 Task: Create fields in candidate object.
Action: Mouse moved to (1060, 78)
Screenshot: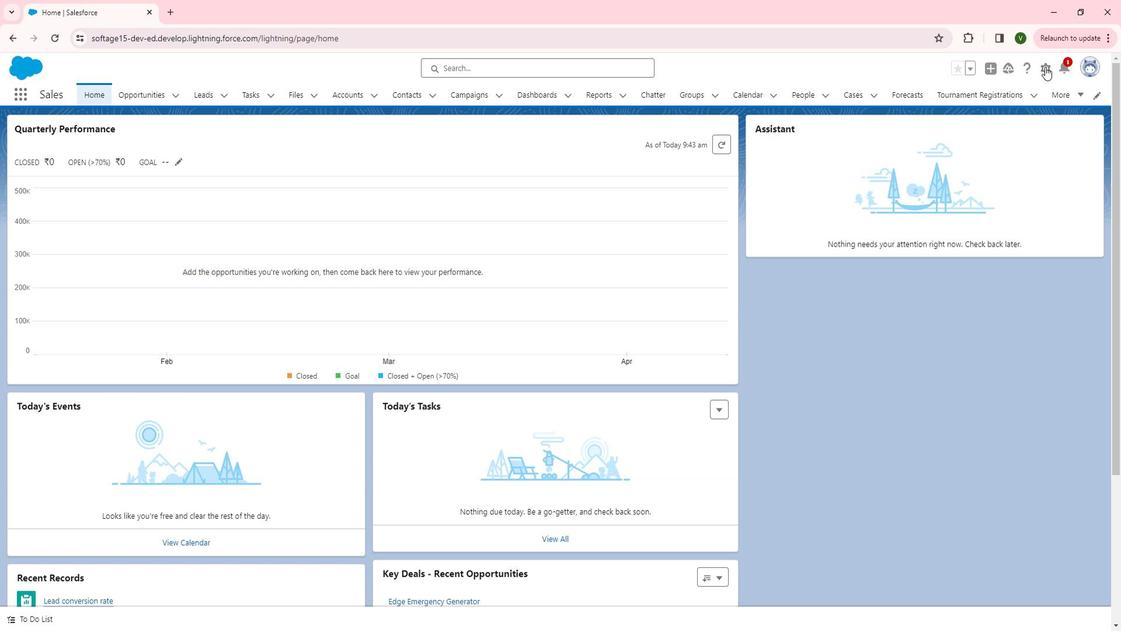 
Action: Mouse pressed left at (1060, 78)
Screenshot: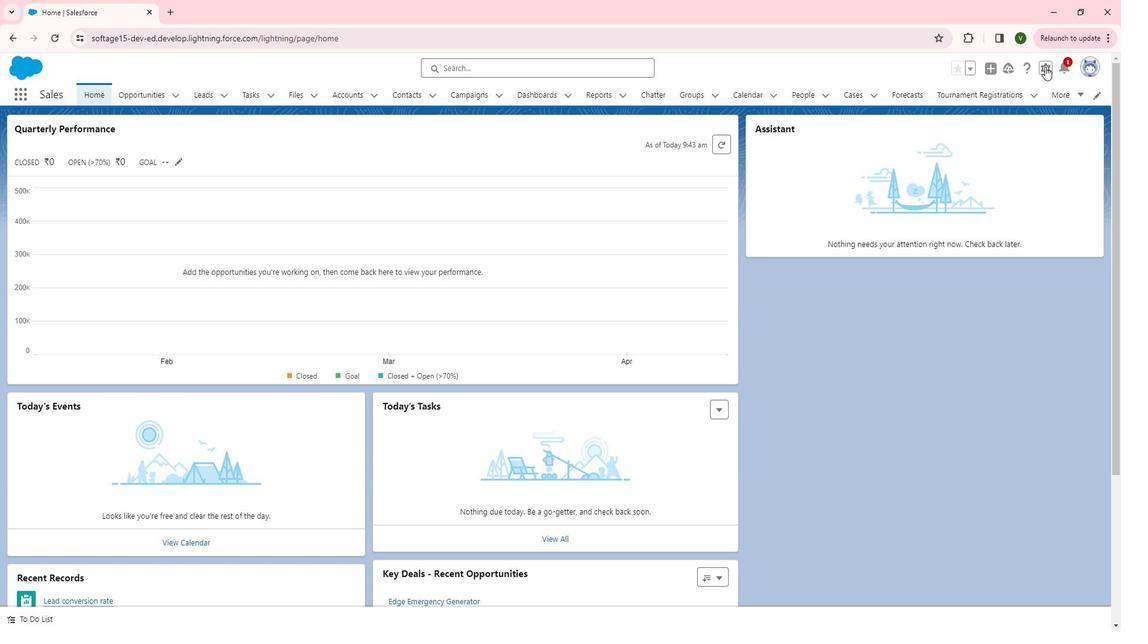 
Action: Mouse moved to (1017, 109)
Screenshot: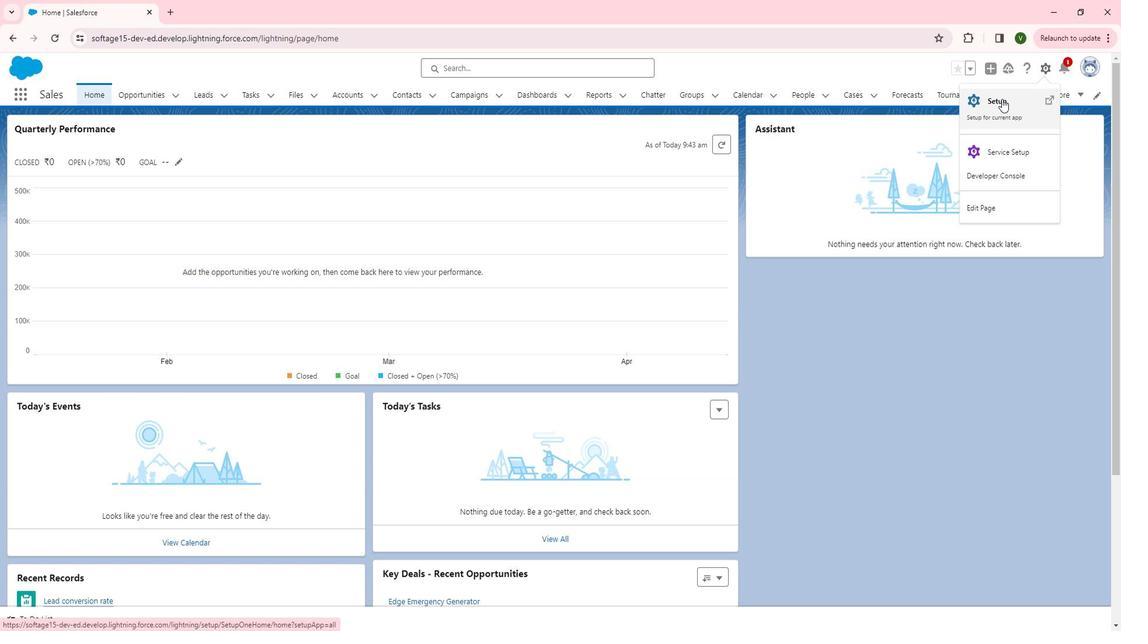 
Action: Mouse pressed left at (1017, 109)
Screenshot: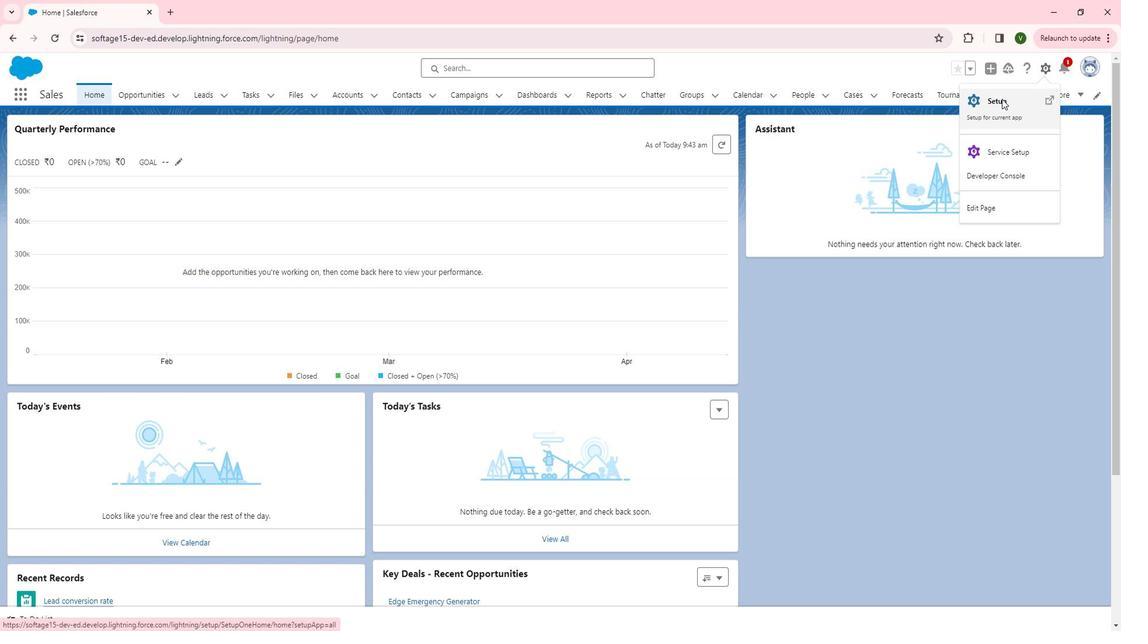
Action: Mouse moved to (101, 408)
Screenshot: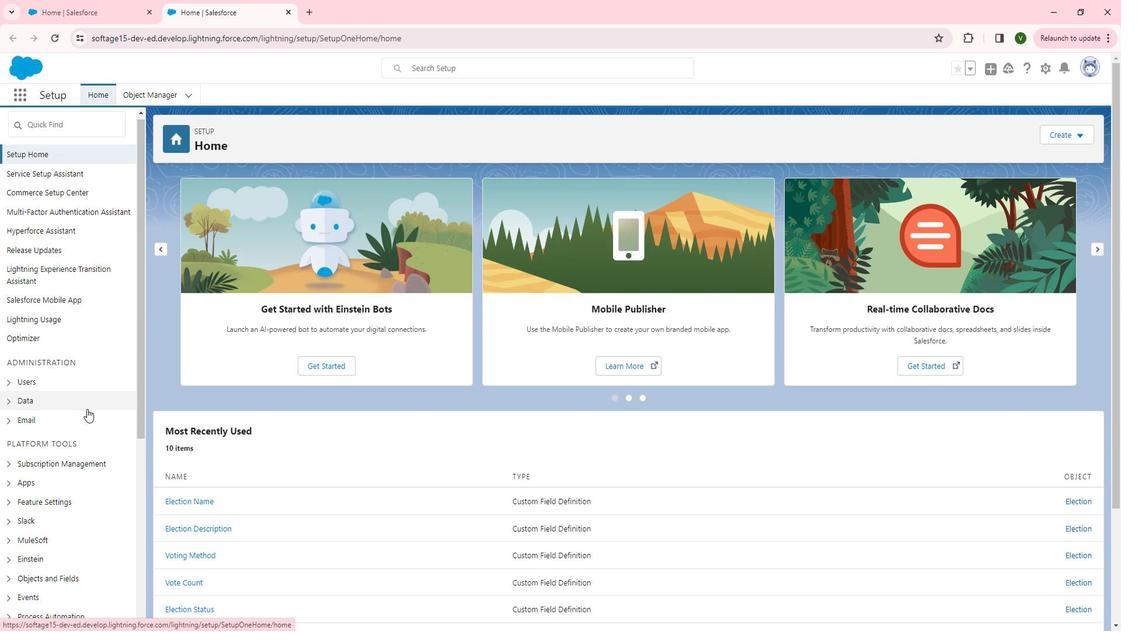 
Action: Mouse scrolled (101, 407) with delta (0, 0)
Screenshot: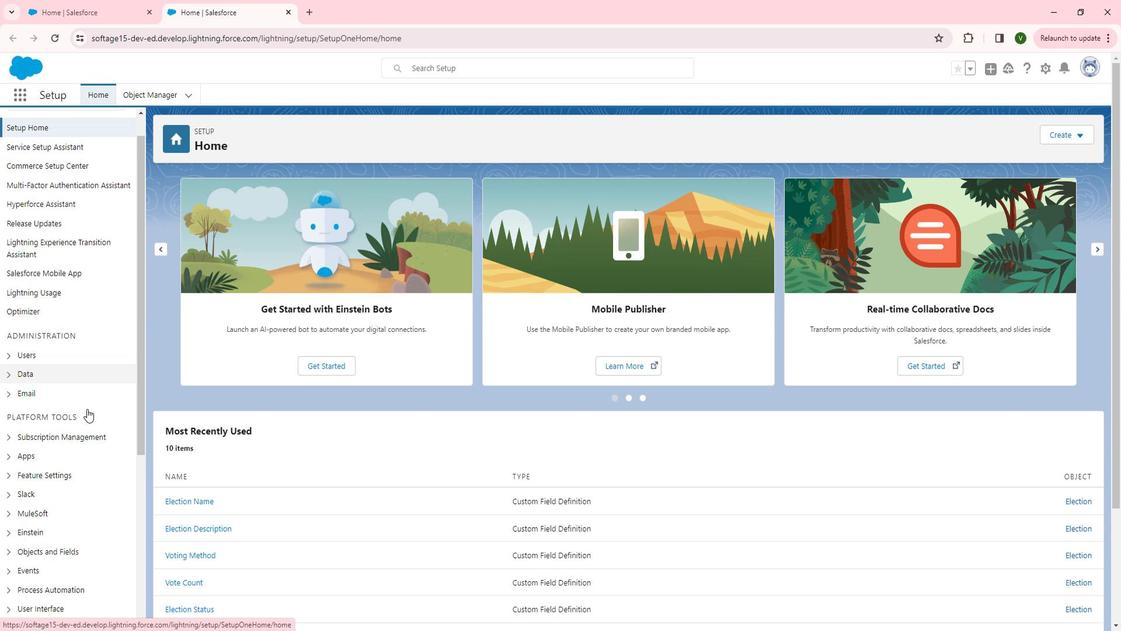
Action: Mouse scrolled (101, 407) with delta (0, 0)
Screenshot: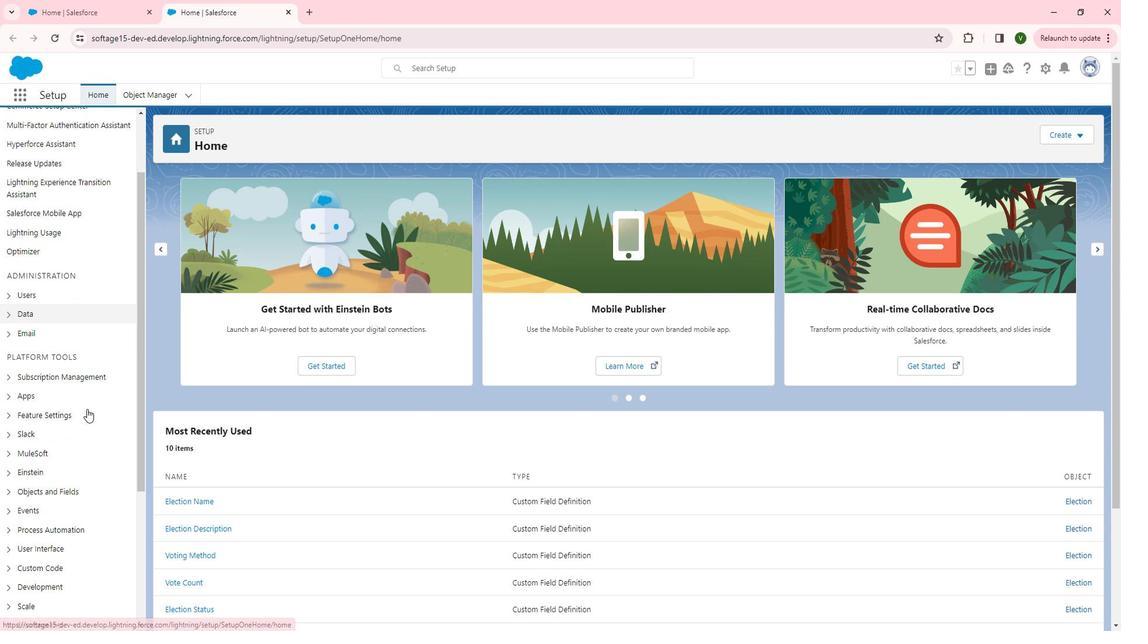 
Action: Mouse scrolled (101, 407) with delta (0, 0)
Screenshot: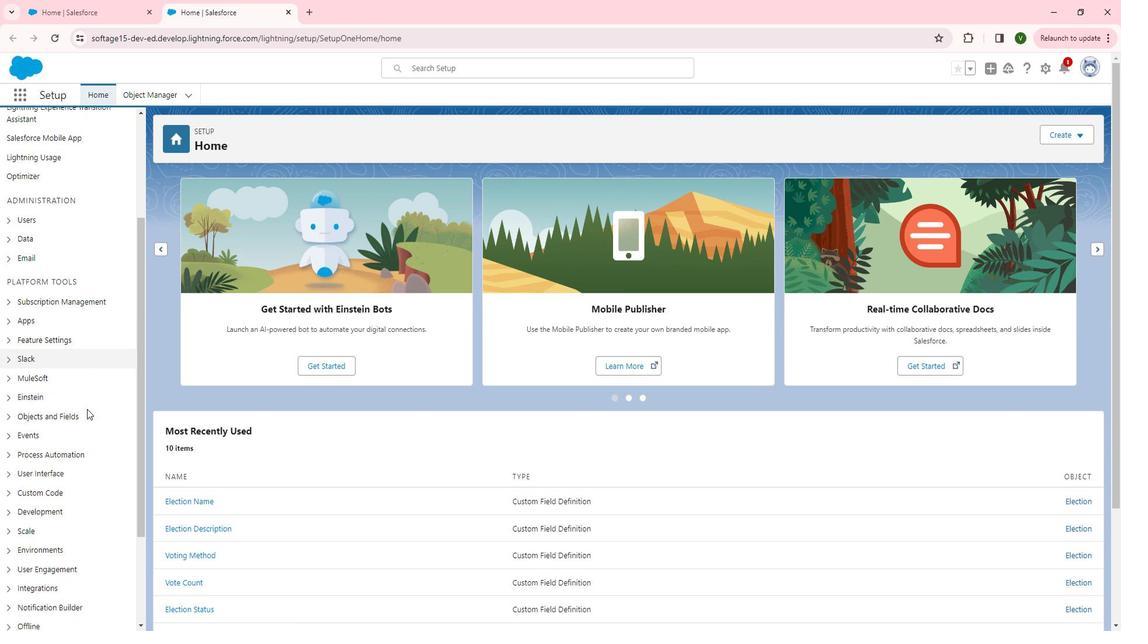 
Action: Mouse moved to (22, 397)
Screenshot: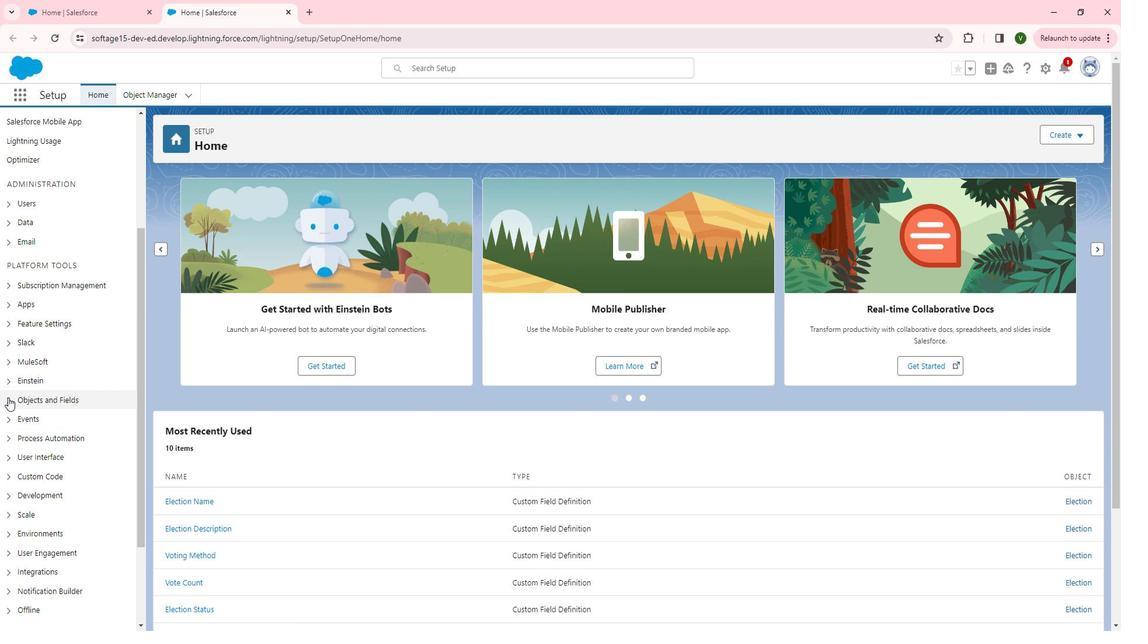 
Action: Mouse pressed left at (22, 397)
Screenshot: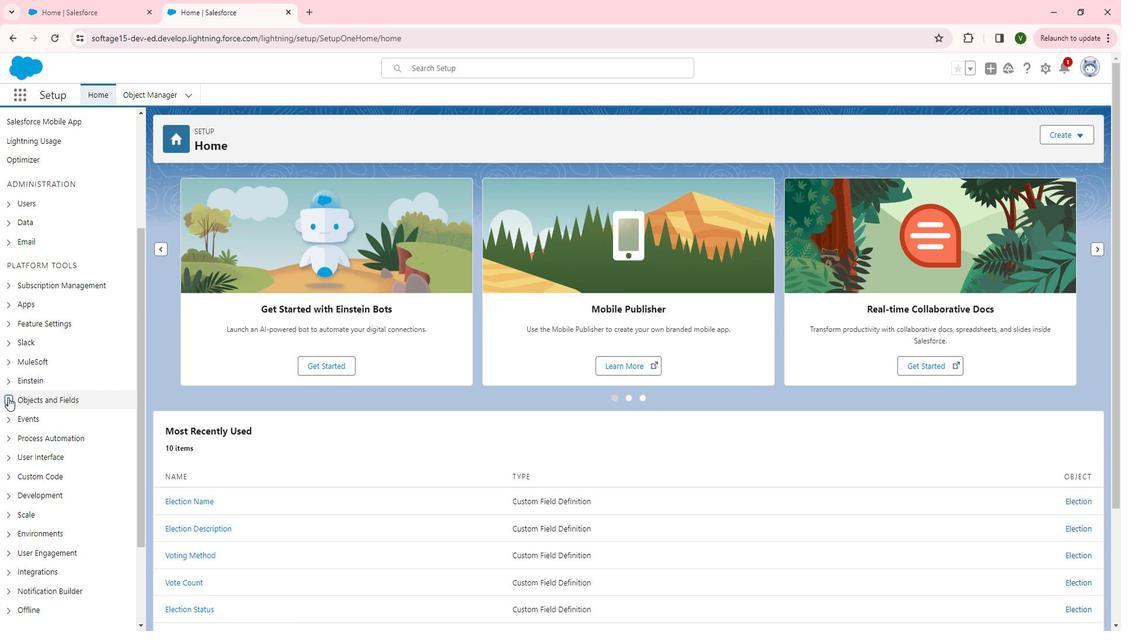 
Action: Mouse moved to (63, 413)
Screenshot: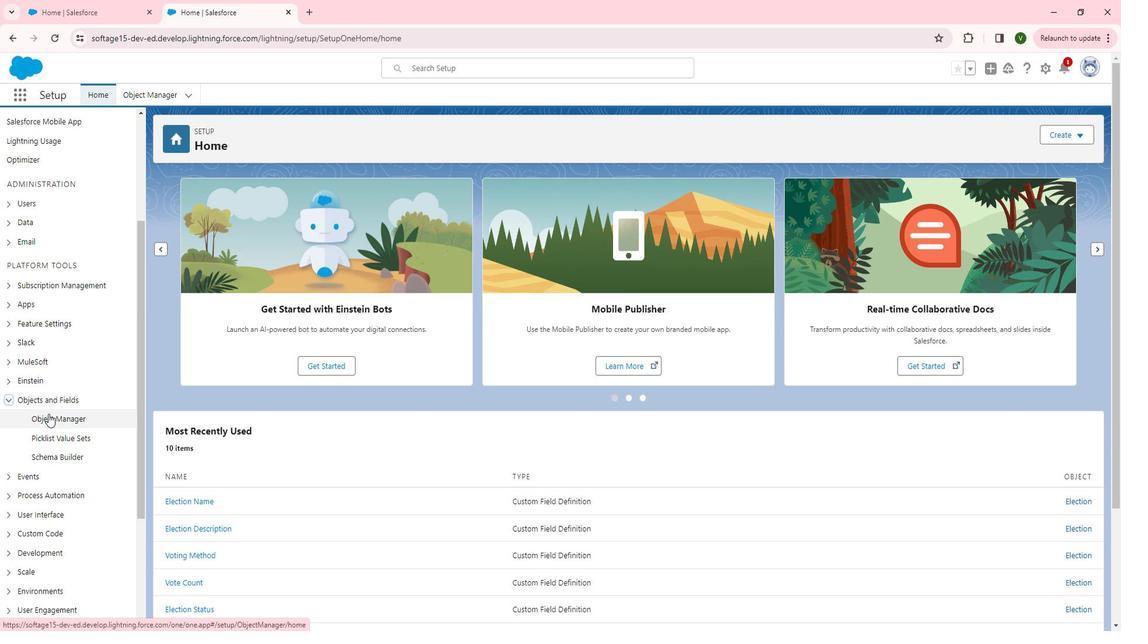 
Action: Mouse pressed left at (63, 413)
Screenshot: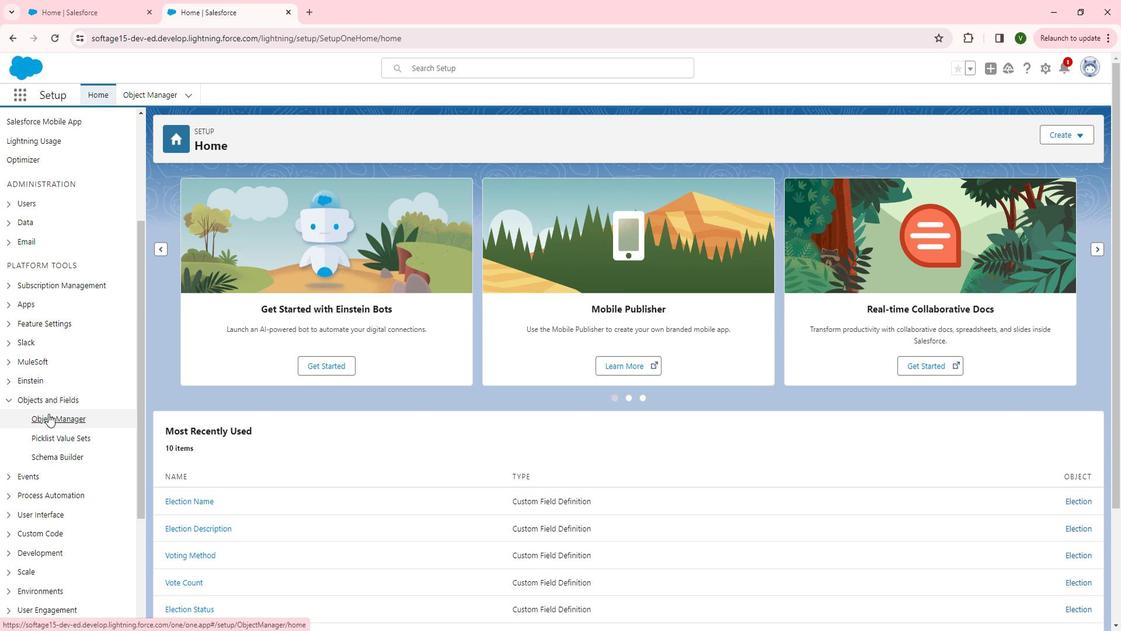 
Action: Mouse moved to (355, 388)
Screenshot: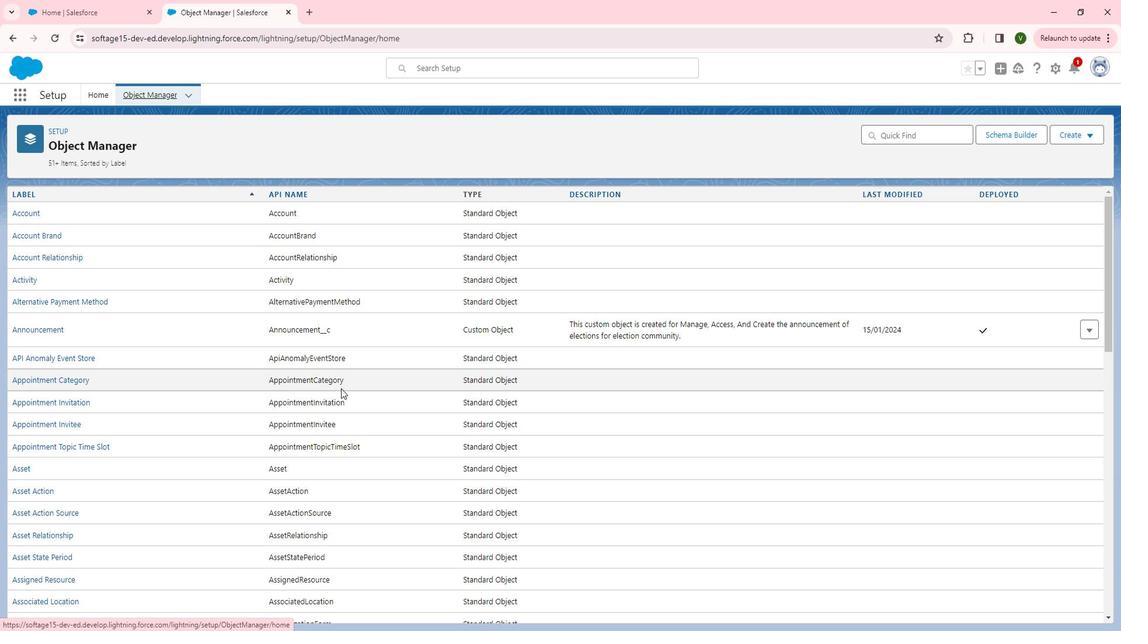 
Action: Mouse scrolled (355, 387) with delta (0, 0)
Screenshot: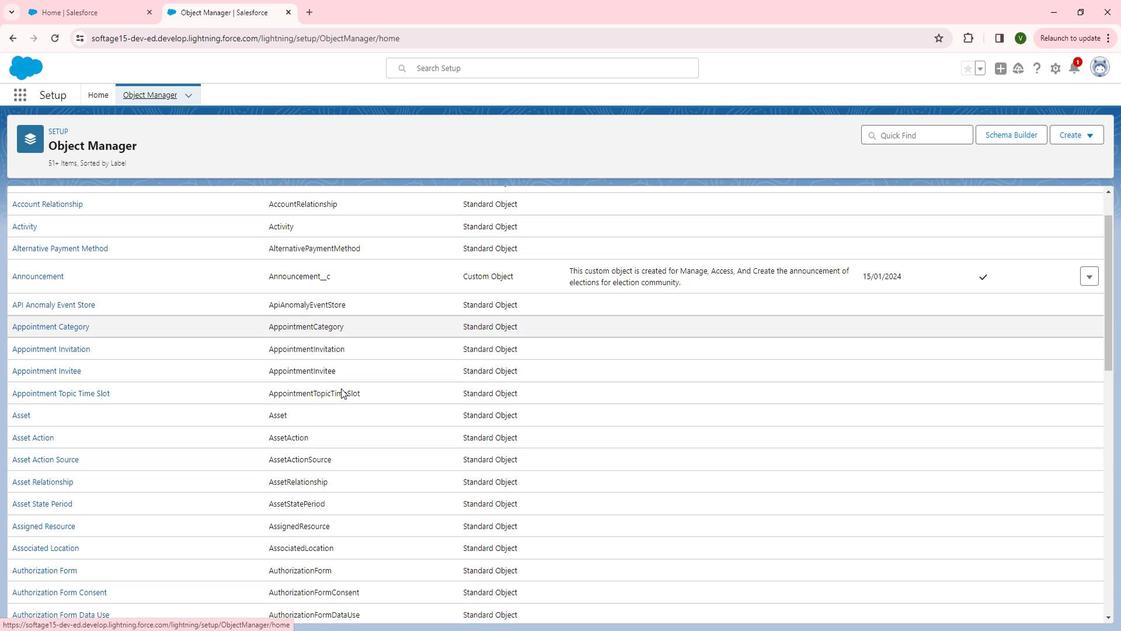 
Action: Mouse scrolled (355, 387) with delta (0, 0)
Screenshot: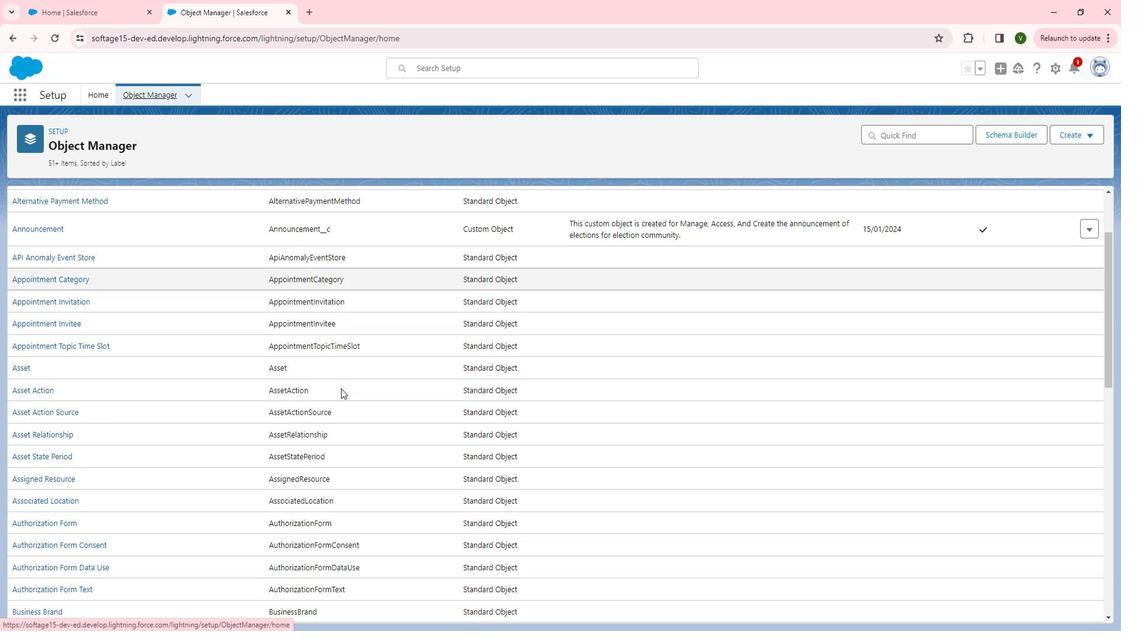 
Action: Mouse scrolled (355, 387) with delta (0, 0)
Screenshot: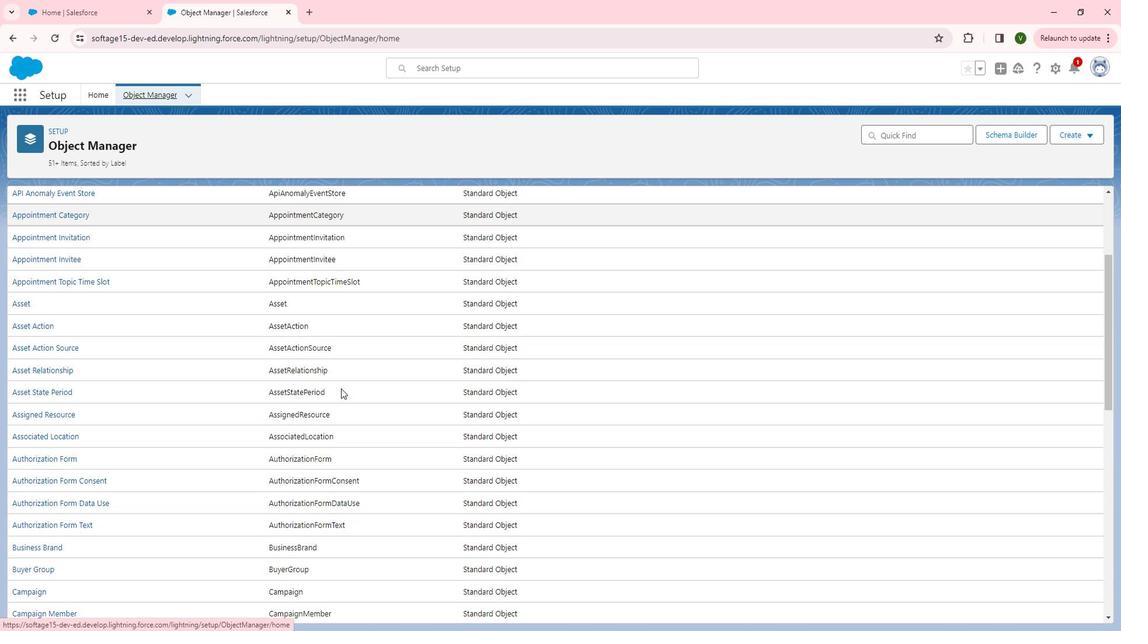 
Action: Mouse scrolled (355, 387) with delta (0, 0)
Screenshot: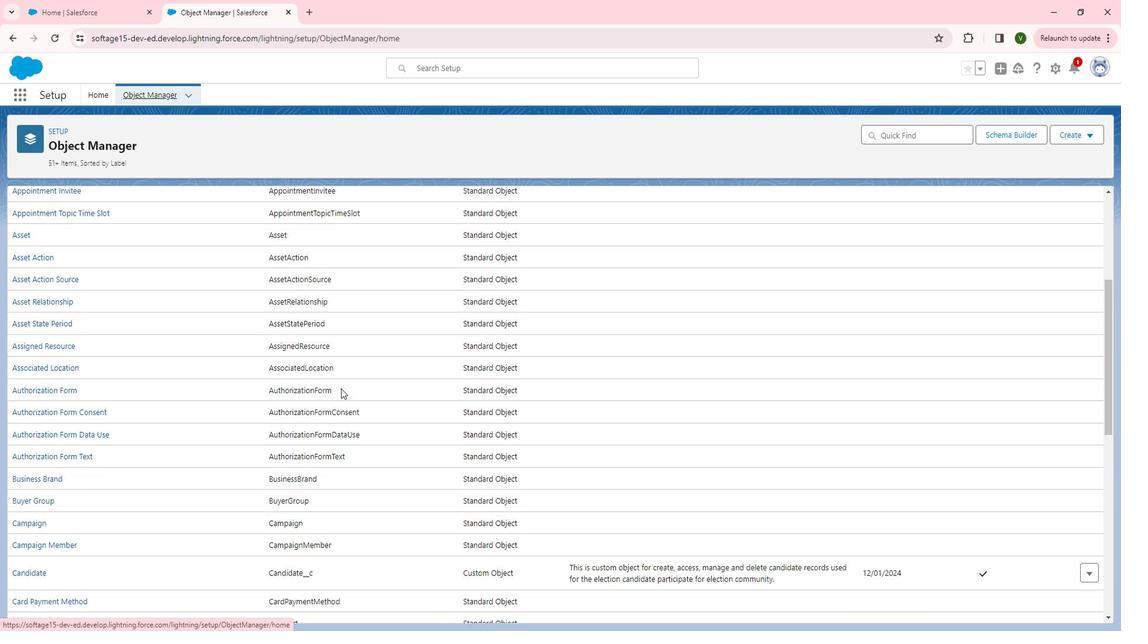 
Action: Mouse scrolled (355, 387) with delta (0, 0)
Screenshot: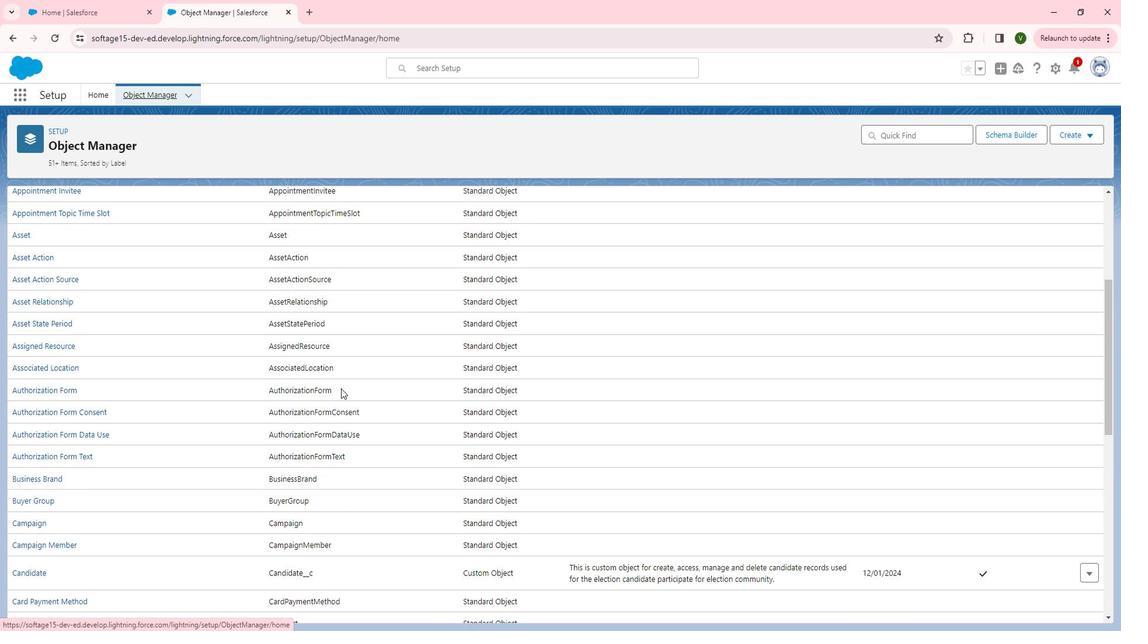 
Action: Mouse scrolled (355, 387) with delta (0, 0)
Screenshot: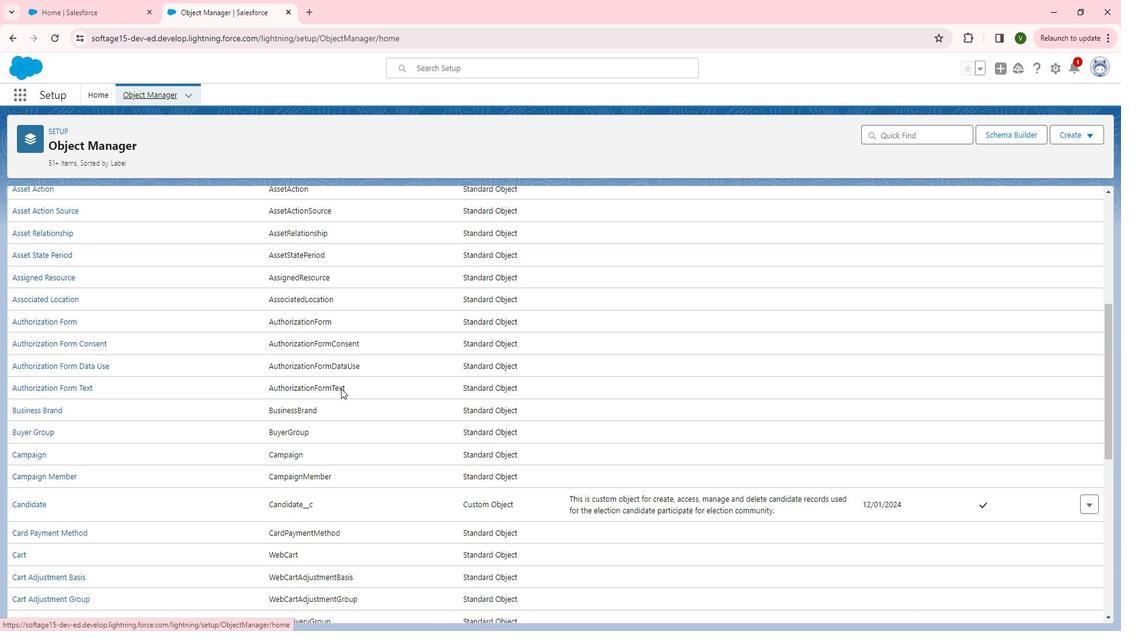 
Action: Mouse moved to (40, 435)
Screenshot: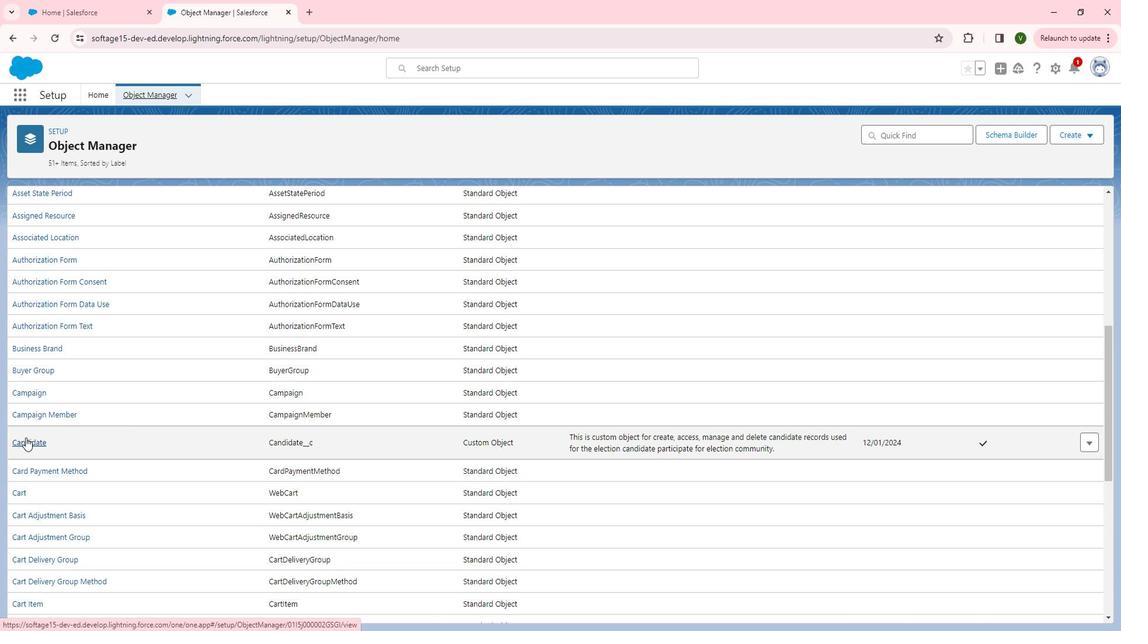 
Action: Mouse pressed left at (40, 435)
Screenshot: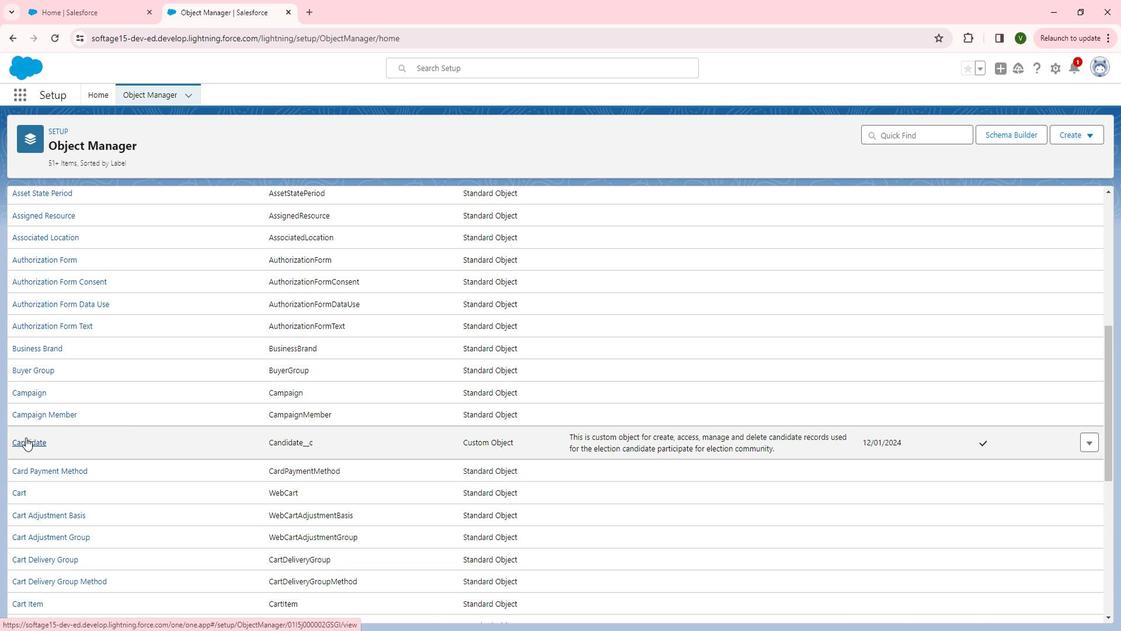 
Action: Mouse moved to (90, 220)
Screenshot: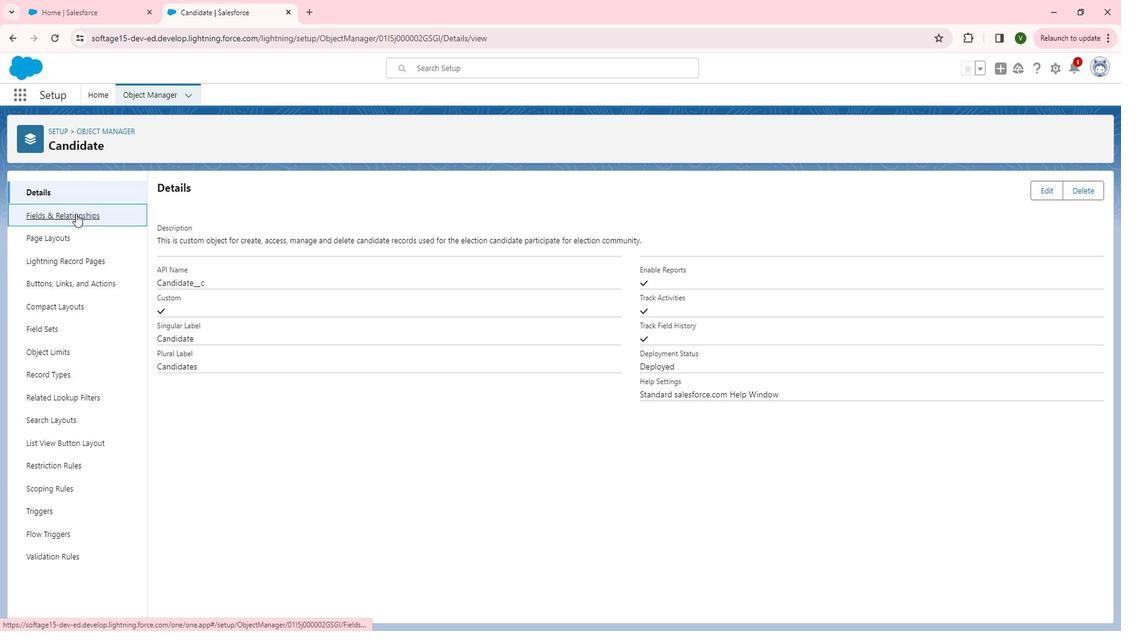 
Action: Mouse pressed left at (90, 220)
Screenshot: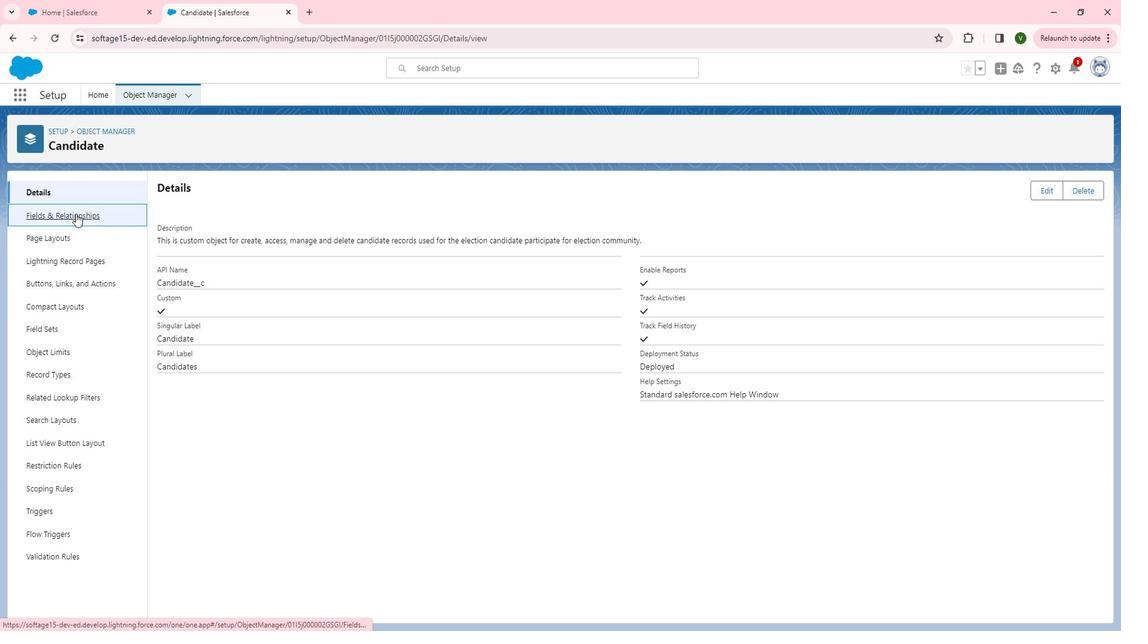
Action: Mouse moved to (862, 196)
Screenshot: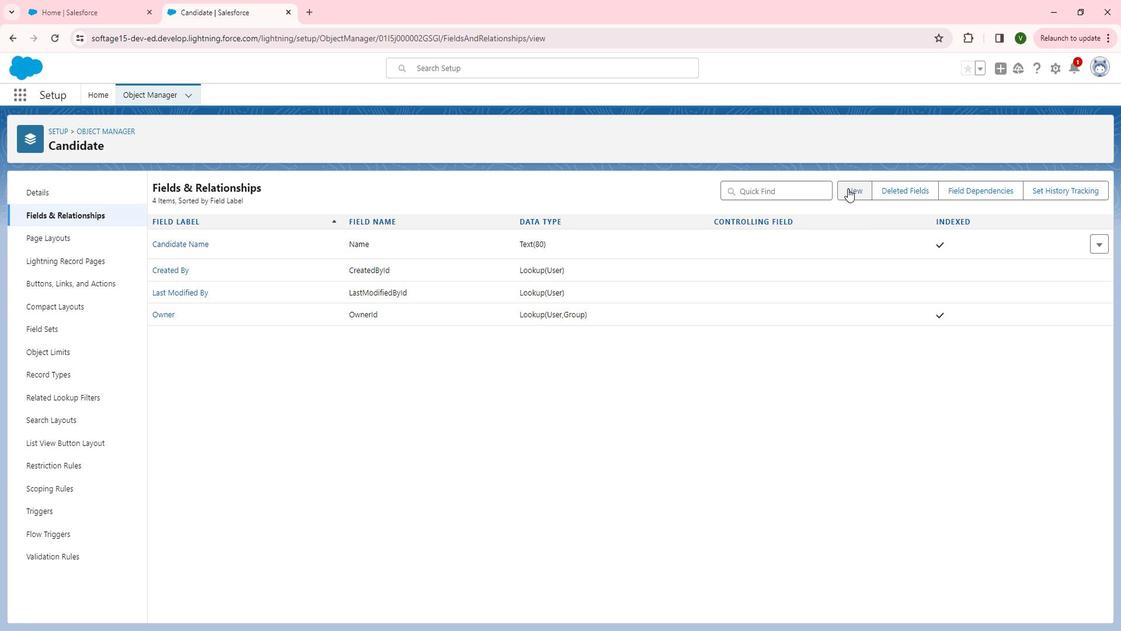 
Action: Mouse pressed left at (862, 196)
Screenshot: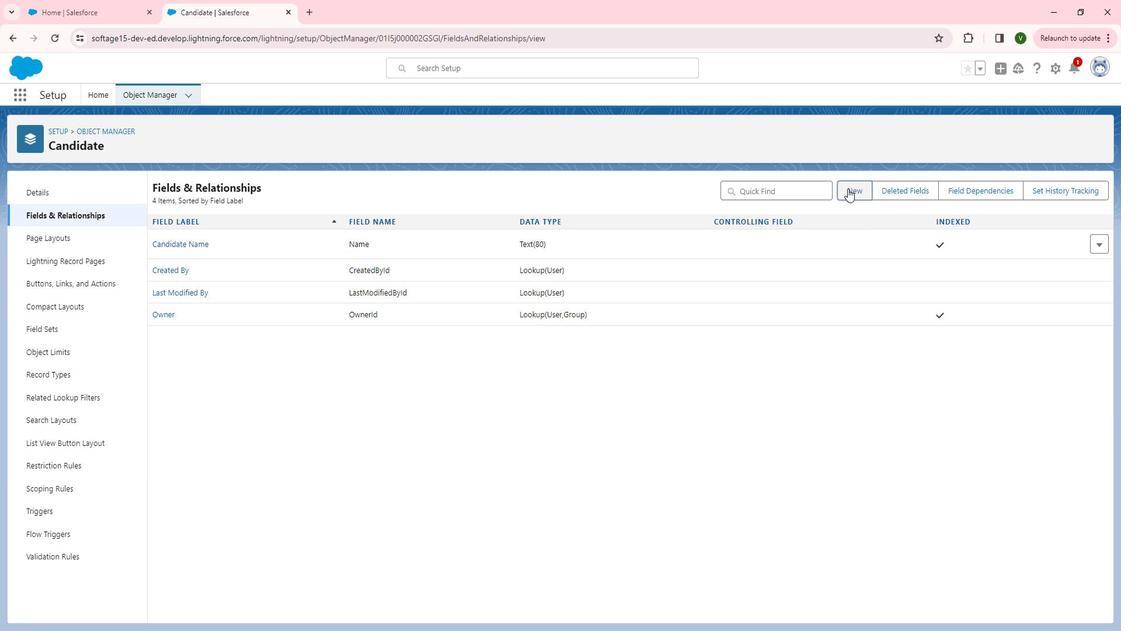 
Action: Mouse moved to (211, 350)
Screenshot: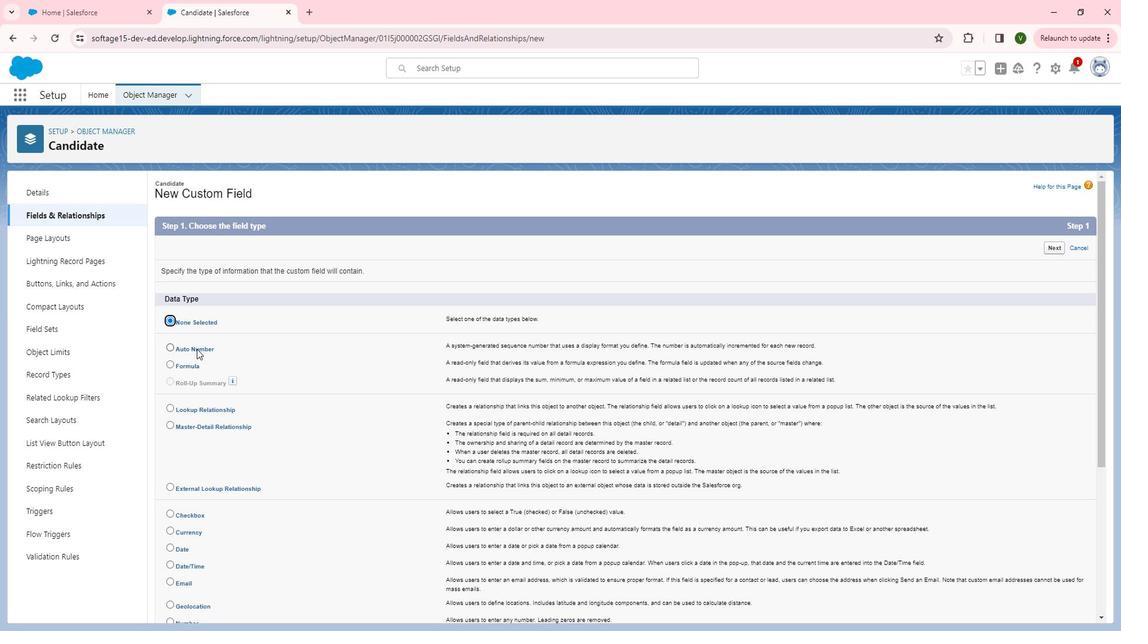 
Action: Mouse pressed left at (211, 350)
Screenshot: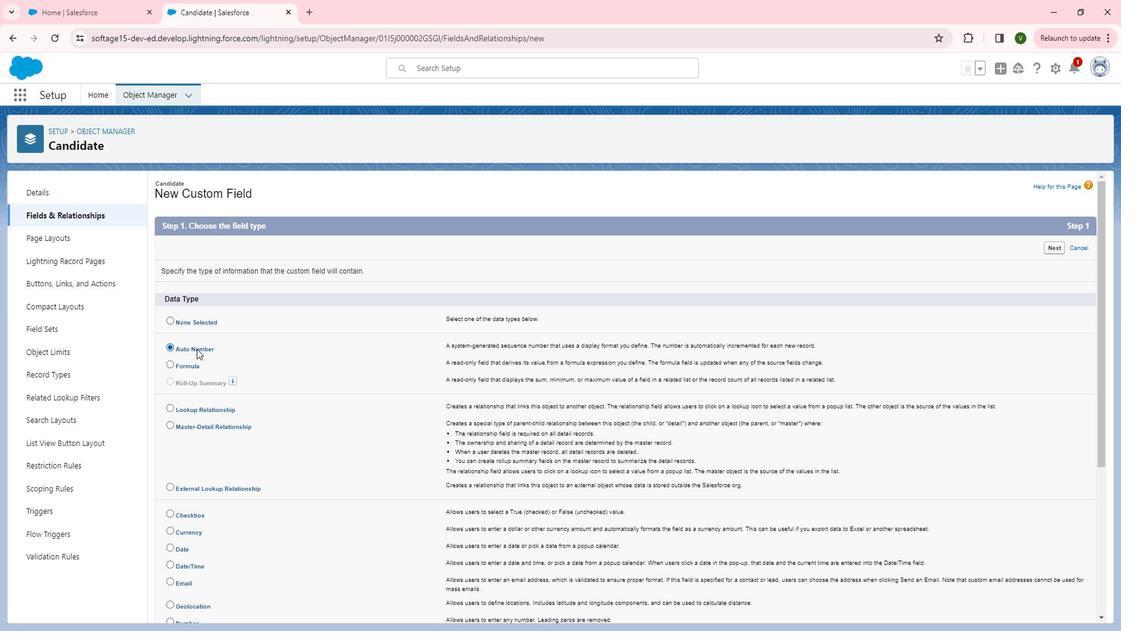 
Action: Mouse moved to (1070, 255)
Screenshot: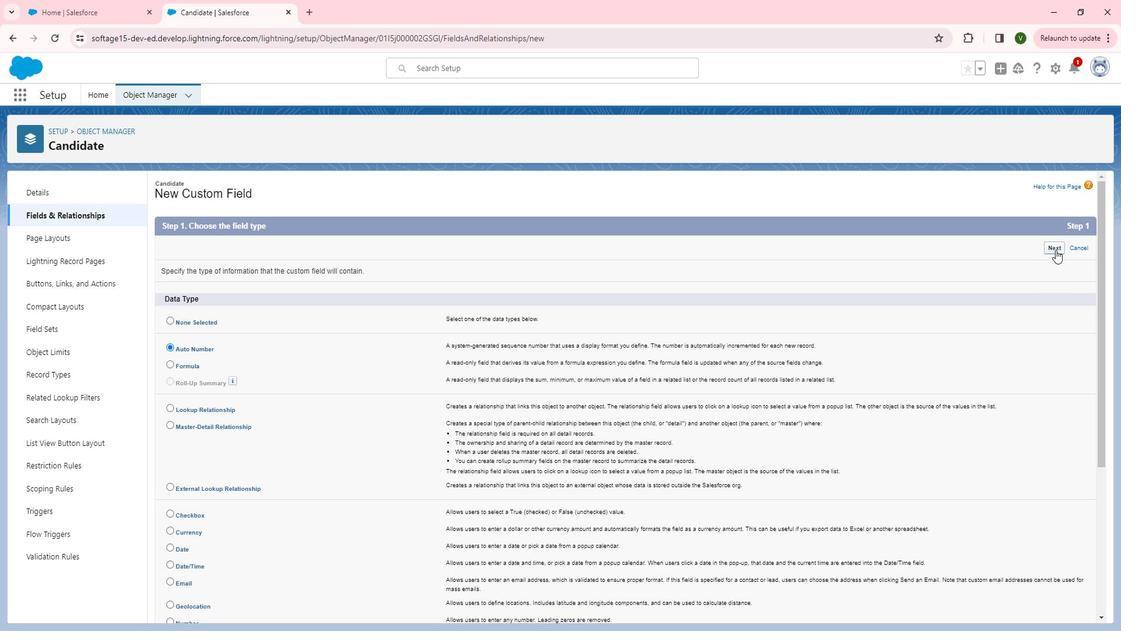 
Action: Mouse pressed left at (1070, 255)
Screenshot: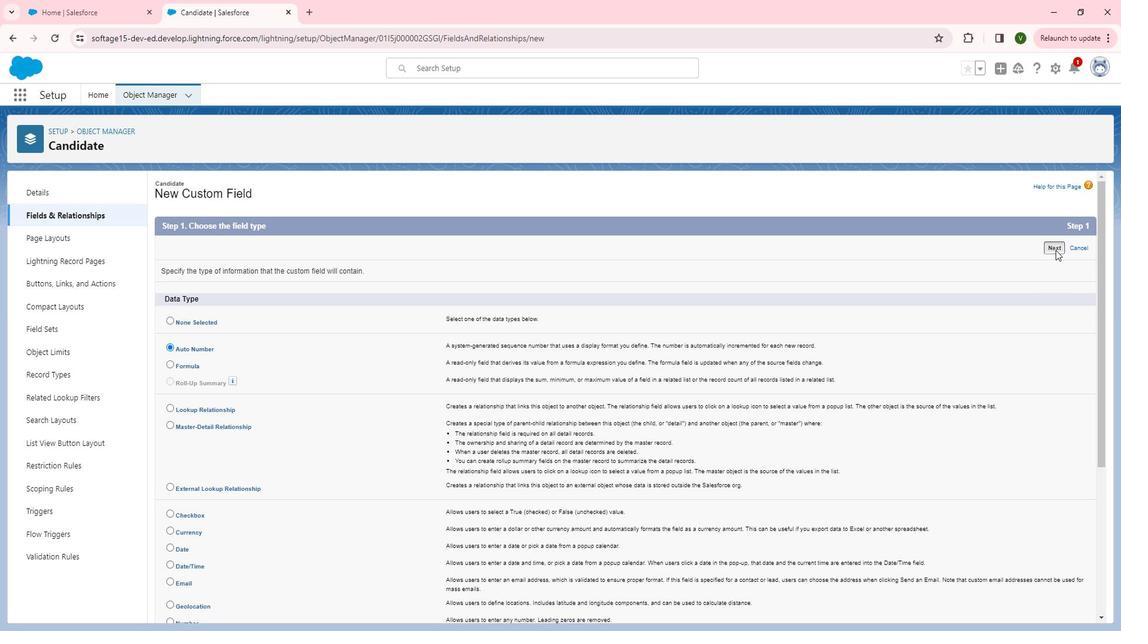 
Action: Mouse moved to (361, 264)
Screenshot: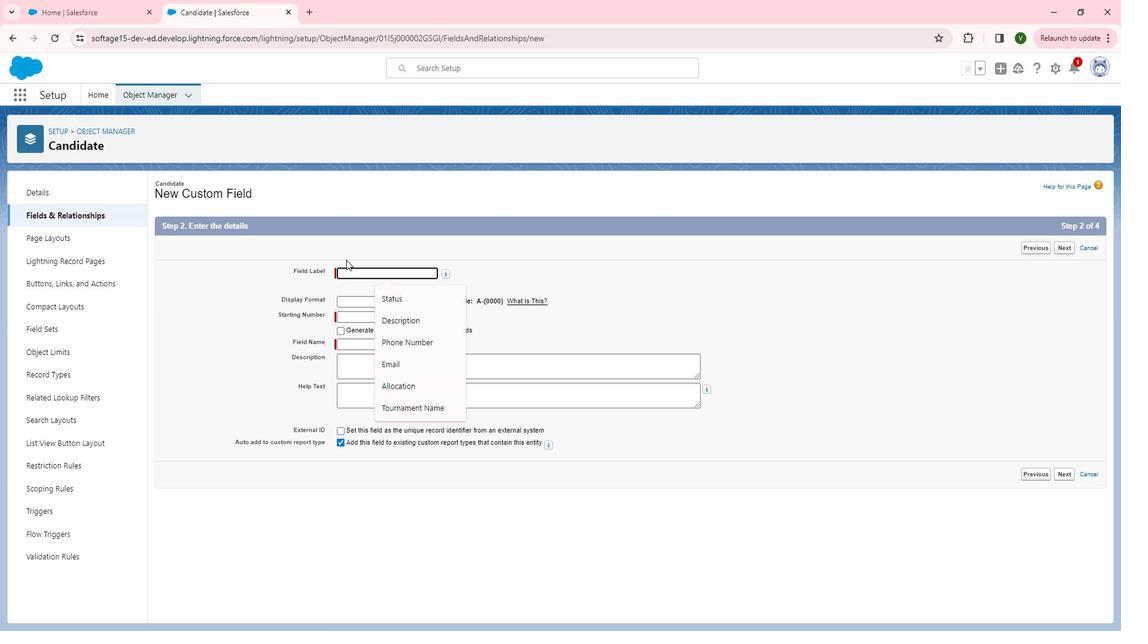 
Action: Key pressed <Key.shift>Candit<Key.backspace>date<Key.space>resift<Key.backspace><Key.backspace>stration<Key.space><Key.backspace><Key.backspace><Key.backspace><Key.backspace><Key.backspace><Key.backspace><Key.backspace><Key.backspace><Key.backspace><Key.backspace><Key.backspace><Key.backspace><Key.backspace>registration<Key.space><Key.shift>ID
Screenshot: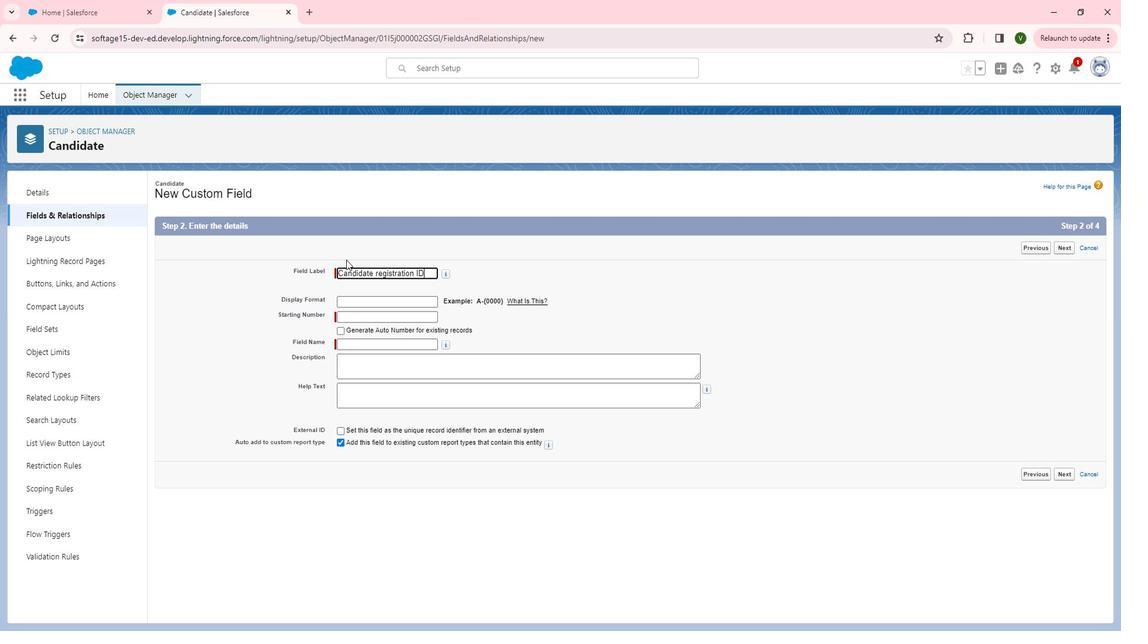 
Action: Mouse moved to (401, 306)
Screenshot: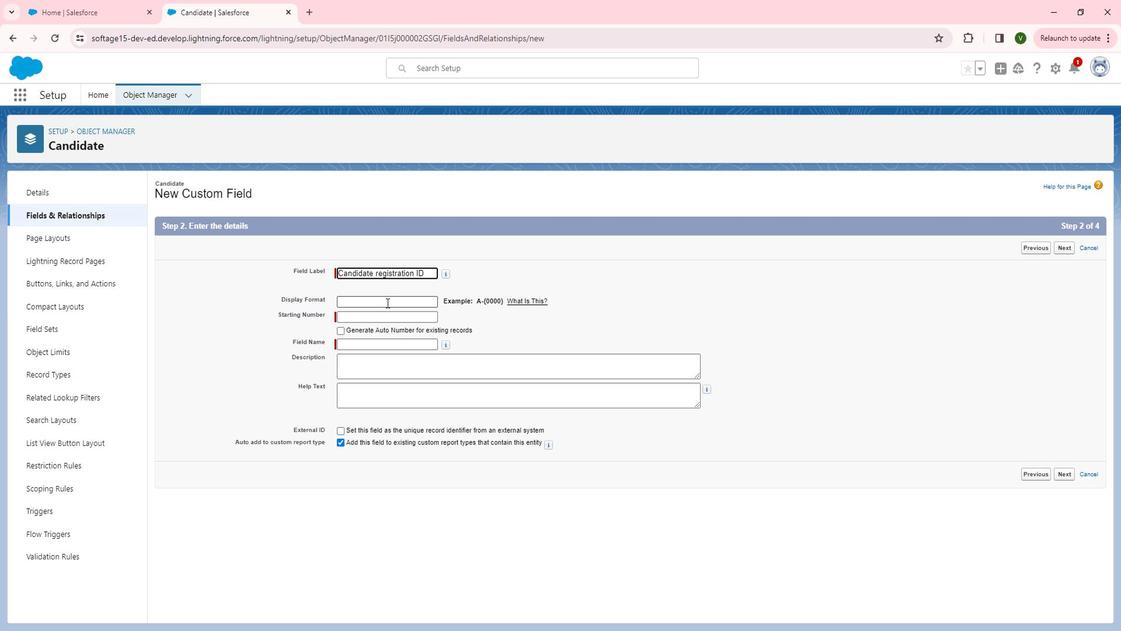 
Action: Mouse pressed left at (401, 306)
Screenshot: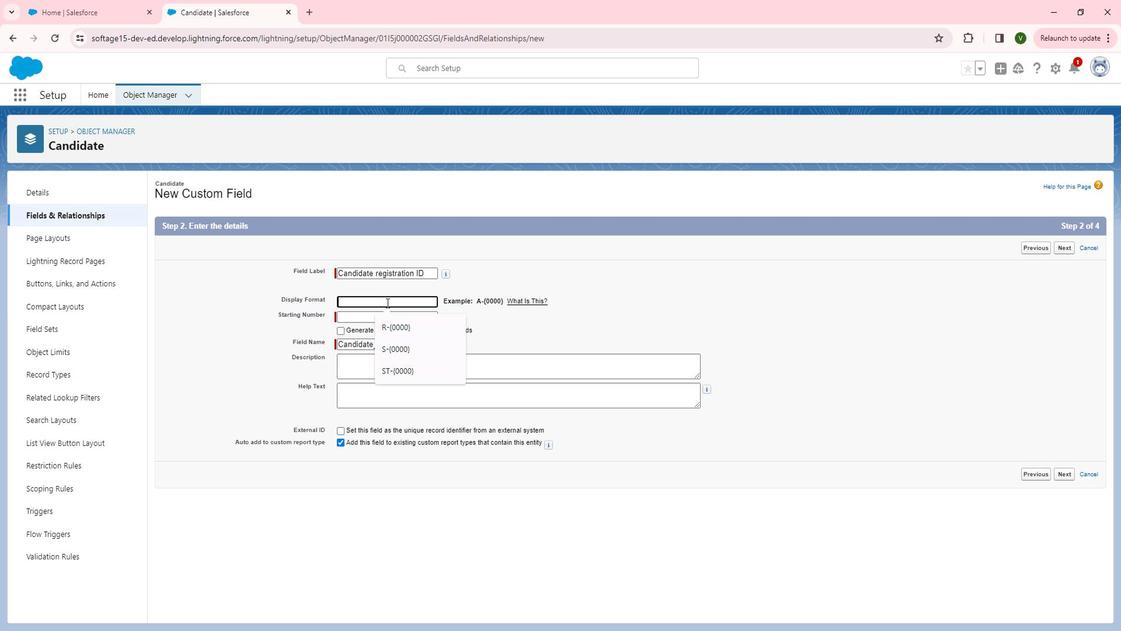 
Action: Key pressed <Key.shift>CA<Key.shift><Key.shift><Key.shift><Key.shift><Key.shift>D<Key.backspace><Key.backspace><Key.shift>ND<Key.space>-<Key.shift>{0<Key.backspace><Key.shift>Anb<Key.backspace><Key.backspace>bs<Key.backspace>c002<Key.backspace>0<Key.shift><Key.shift>}
Screenshot: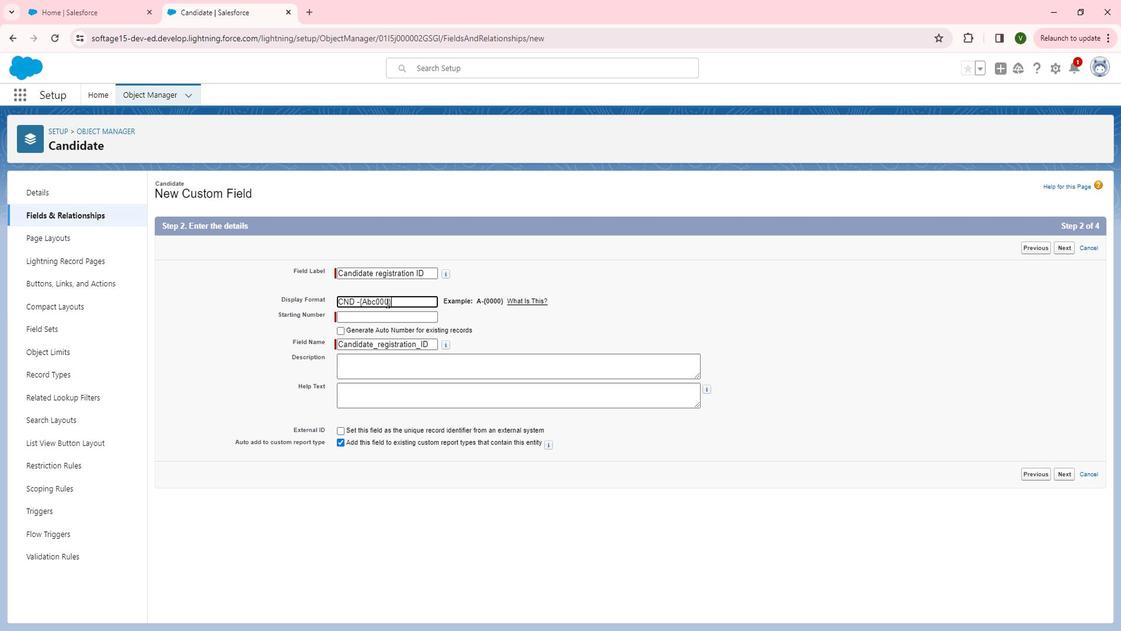 
Action: Mouse moved to (498, 327)
Screenshot: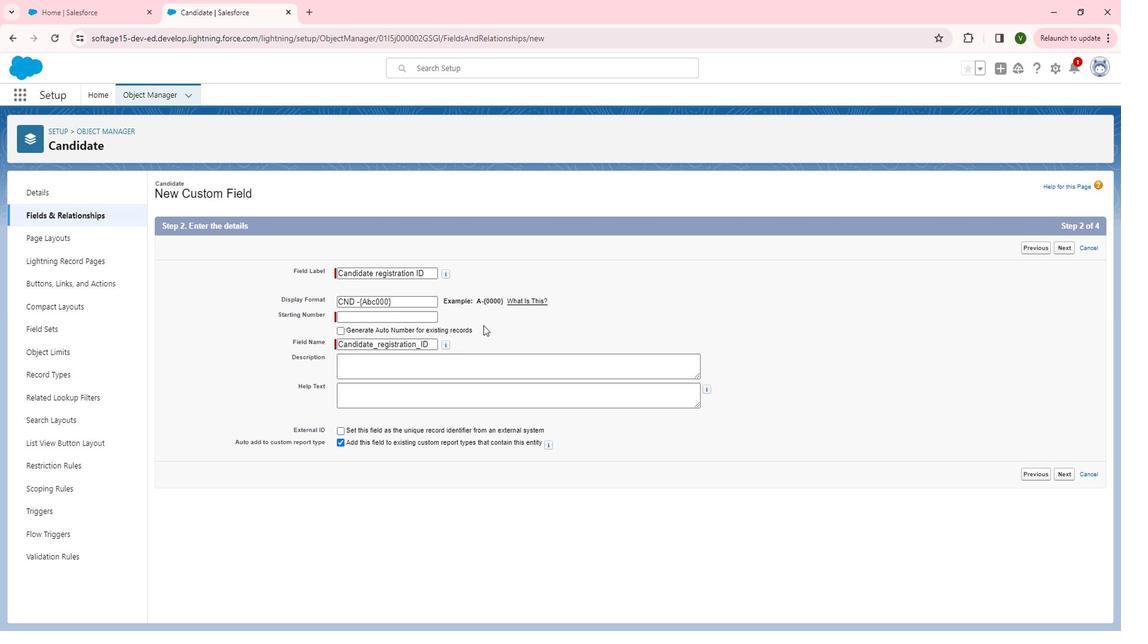 
Action: Mouse pressed left at (498, 327)
Screenshot: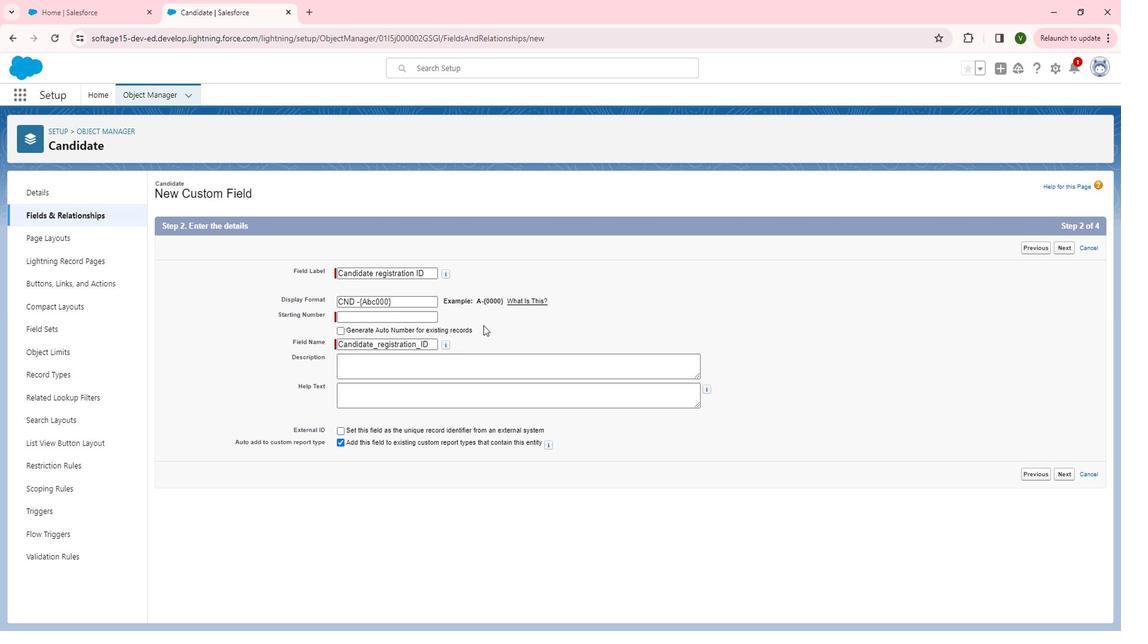 
Action: Mouse moved to (422, 320)
Screenshot: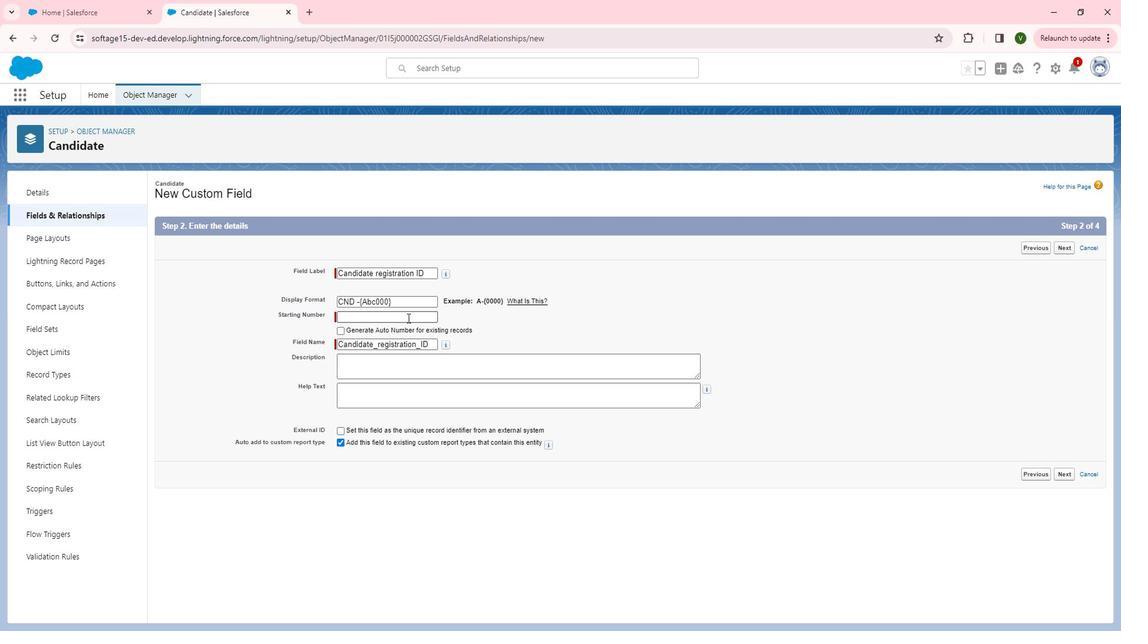 
Action: Mouse pressed left at (422, 320)
Screenshot: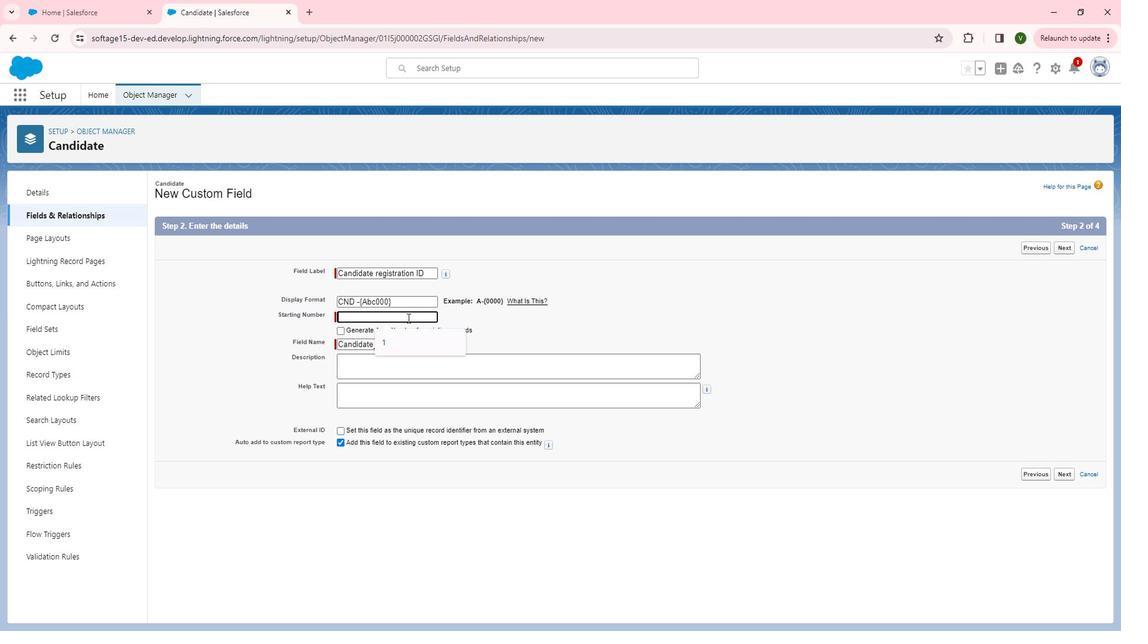 
Action: Key pressed 1
Screenshot: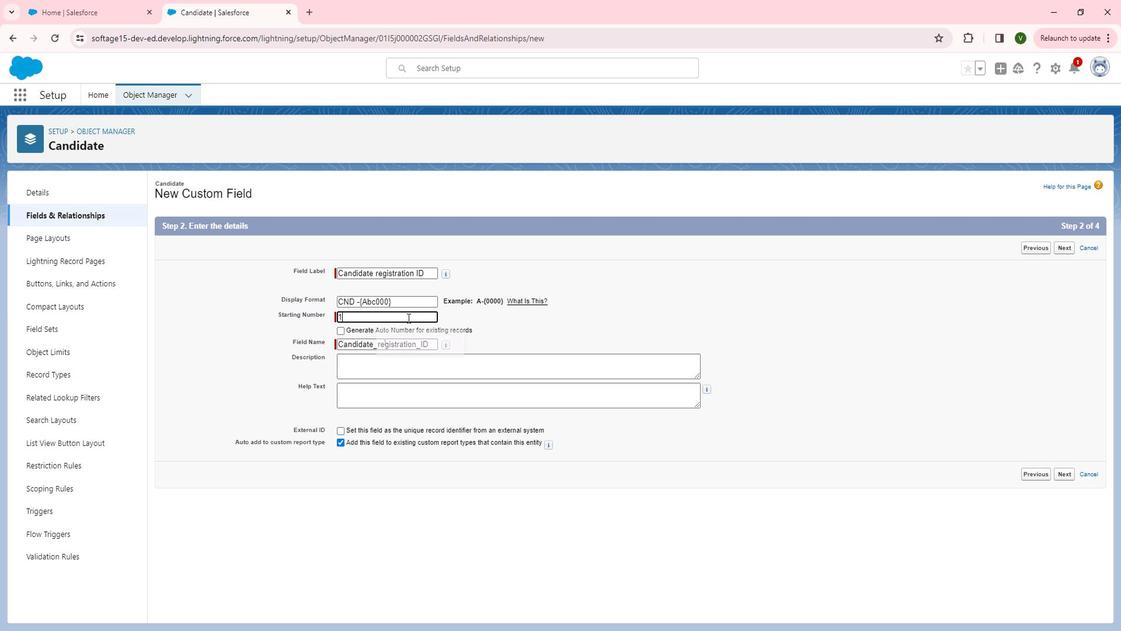 
Action: Mouse moved to (533, 328)
Screenshot: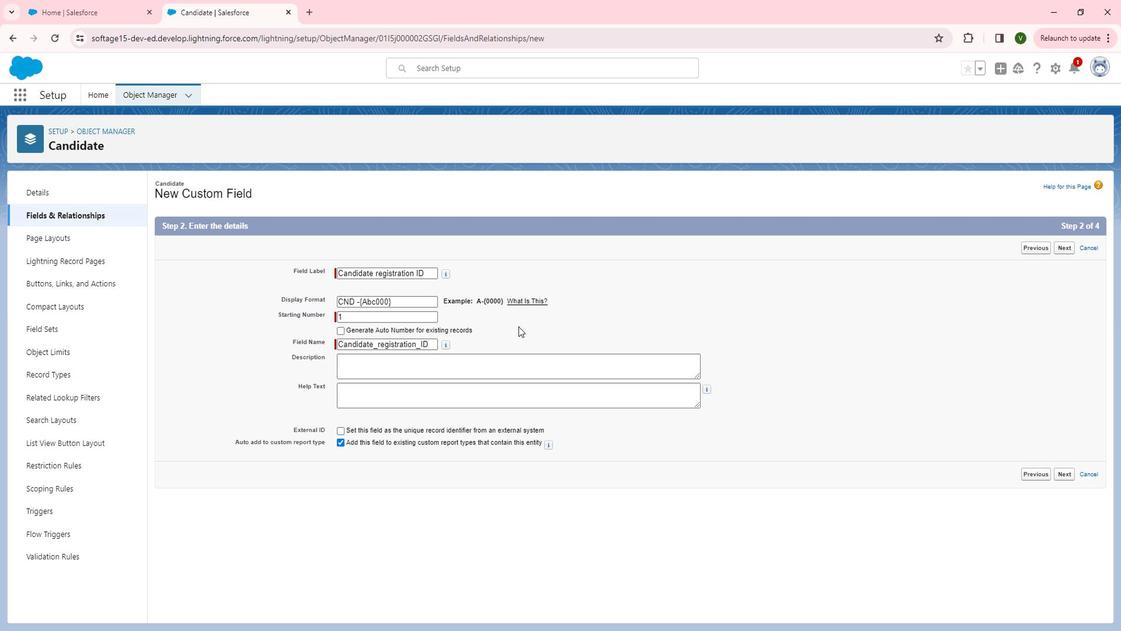 
Action: Mouse pressed left at (533, 328)
Screenshot: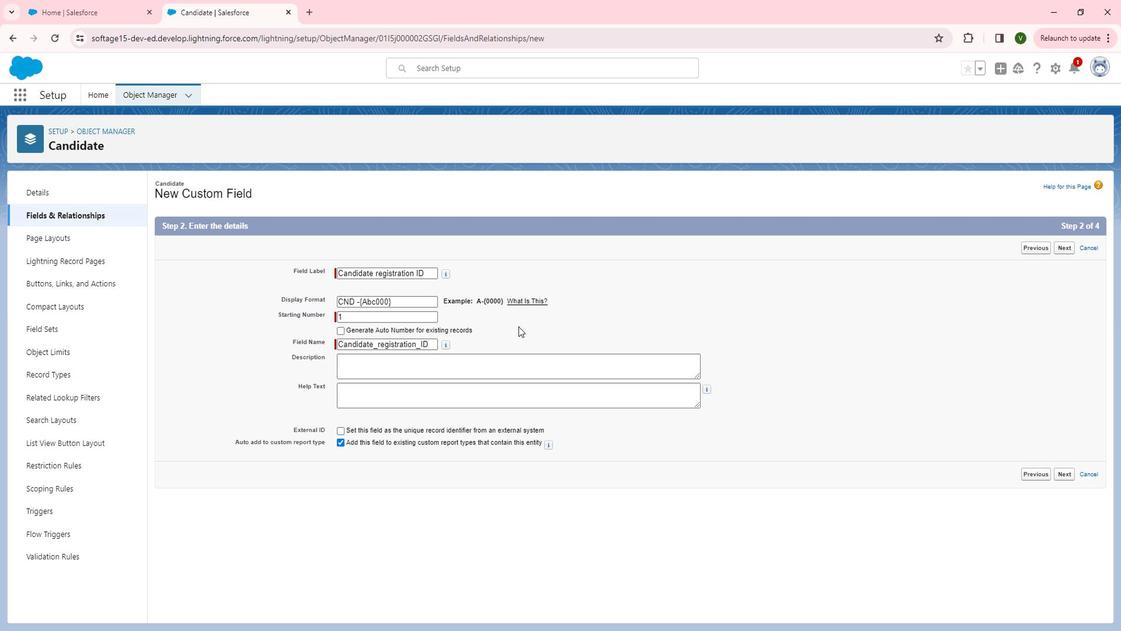 
Action: Mouse moved to (444, 377)
Screenshot: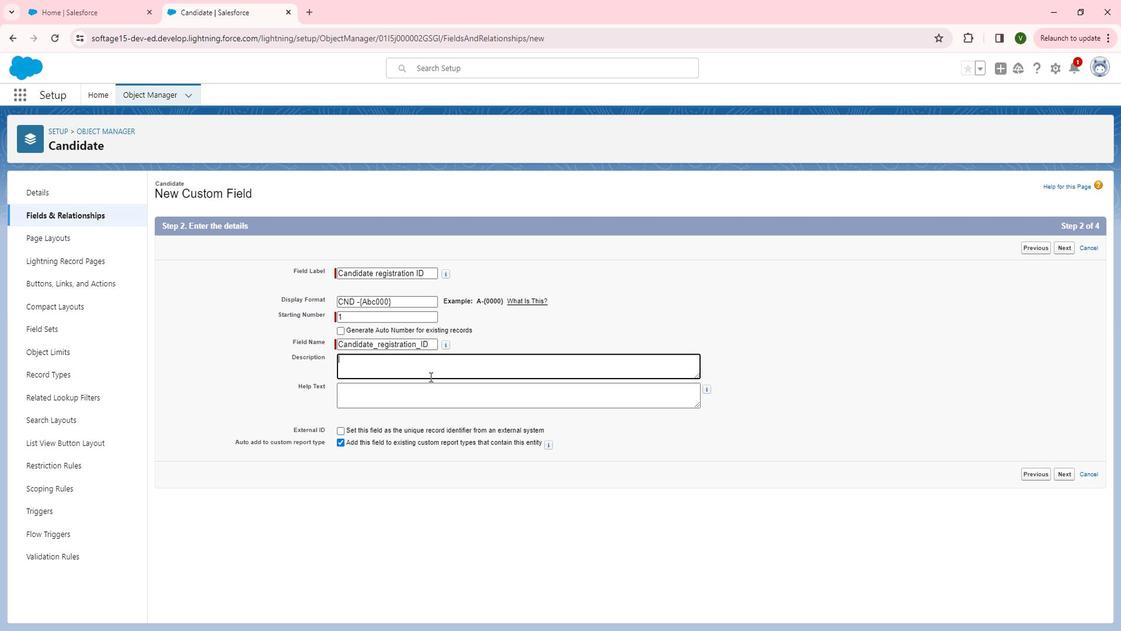 
Action: Mouse pressed left at (444, 377)
Screenshot: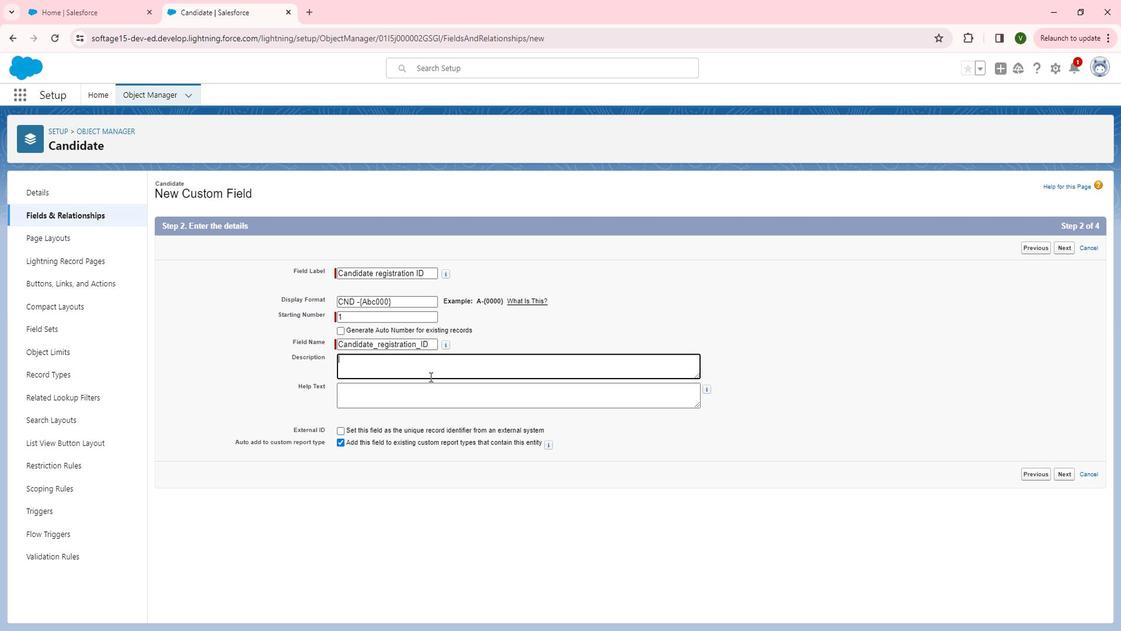 
Action: Key pressed <Key.shift>This<Key.space>cust<Key.backspace><Key.backspace><Key.backspace><Key.backspace>auto<Key.space>number<Key.space>custom<Key.space>field<Key.space>for<Key.space>the<Key.space>providing<Key.space>the<Key.space>candidate<Key.space>unique<Key.space>registration<Key.space>for<Key.space>the<Key.space>election<Key.space>participation<Key.space>in<Key.space>election<Key.space>community.<Key.tab><Key.shift><Key.shift>This<Key.space>auto<Key.space>generate<Key.space>auto<Key.space>number<Key.space>for<Key.space>candidate
Screenshot: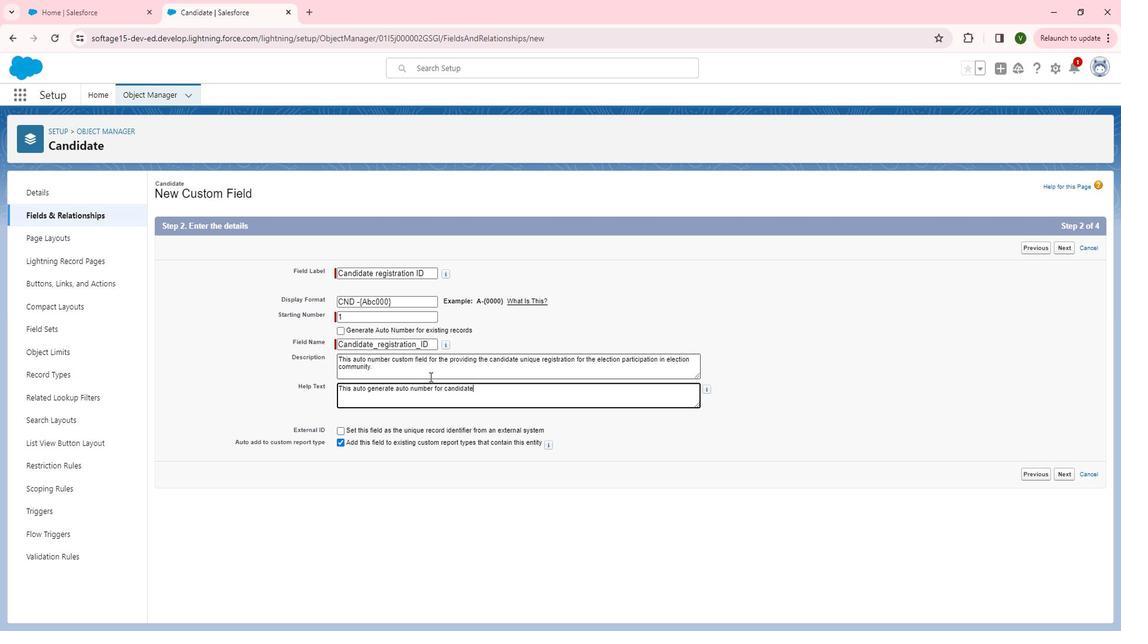 
Action: Mouse moved to (416, 391)
Screenshot: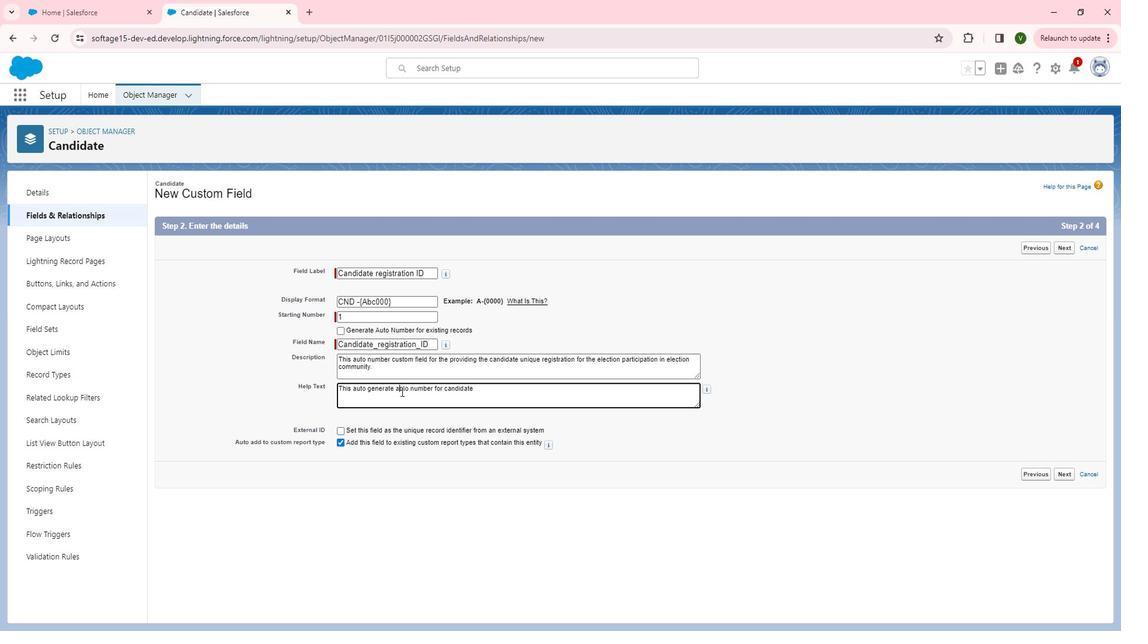 
Action: Mouse pressed left at (416, 391)
Screenshot: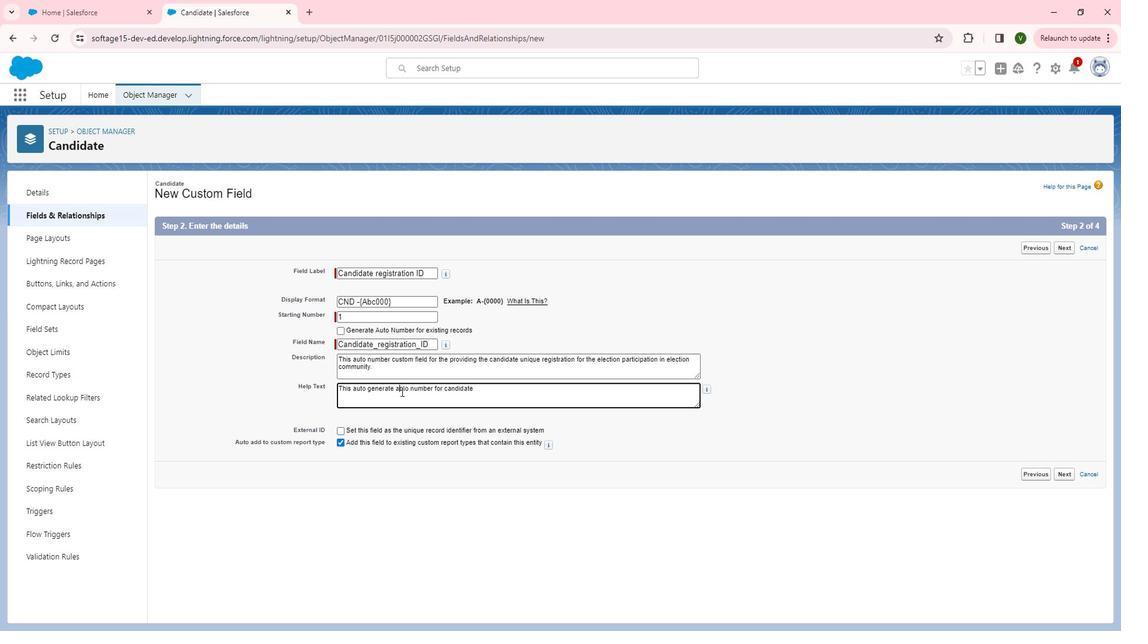 
Action: Mouse pressed left at (416, 391)
Screenshot: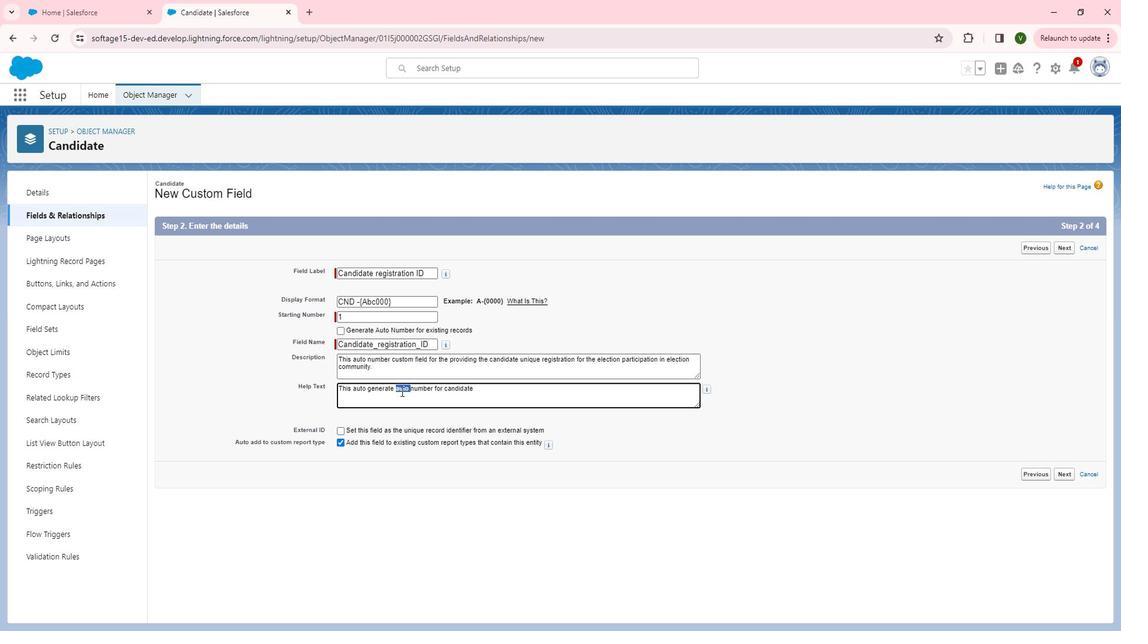 
Action: Key pressed unique<Key.space>
Screenshot: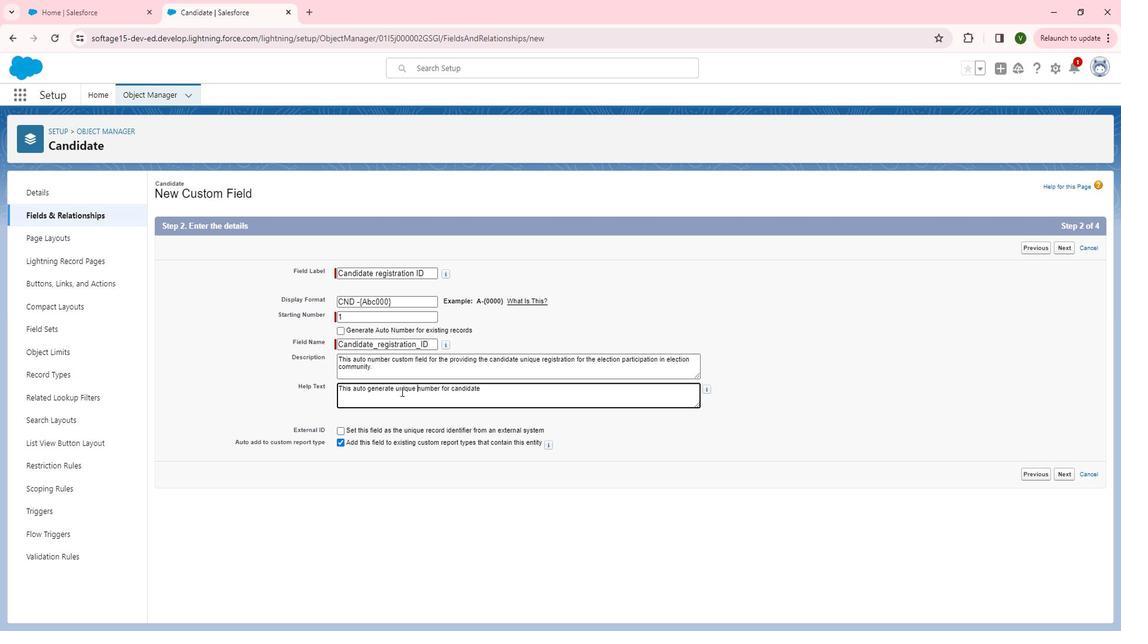 
Action: Mouse moved to (501, 390)
Screenshot: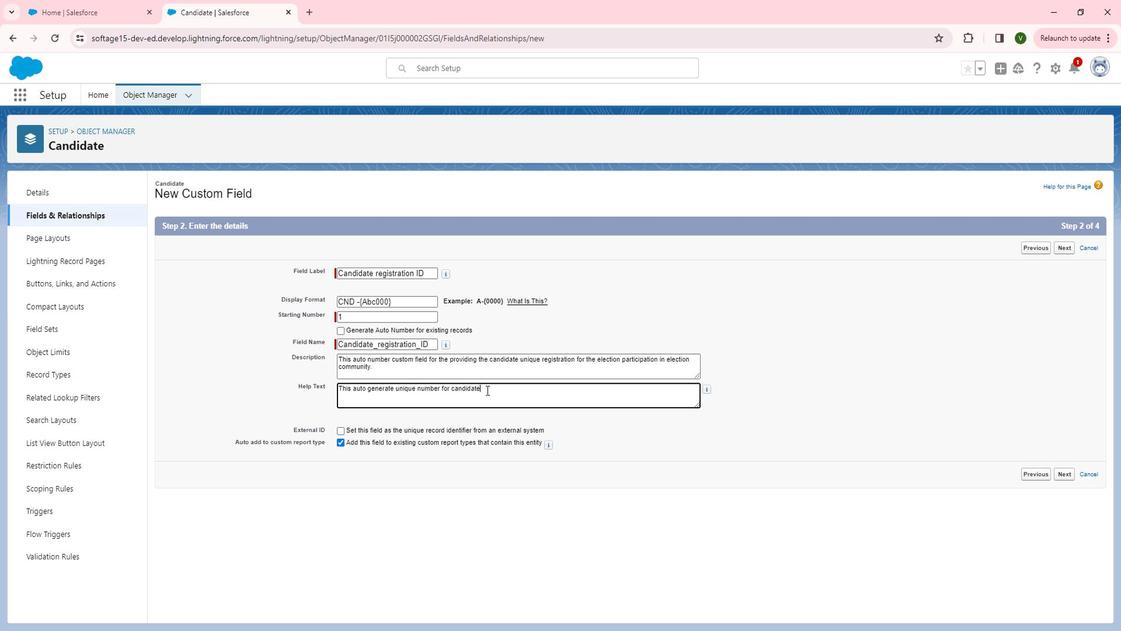 
Action: Mouse pressed left at (501, 390)
Screenshot: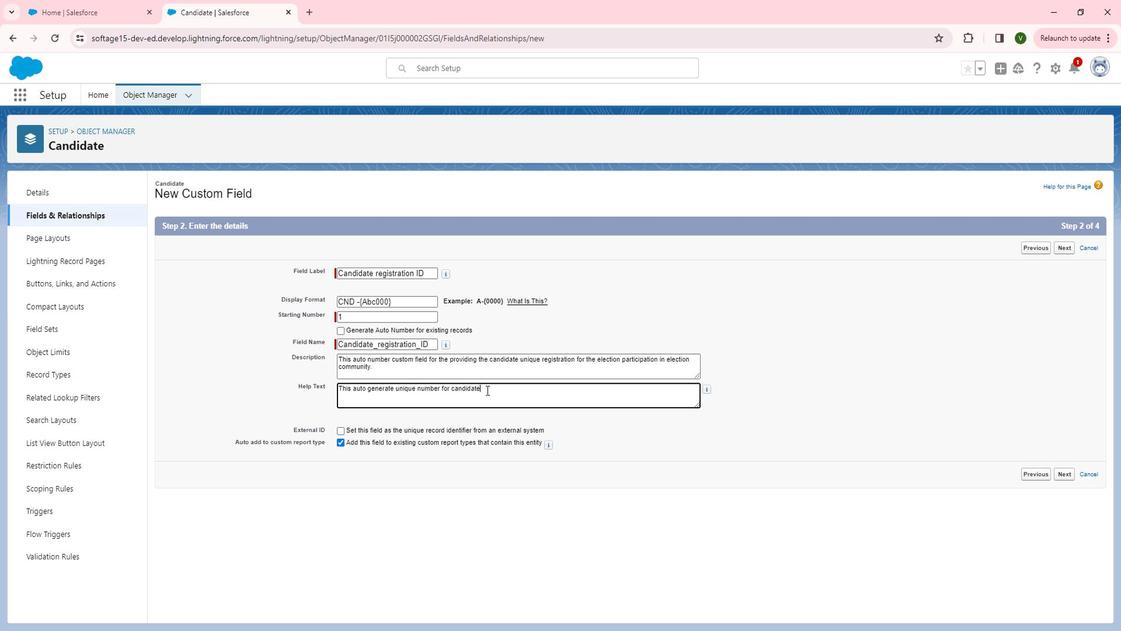 
Action: Key pressed s.
Screenshot: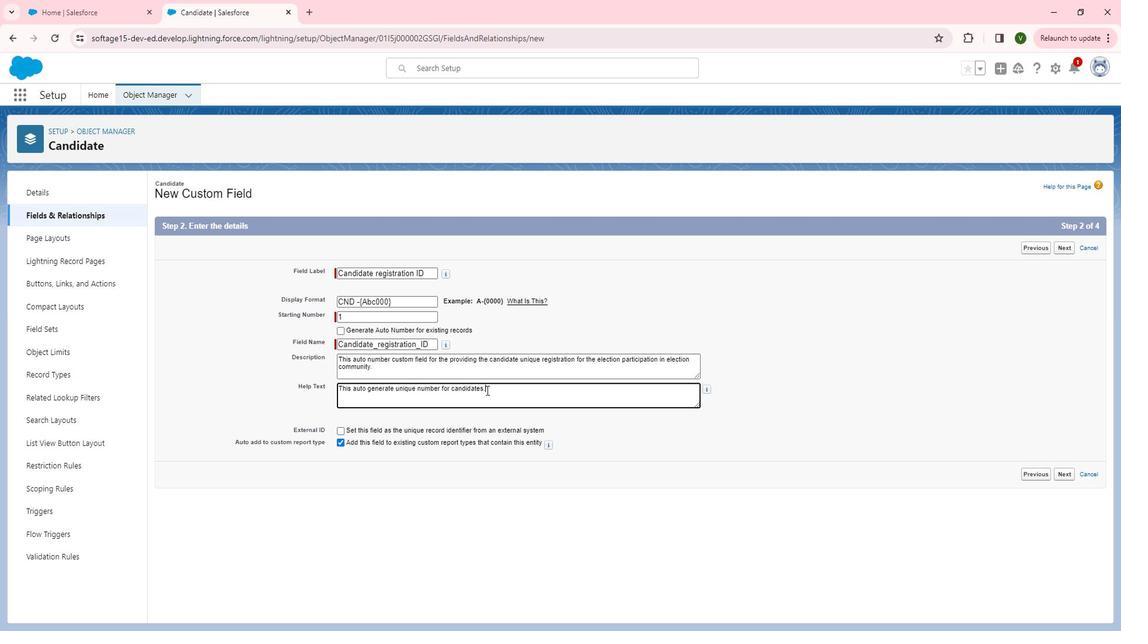 
Action: Mouse moved to (865, 422)
Screenshot: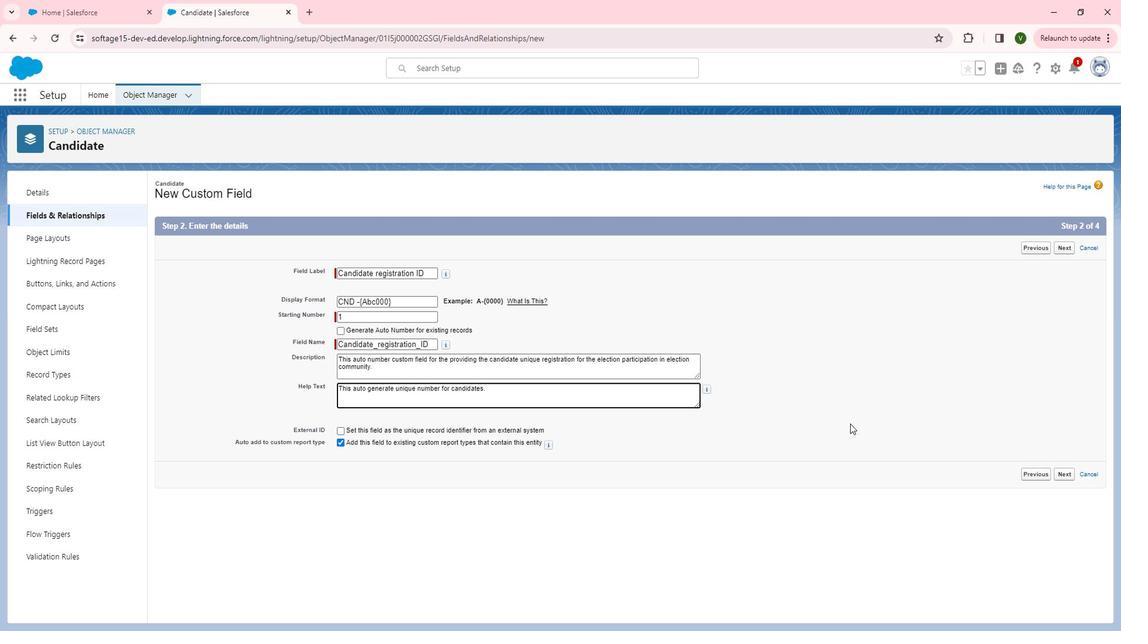 
Action: Mouse pressed left at (865, 422)
Screenshot: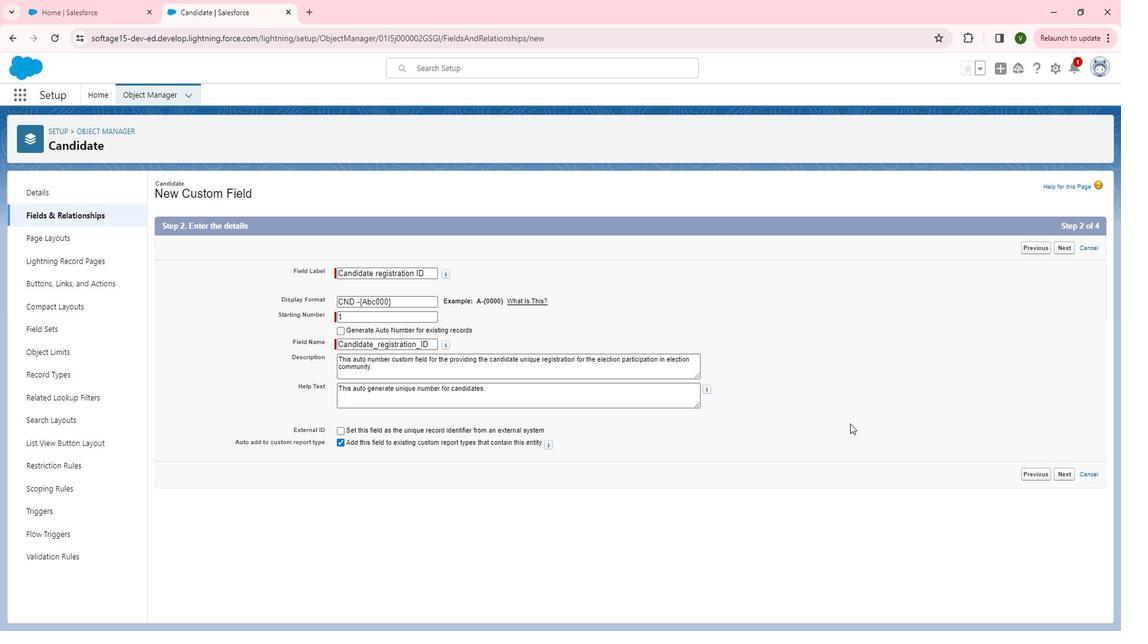 
Action: Mouse moved to (1081, 472)
Screenshot: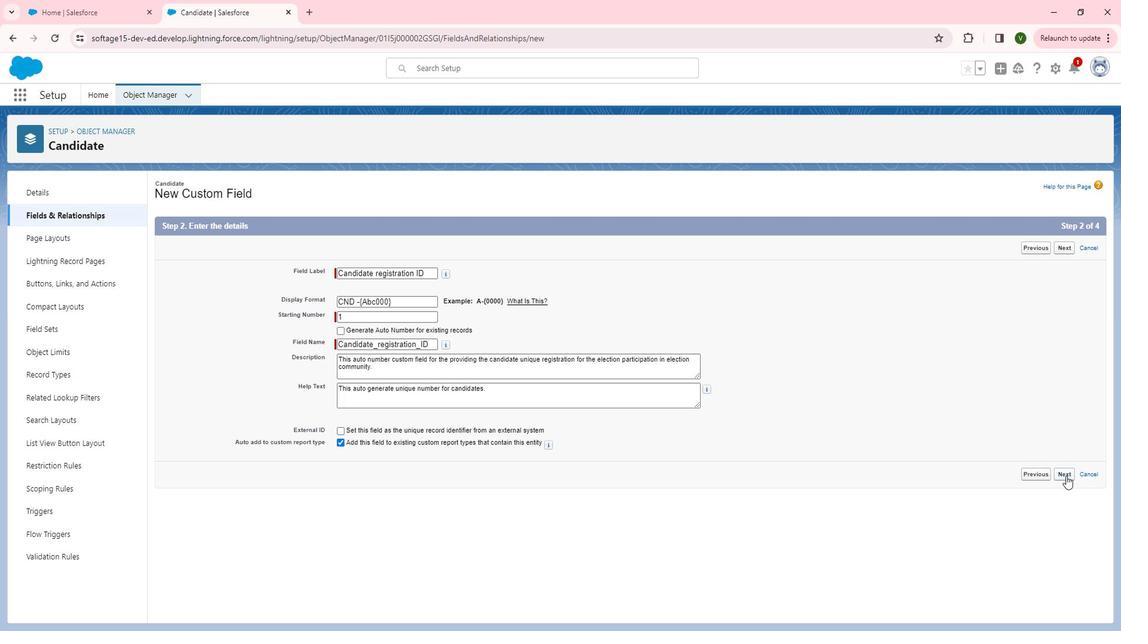 
Action: Mouse pressed left at (1081, 472)
Screenshot: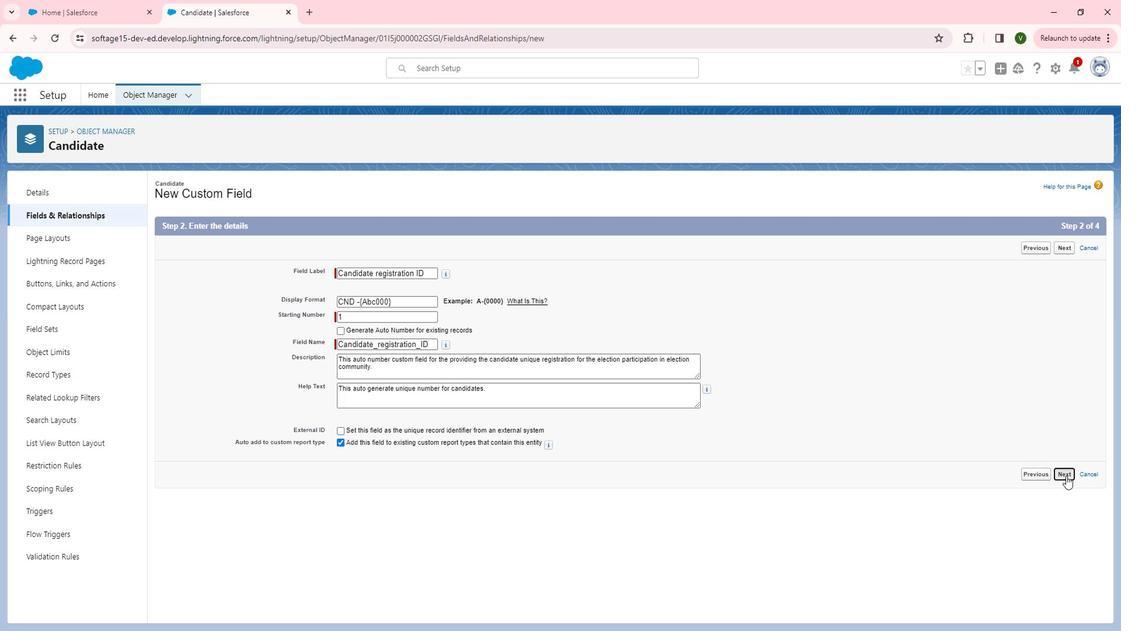 
Action: Mouse moved to (382, 300)
Screenshot: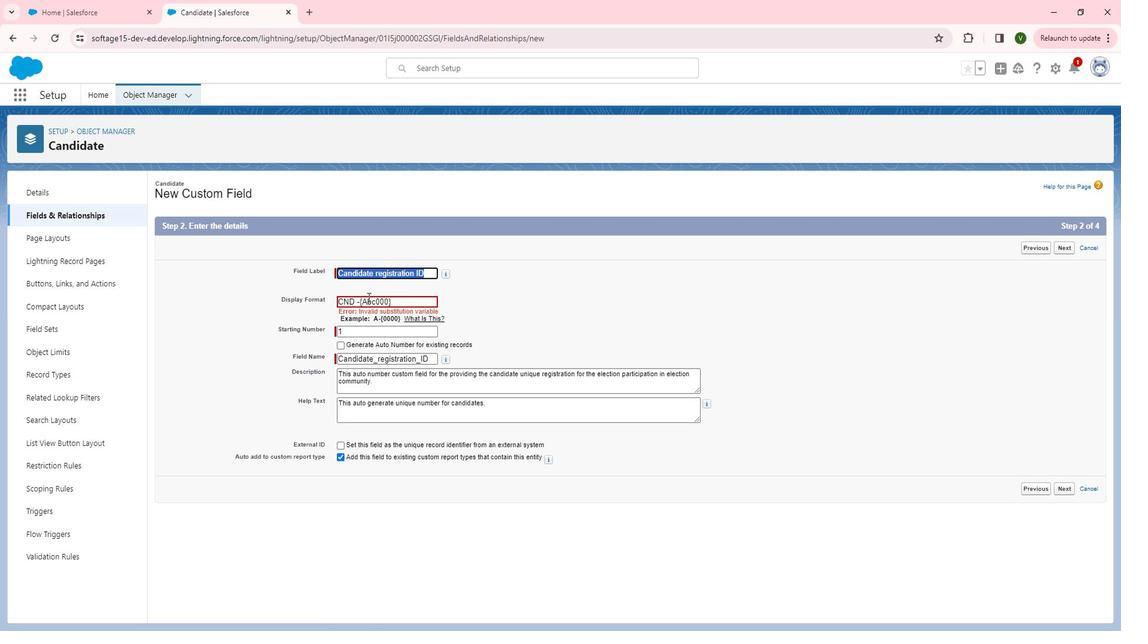 
Action: Mouse pressed left at (382, 300)
Screenshot: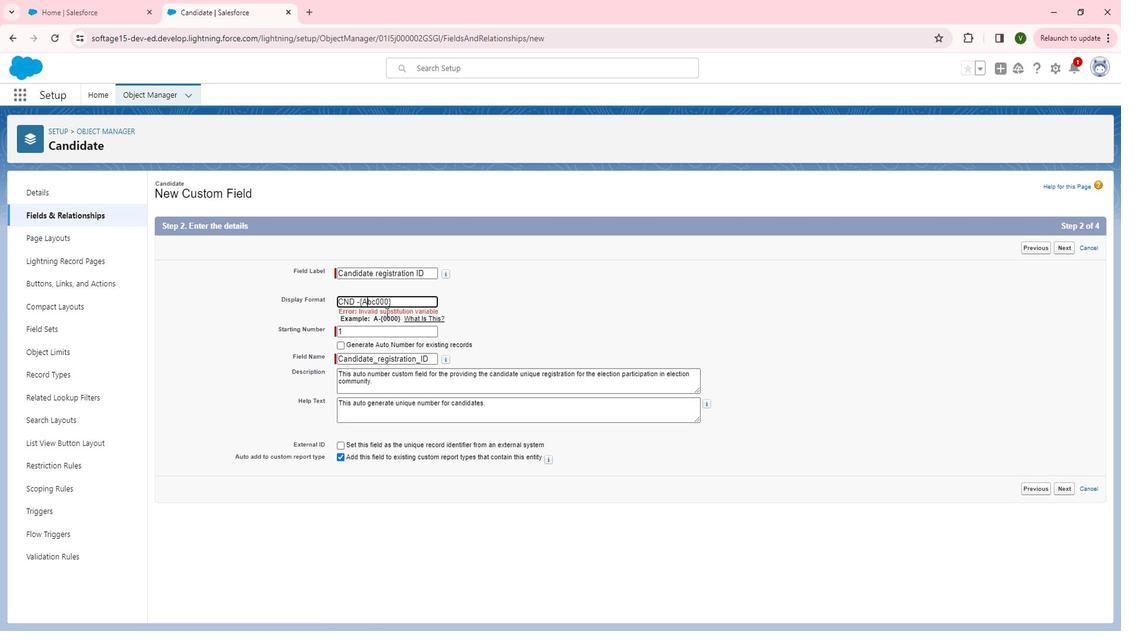 
Action: Mouse moved to (417, 331)
Screenshot: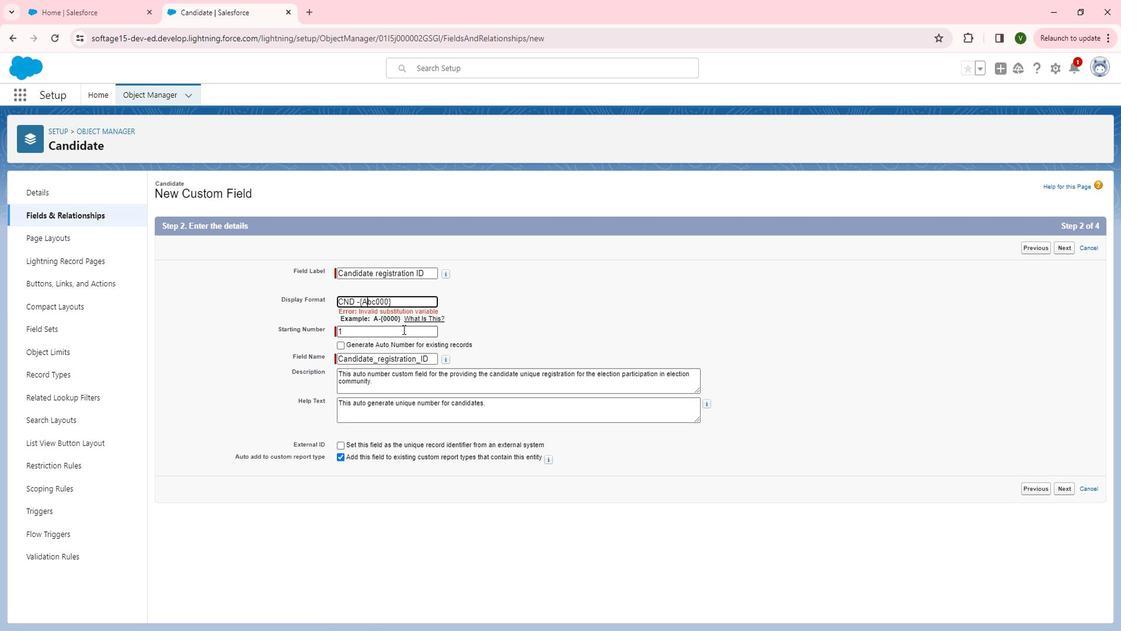 
Action: Key pressed <Key.backspace>a
Screenshot: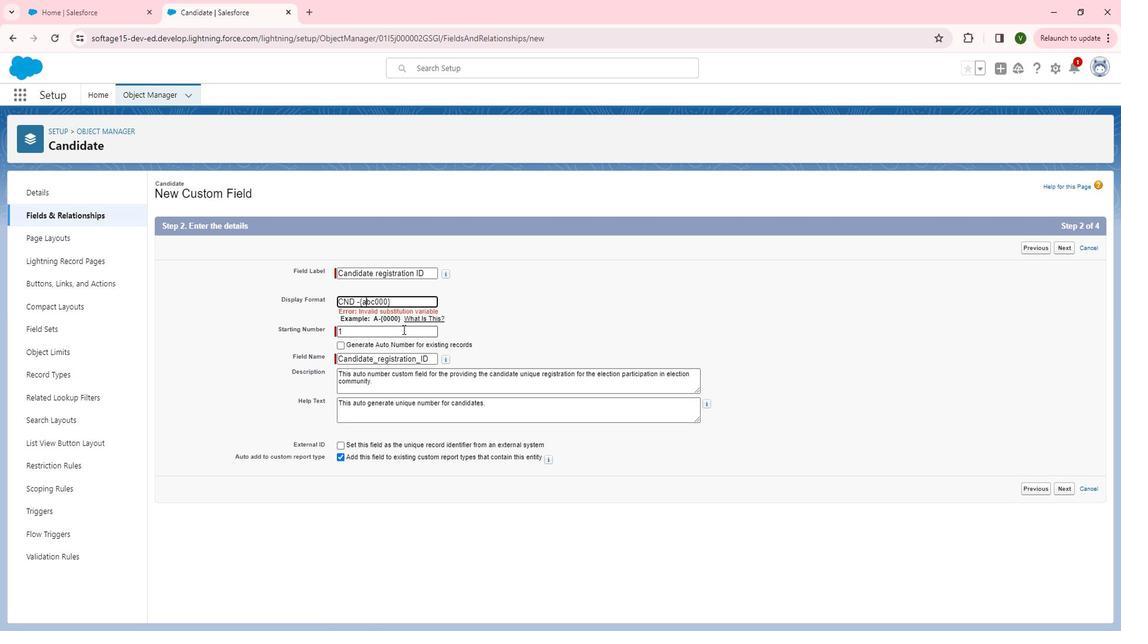 
Action: Mouse moved to (1084, 482)
Screenshot: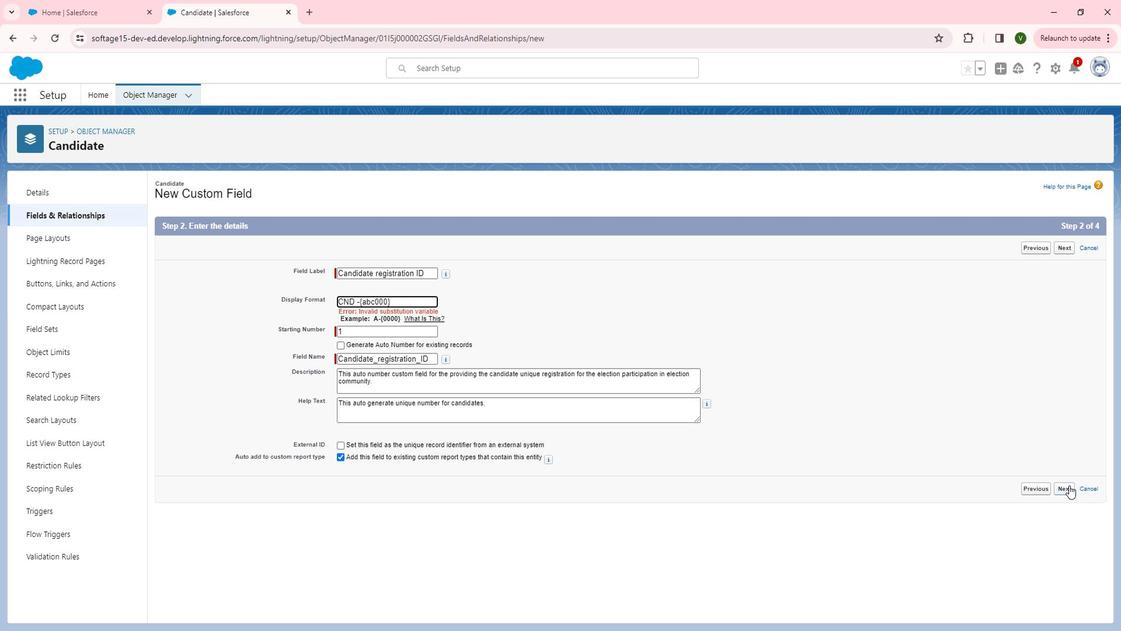 
Action: Mouse pressed left at (1084, 482)
Screenshot: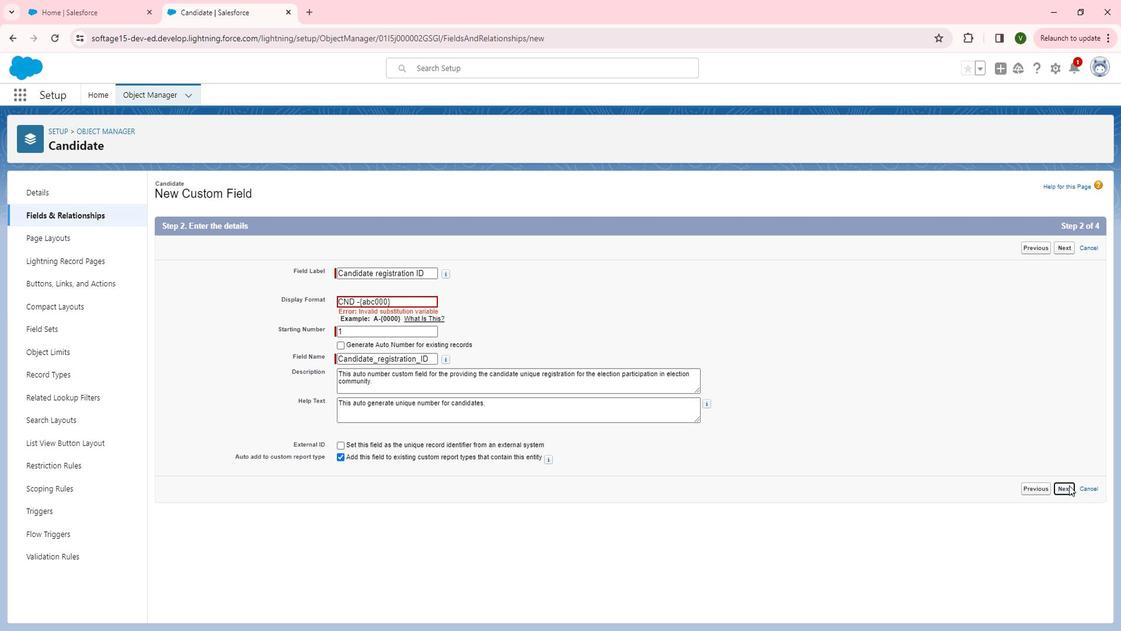 
Action: Mouse moved to (383, 304)
Screenshot: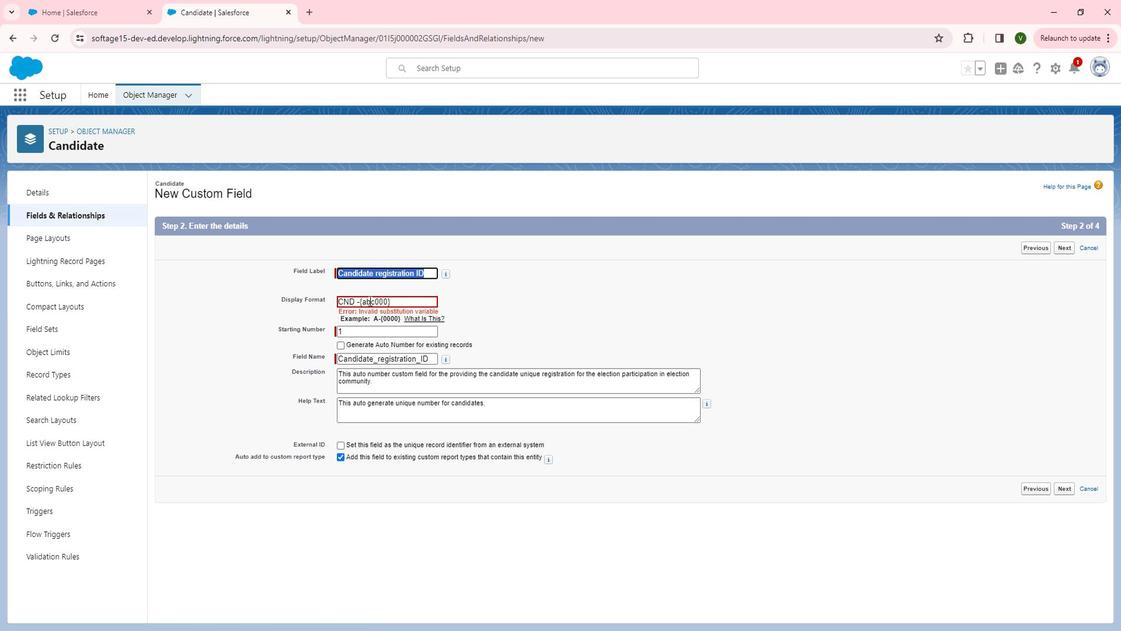 
Action: Mouse pressed left at (383, 304)
Screenshot: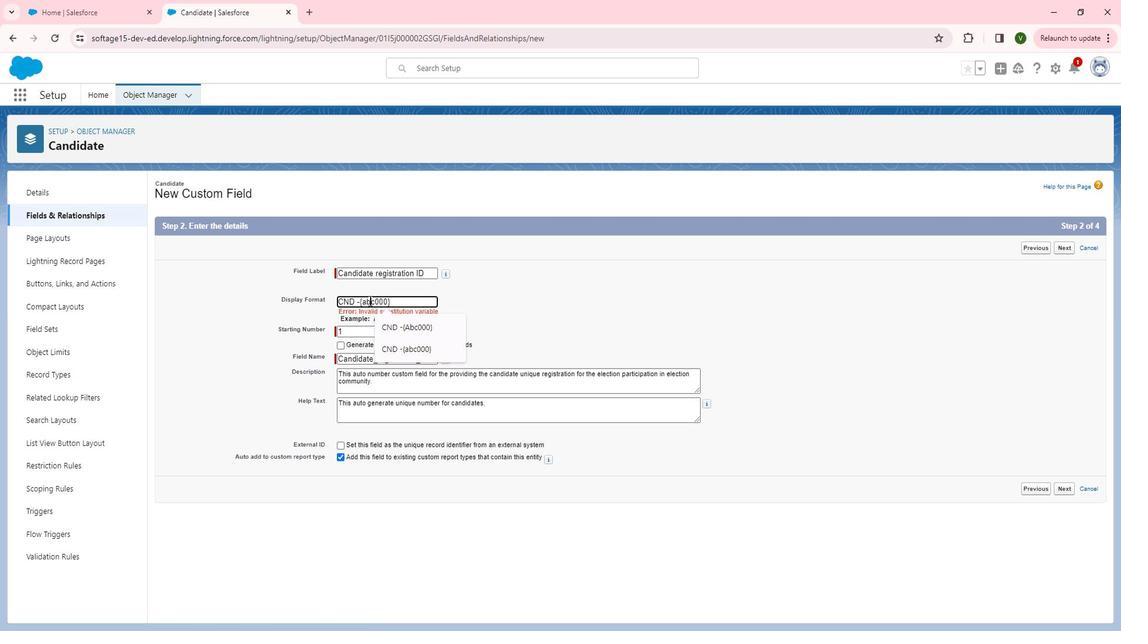 
Action: Mouse pressed left at (383, 304)
Screenshot: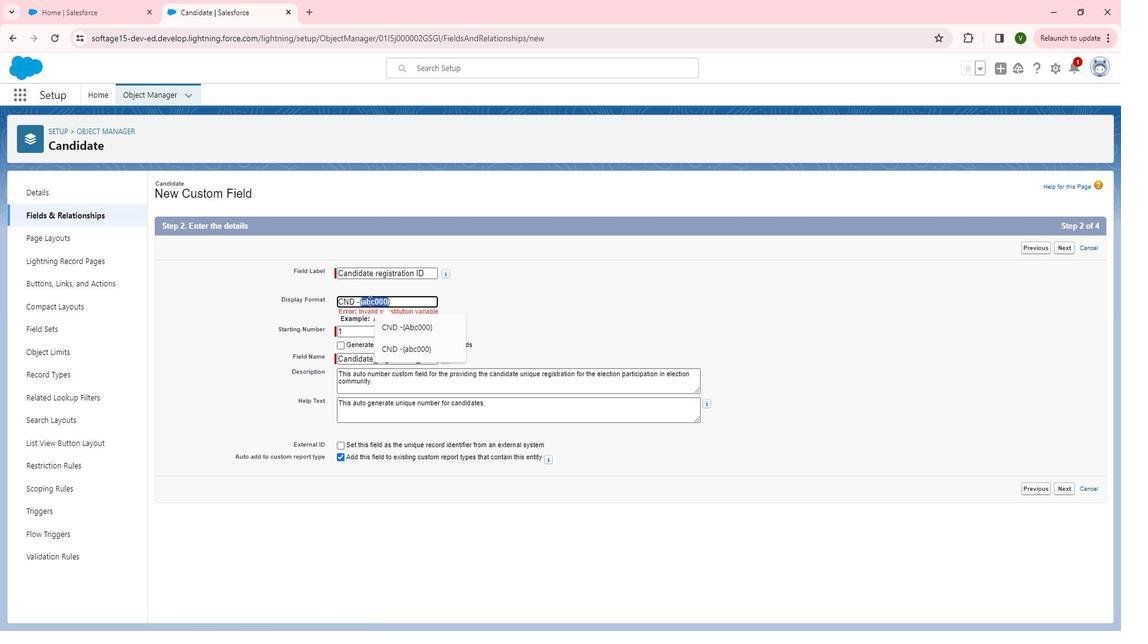 
Action: Mouse pressed left at (383, 304)
Screenshot: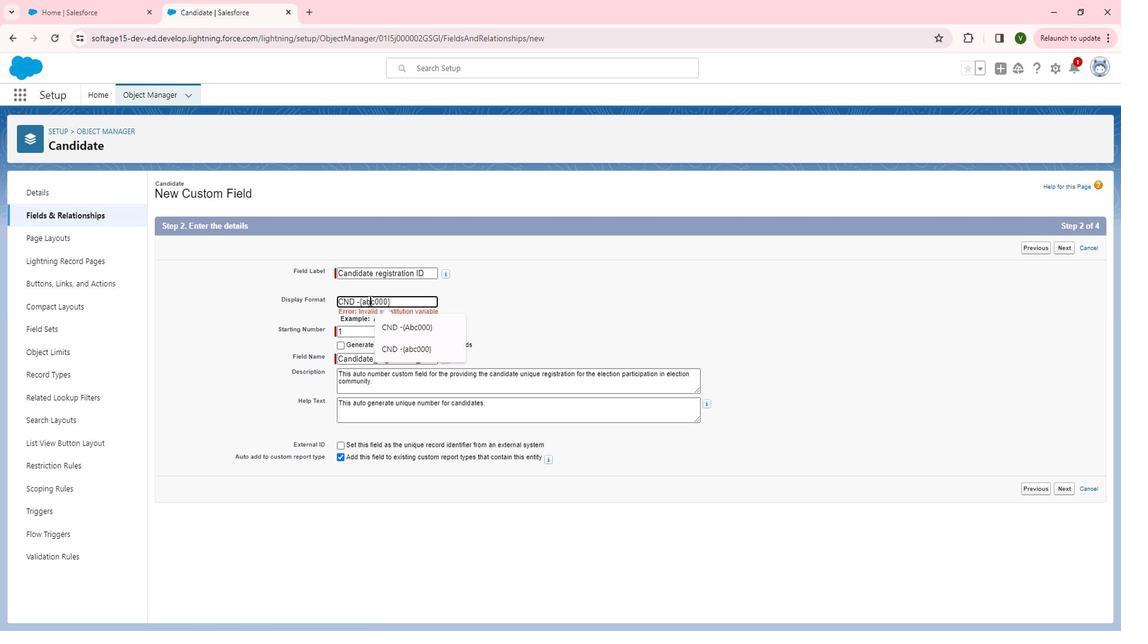 
Action: Mouse moved to (387, 306)
Screenshot: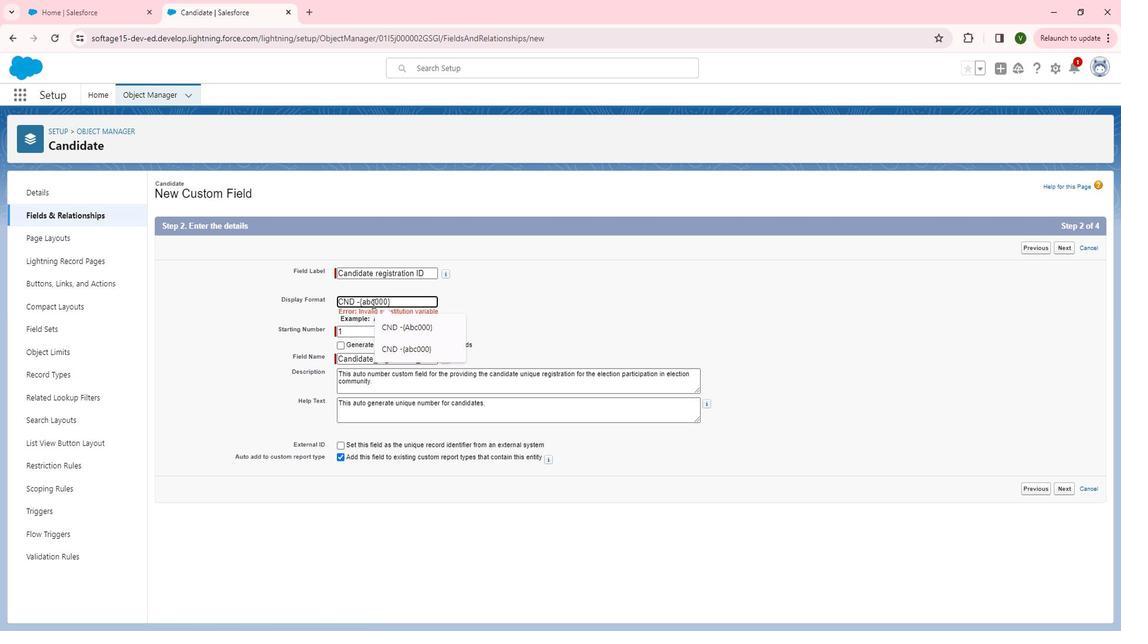 
Action: Mouse pressed left at (387, 306)
Screenshot: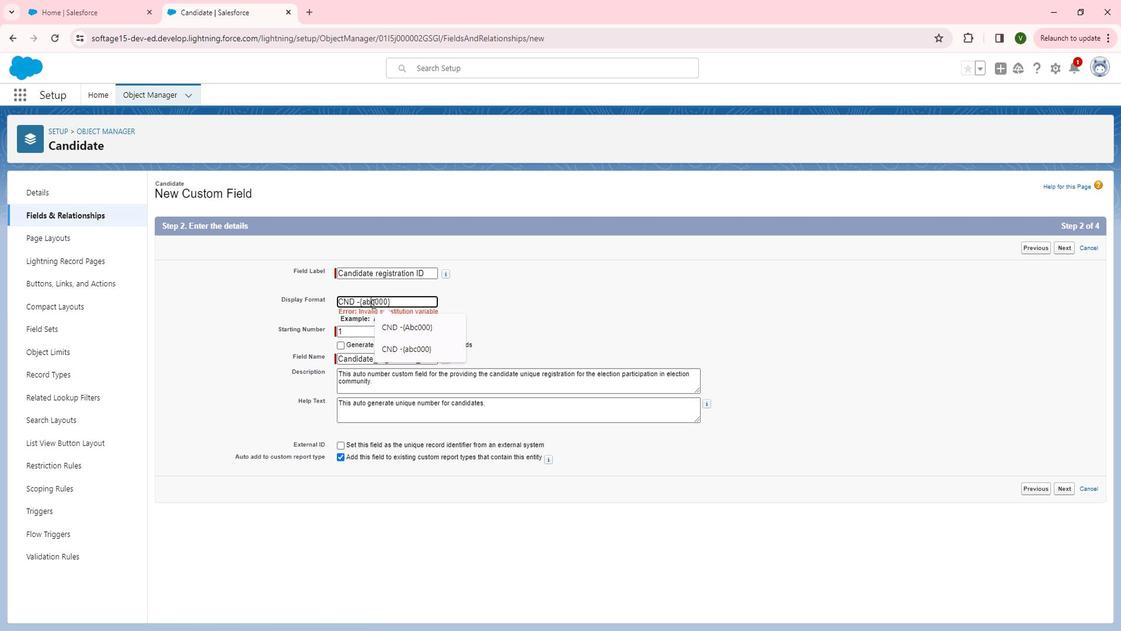 
Action: Mouse moved to (389, 305)
Screenshot: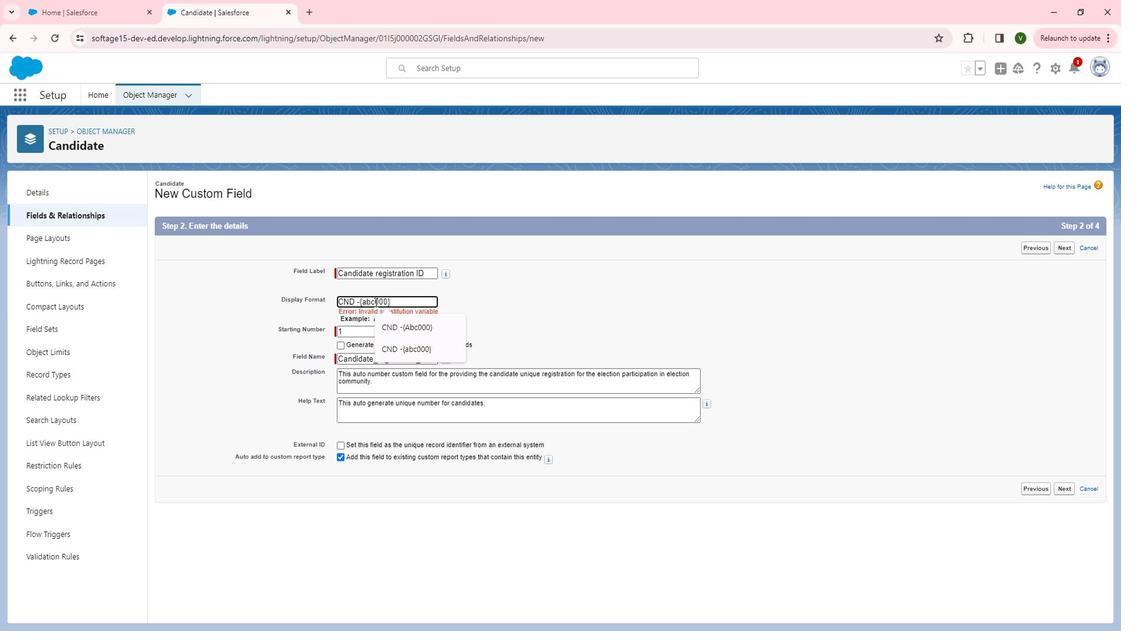 
Action: Mouse pressed left at (389, 305)
Screenshot: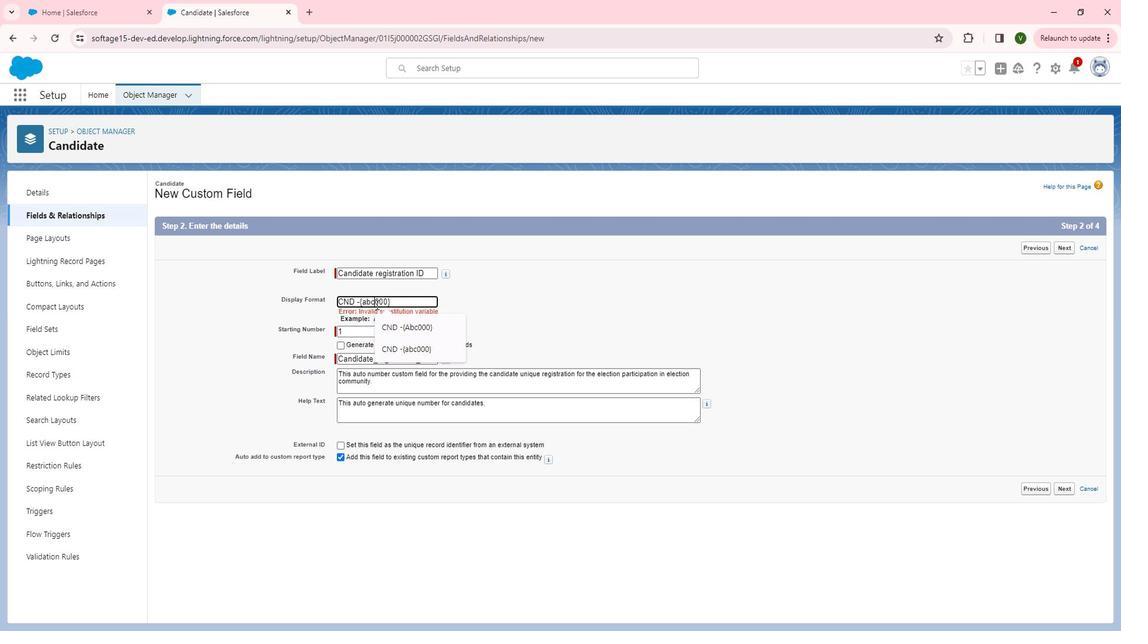 
Action: Mouse moved to (397, 317)
Screenshot: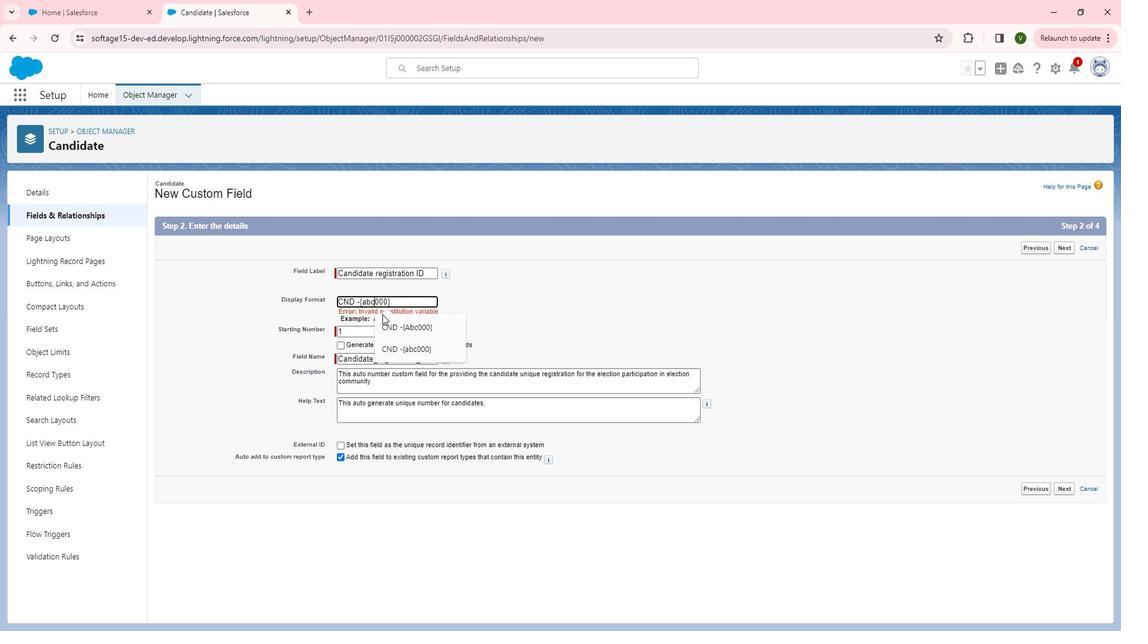 
Action: Key pressed <Key.backspace><Key.backspace><Key.backspace>
Screenshot: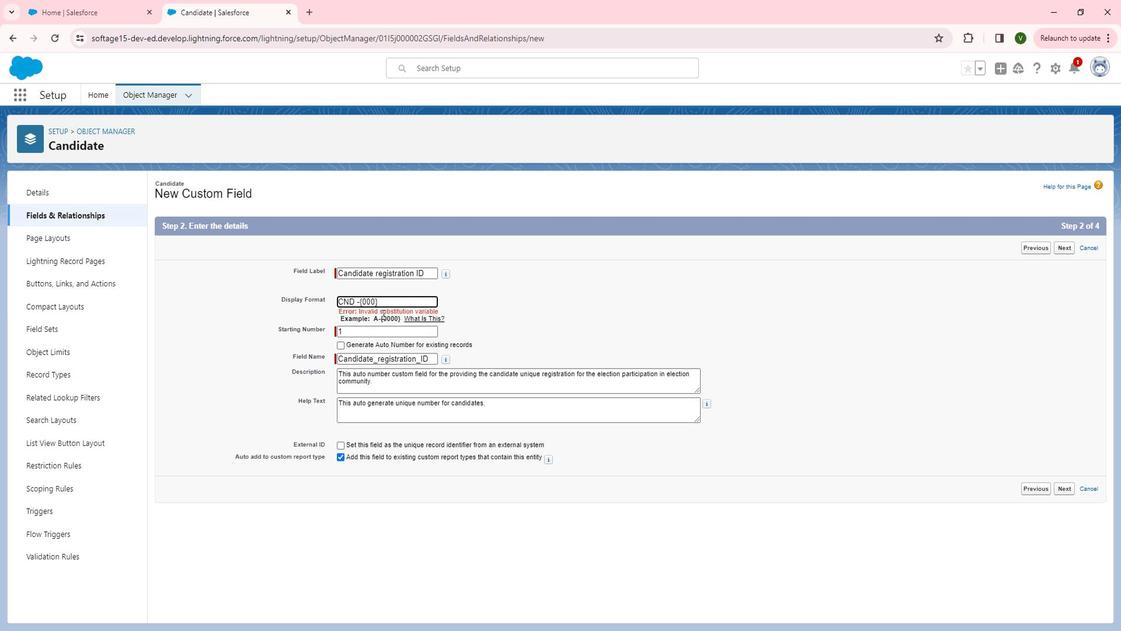 
Action: Mouse moved to (1082, 415)
Screenshot: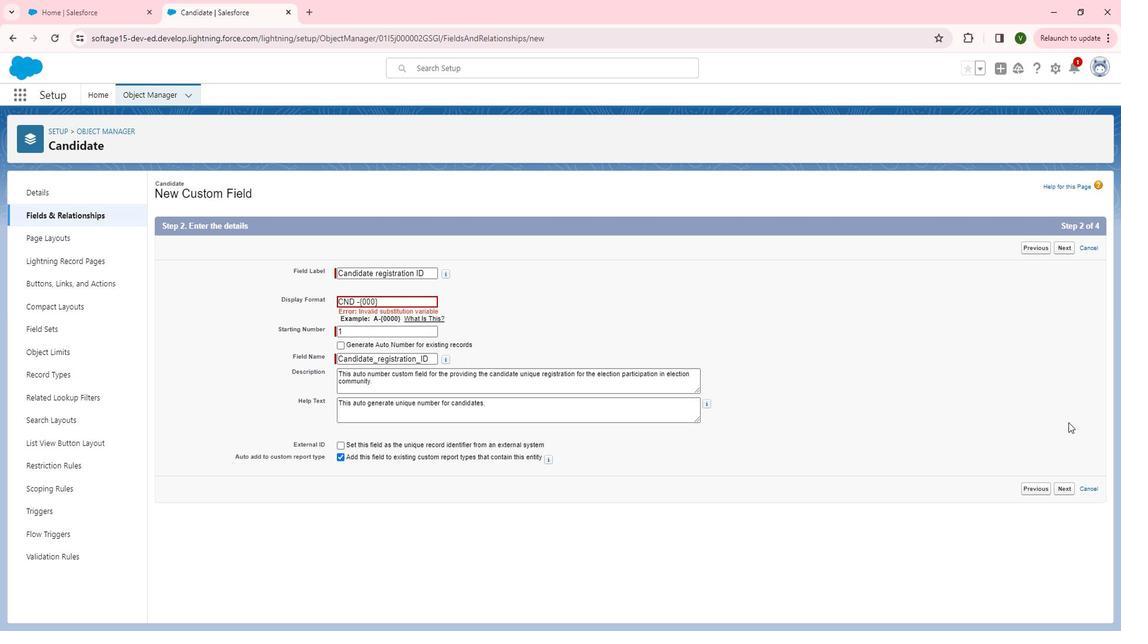 
Action: Mouse pressed left at (1082, 415)
Screenshot: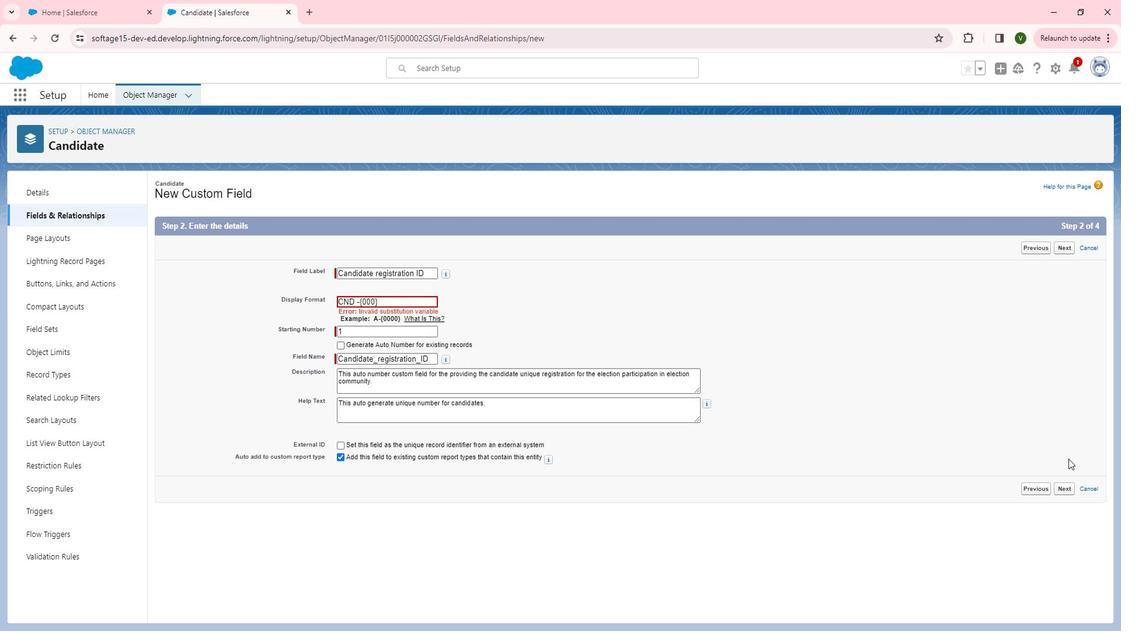 
Action: Mouse moved to (1085, 477)
Screenshot: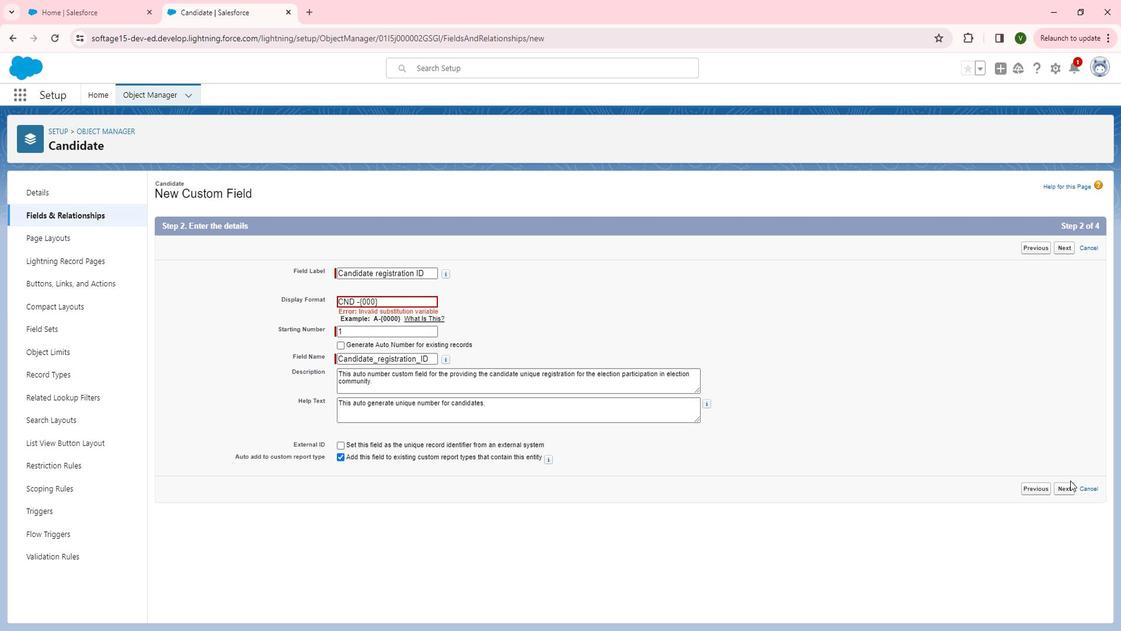 
Action: Mouse pressed left at (1085, 477)
Screenshot: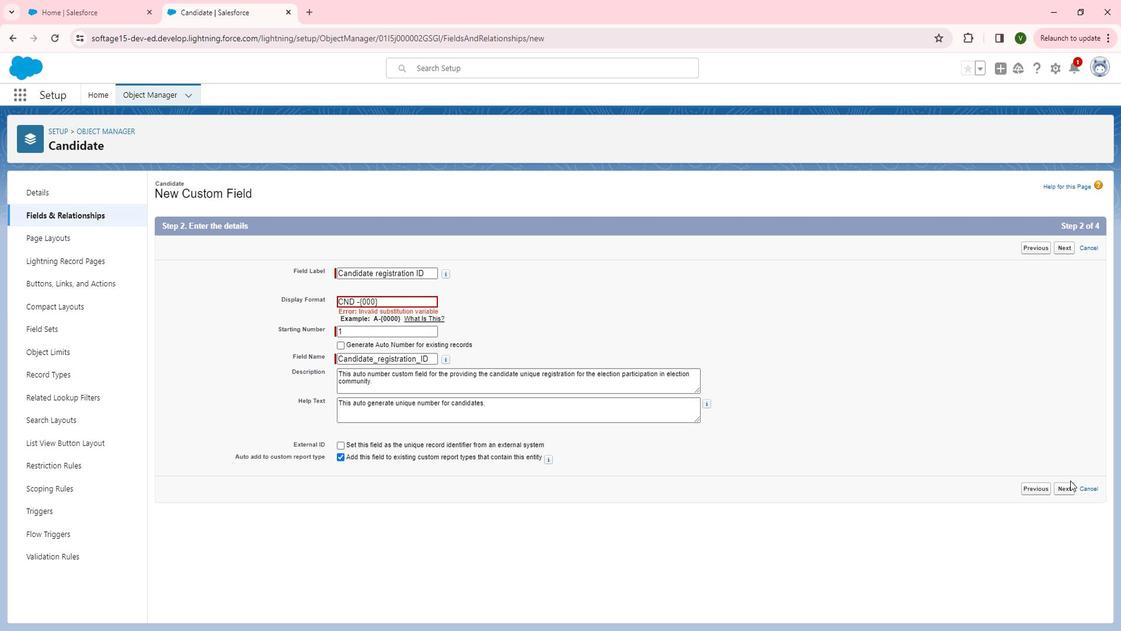 
Action: Mouse moved to (1083, 482)
Screenshot: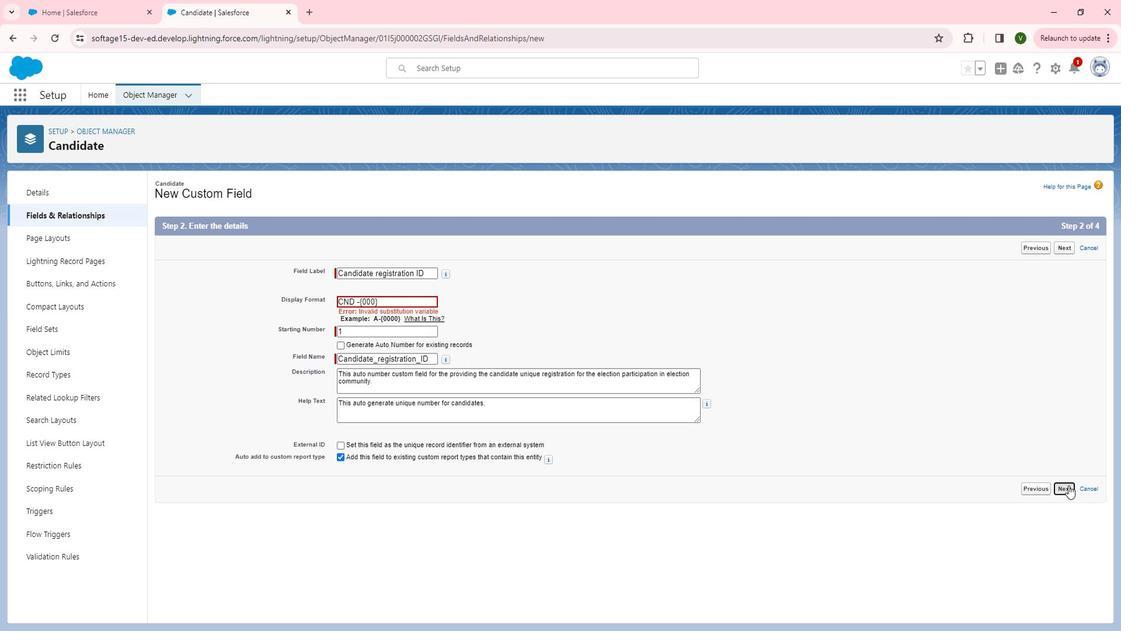 
Action: Mouse pressed left at (1083, 482)
Screenshot: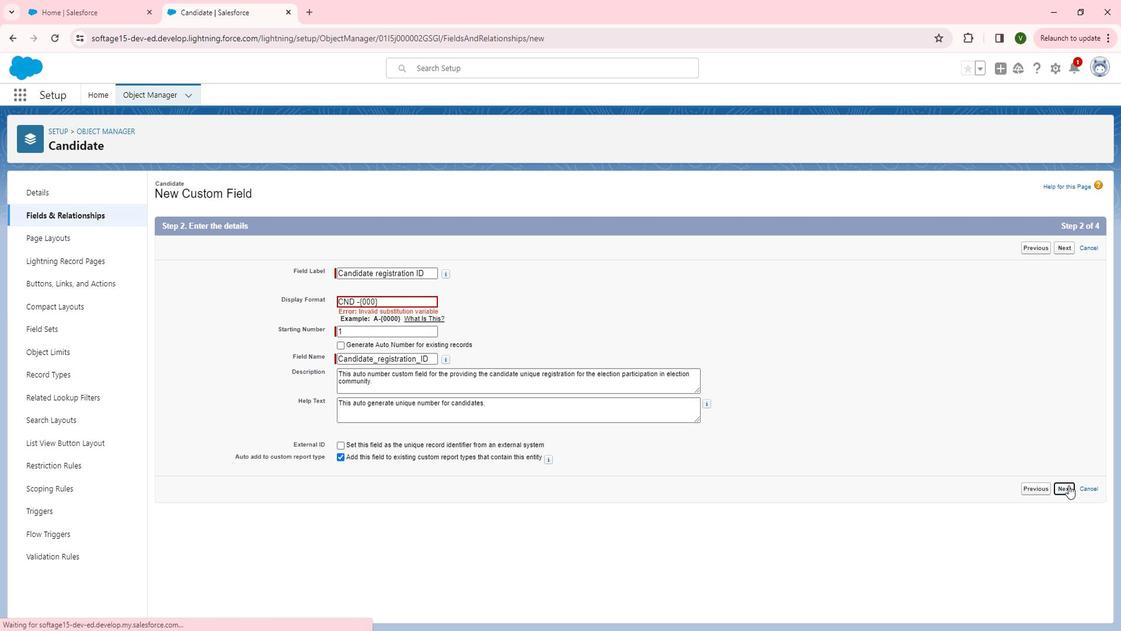 
Action: Mouse moved to (842, 351)
Screenshot: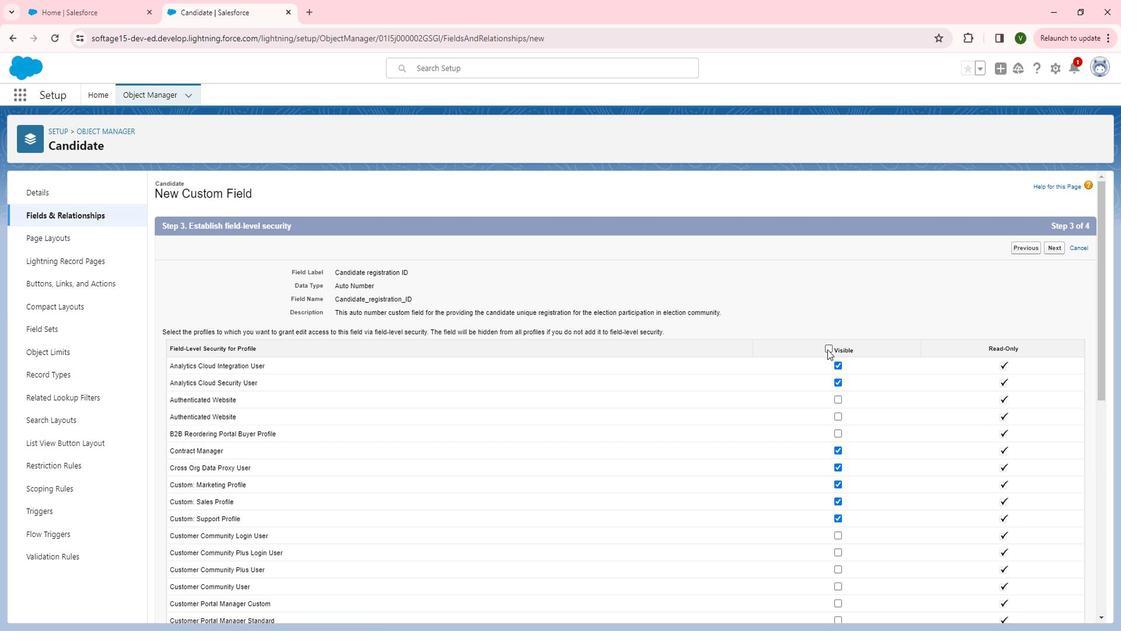 
Action: Mouse pressed left at (842, 351)
Screenshot: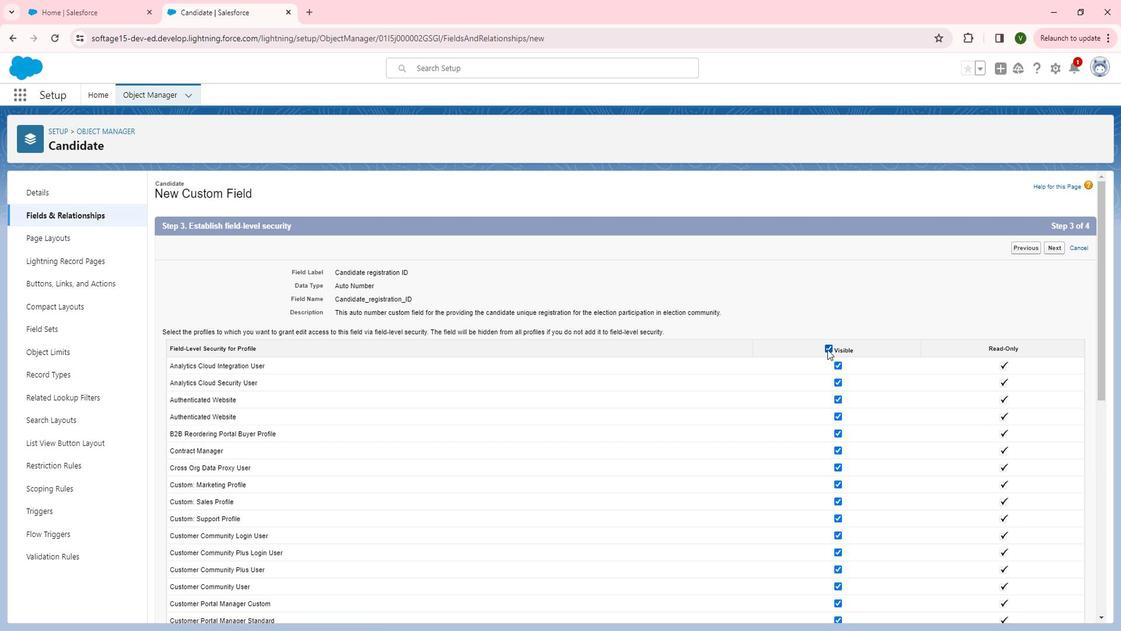 
Action: Mouse moved to (919, 334)
Screenshot: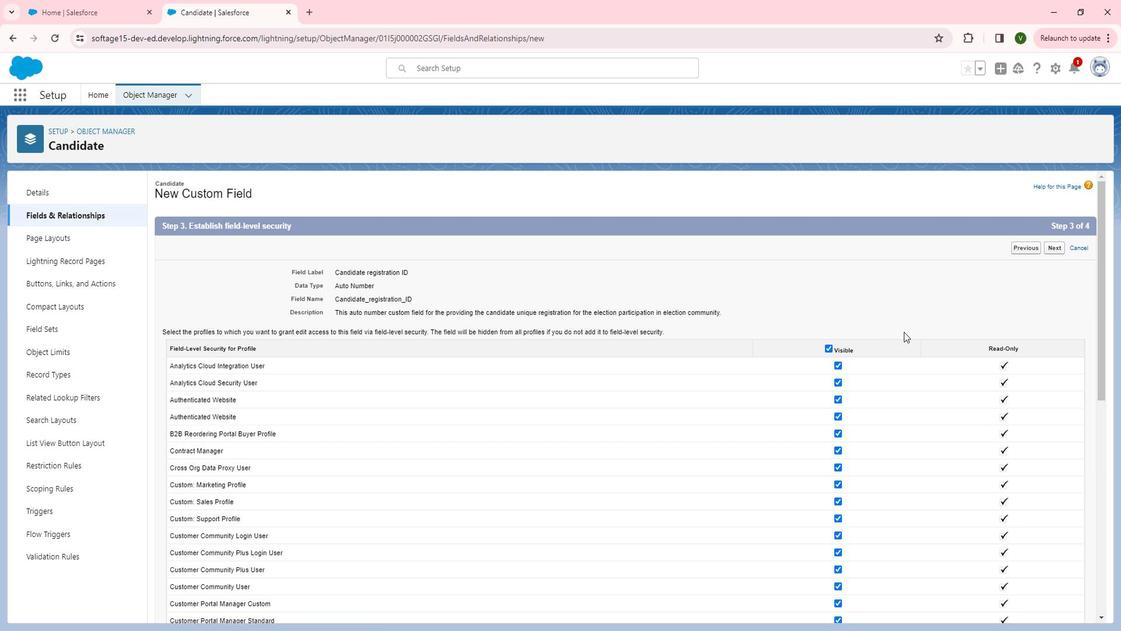 
Action: Mouse scrolled (919, 333) with delta (0, 0)
Screenshot: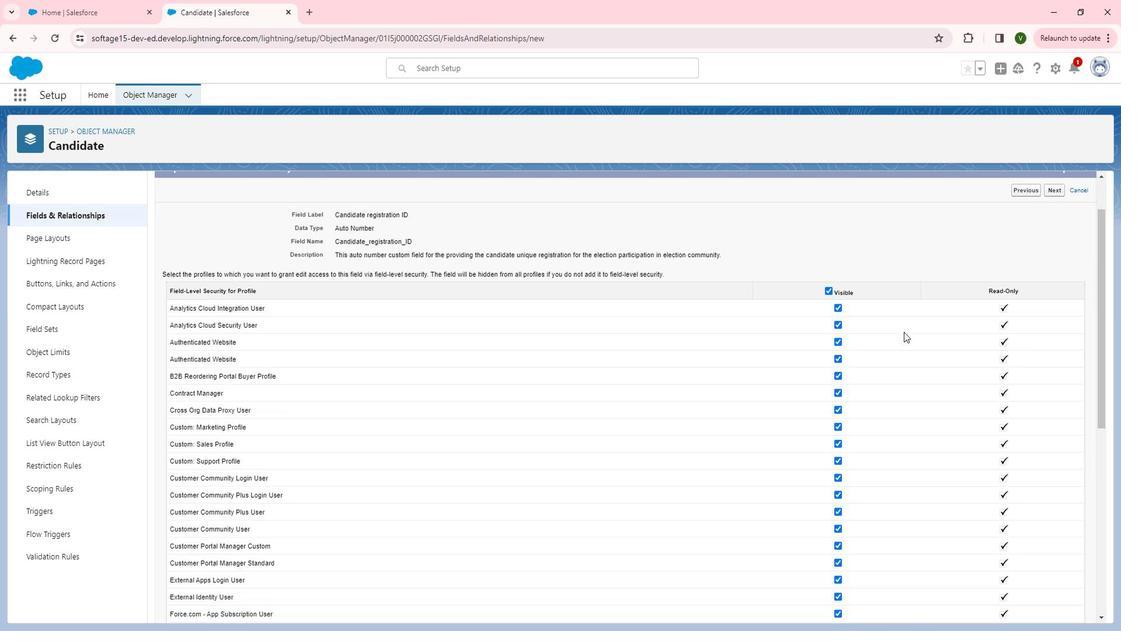 
Action: Mouse moved to (919, 335)
Screenshot: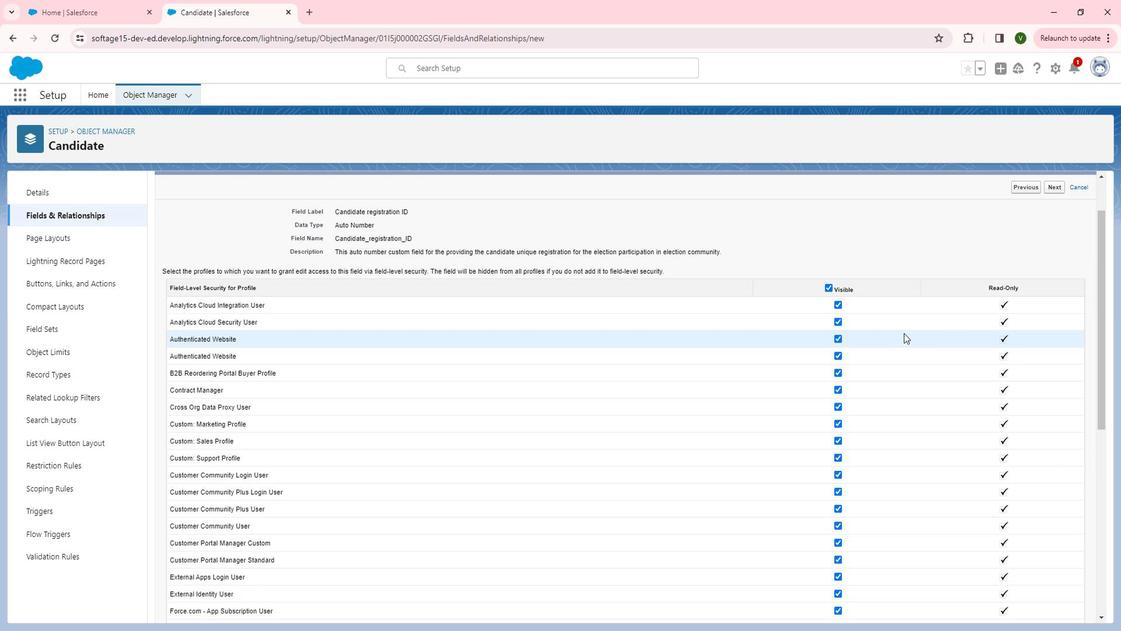 
Action: Mouse scrolled (919, 334) with delta (0, 0)
Screenshot: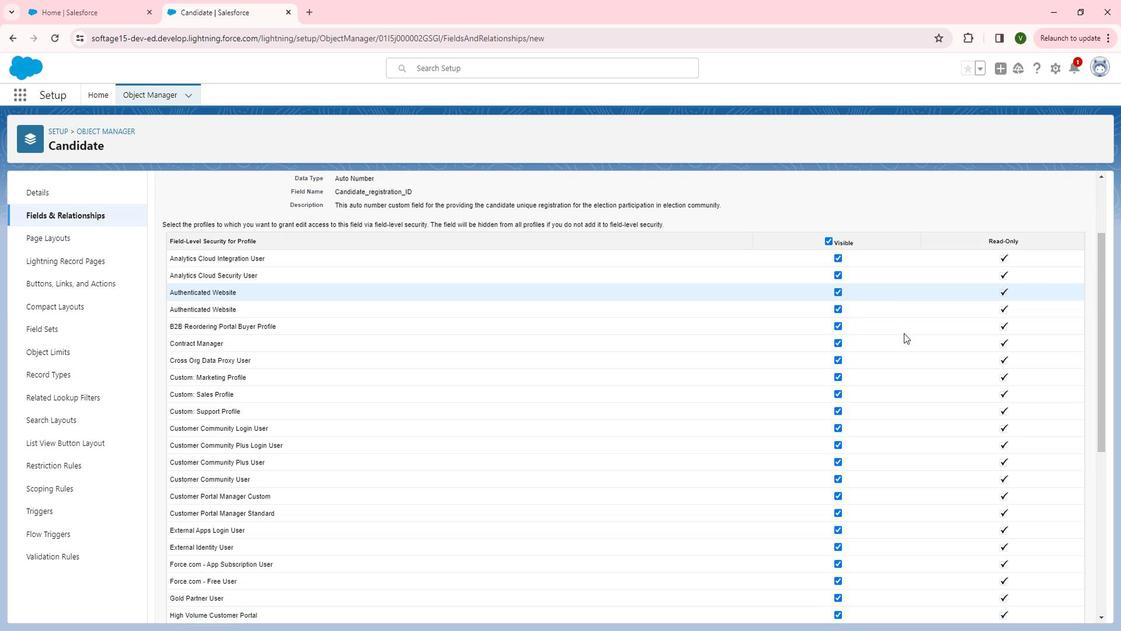 
Action: Mouse moved to (919, 335)
Screenshot: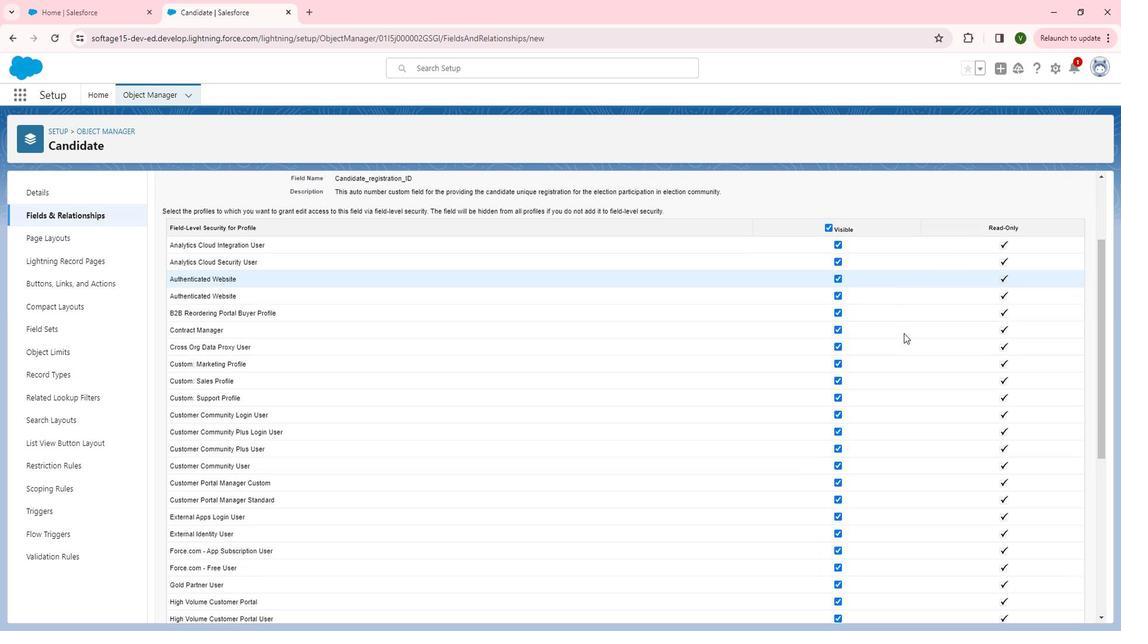 
Action: Mouse scrolled (919, 334) with delta (0, 0)
Screenshot: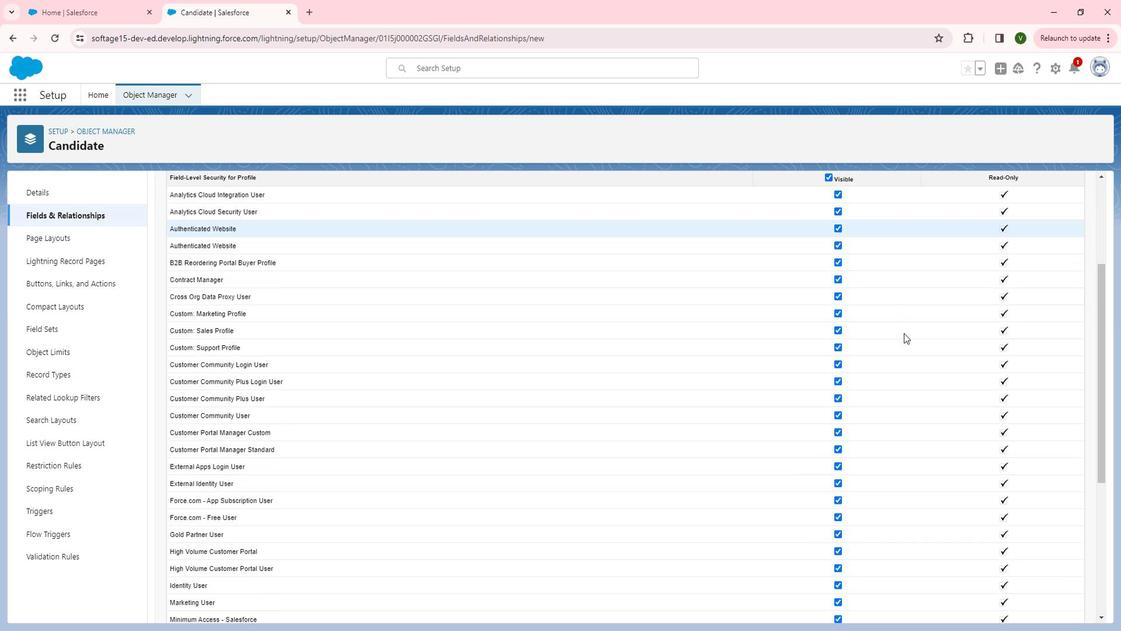 
Action: Mouse moved to (919, 335)
Screenshot: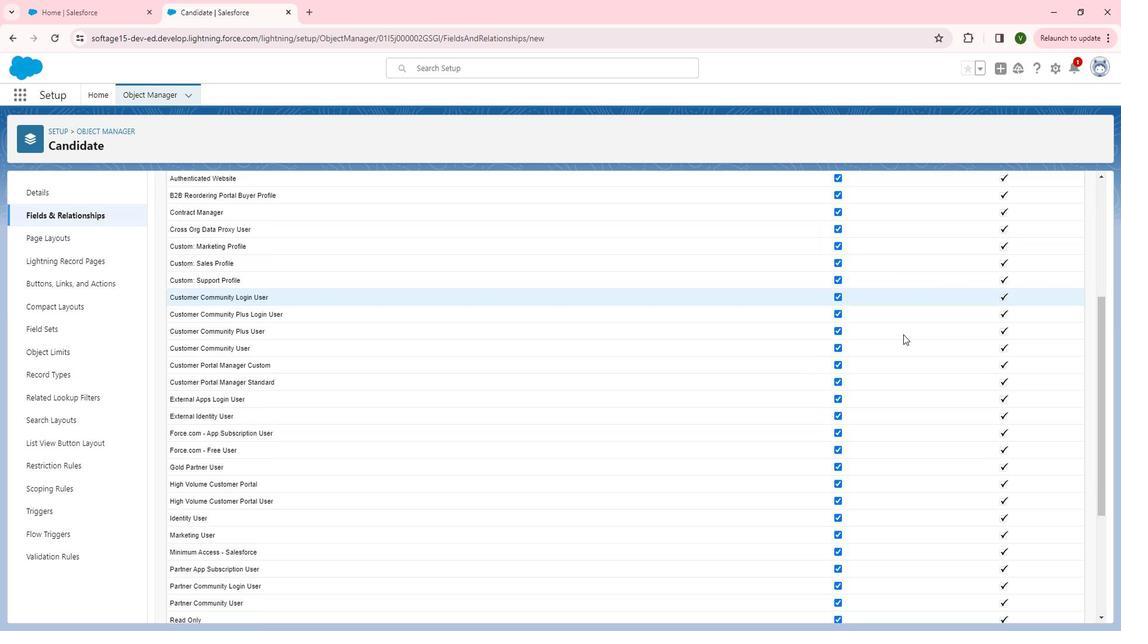 
Action: Mouse scrolled (919, 335) with delta (0, 0)
Screenshot: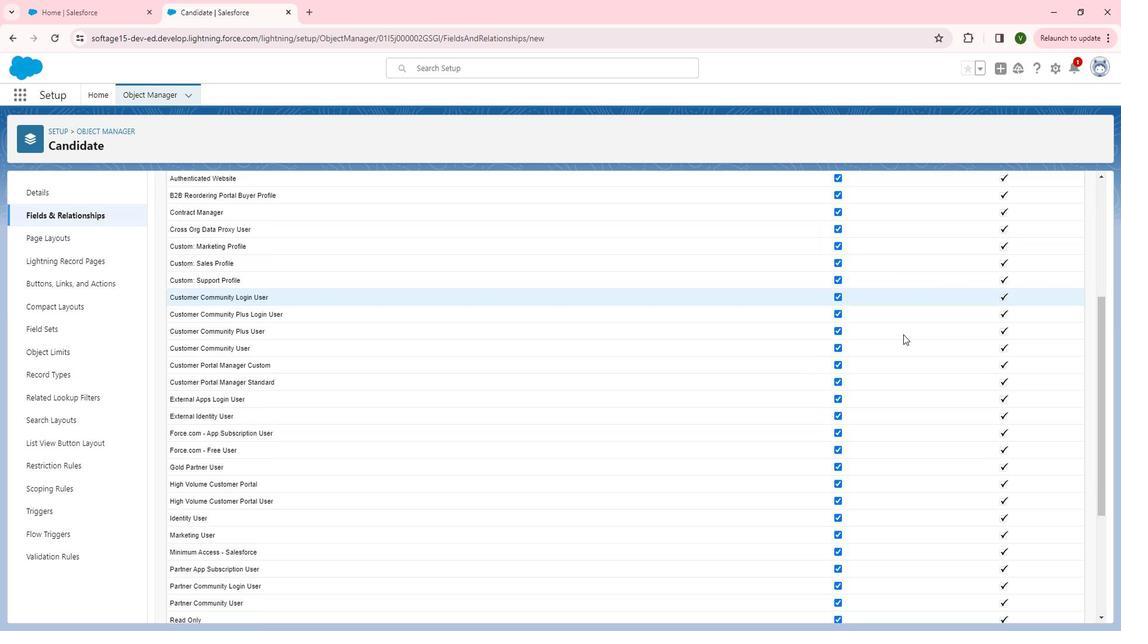 
Action: Mouse moved to (918, 336)
Screenshot: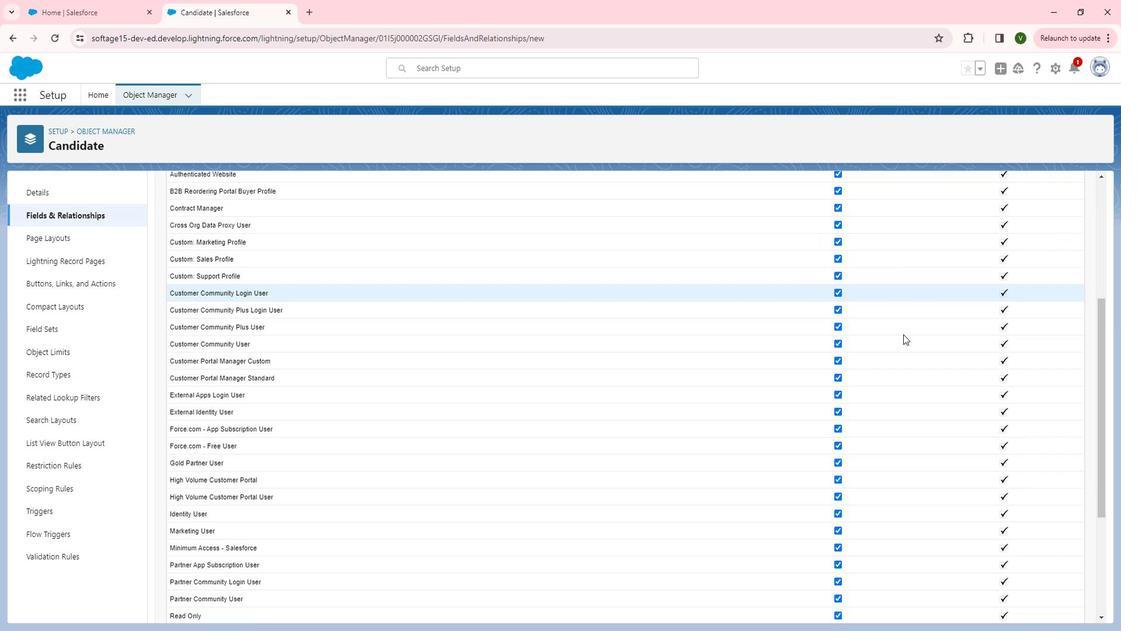 
Action: Mouse scrolled (918, 335) with delta (0, 0)
Screenshot: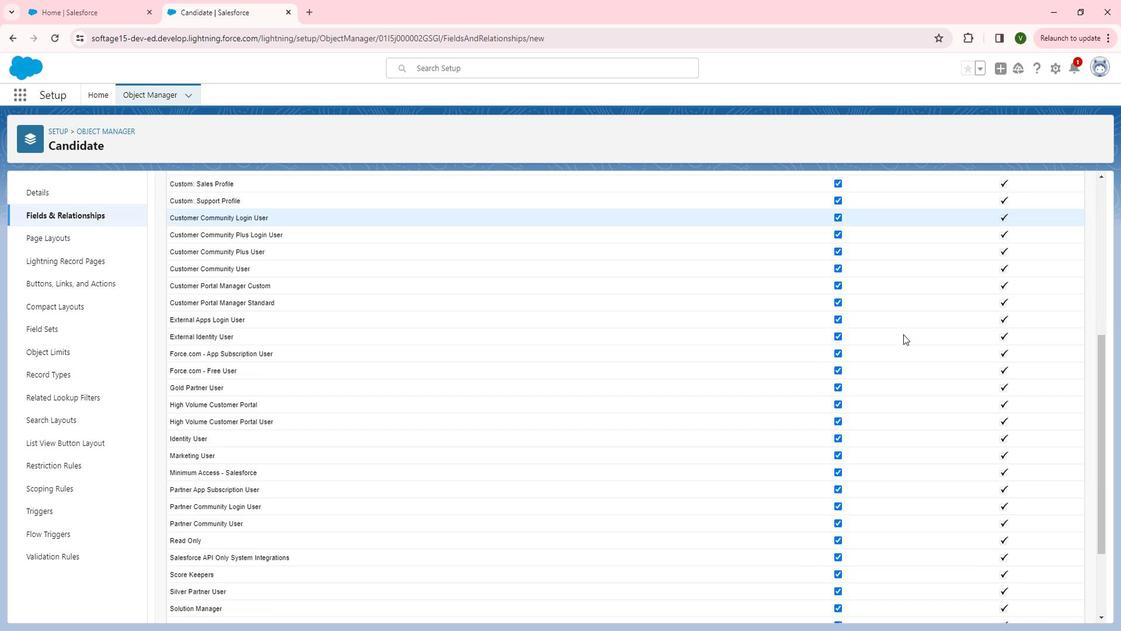 
Action: Mouse scrolled (918, 335) with delta (0, 0)
Screenshot: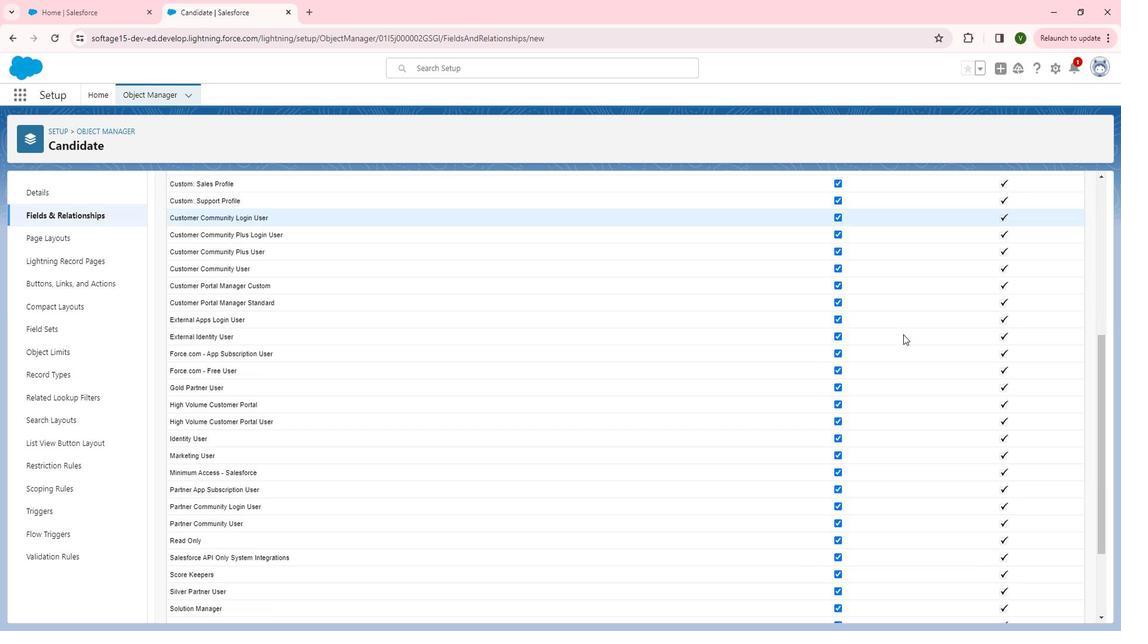 
Action: Mouse scrolled (918, 335) with delta (0, 0)
Screenshot: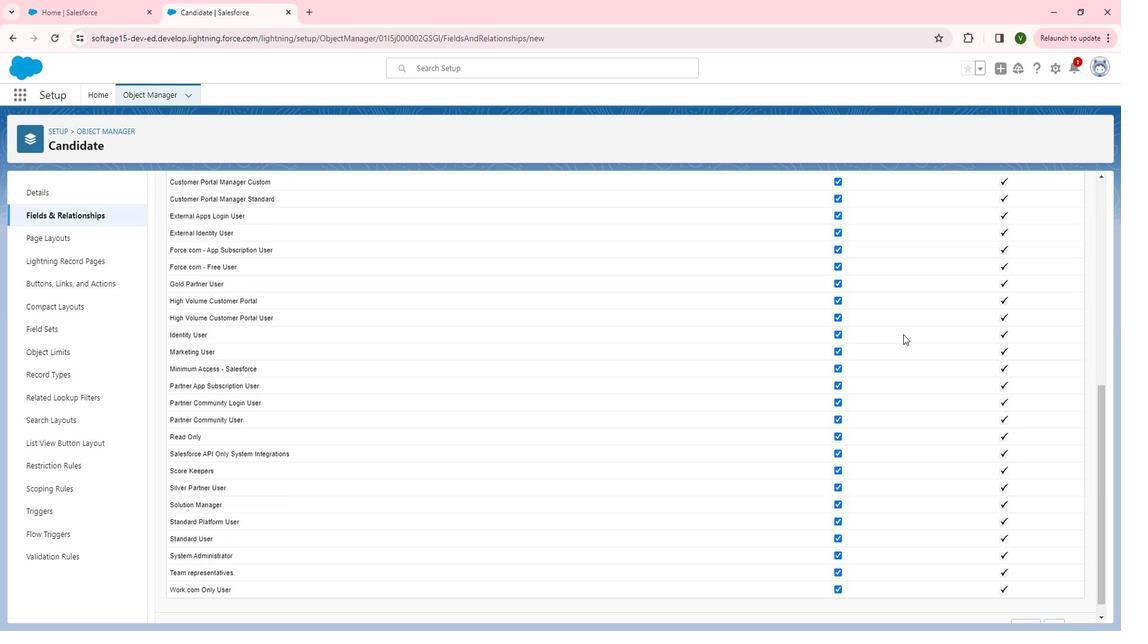 
Action: Mouse scrolled (918, 335) with delta (0, 0)
Screenshot: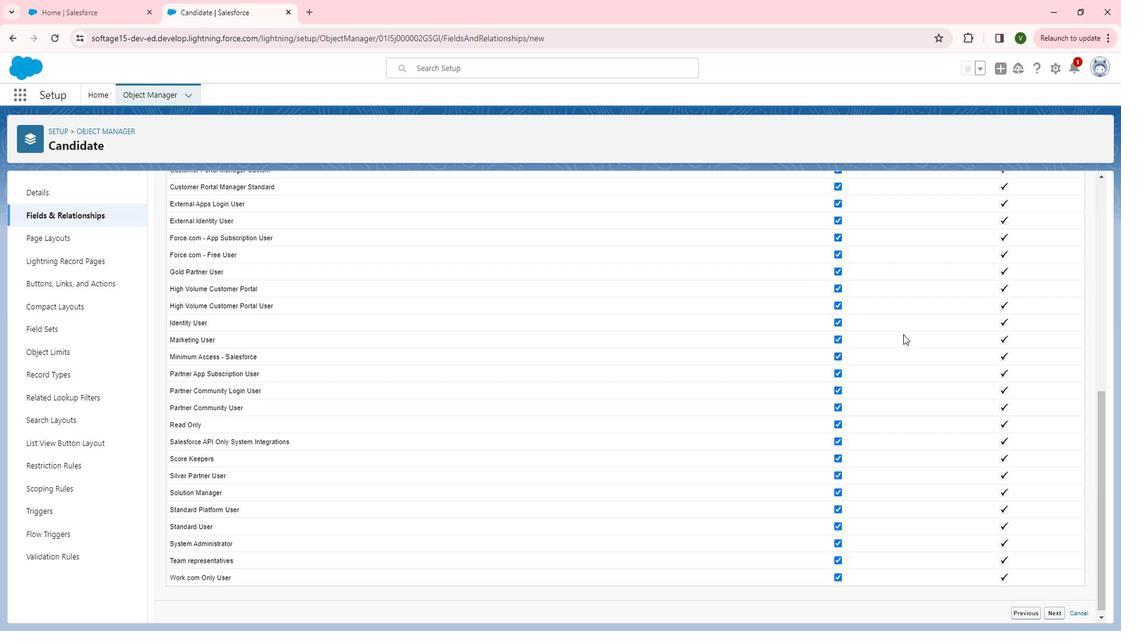 
Action: Mouse moved to (1076, 597)
Screenshot: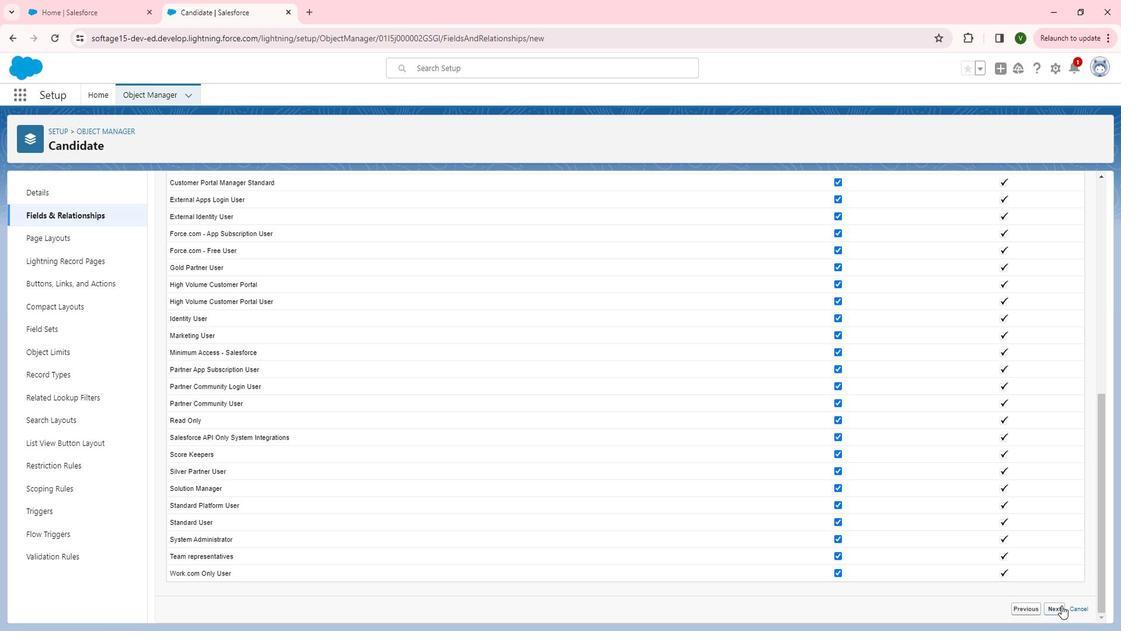 
Action: Mouse pressed left at (1076, 597)
Screenshot: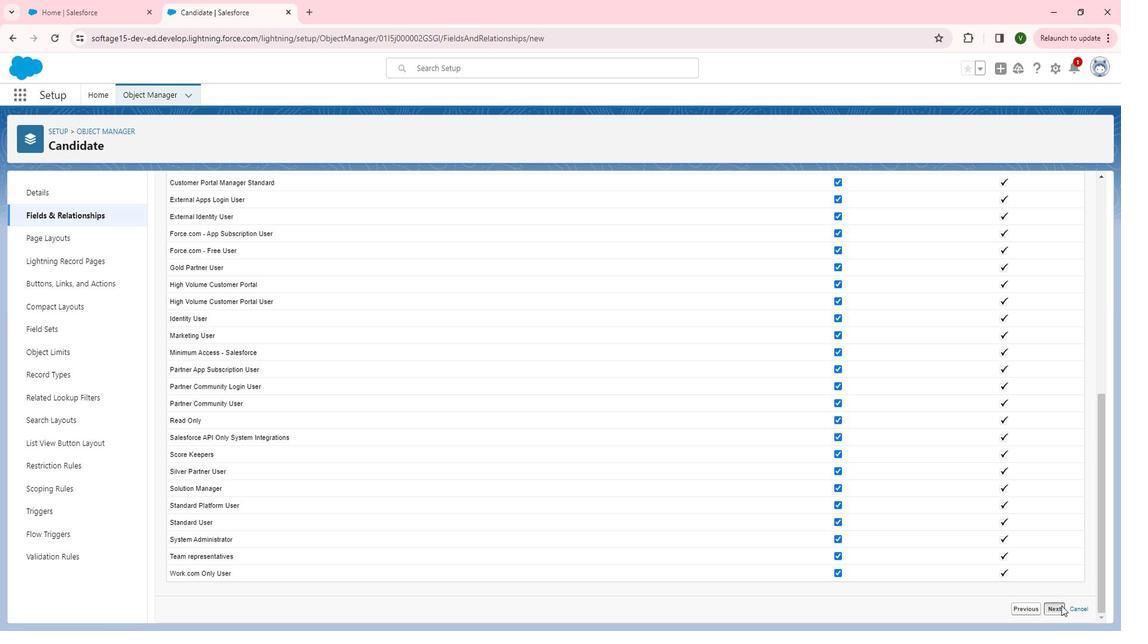 
Action: Mouse moved to (1078, 427)
Screenshot: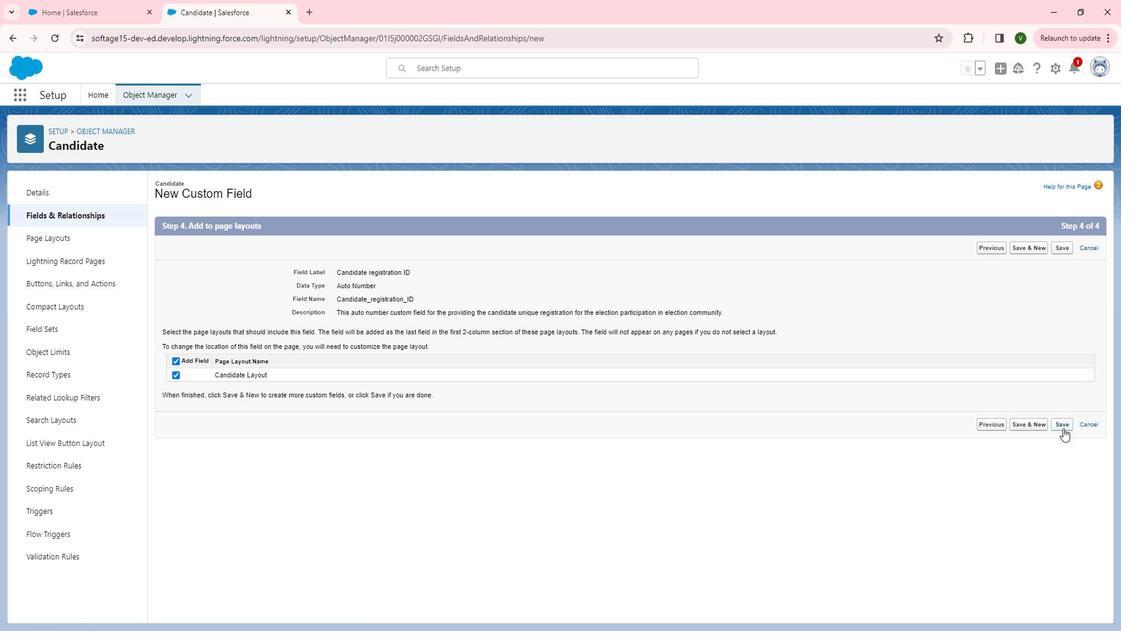 
Action: Mouse pressed left at (1078, 427)
Screenshot: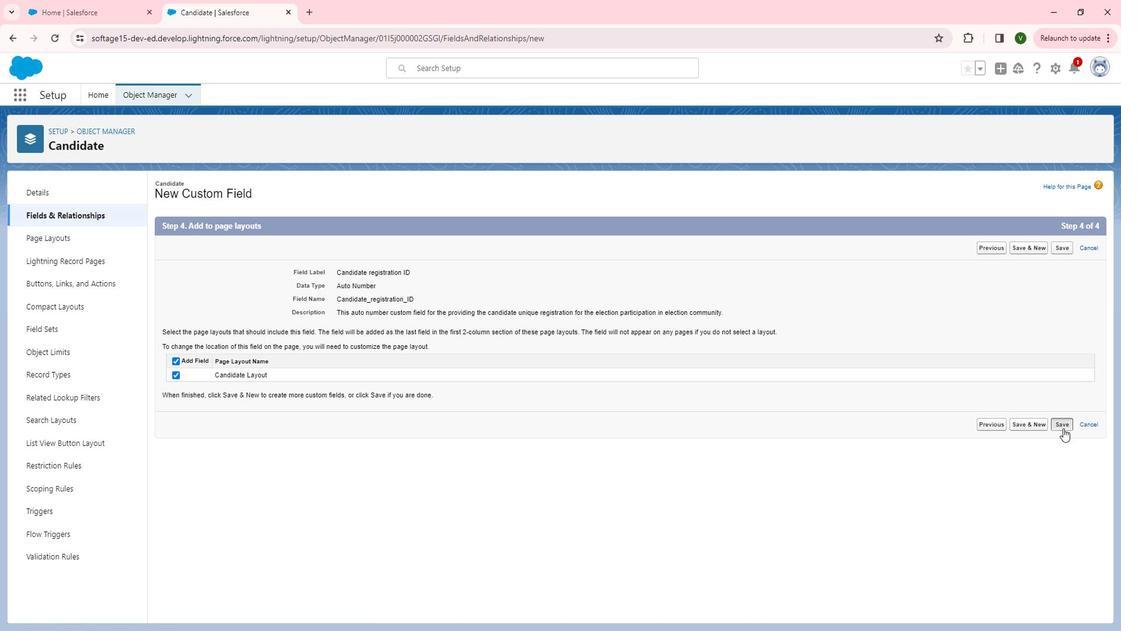 
Action: Mouse moved to (865, 195)
Screenshot: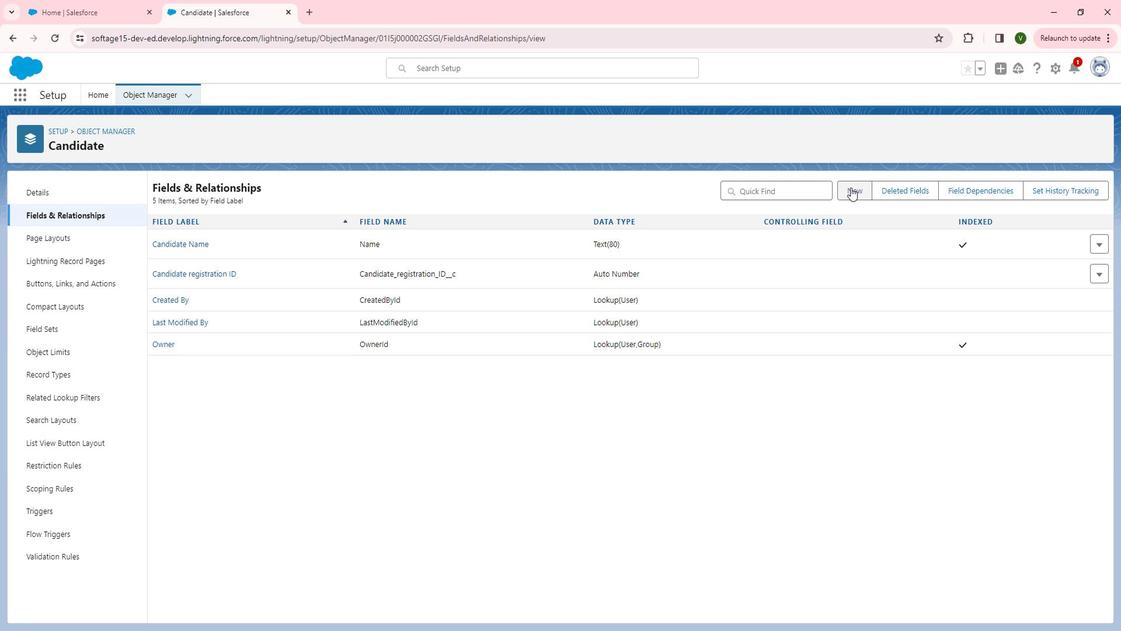
Action: Mouse pressed left at (865, 195)
Screenshot: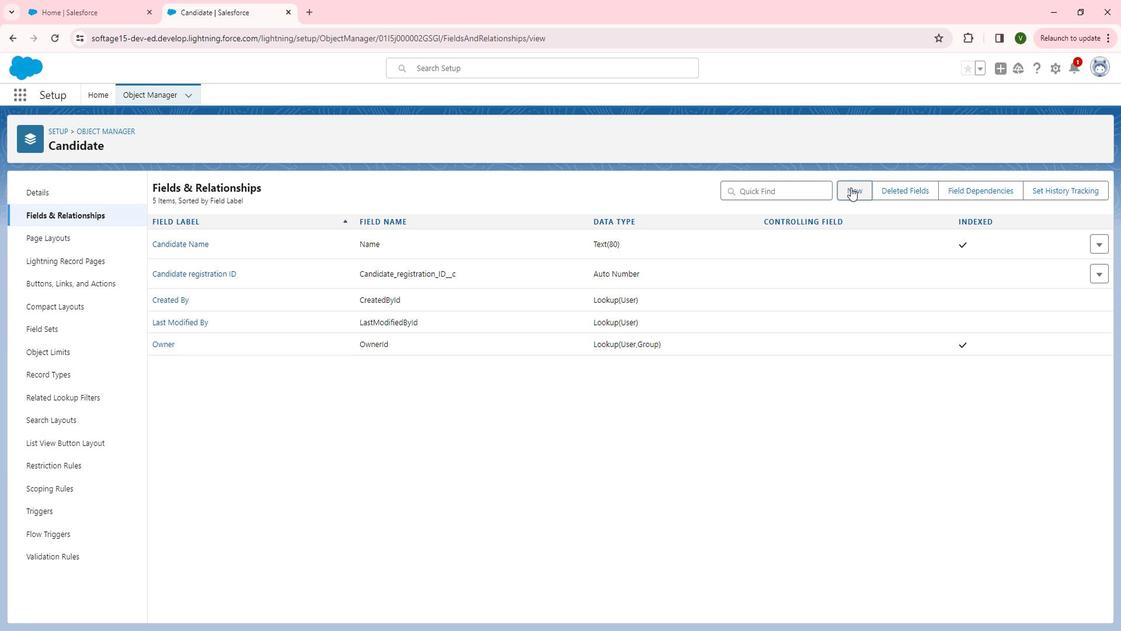 
Action: Mouse moved to (268, 475)
Screenshot: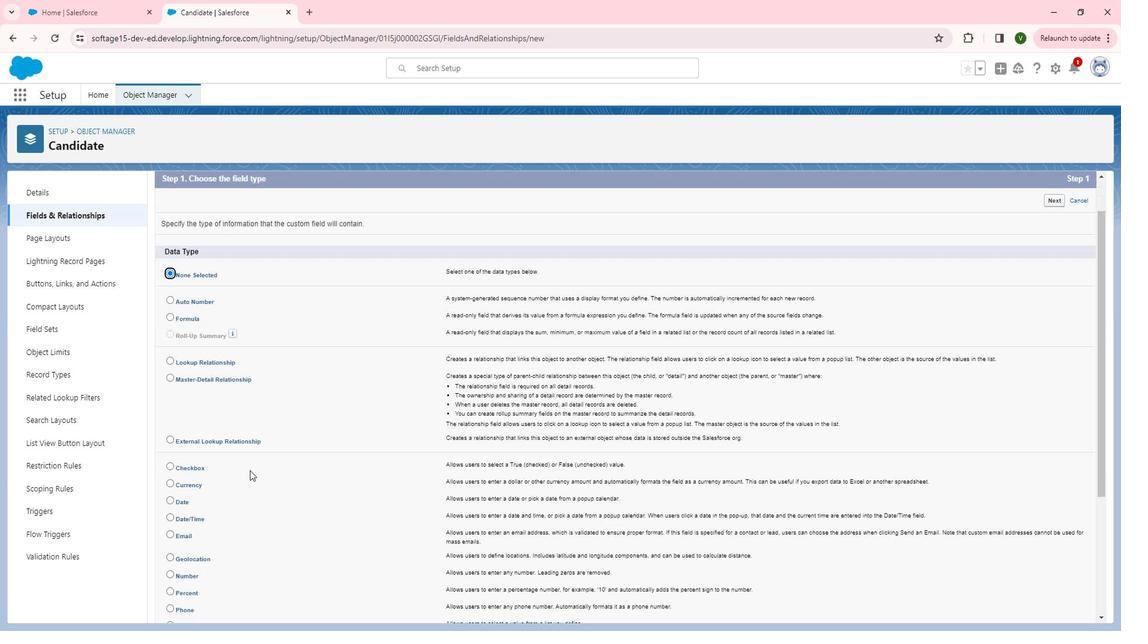 
Action: Mouse scrolled (268, 475) with delta (0, 0)
Screenshot: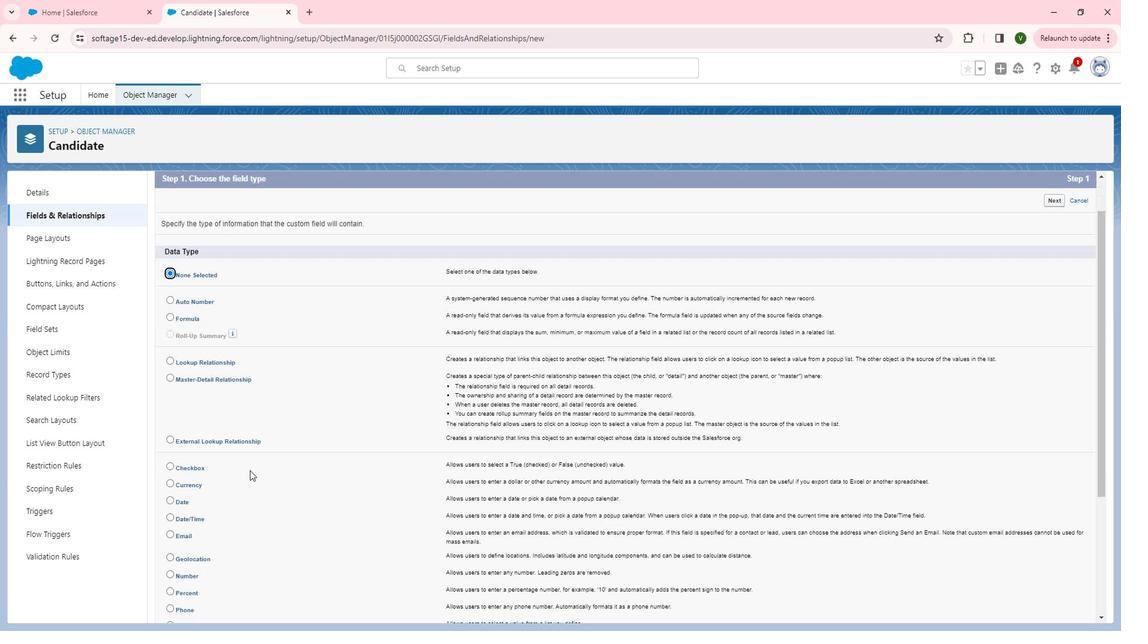
Action: Mouse moved to (262, 462)
Screenshot: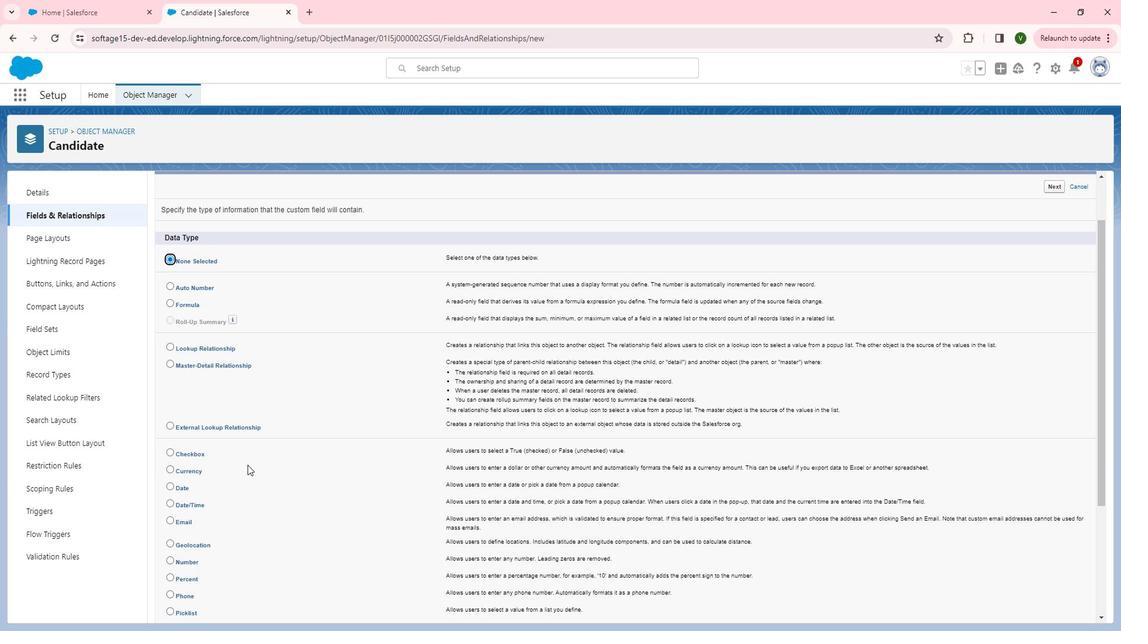 
Action: Mouse scrolled (262, 461) with delta (0, 0)
Screenshot: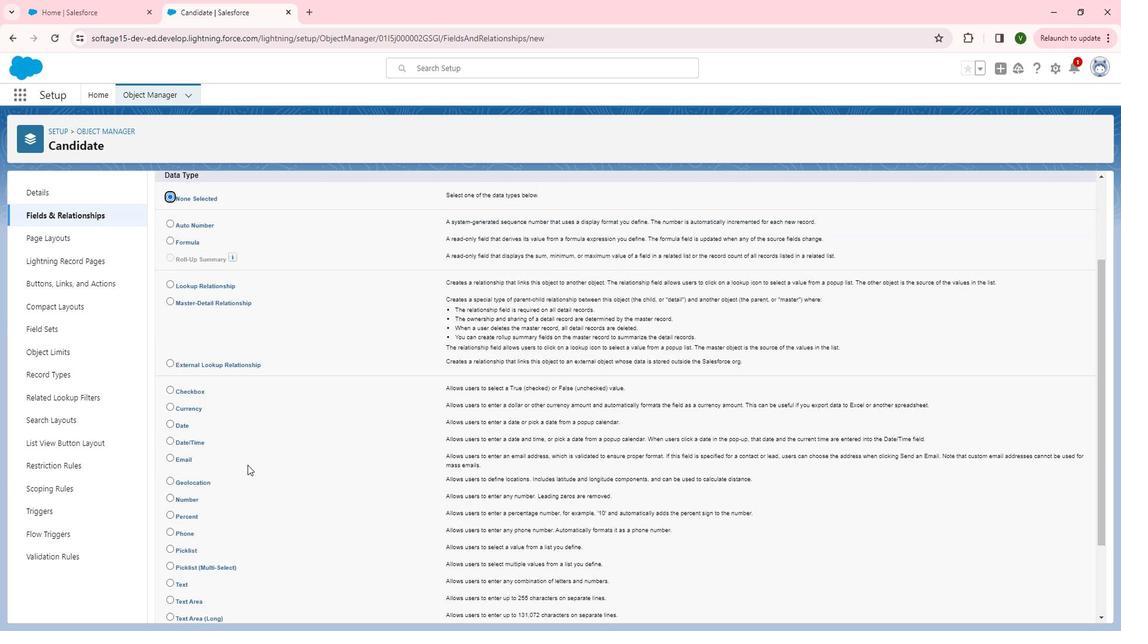 
Action: Mouse scrolled (262, 461) with delta (0, 0)
Screenshot: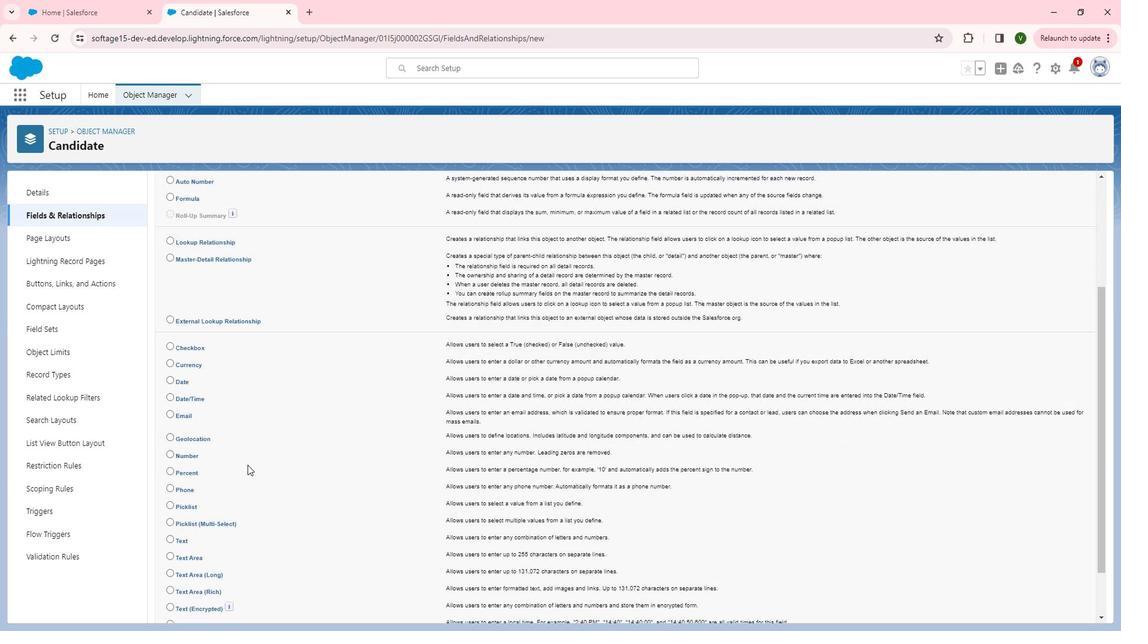
Action: Mouse moved to (262, 461)
Screenshot: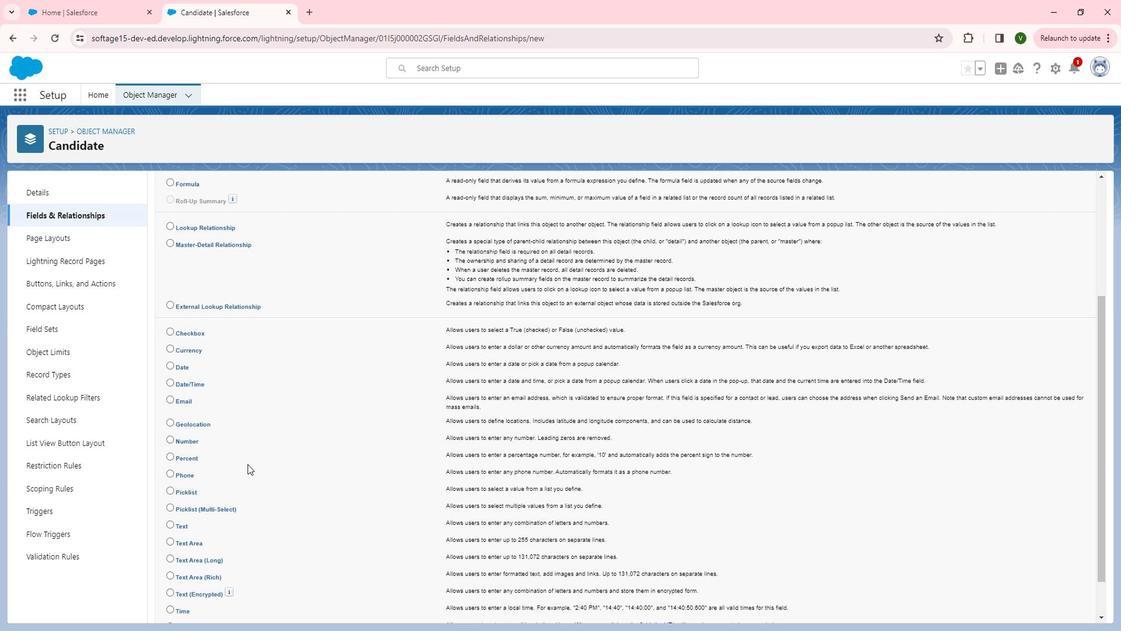 
Action: Mouse scrolled (262, 460) with delta (0, 0)
Screenshot: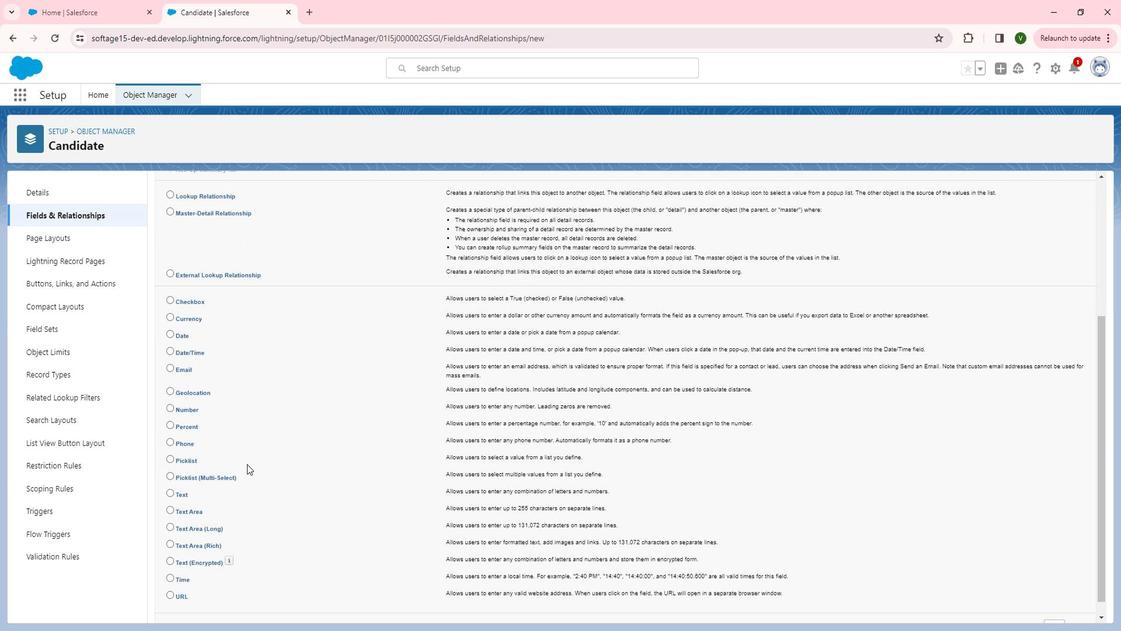 
Action: Mouse scrolled (262, 460) with delta (0, 0)
Screenshot: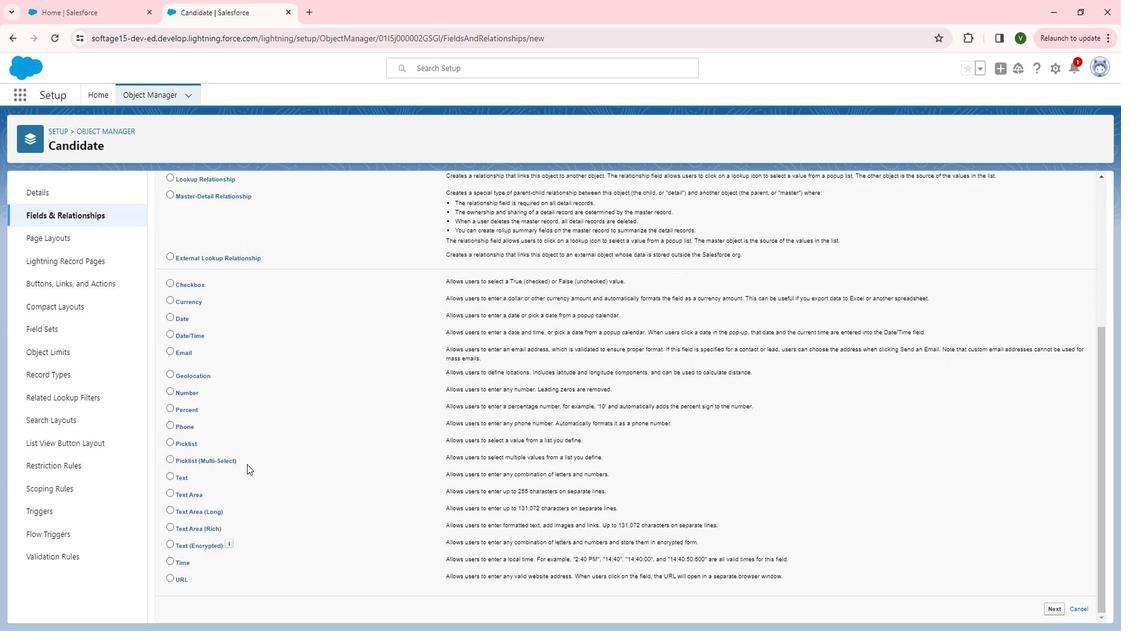 
Action: Mouse moved to (184, 475)
Screenshot: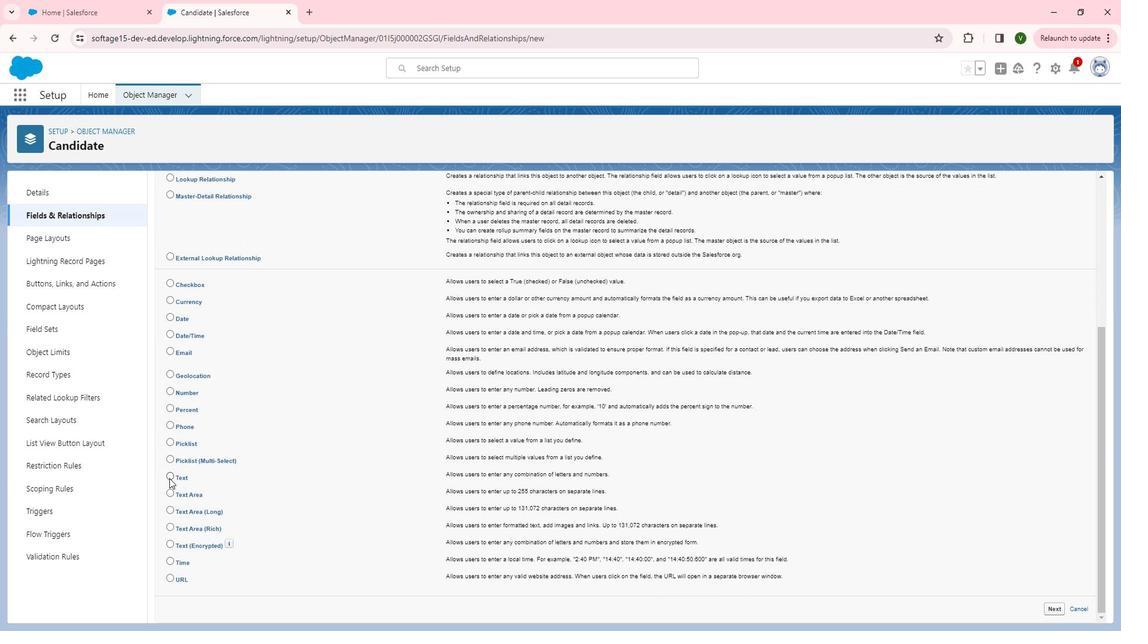 
Action: Mouse pressed left at (184, 475)
Screenshot: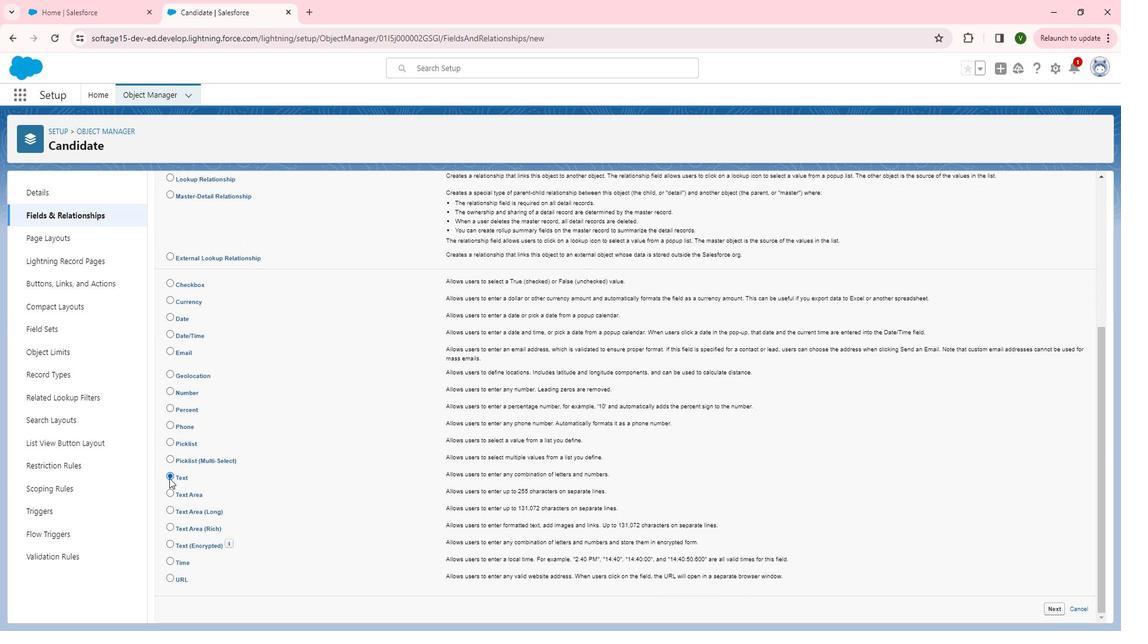 
Action: Mouse moved to (1072, 598)
Screenshot: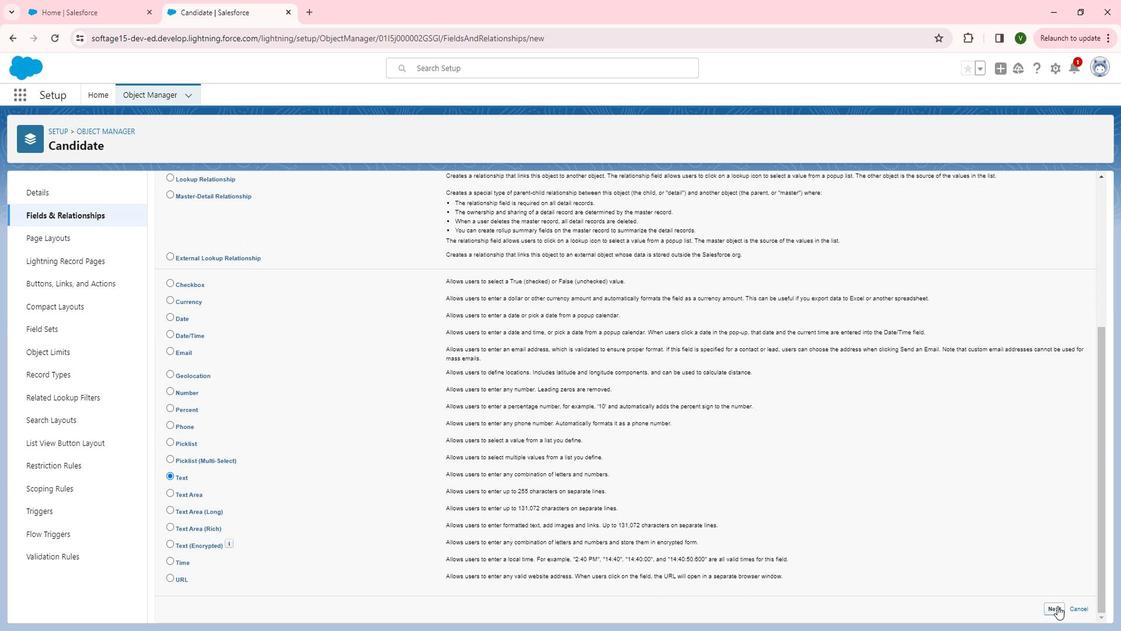 
Action: Mouse pressed left at (1072, 598)
Screenshot: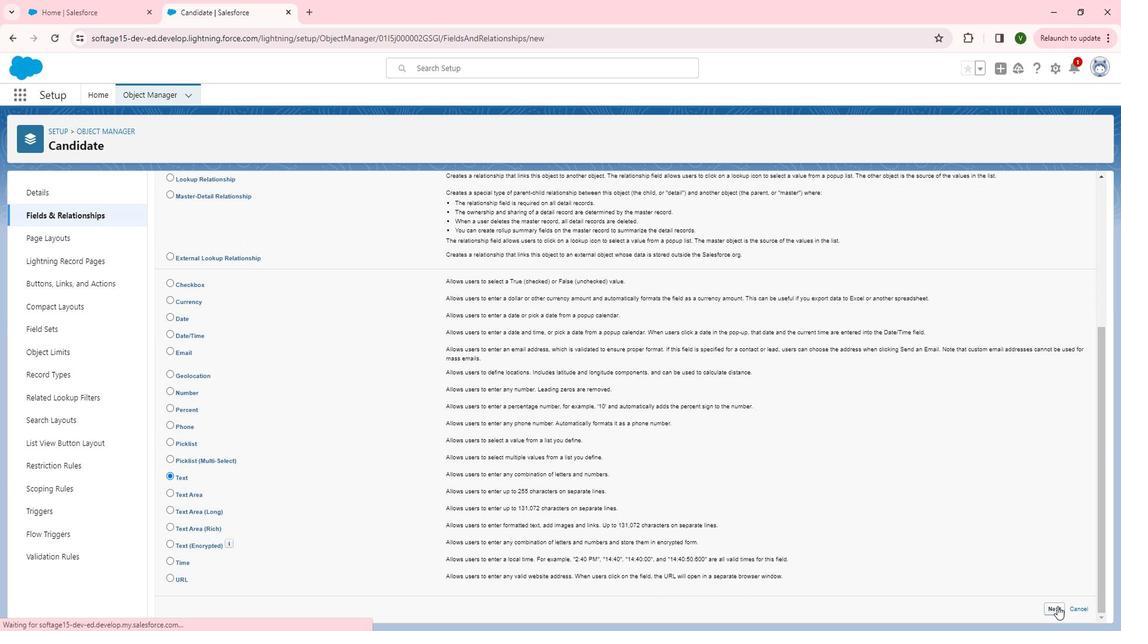 
Action: Mouse moved to (382, 273)
Screenshot: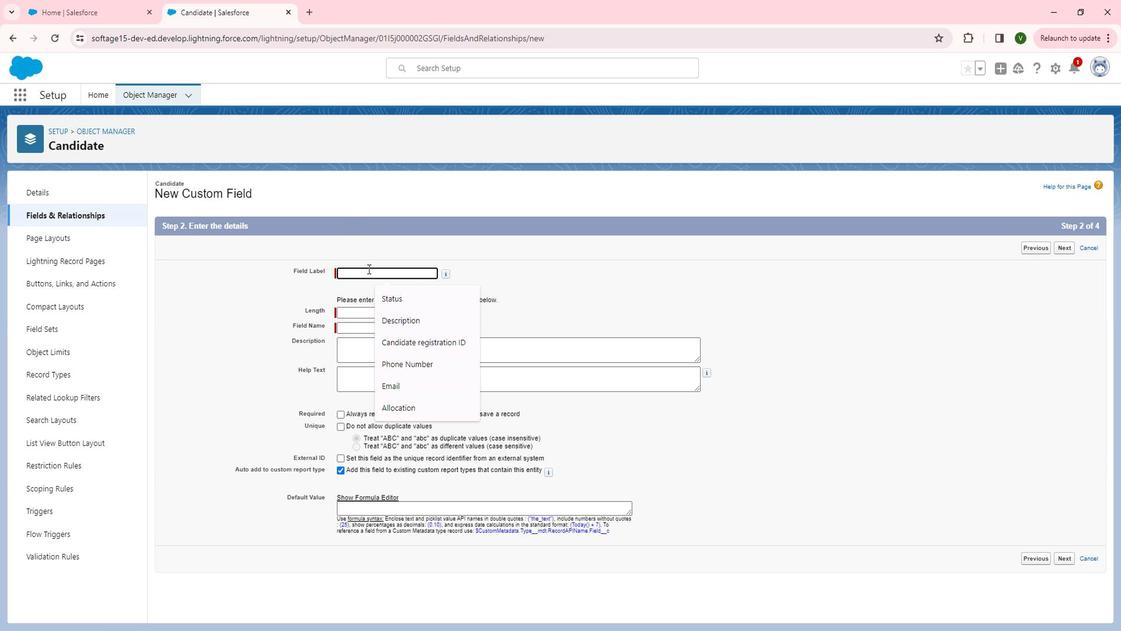 
Action: Mouse pressed left at (382, 273)
Screenshot: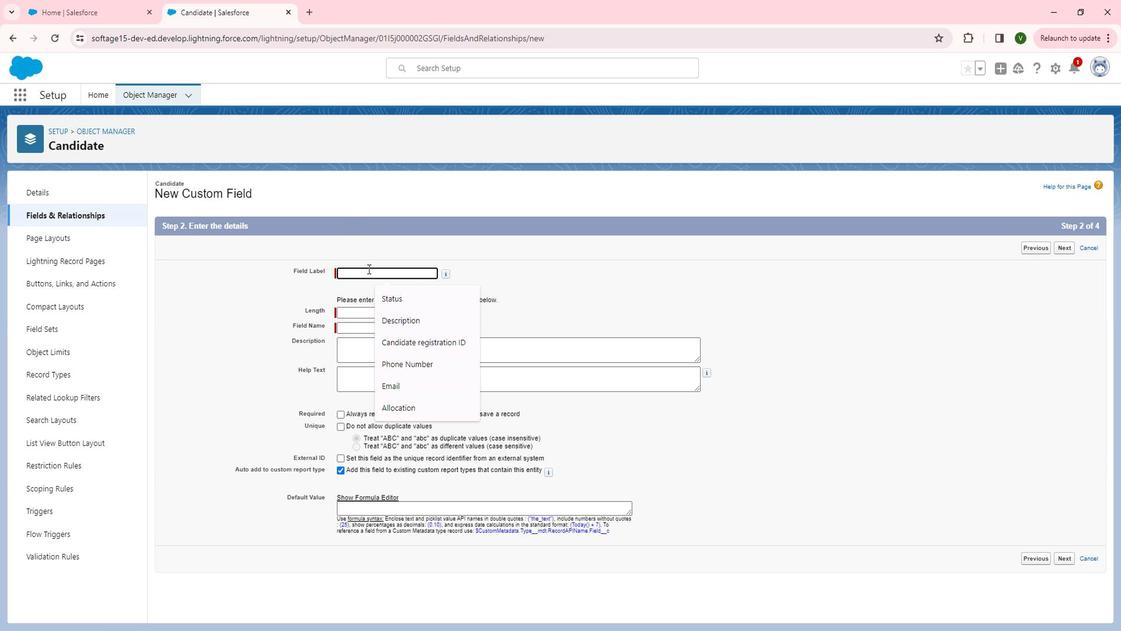 
Action: Key pressed <Key.shift>Candidate<Key.space><Key.shift>Email
Screenshot: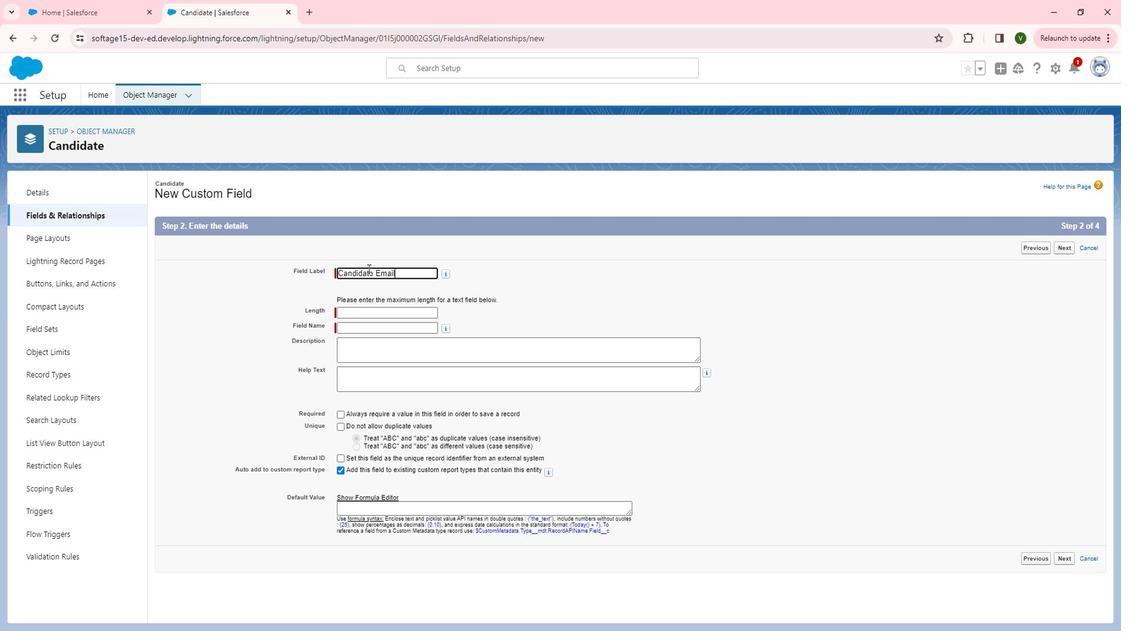 
Action: Mouse moved to (437, 322)
Screenshot: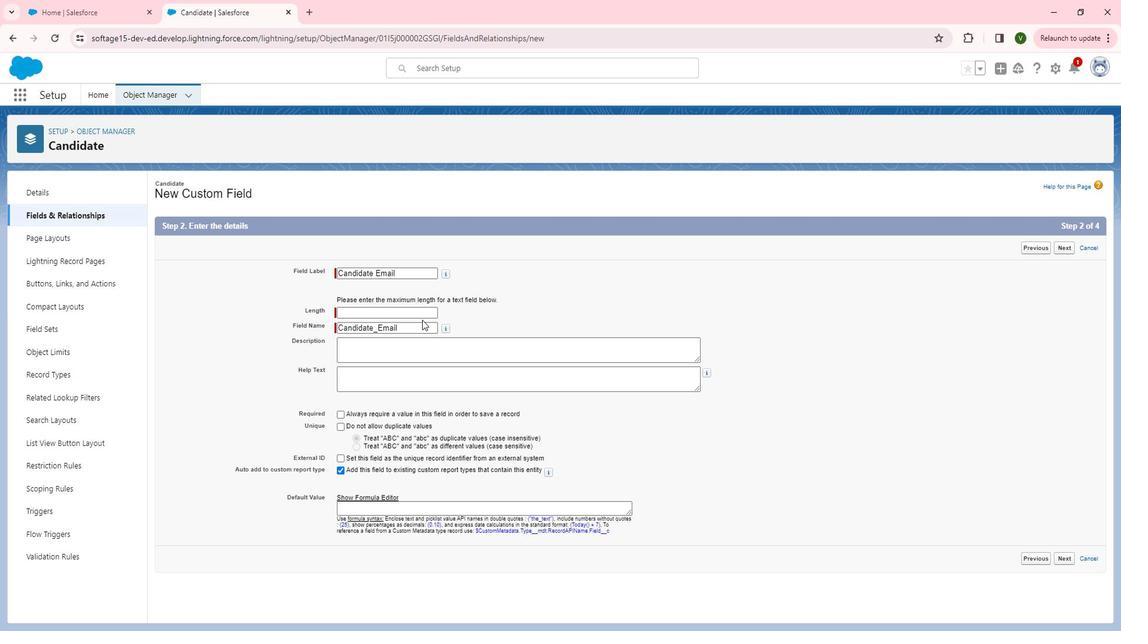 
Action: Mouse pressed left at (437, 322)
Screenshot: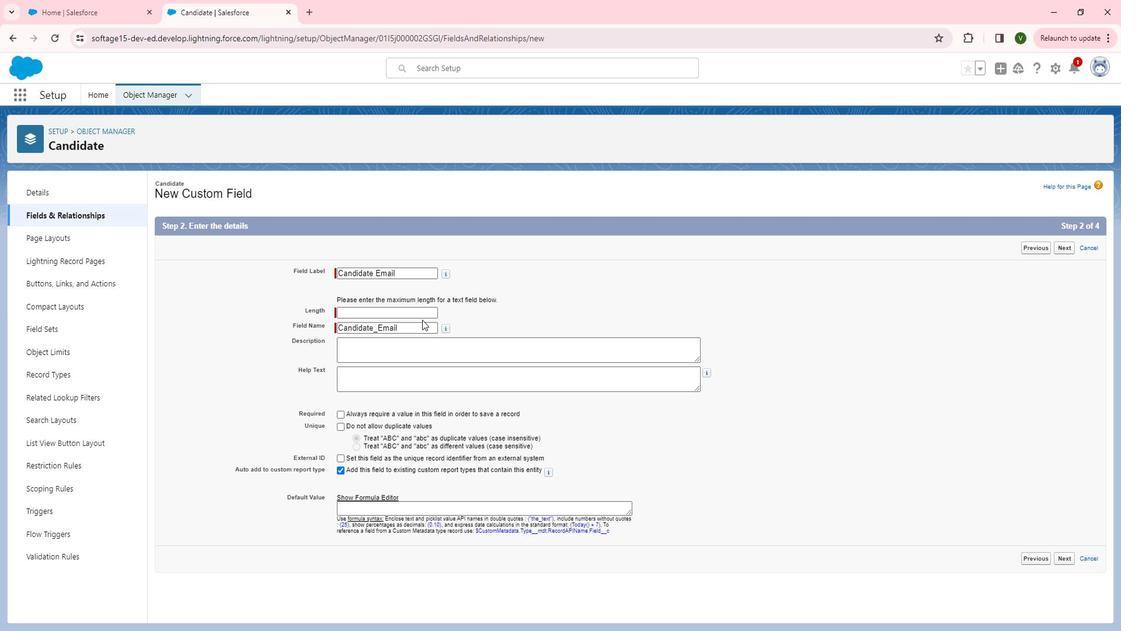 
Action: Mouse moved to (418, 315)
Screenshot: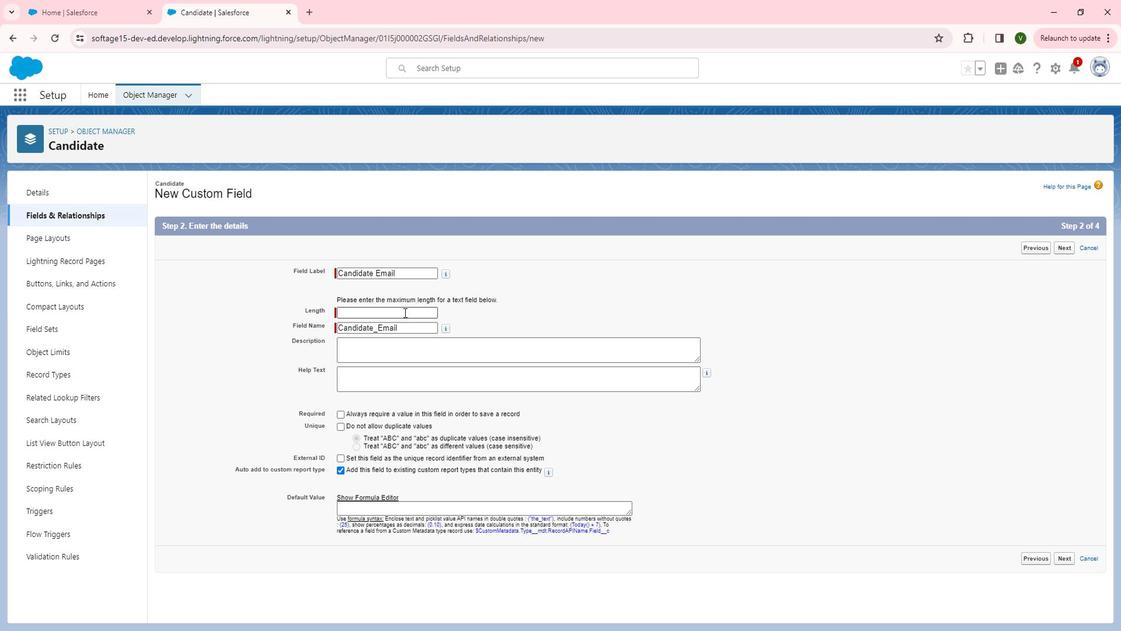 
Action: Mouse pressed left at (418, 315)
Screenshot: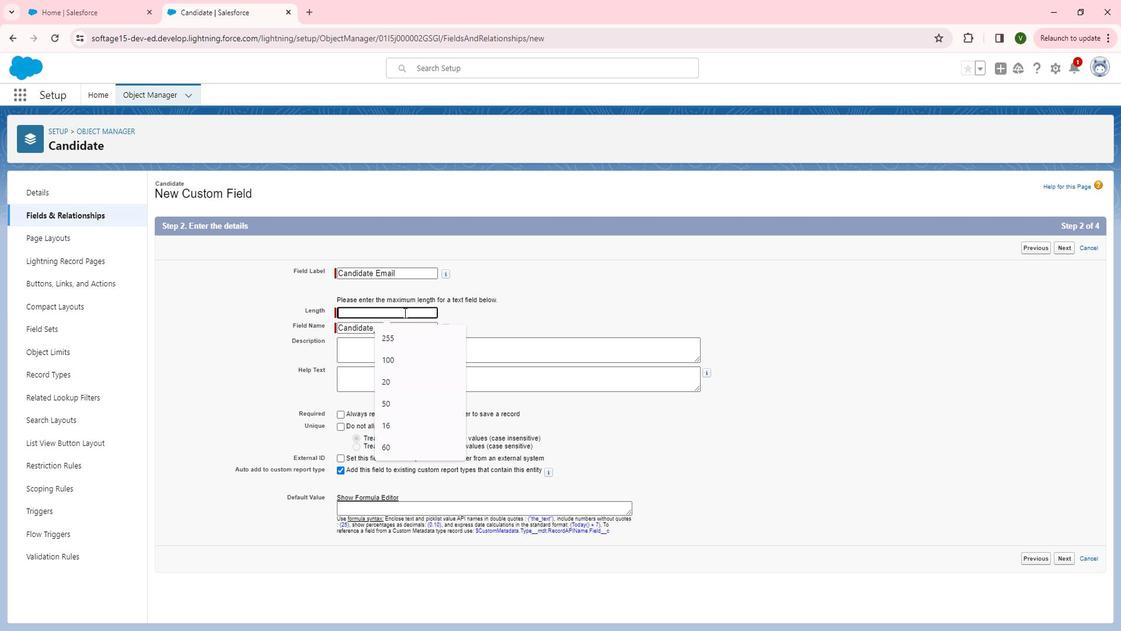 
Action: Key pressed 100
Screenshot: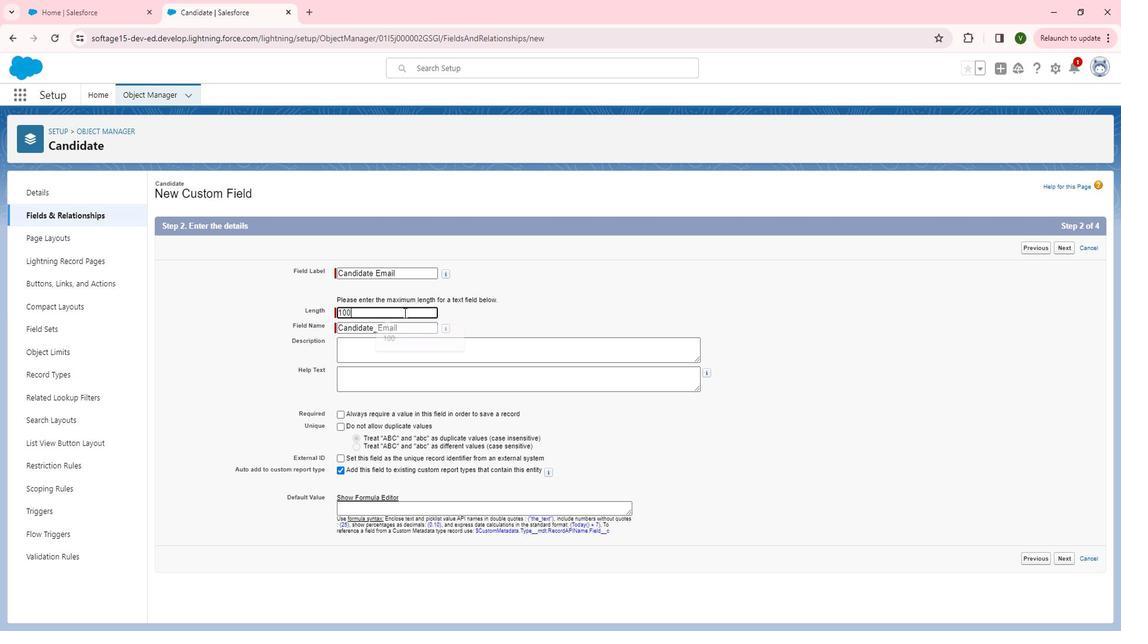 
Action: Mouse moved to (424, 348)
Screenshot: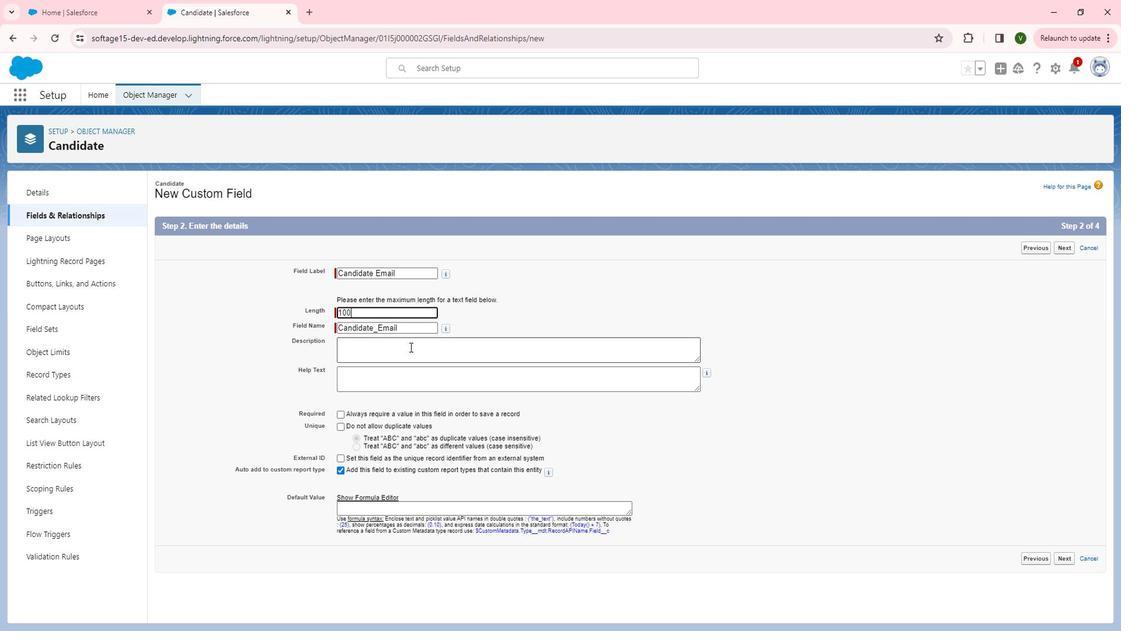 
Action: Mouse pressed left at (424, 348)
Screenshot: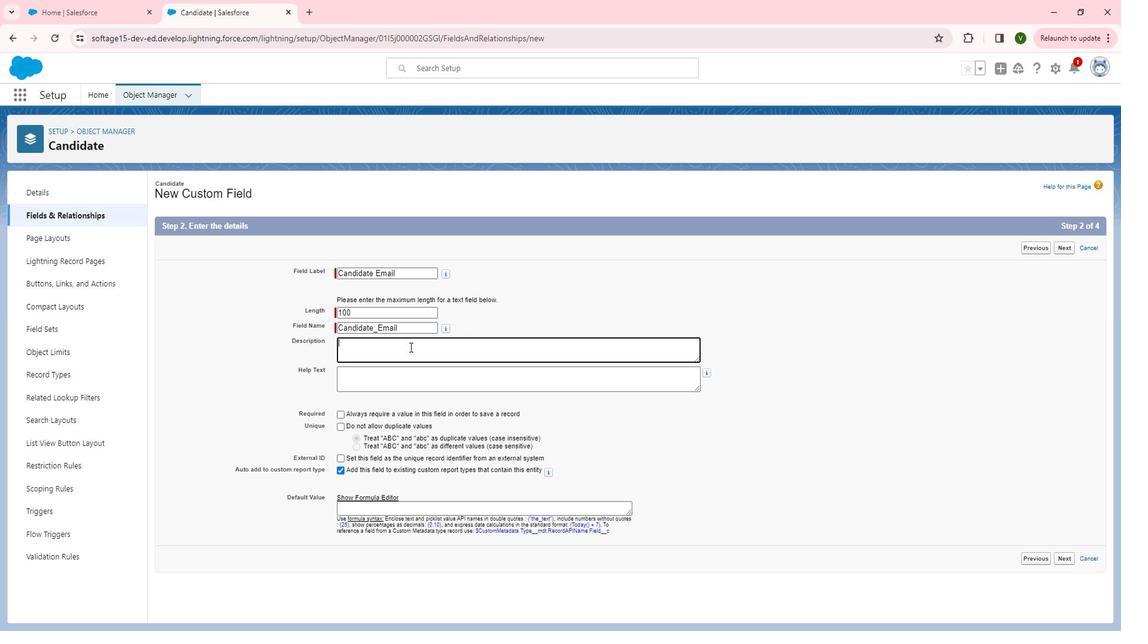 
Action: Mouse moved to (405, 351)
Screenshot: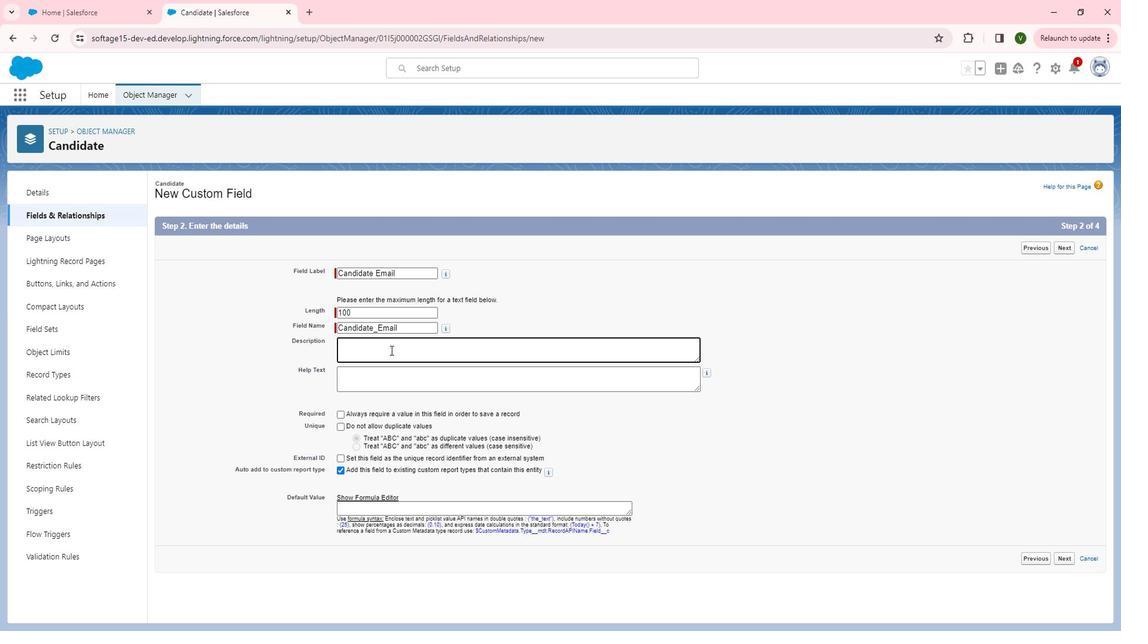 
Action: Key pressed <Key.shift>This<Key.space>custom<Key.space>field<Key.space>for<Key.space>the<Key.space>capture<Key.space>the<Key.space>
Screenshot: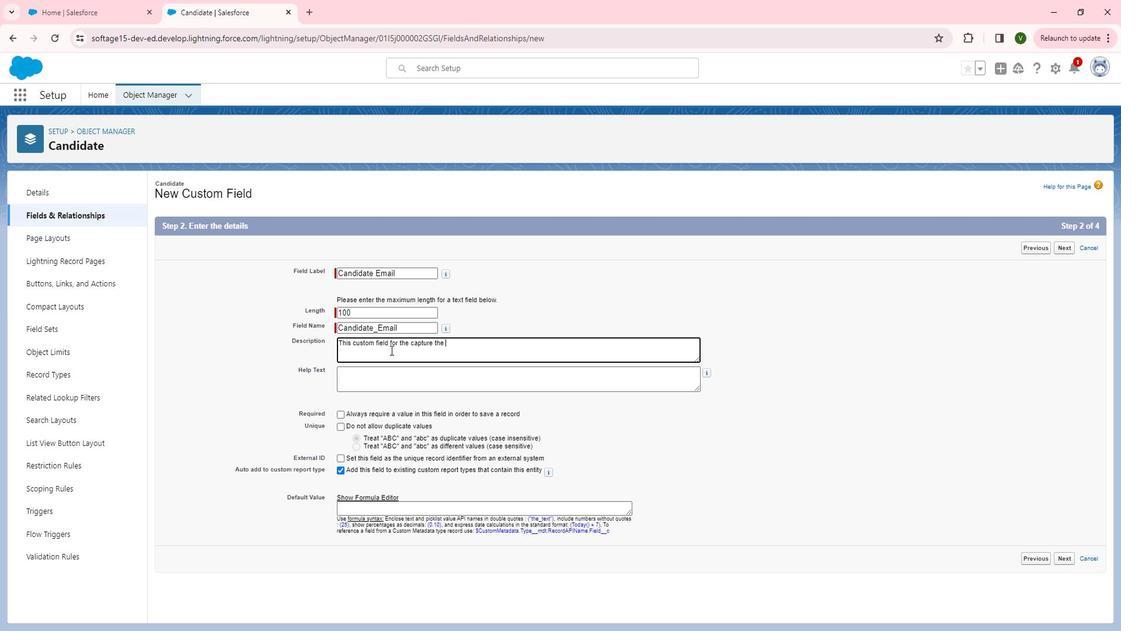 
Action: Mouse moved to (418, 348)
Screenshot: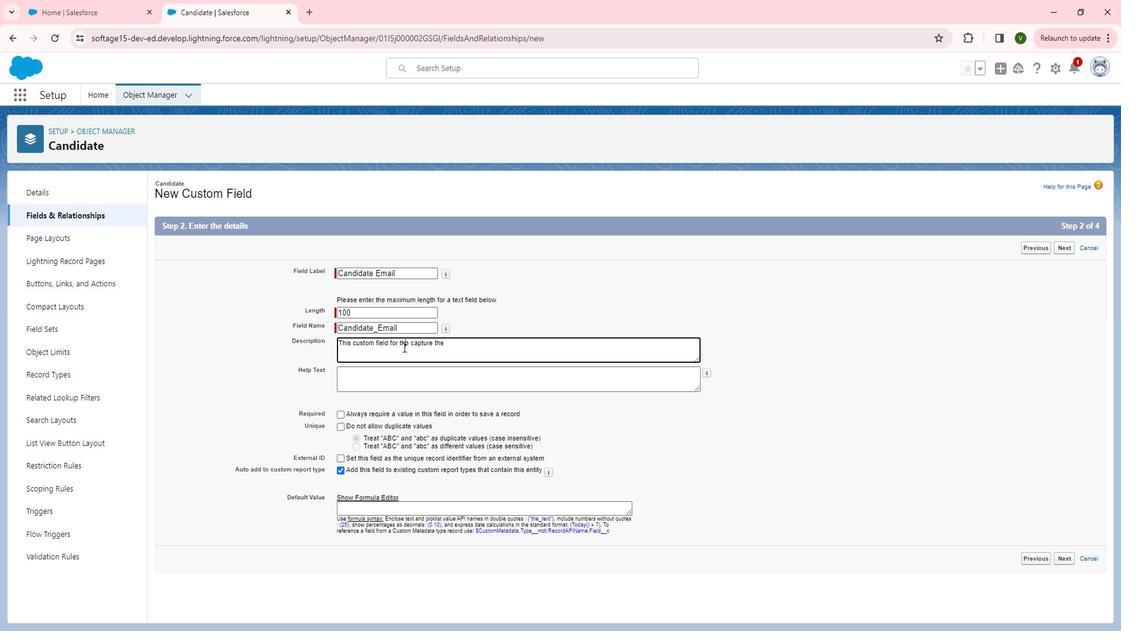 
Action: Mouse pressed left at (418, 348)
Screenshot: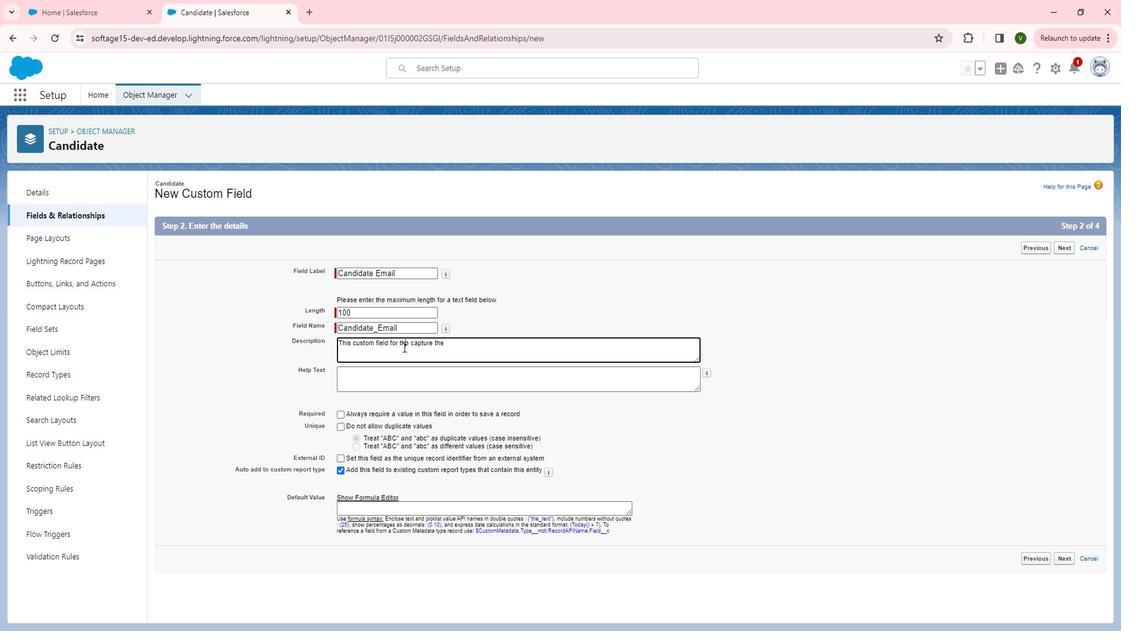 
Action: Mouse pressed left at (418, 348)
Screenshot: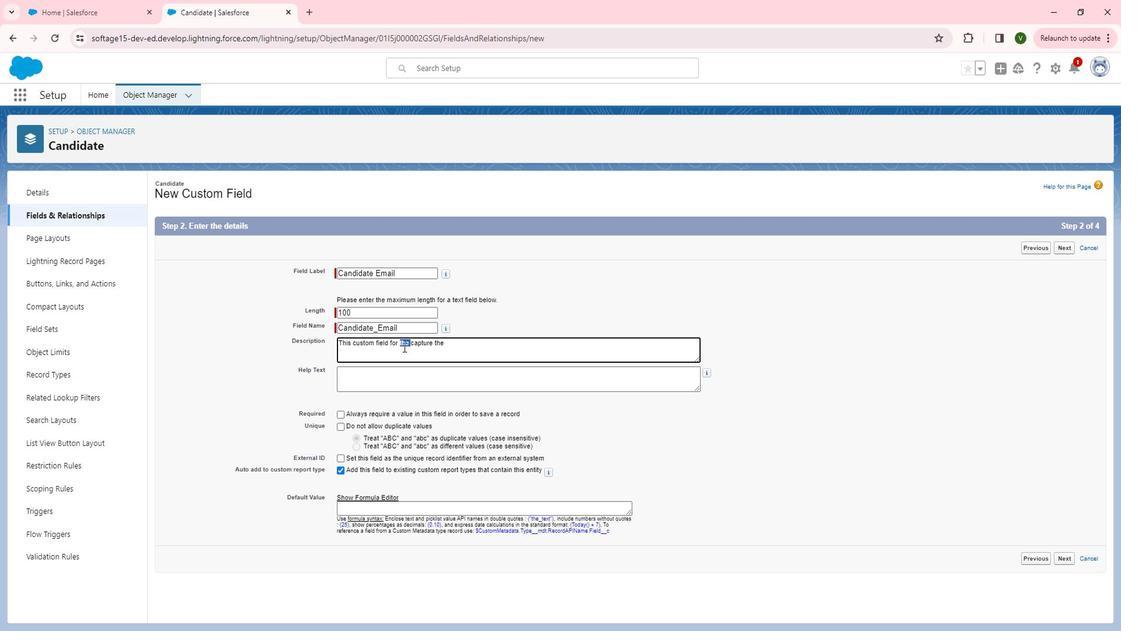 
Action: Key pressed <Key.delete>
Screenshot: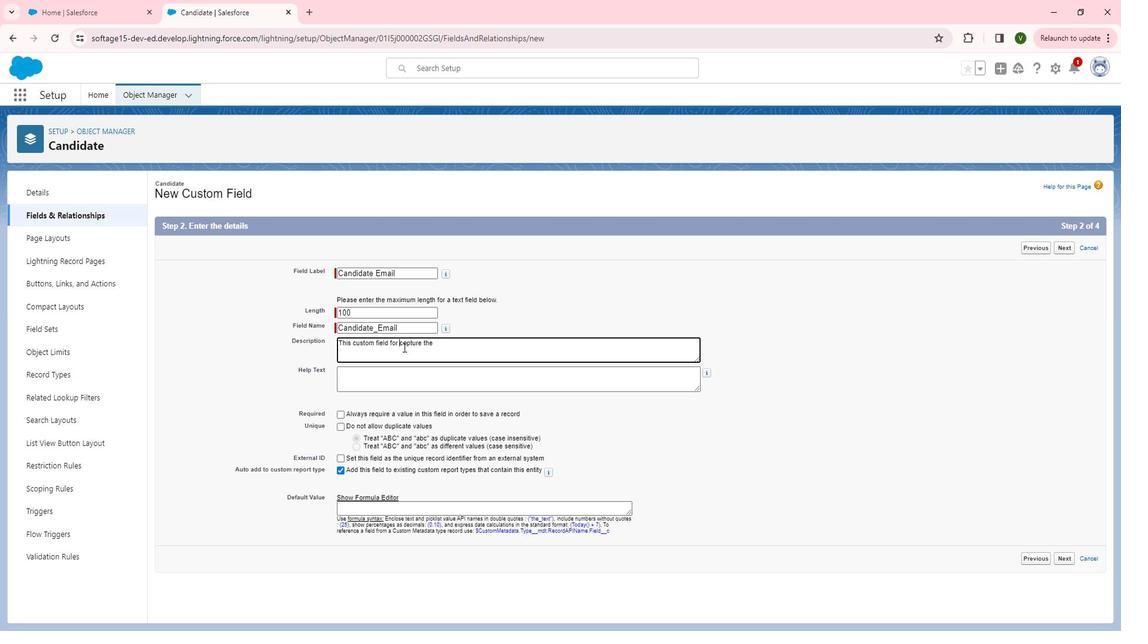 
Action: Mouse moved to (485, 341)
Screenshot: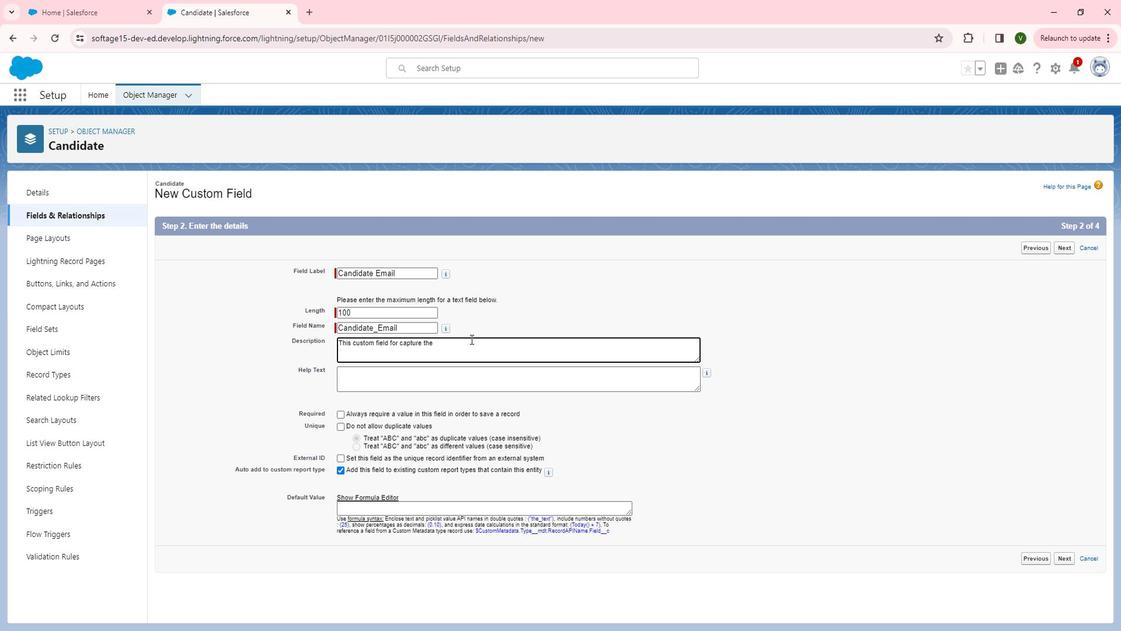 
Action: Mouse pressed left at (485, 341)
Screenshot: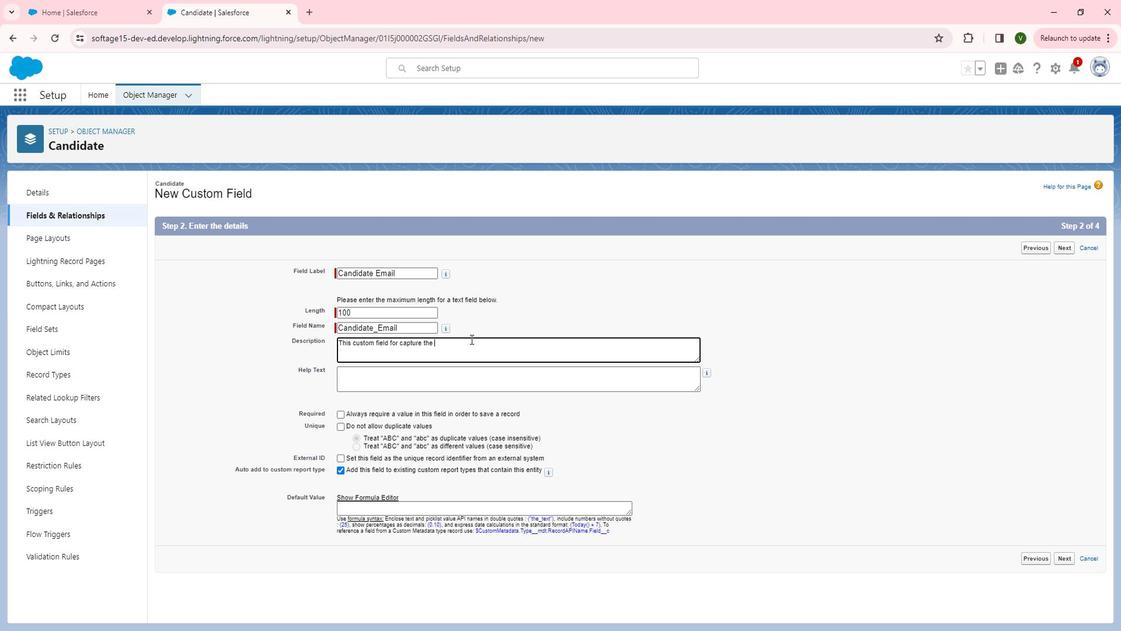 
Action: Key pressed candidate<Key.space>email<Key.space>address<Key.space>for<Key.space>communication<Key.space>purpose<Key.space>real<Key.backspace><Key.backspace>lated<Key.space>fo<Key.backspace><Key.backspace>to<Key.space>election<Key.space>updates.<Key.space><Key.backspace><Key.backspace><Key.space>in<Key.space>electi<Key.backspace><Key.backspace><Key.backspace><Key.backspace><Key.backspace><Key.backspace><Key.backspace><Key.backspace><Key.backspace>for<Key.space>the<Key.space>election<Key.space>community.
Screenshot: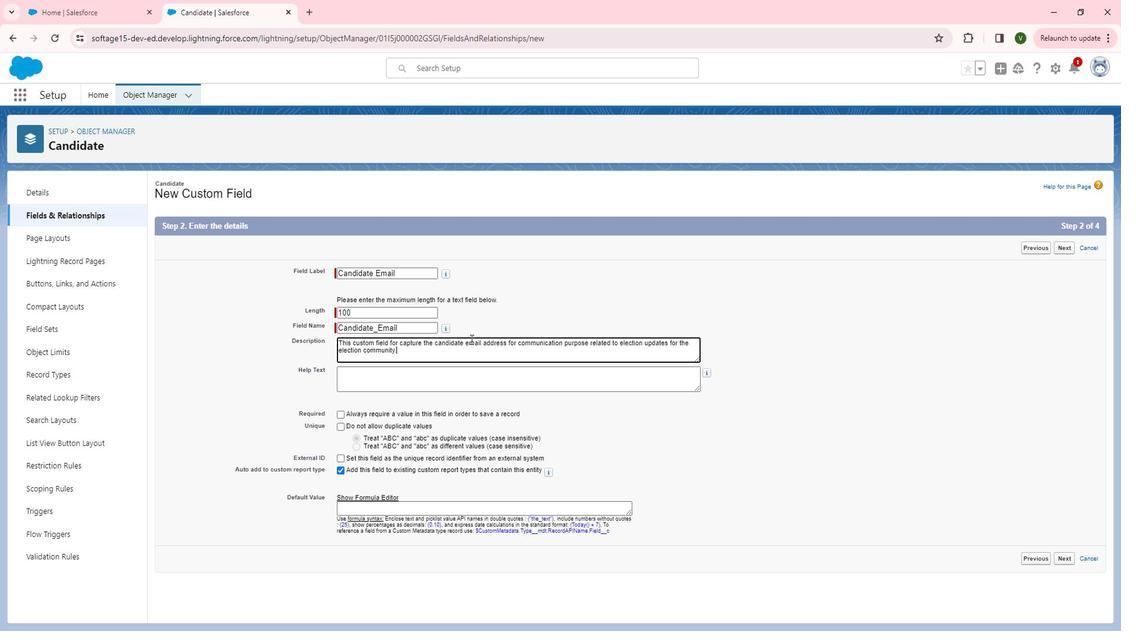 
Action: Mouse moved to (484, 381)
Screenshot: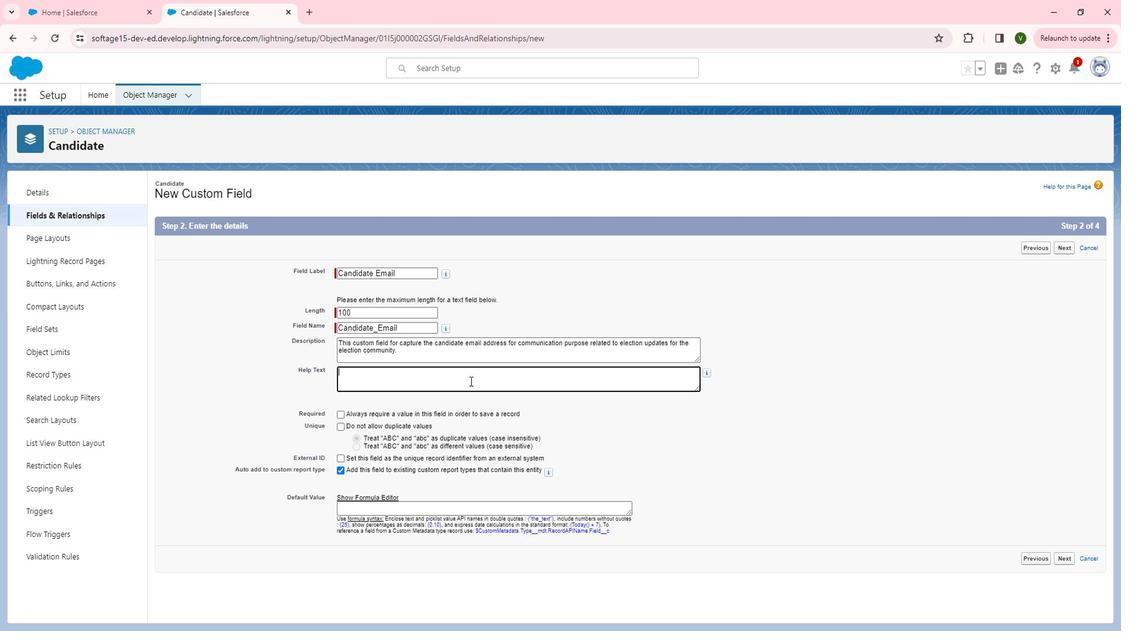 
Action: Mouse pressed left at (484, 381)
Screenshot: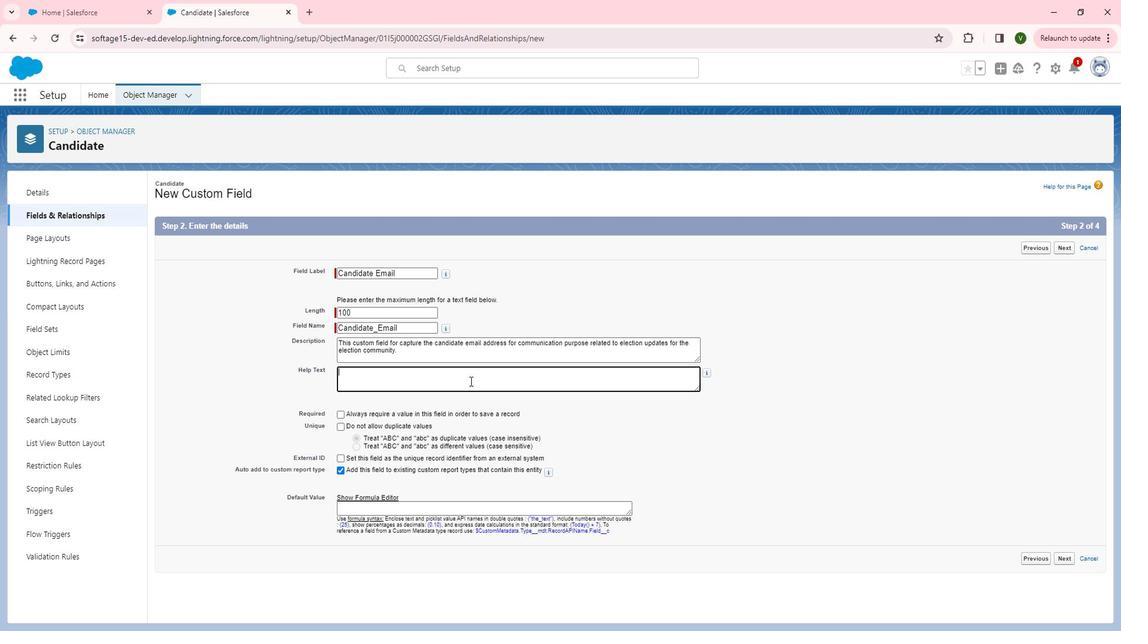
Action: Mouse moved to (484, 382)
Screenshot: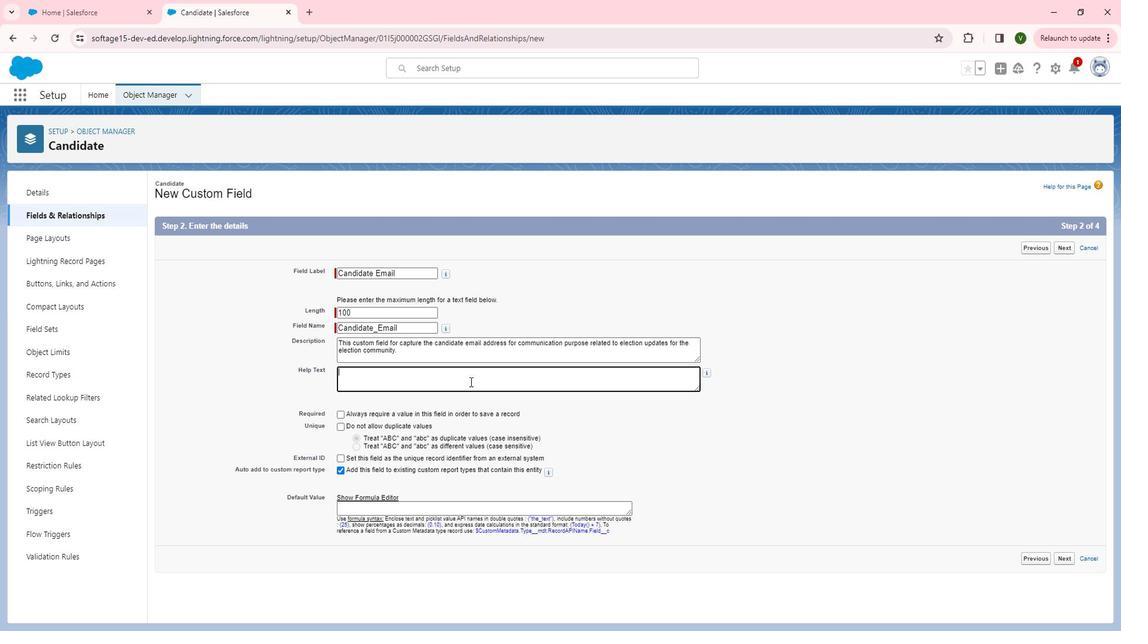 
Action: Key pressed <Key.shift>Enter<Key.space>the<Key.space>candidate's<Key.space>email<Key.space>address<Key.space>for<Key.space>communication<Key.space>purpose.
Screenshot: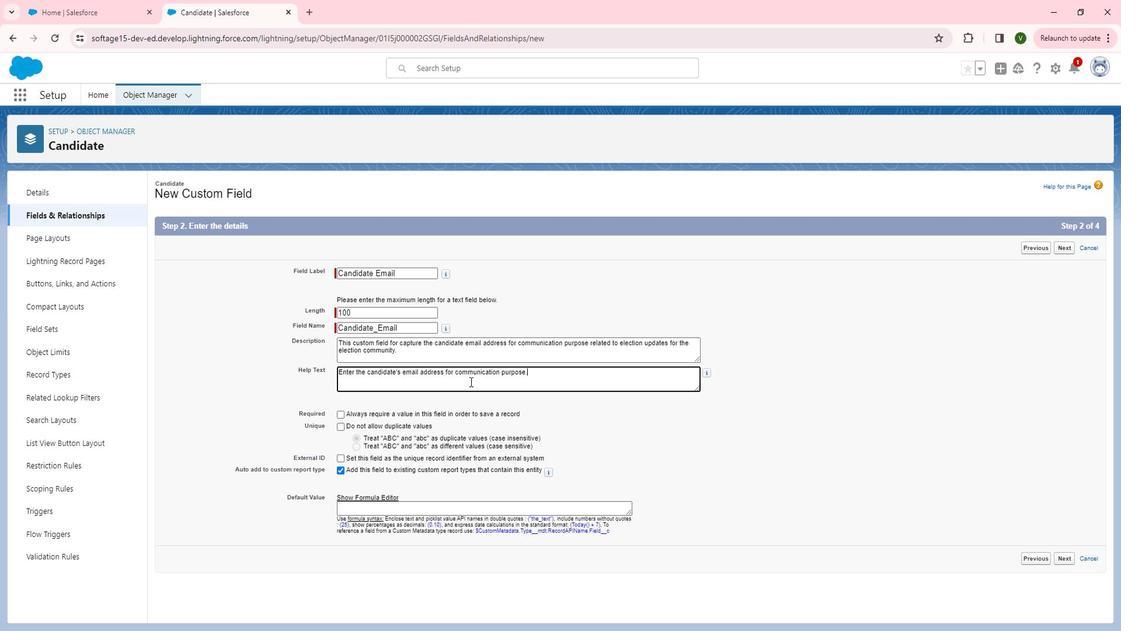 
Action: Mouse moved to (803, 471)
Screenshot: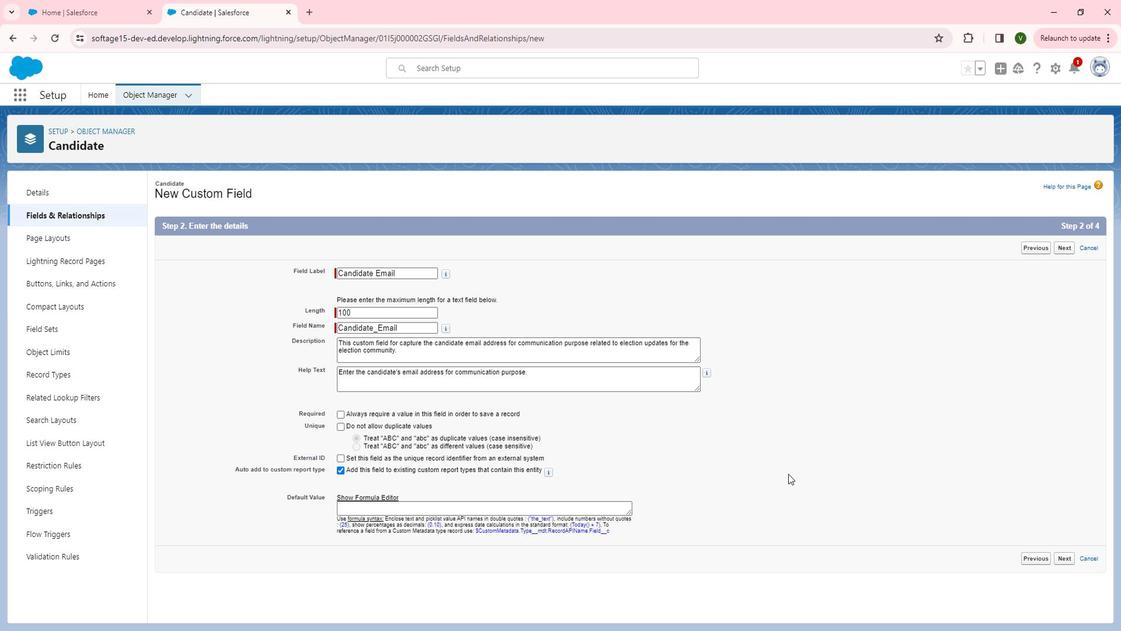 
Action: Mouse pressed left at (803, 471)
Screenshot: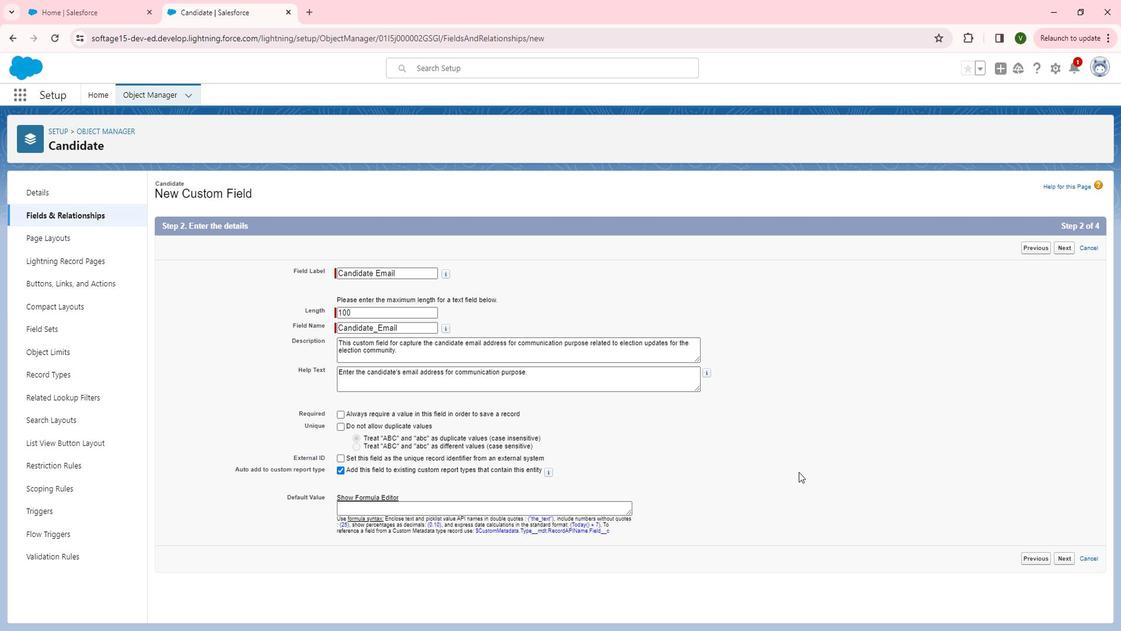 
Action: Mouse moved to (1077, 550)
Screenshot: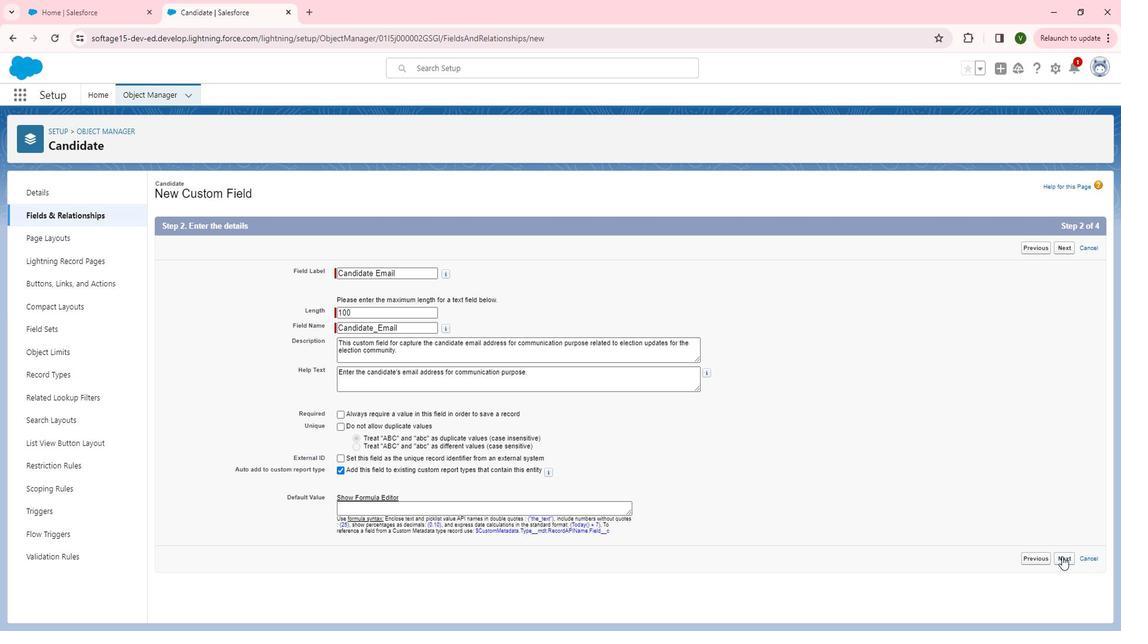 
Action: Mouse pressed left at (1077, 550)
Screenshot: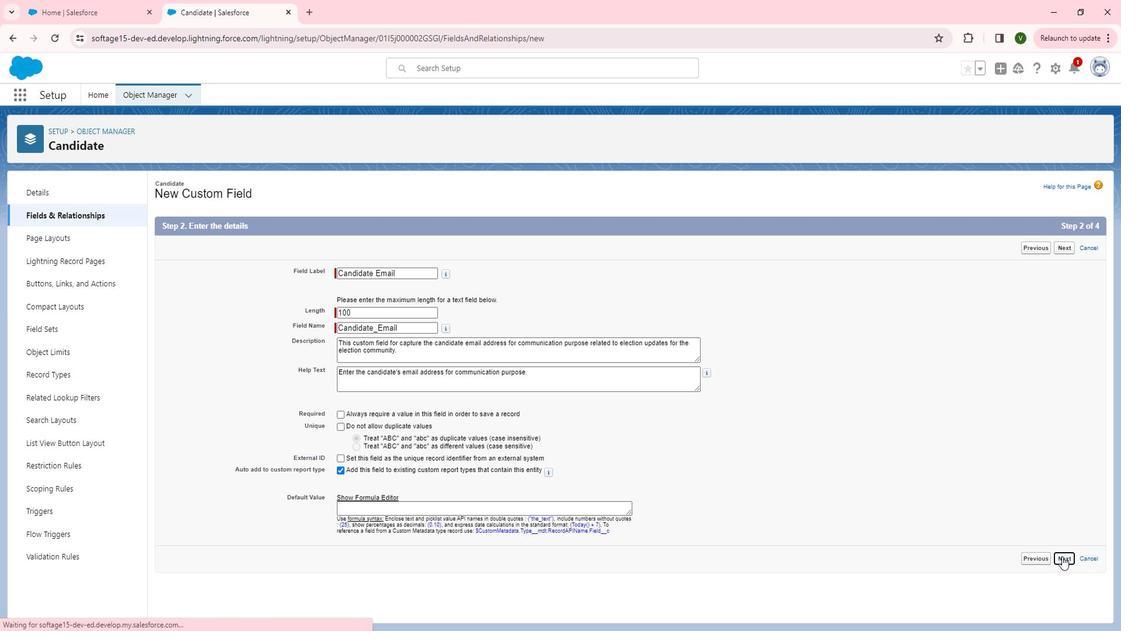 
Action: Mouse moved to (803, 350)
Screenshot: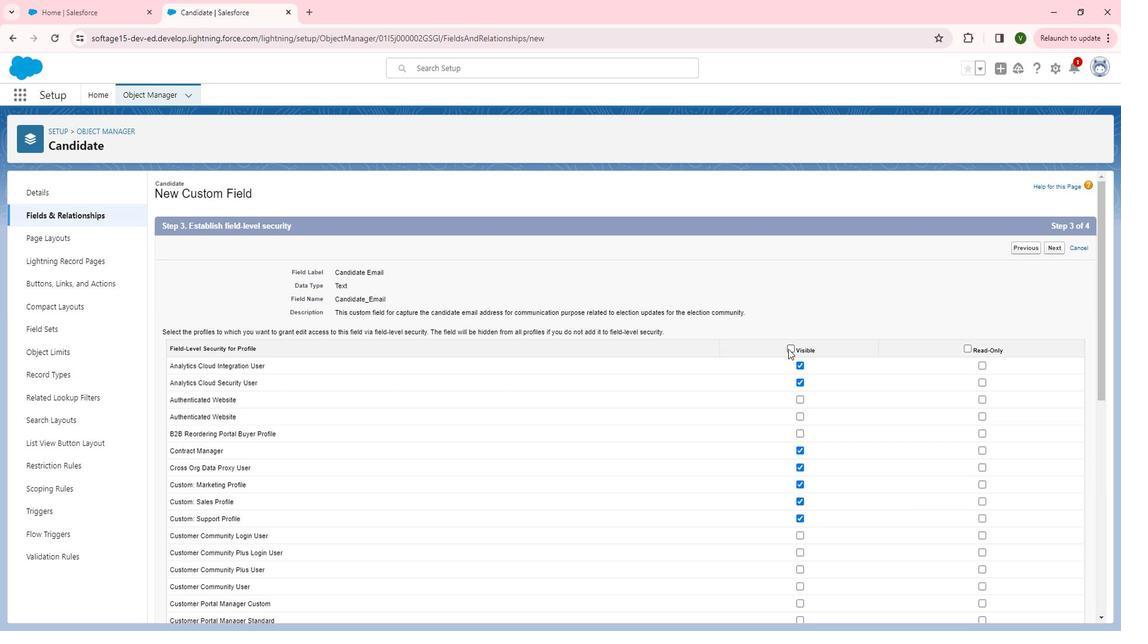 
Action: Mouse pressed left at (803, 350)
Screenshot: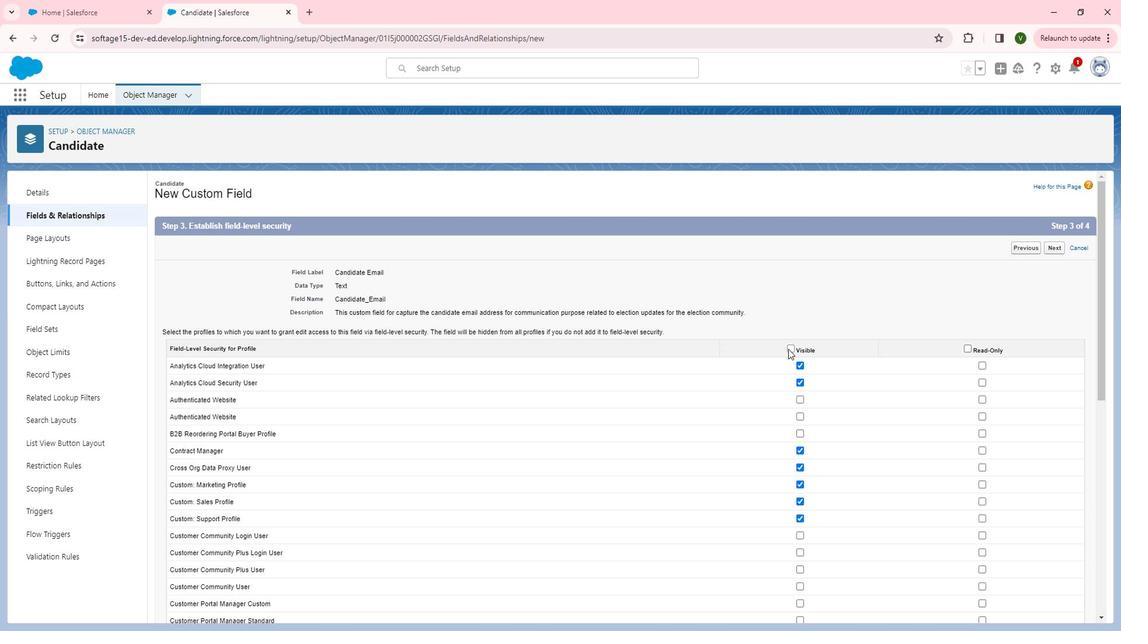 
Action: Mouse moved to (975, 436)
Screenshot: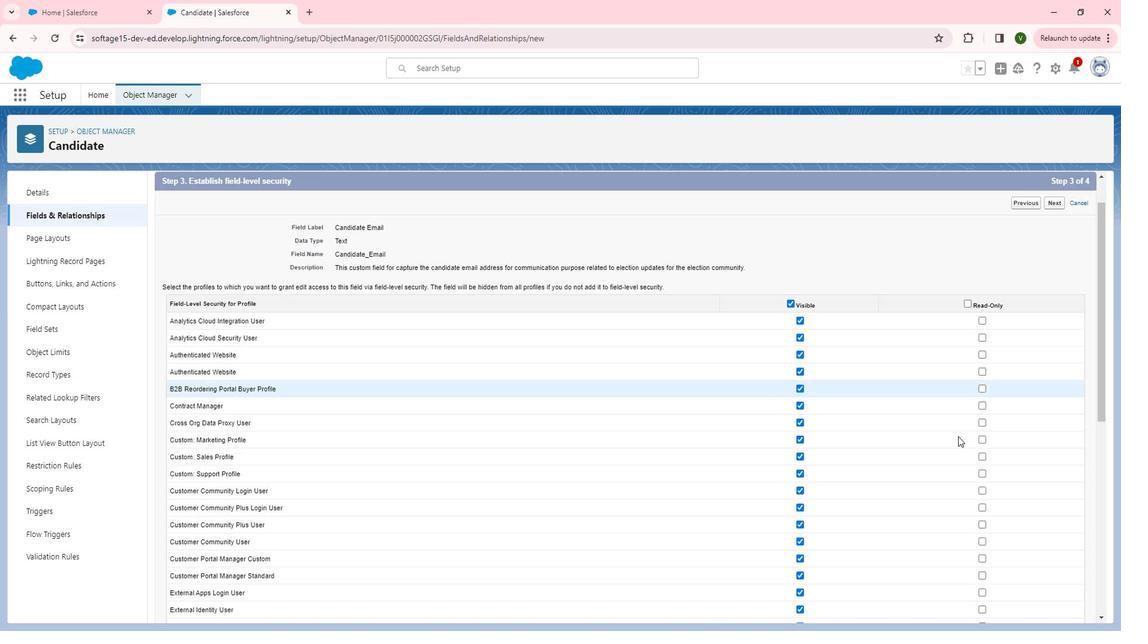
Action: Mouse scrolled (975, 435) with delta (0, 0)
Screenshot: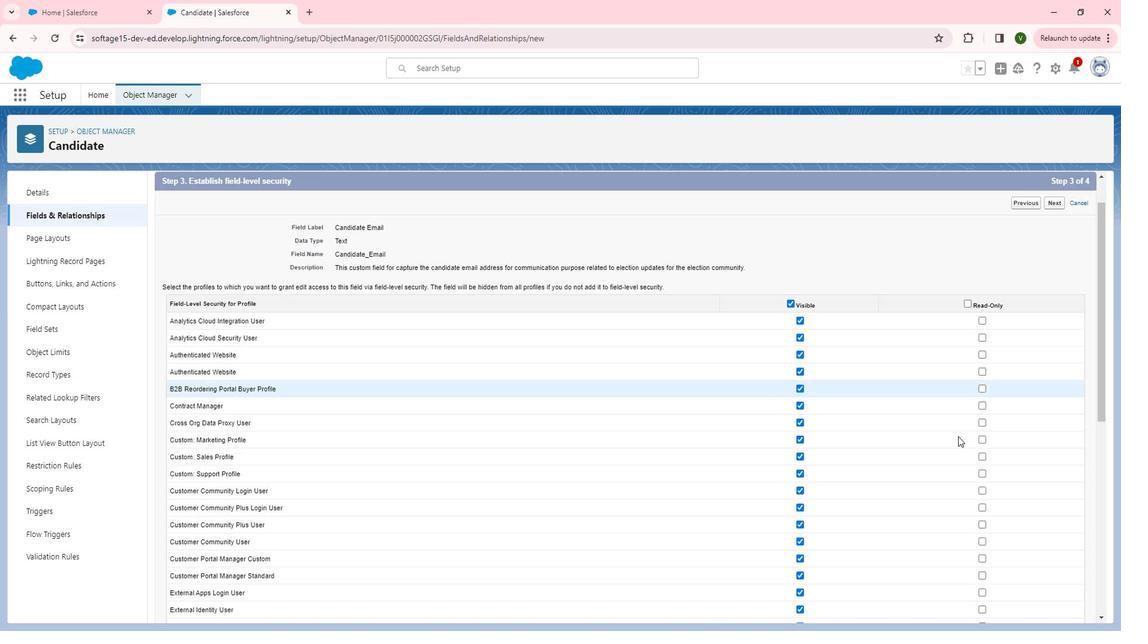 
Action: Mouse moved to (974, 435)
Screenshot: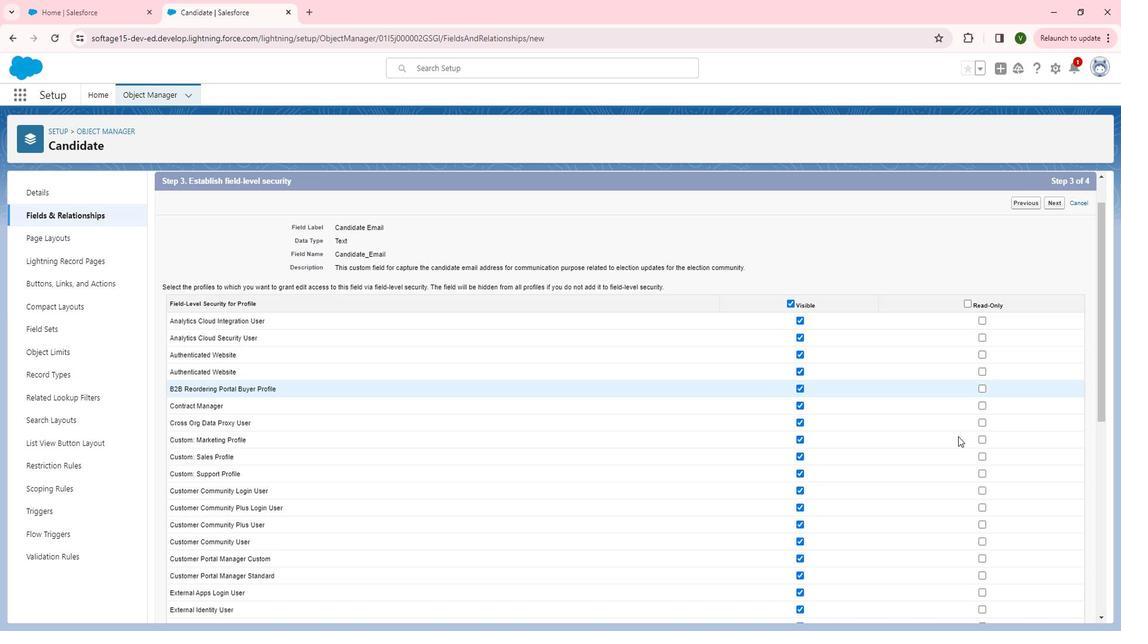 
Action: Mouse scrolled (974, 435) with delta (0, 0)
Screenshot: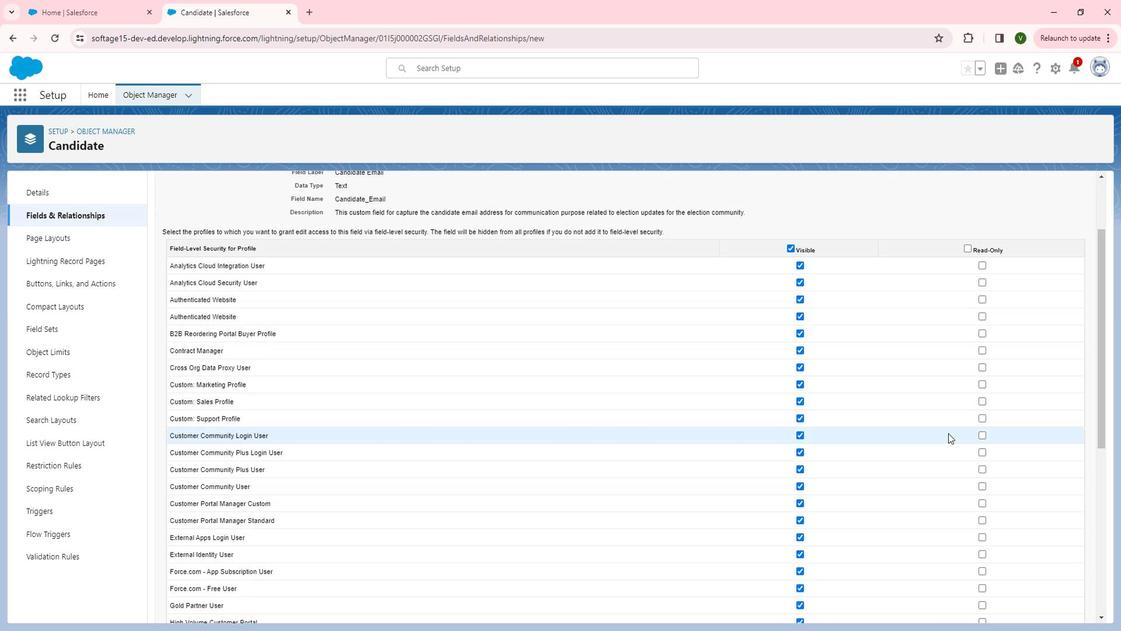 
Action: Mouse moved to (961, 431)
Screenshot: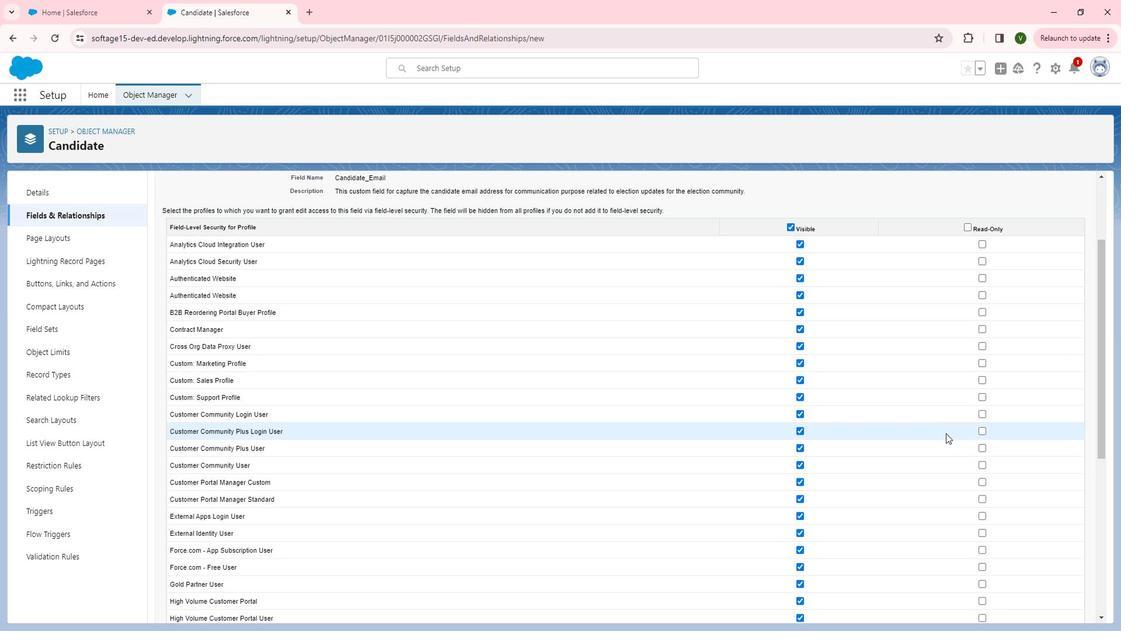 
Action: Mouse scrolled (961, 431) with delta (0, 0)
Screenshot: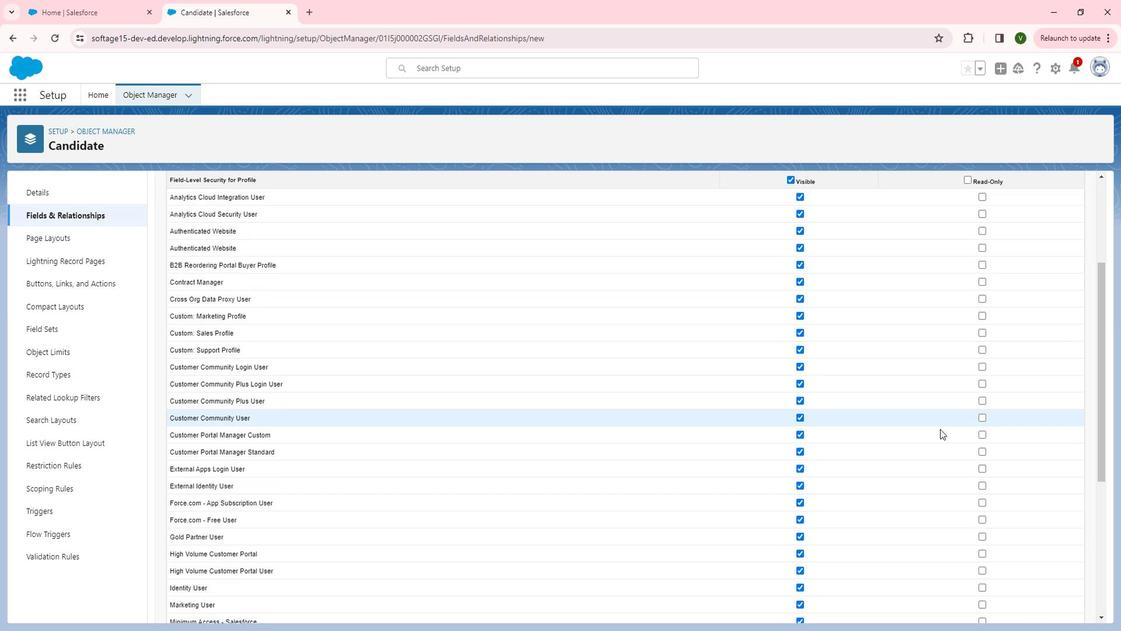 
Action: Mouse moved to (810, 224)
Screenshot: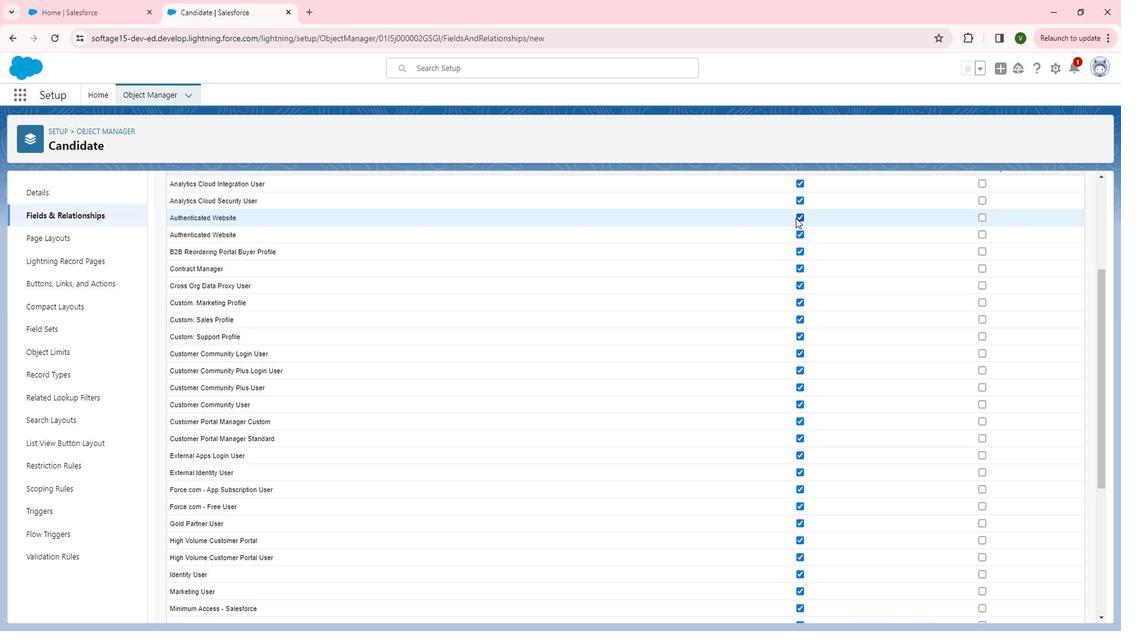 
Action: Mouse pressed left at (810, 224)
Screenshot: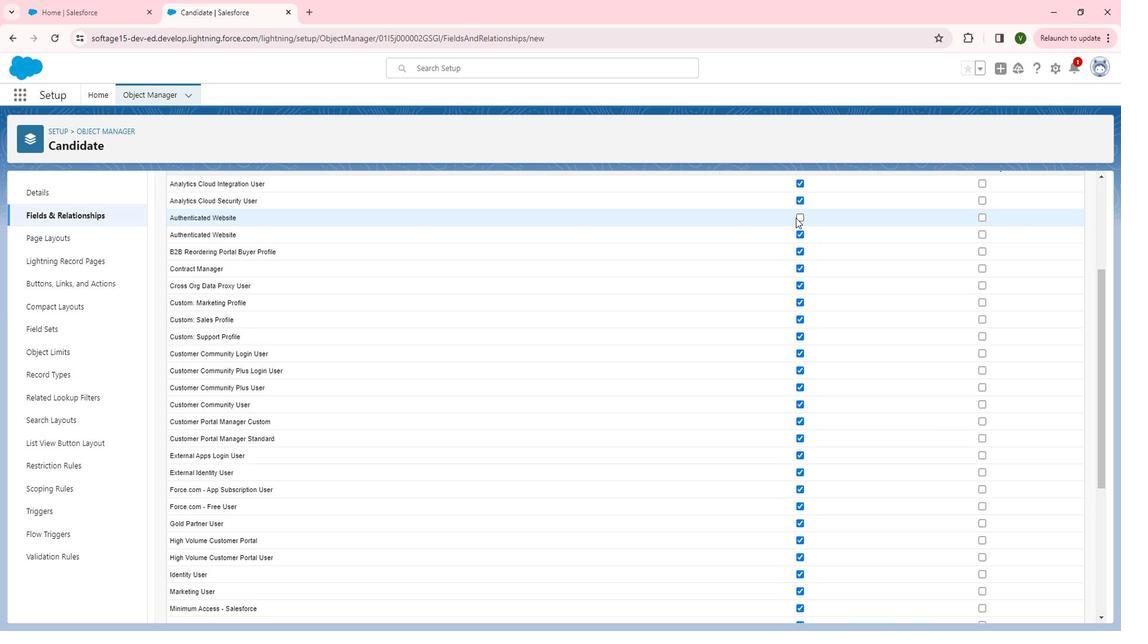 
Action: Mouse moved to (815, 205)
Screenshot: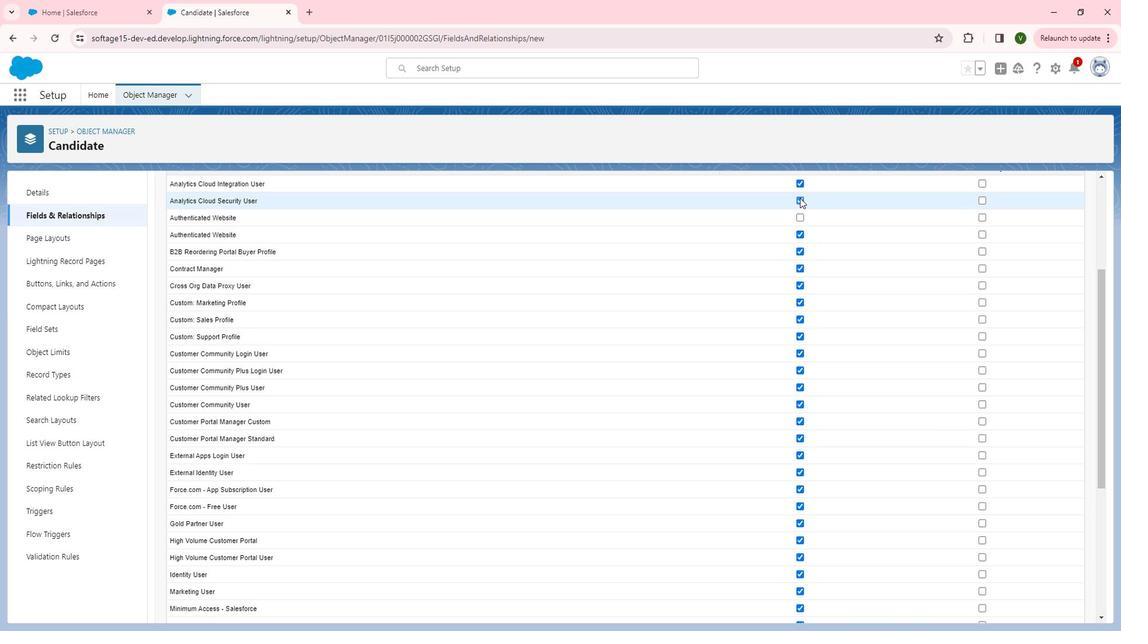 
Action: Mouse pressed left at (815, 205)
Screenshot: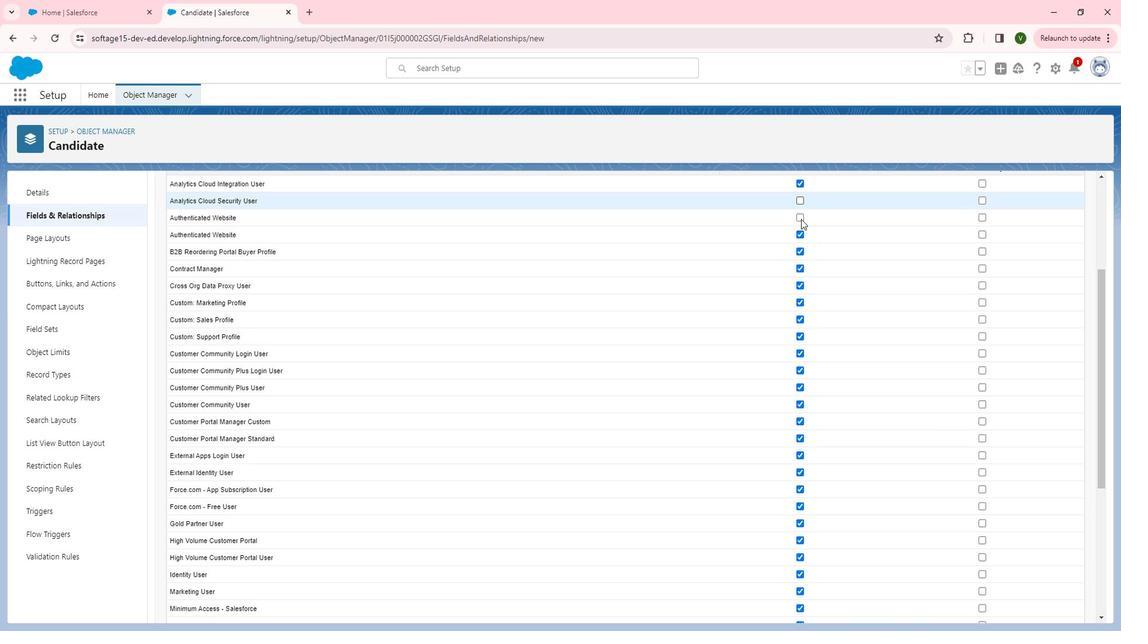
Action: Mouse moved to (814, 241)
Screenshot: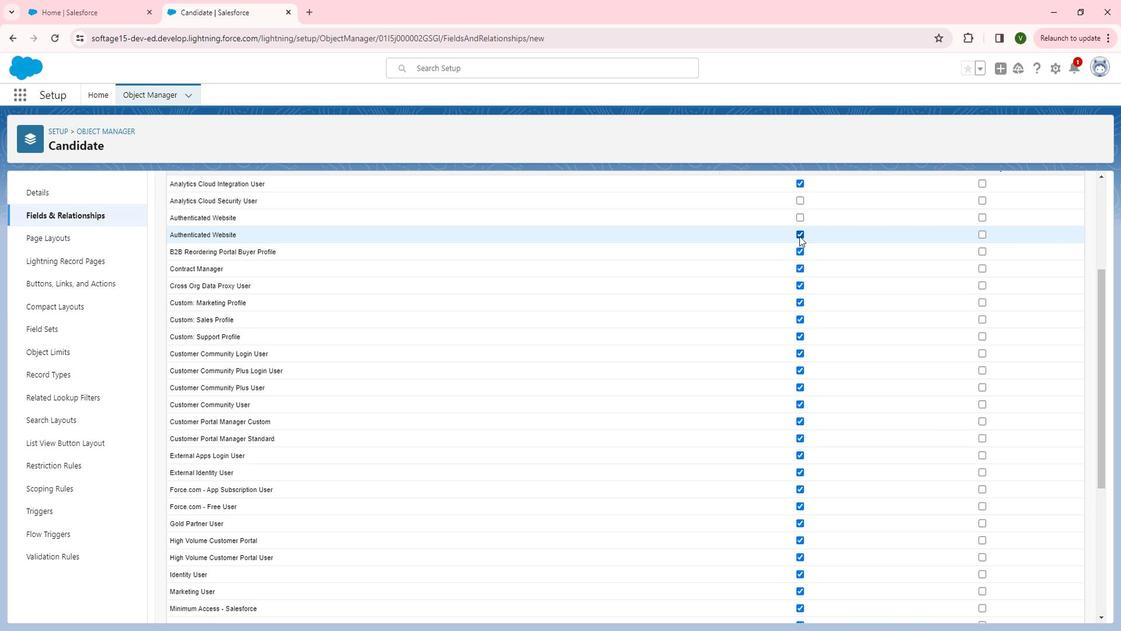 
Action: Mouse pressed left at (814, 241)
Screenshot: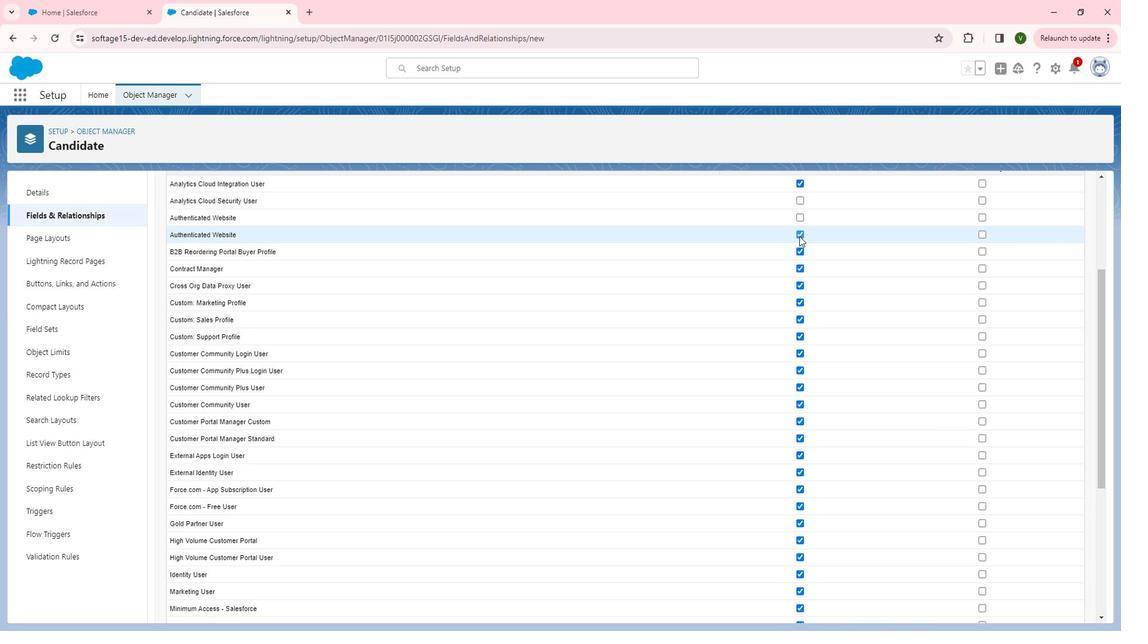 
Action: Mouse moved to (816, 307)
Screenshot: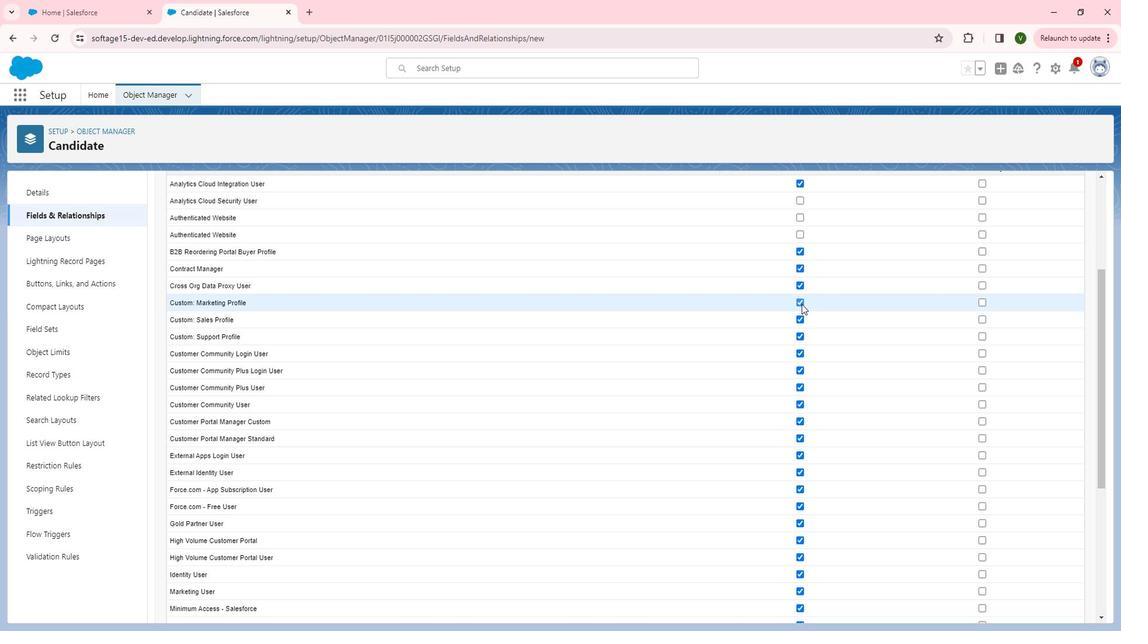 
Action: Mouse pressed left at (816, 307)
Screenshot: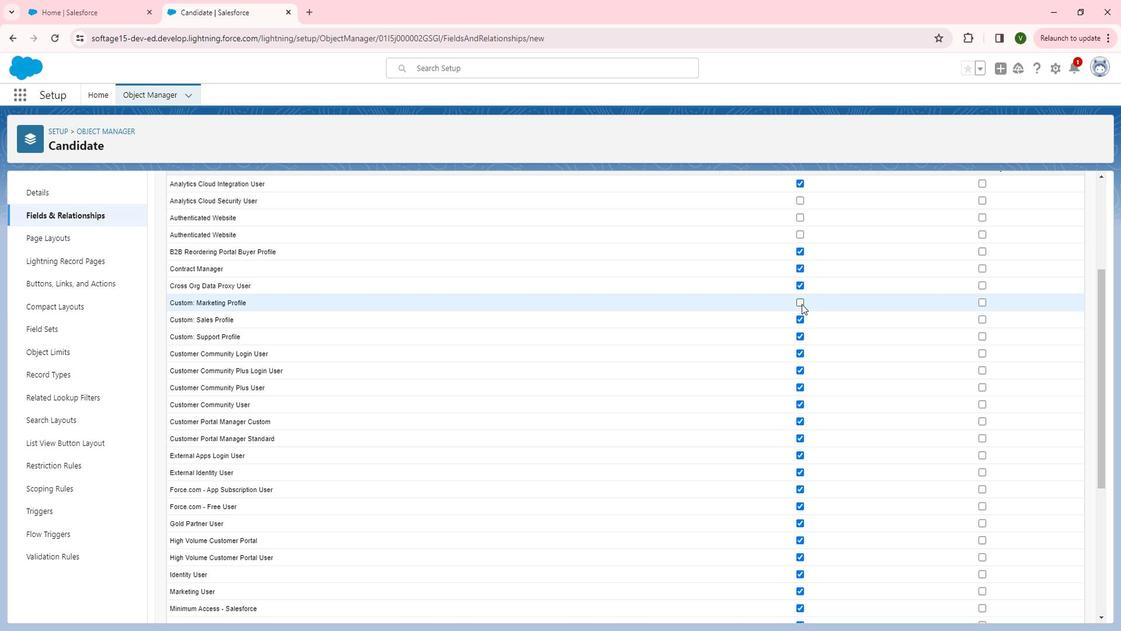 
Action: Mouse moved to (815, 383)
Screenshot: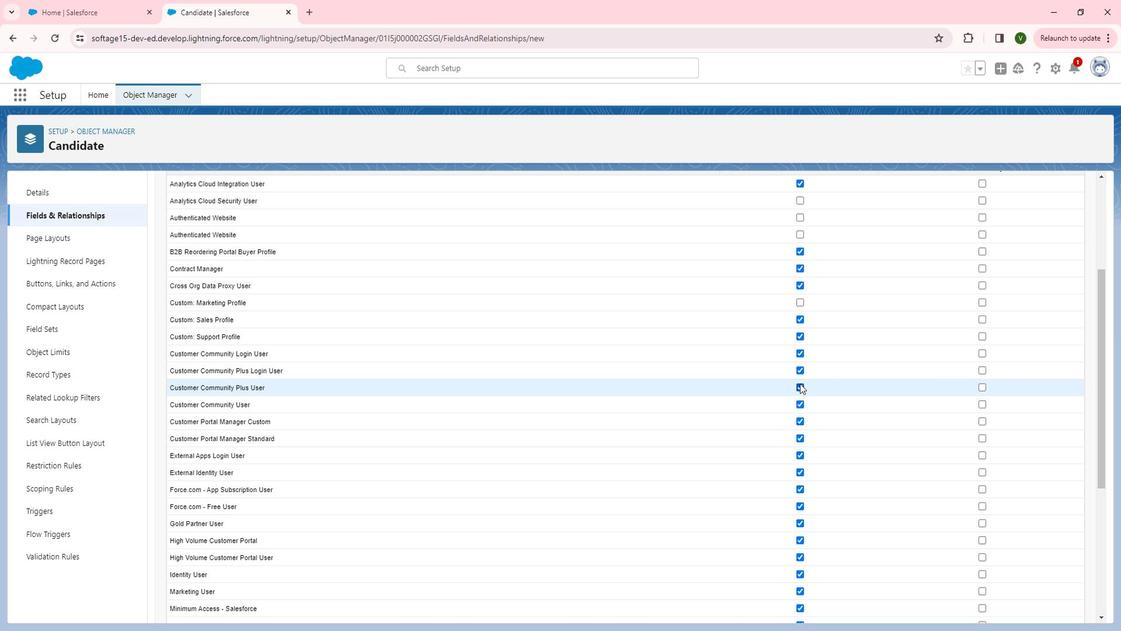 
Action: Mouse pressed left at (815, 383)
Screenshot: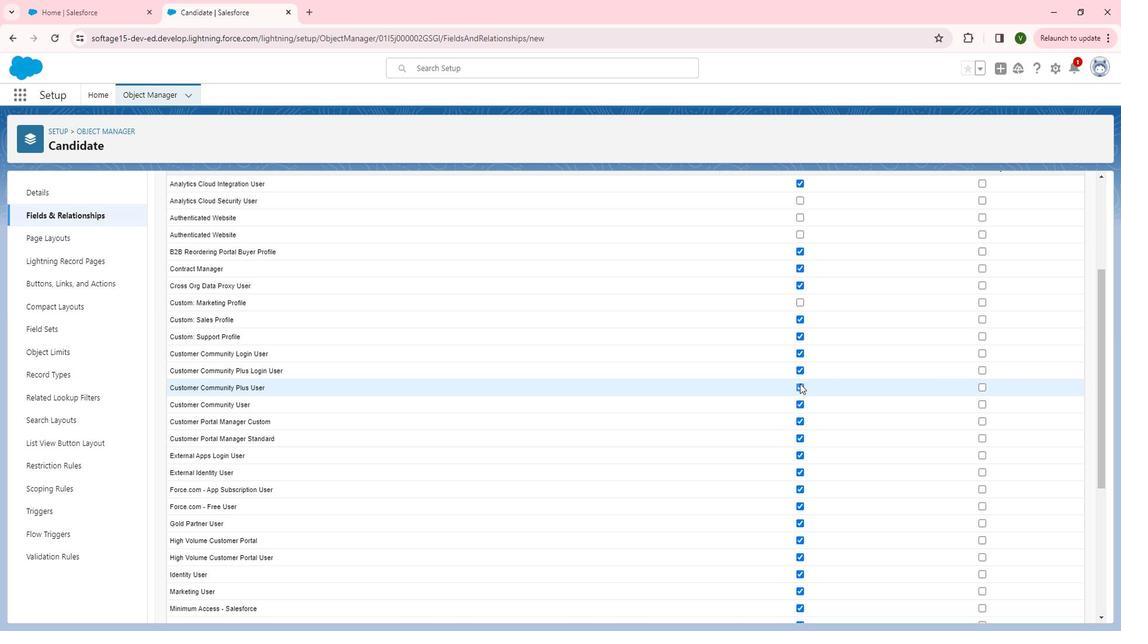 
Action: Mouse moved to (816, 369)
Screenshot: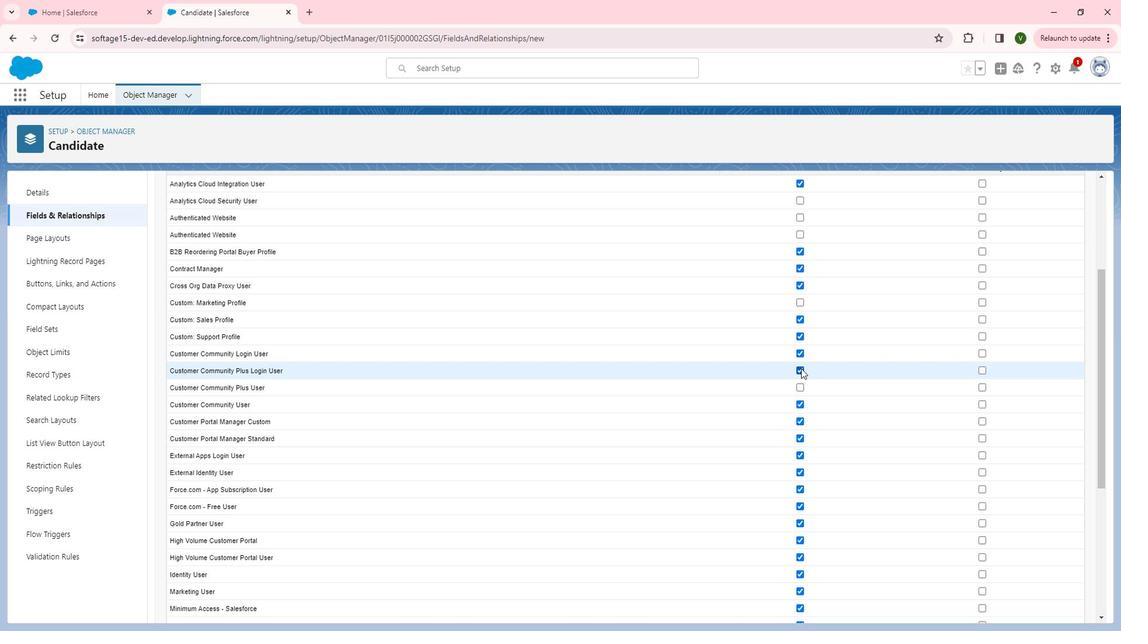 
Action: Mouse pressed left at (816, 369)
Screenshot: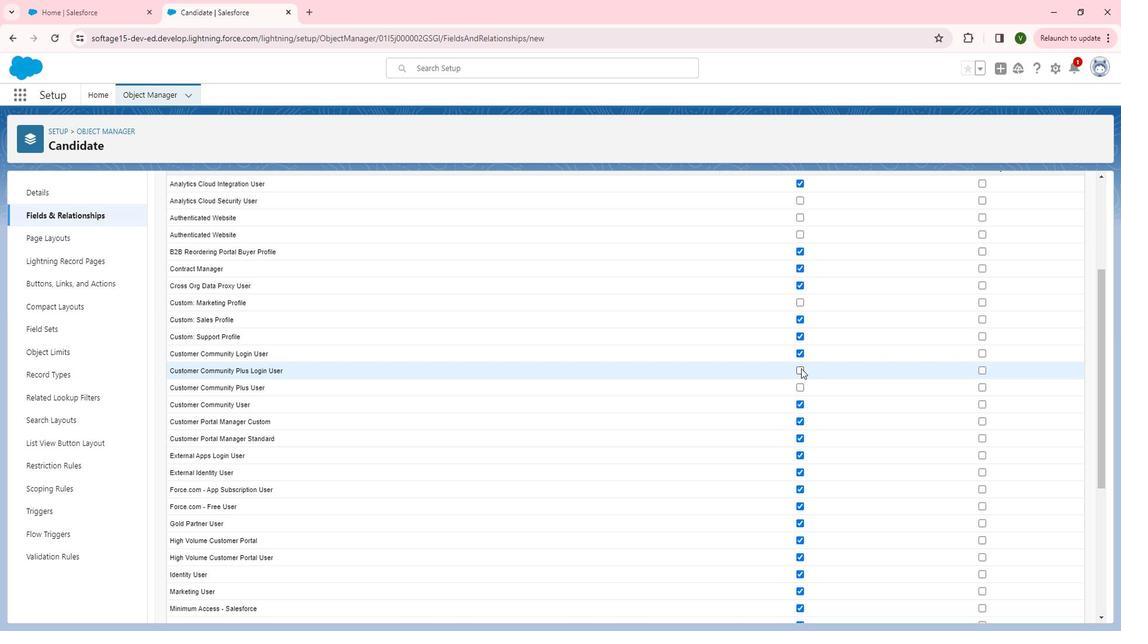 
Action: Mouse moved to (813, 360)
Screenshot: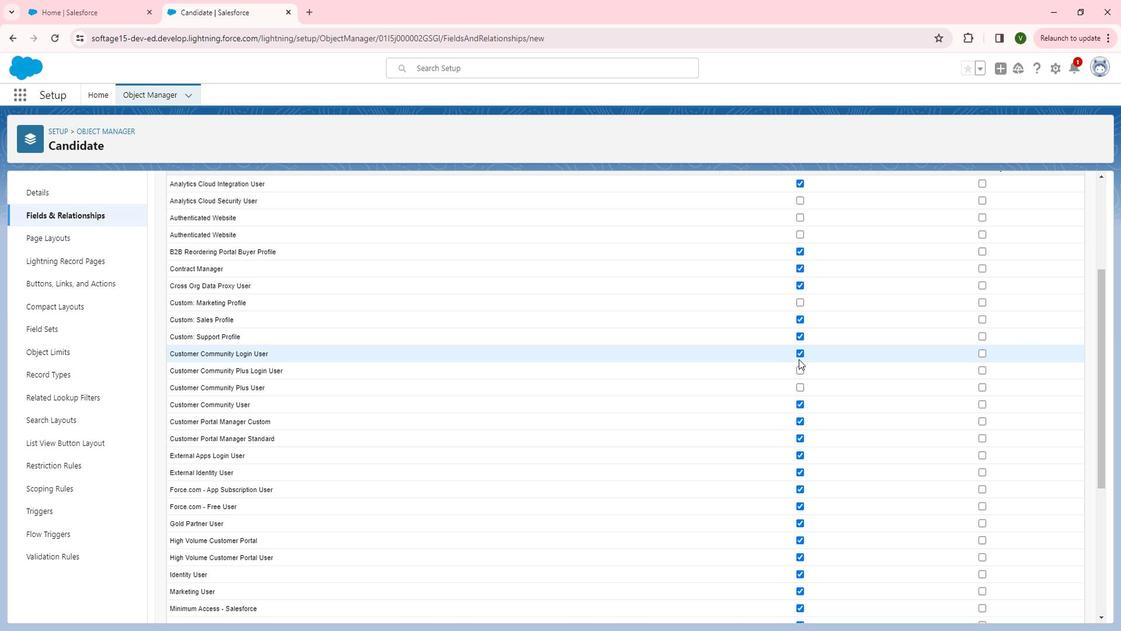 
Action: Mouse pressed left at (813, 360)
Screenshot: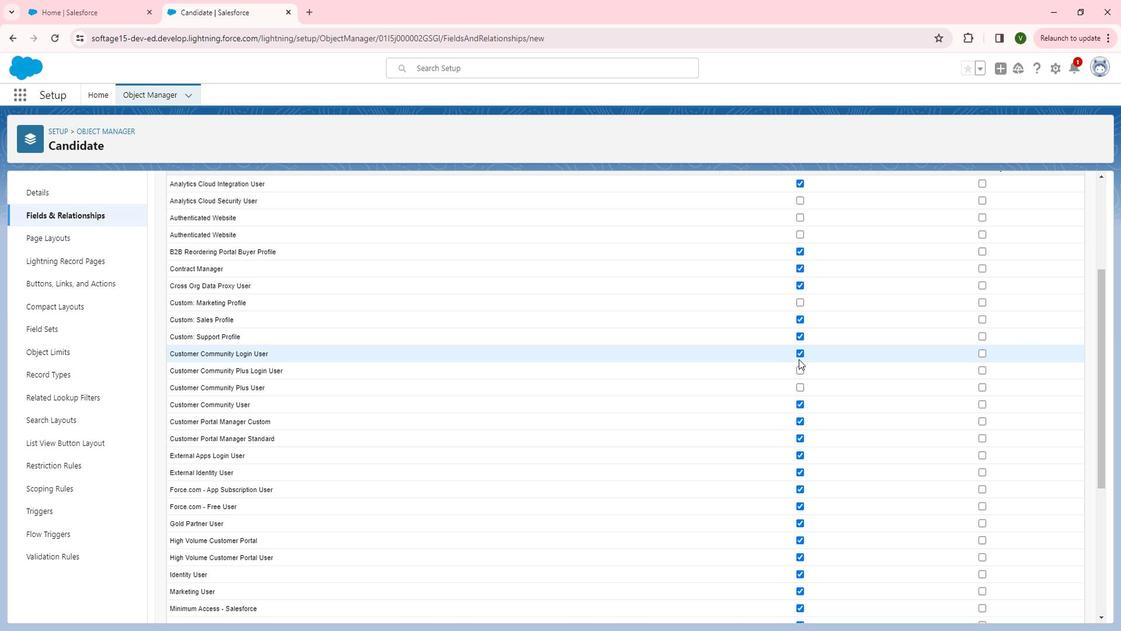
Action: Mouse moved to (813, 356)
Screenshot: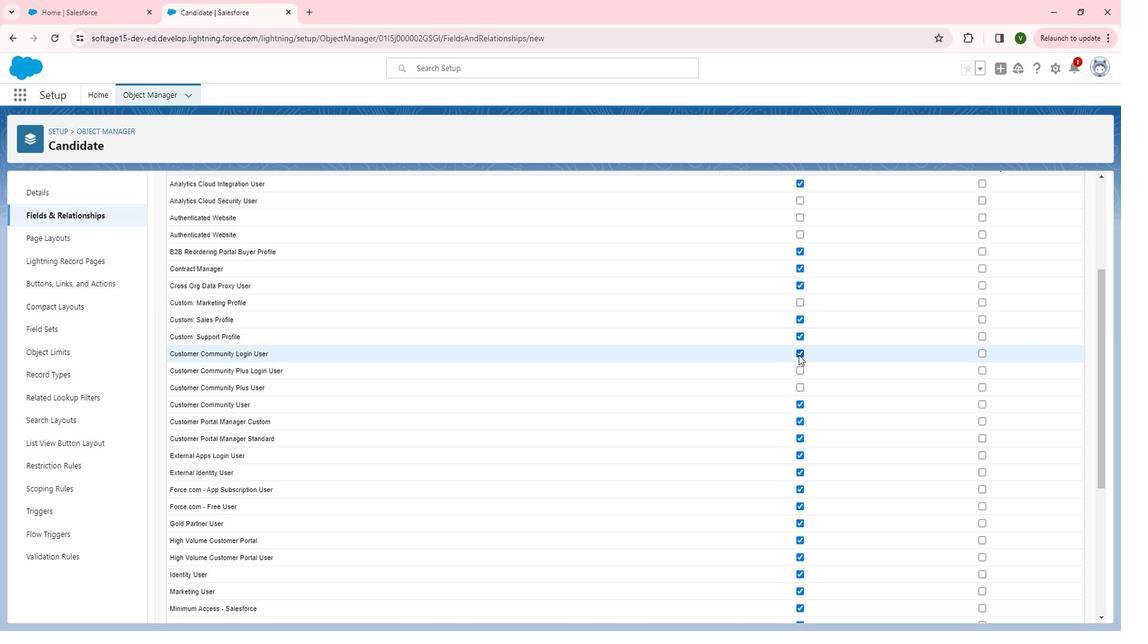 
Action: Mouse pressed left at (813, 356)
Screenshot: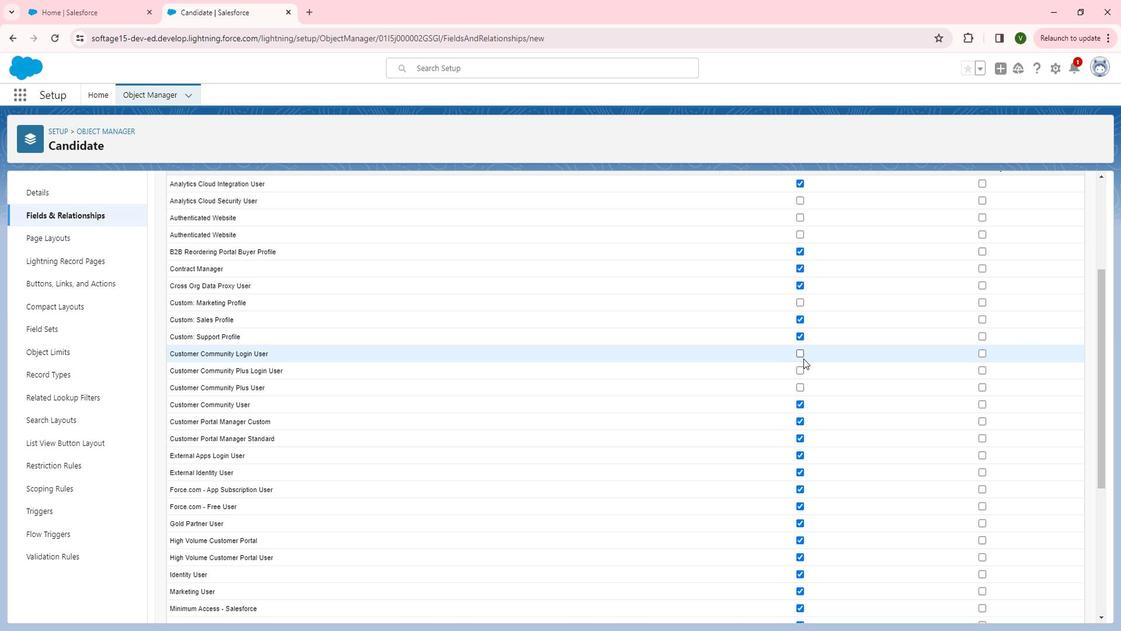 
Action: Mouse moved to (838, 392)
Screenshot: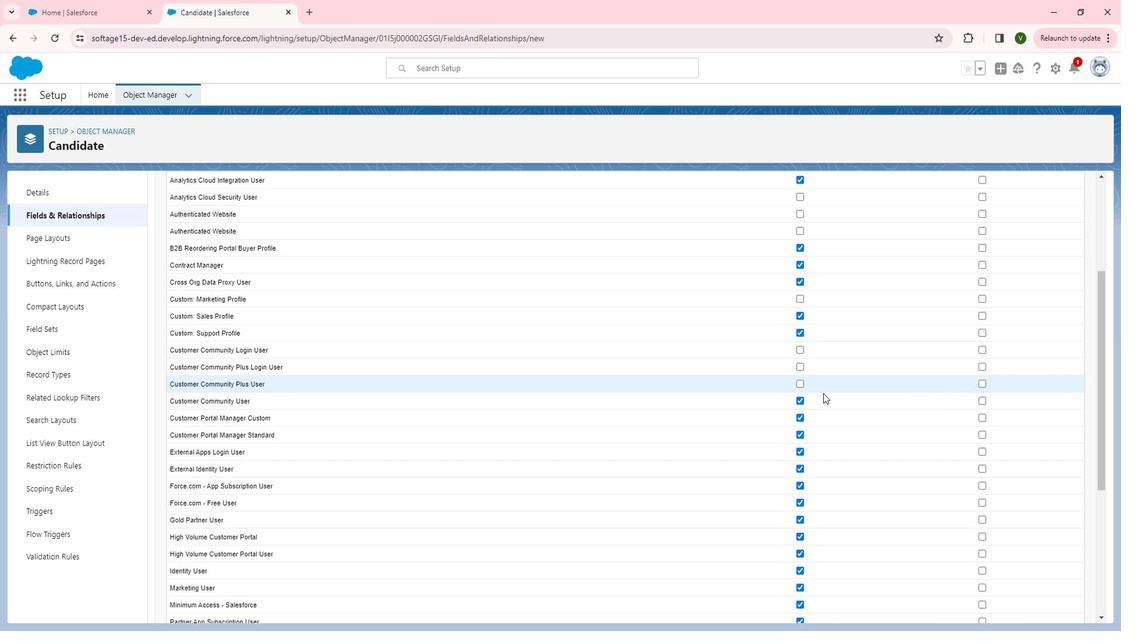 
Action: Mouse scrolled (838, 391) with delta (0, 0)
Screenshot: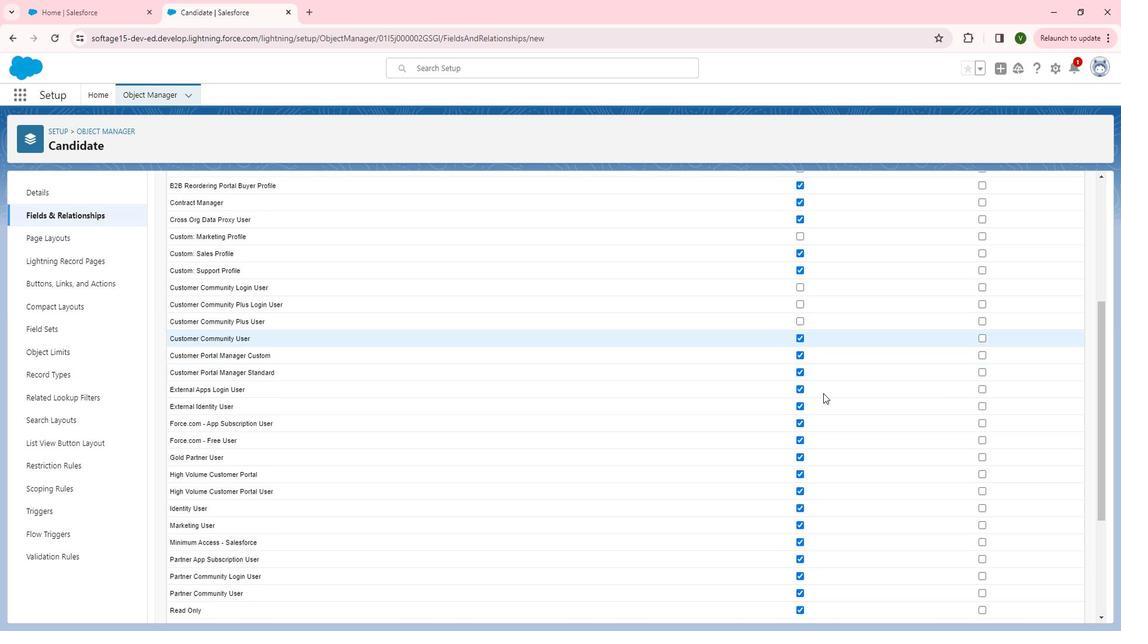 
Action: Mouse moved to (838, 393)
Screenshot: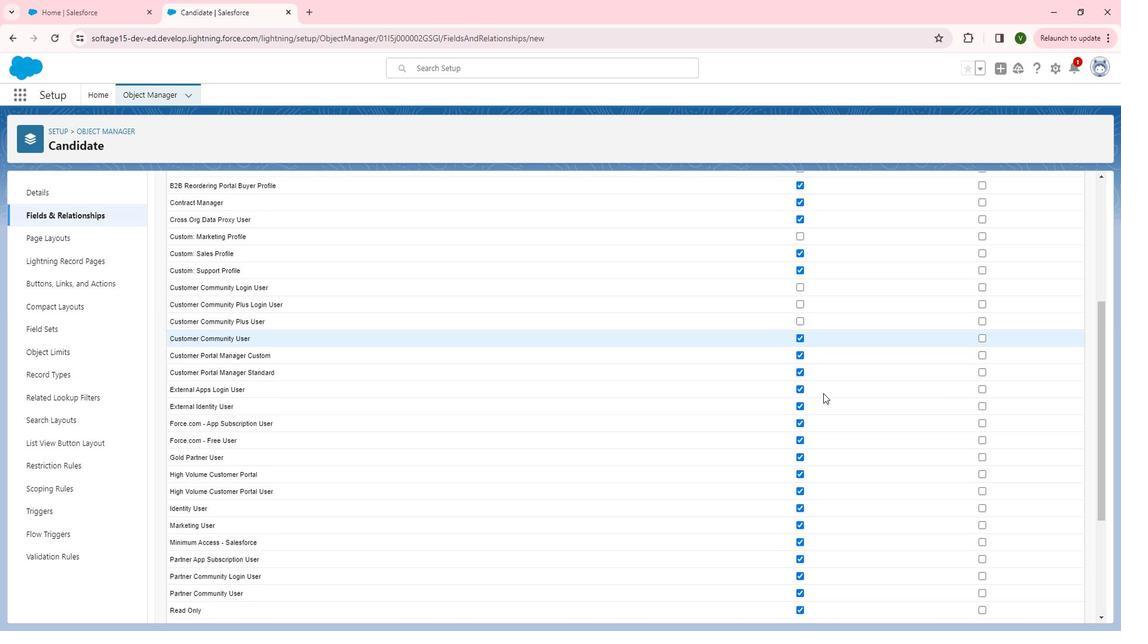 
Action: Mouse scrolled (838, 392) with delta (0, 0)
Screenshot: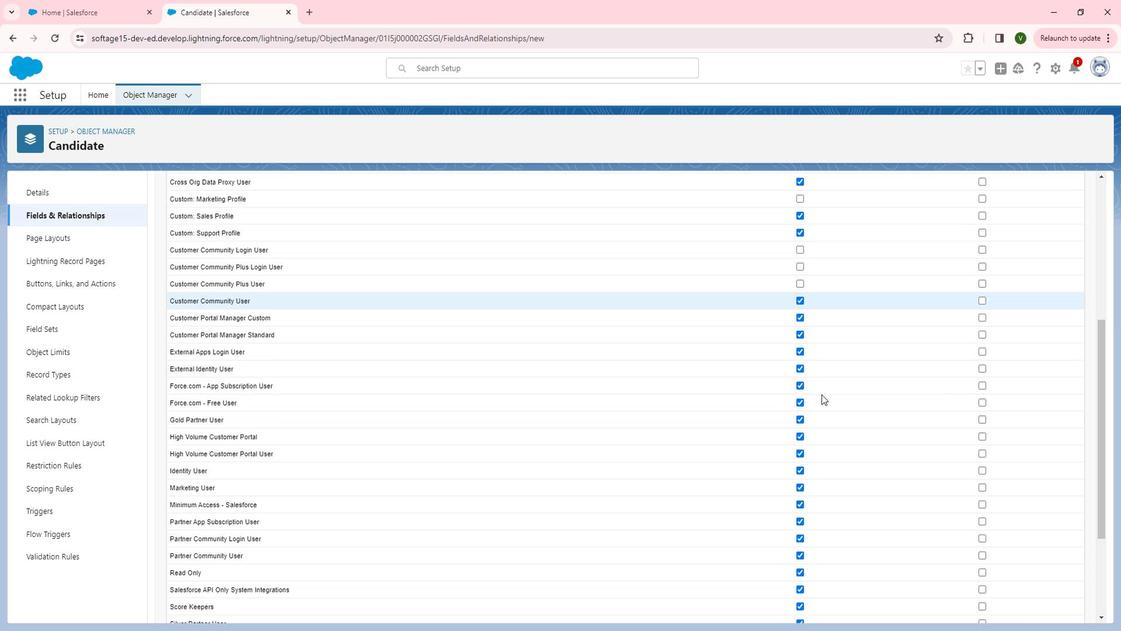 
Action: Mouse moved to (814, 385)
Screenshot: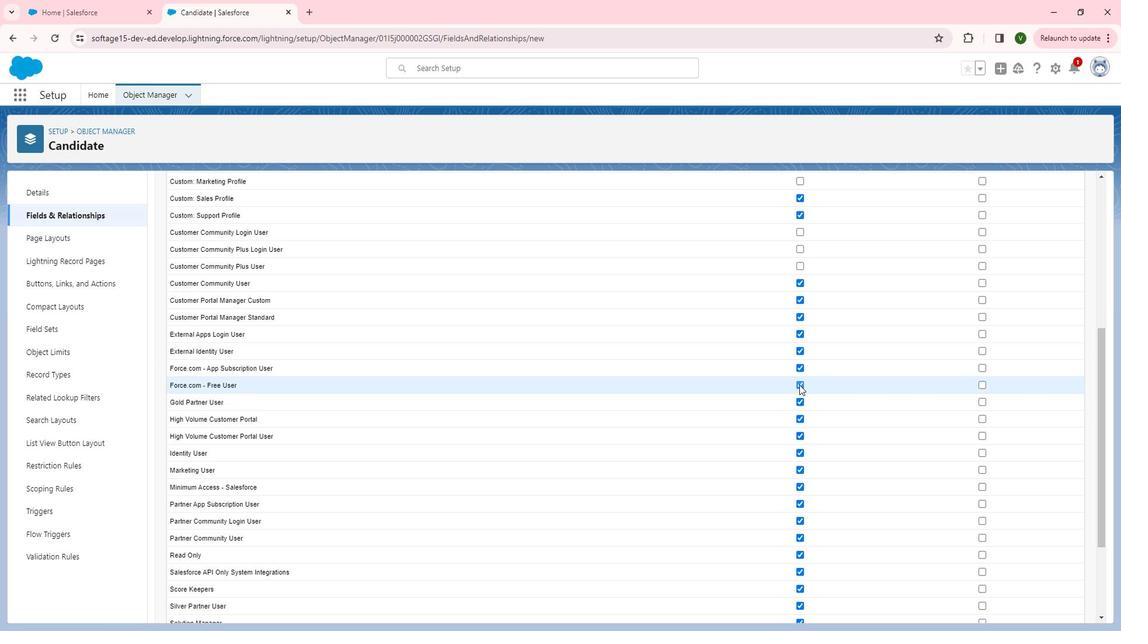 
Action: Mouse pressed left at (814, 385)
Screenshot: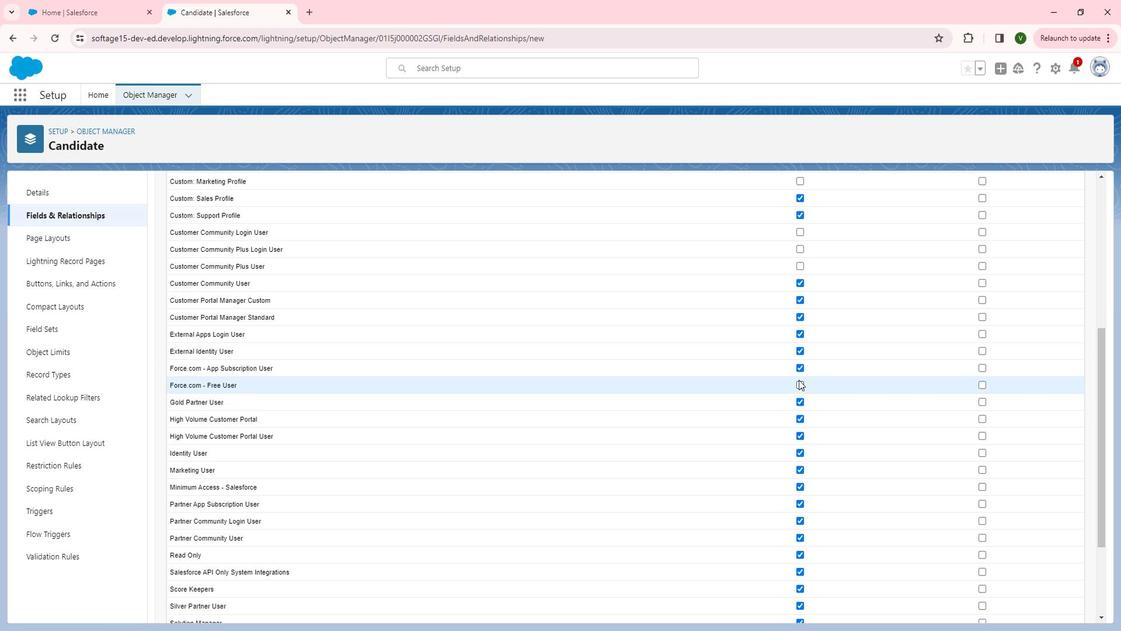 
Action: Mouse moved to (813, 369)
Screenshot: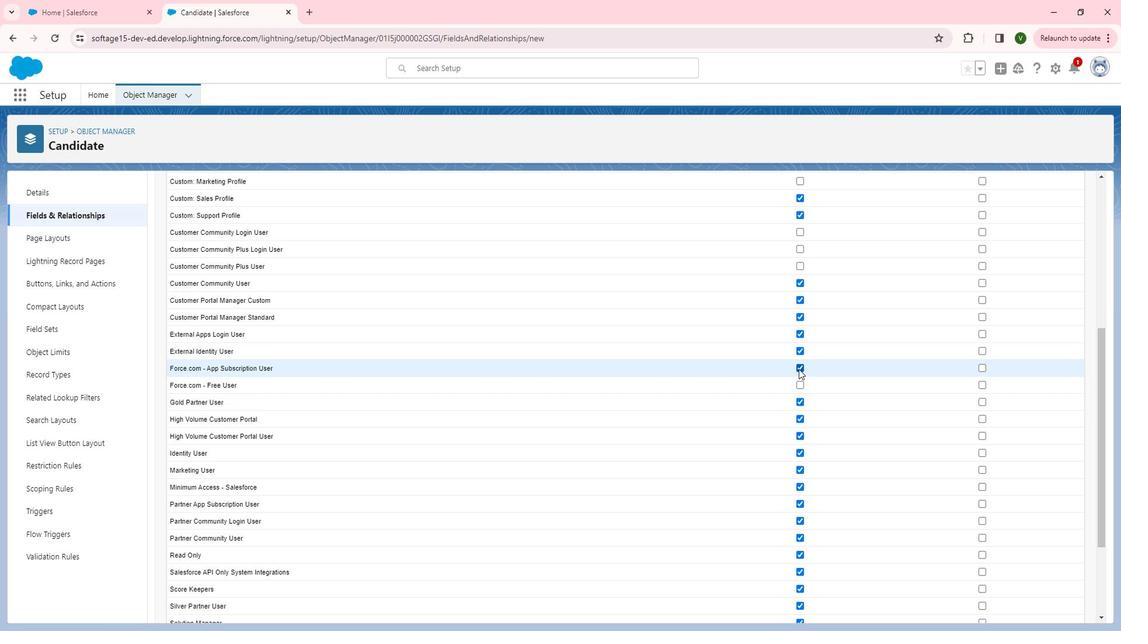 
Action: Mouse pressed left at (813, 369)
Screenshot: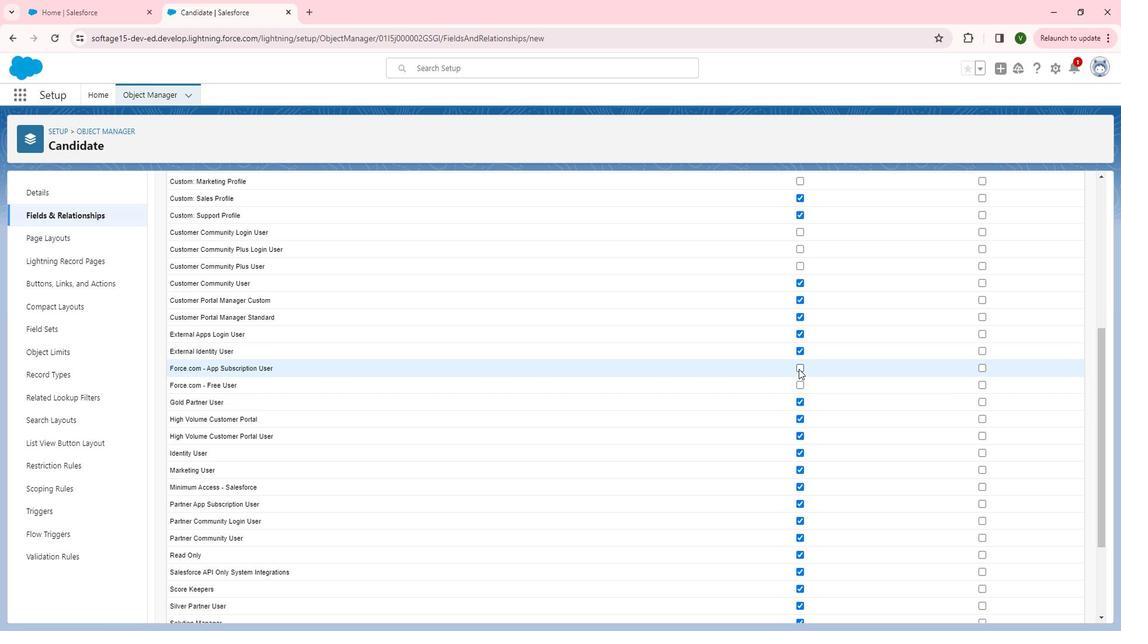 
Action: Mouse moved to (818, 351)
Screenshot: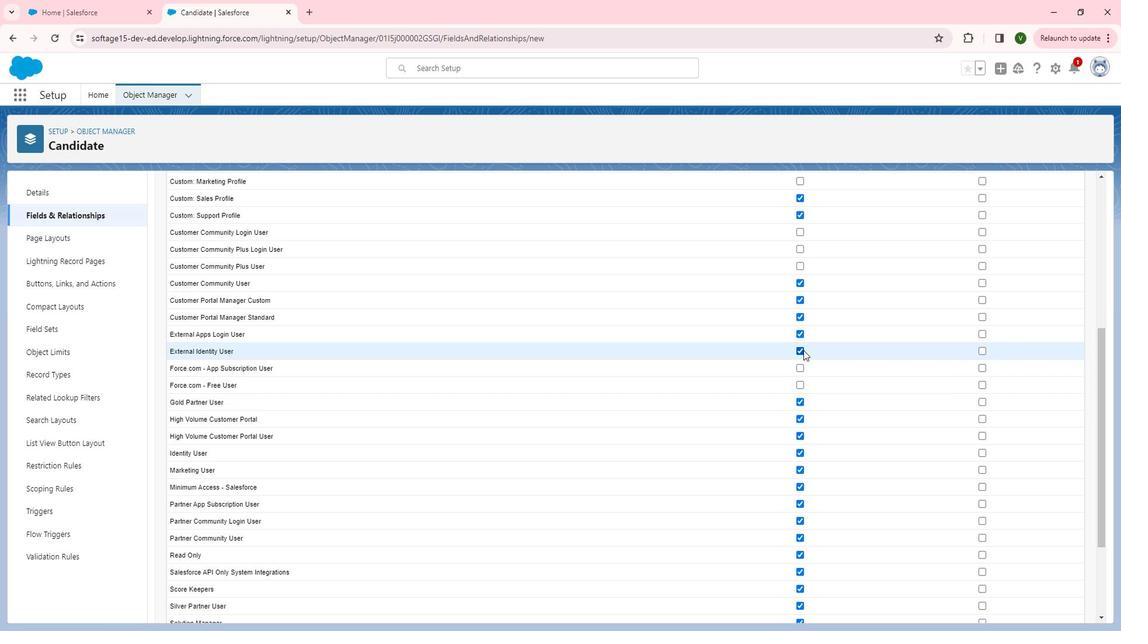 
Action: Mouse pressed left at (818, 351)
Screenshot: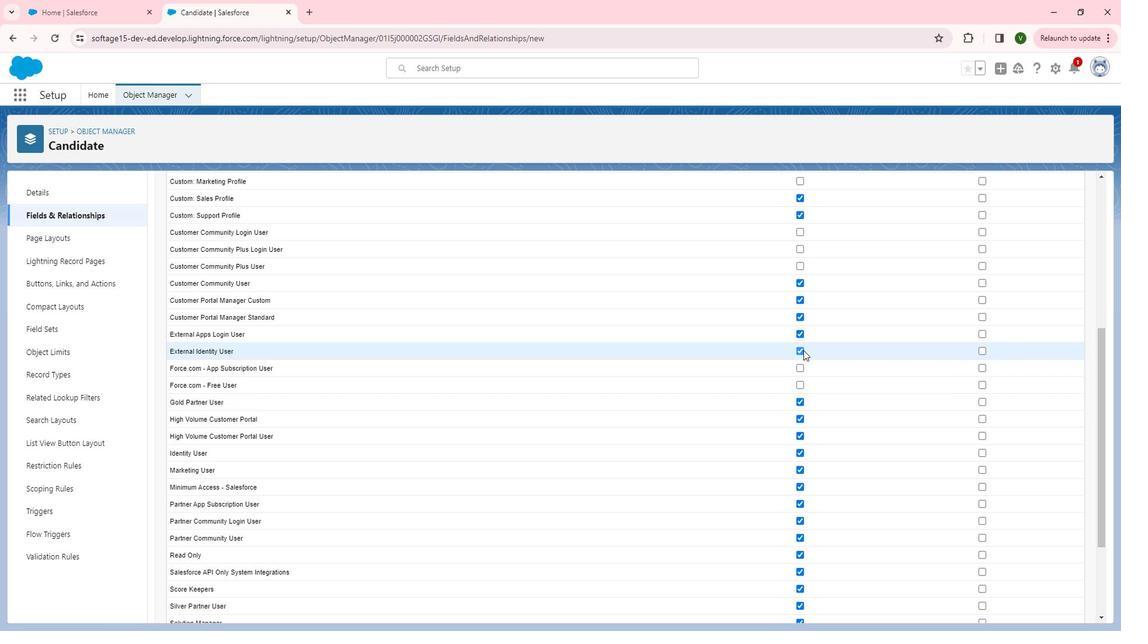
Action: Mouse moved to (815, 337)
Screenshot: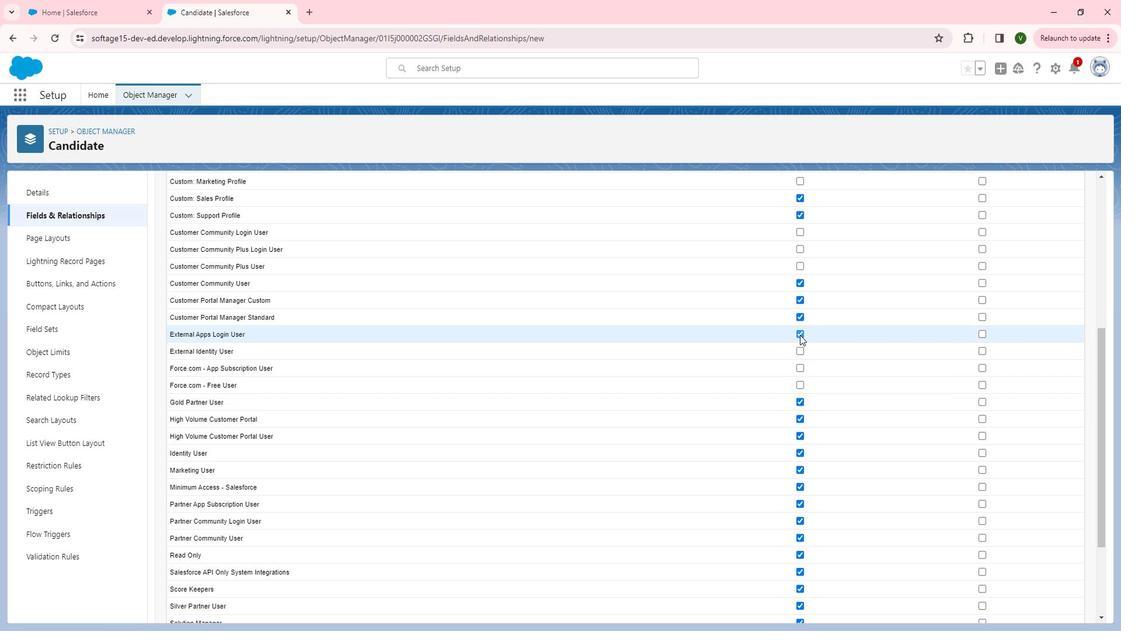 
Action: Mouse pressed left at (815, 337)
Screenshot: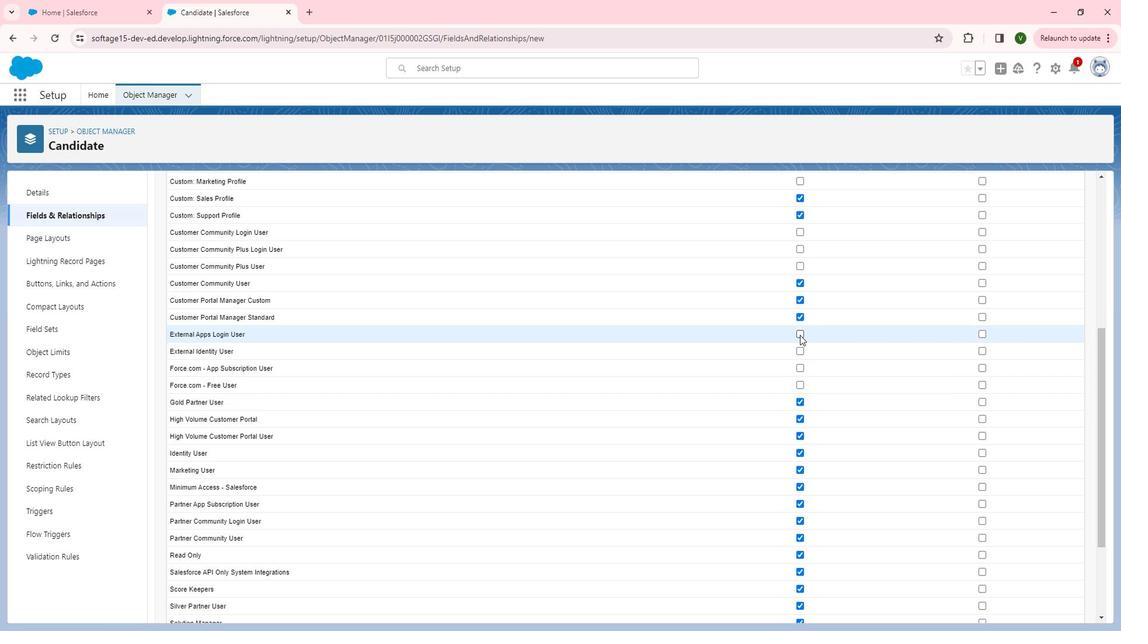 
Action: Mouse moved to (835, 377)
Screenshot: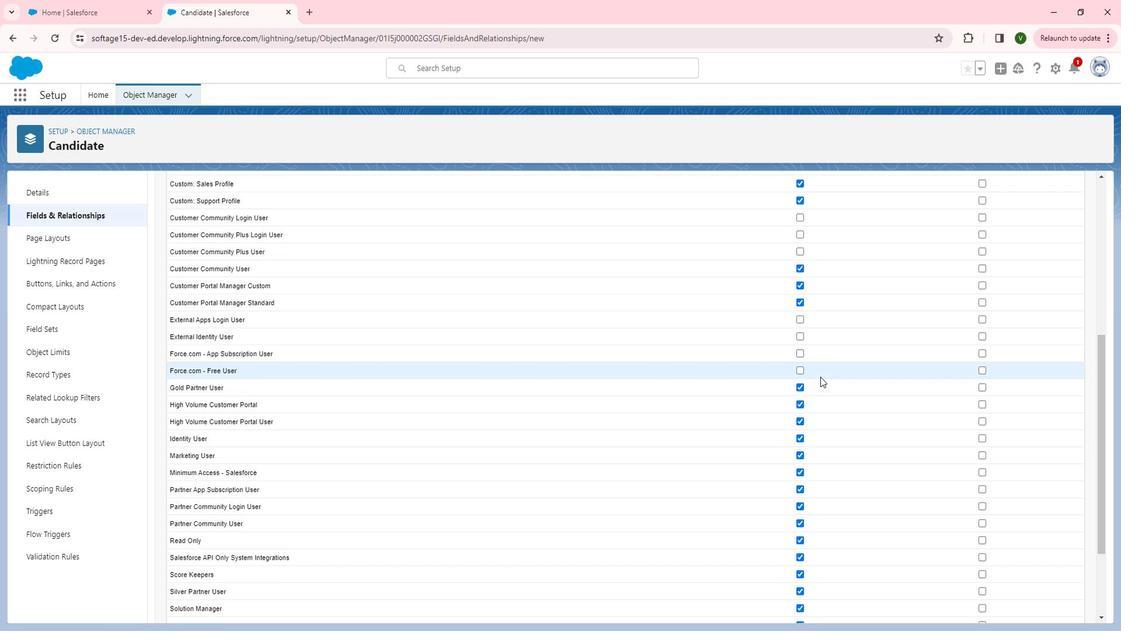 
Action: Mouse scrolled (835, 376) with delta (0, 0)
Screenshot: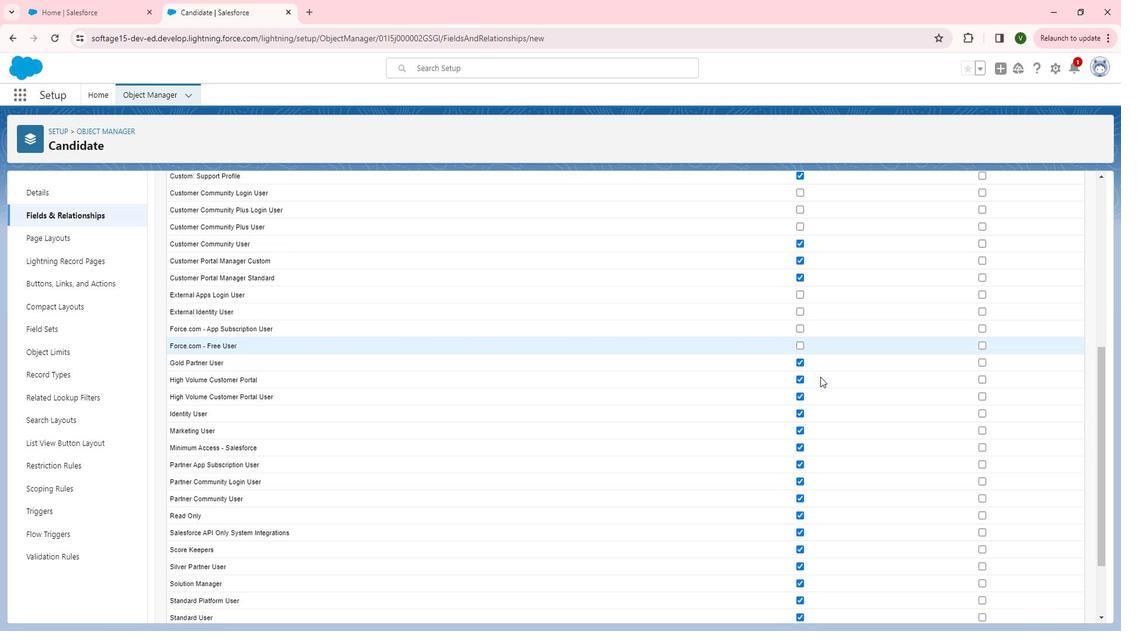 
Action: Mouse moved to (813, 453)
Screenshot: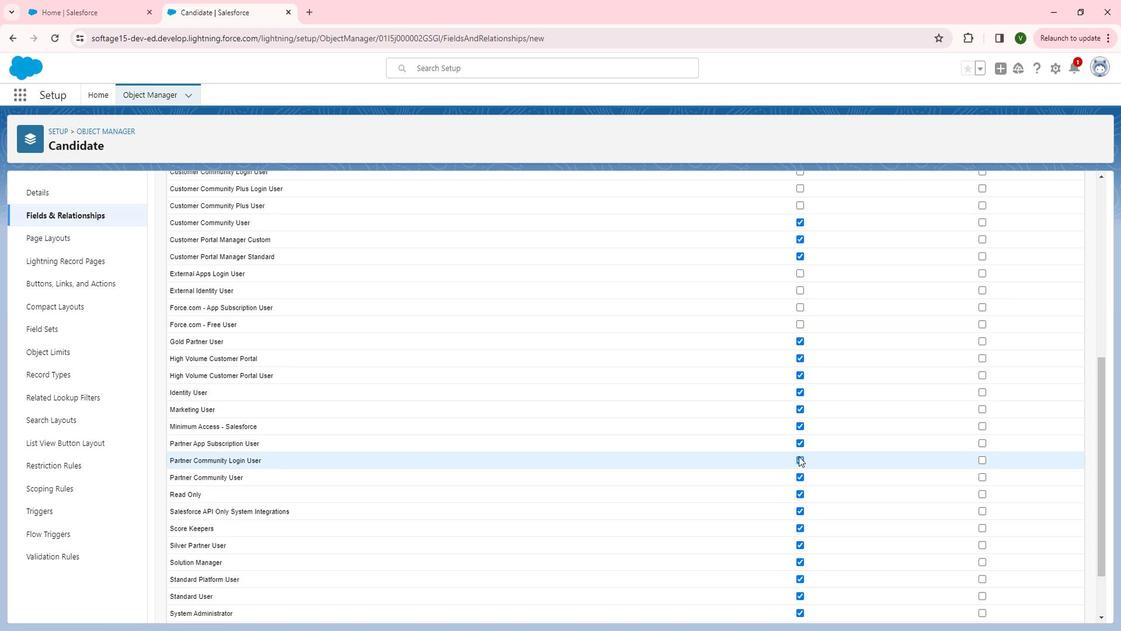 
Action: Mouse pressed left at (813, 453)
Screenshot: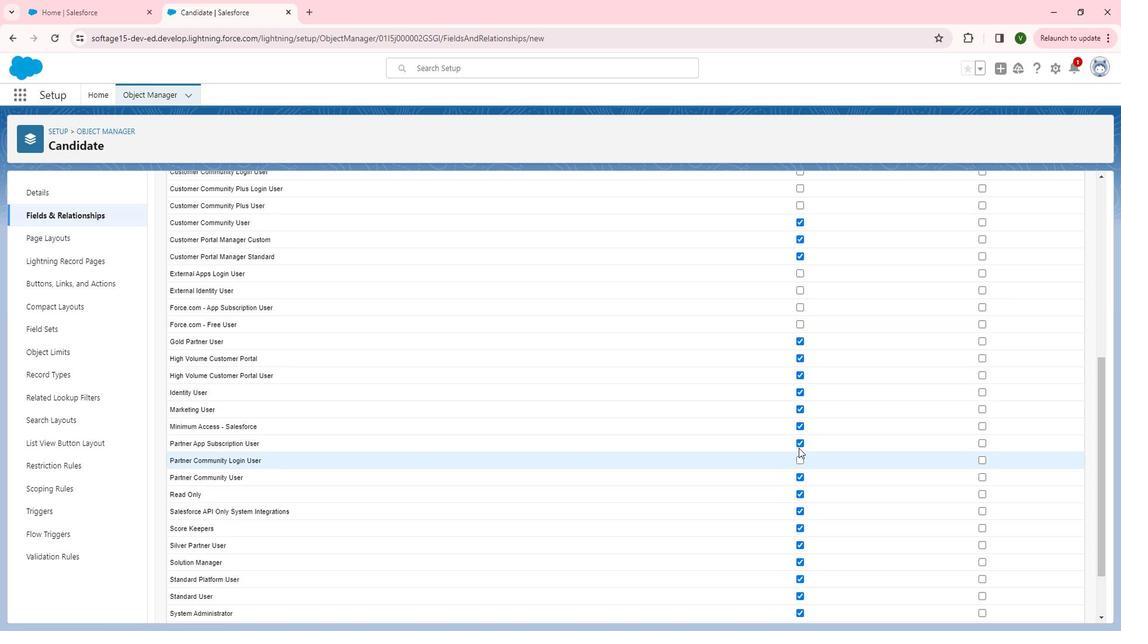 
Action: Mouse moved to (814, 441)
Screenshot: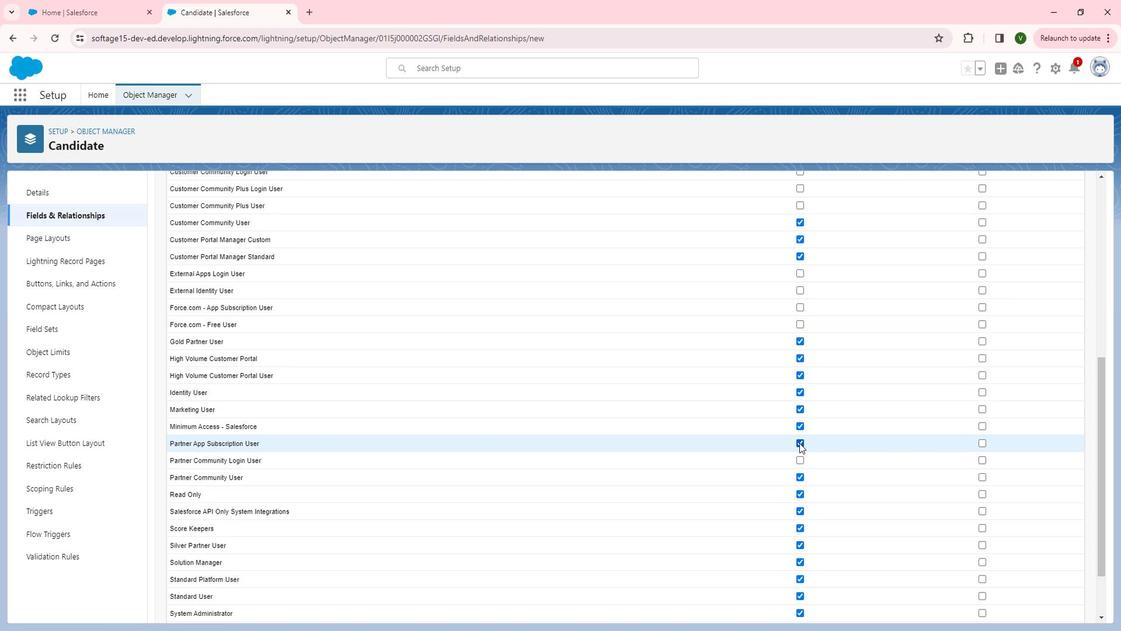 
Action: Mouse pressed left at (814, 441)
Screenshot: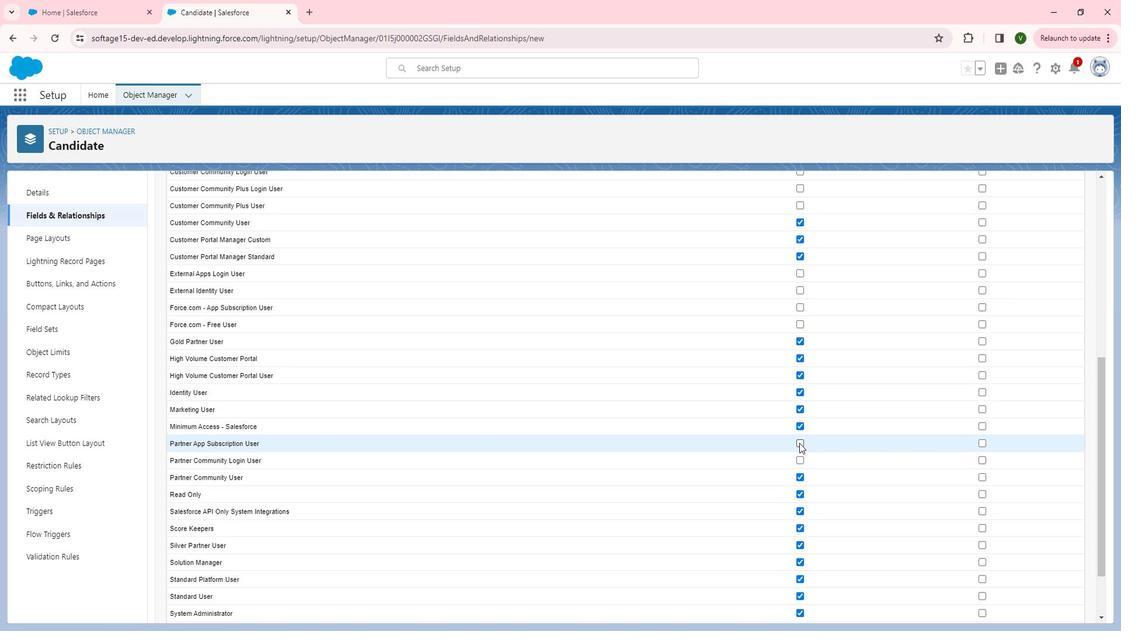 
Action: Mouse moved to (815, 420)
Screenshot: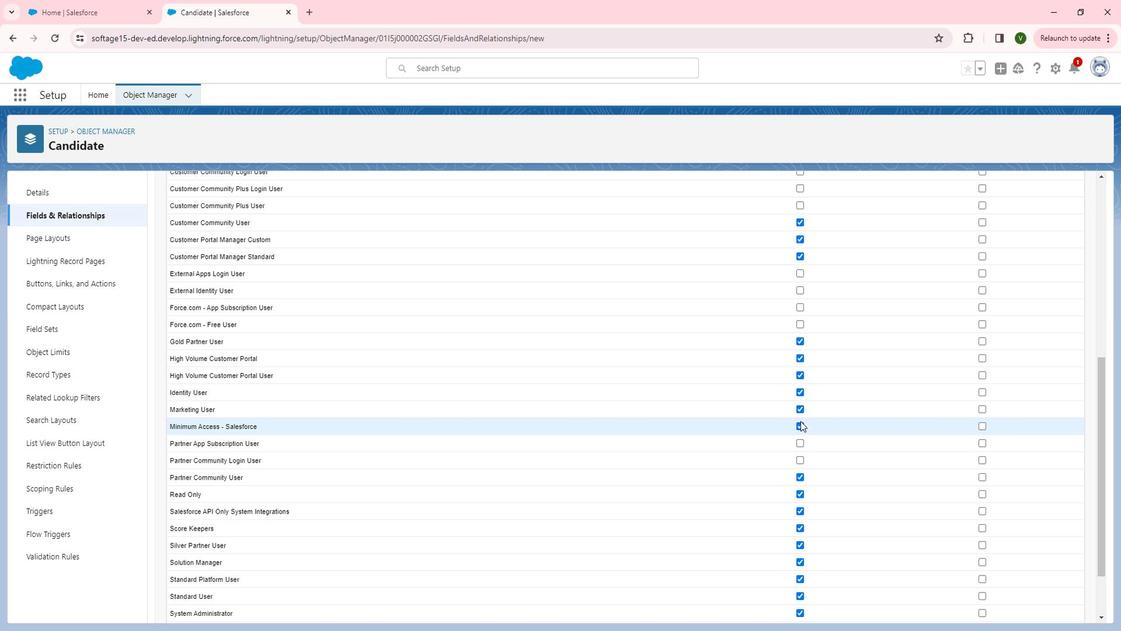 
Action: Mouse pressed left at (815, 420)
Screenshot: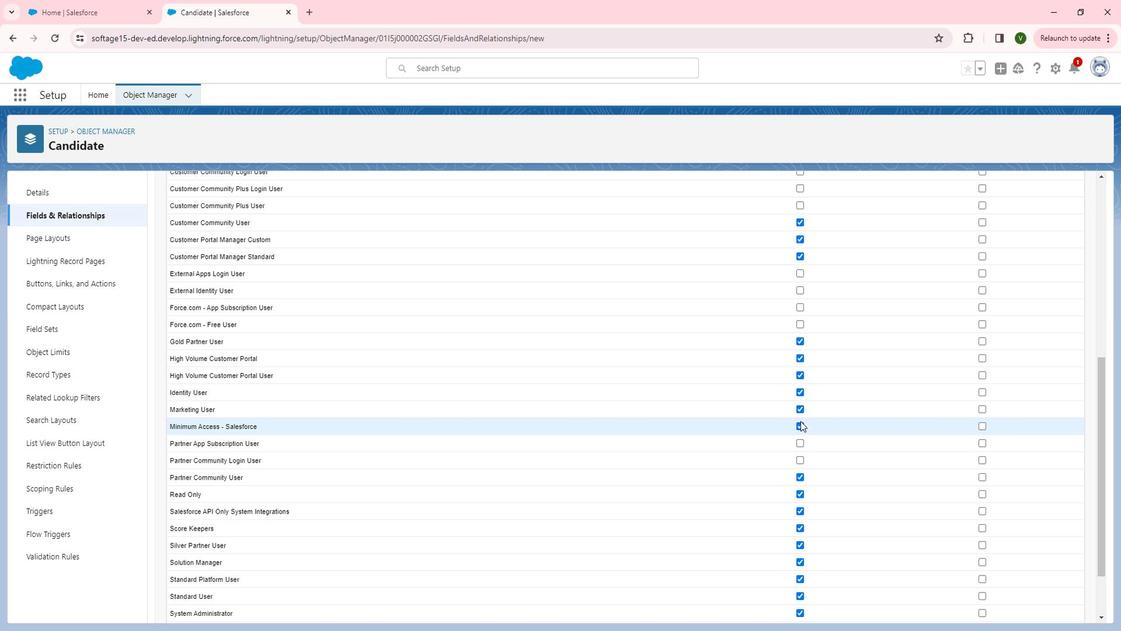 
Action: Mouse moved to (817, 423)
Screenshot: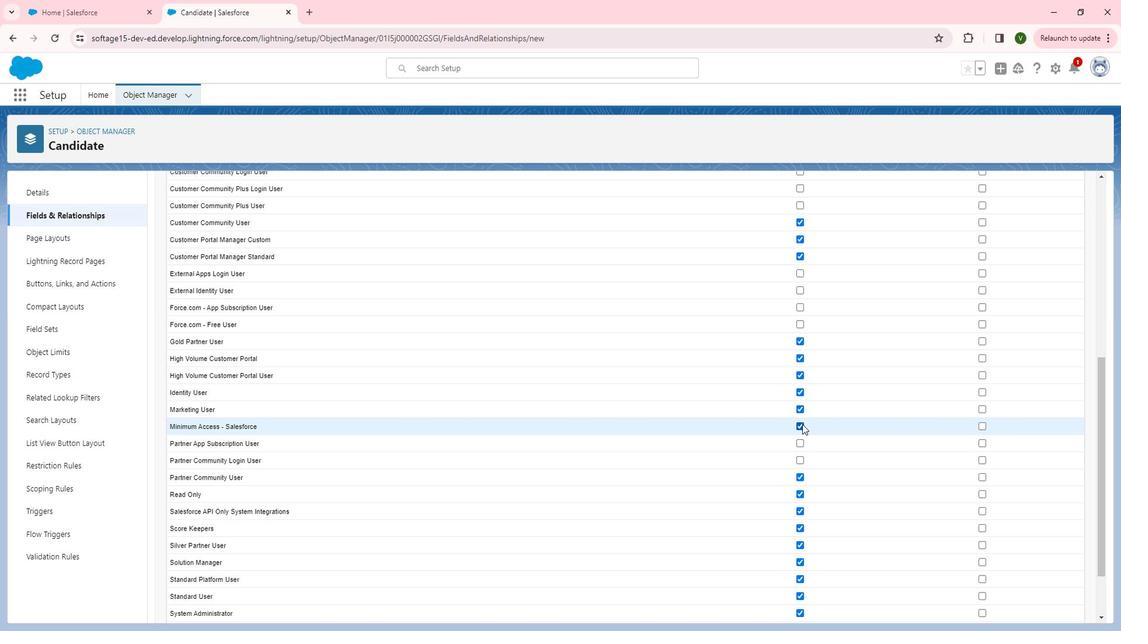 
Action: Mouse pressed left at (817, 423)
Screenshot: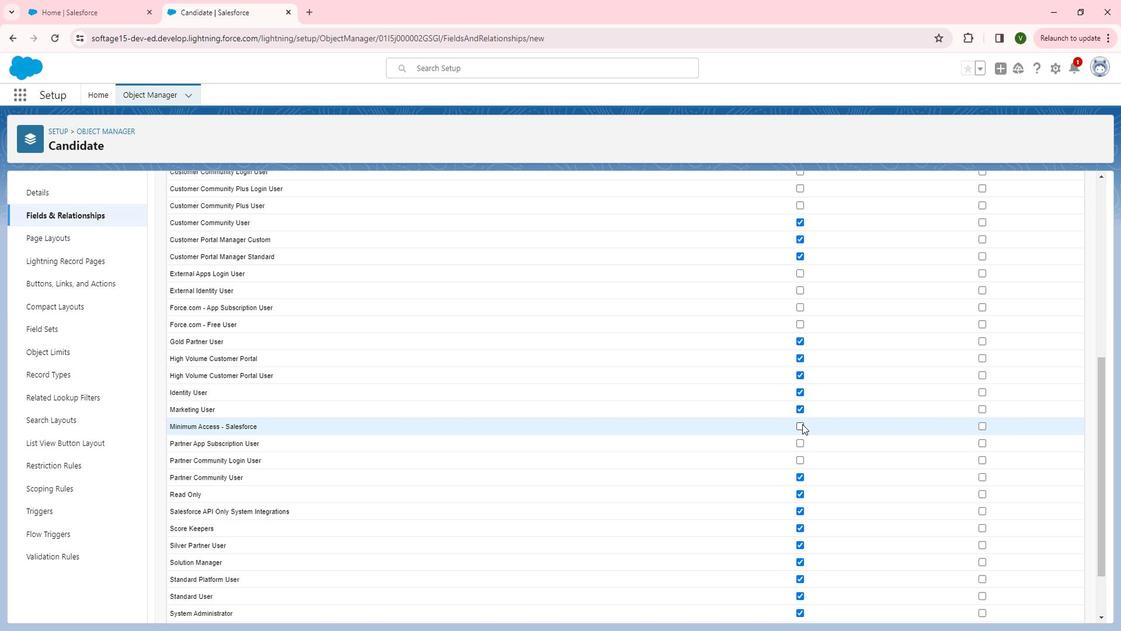 
Action: Mouse moved to (824, 439)
Screenshot: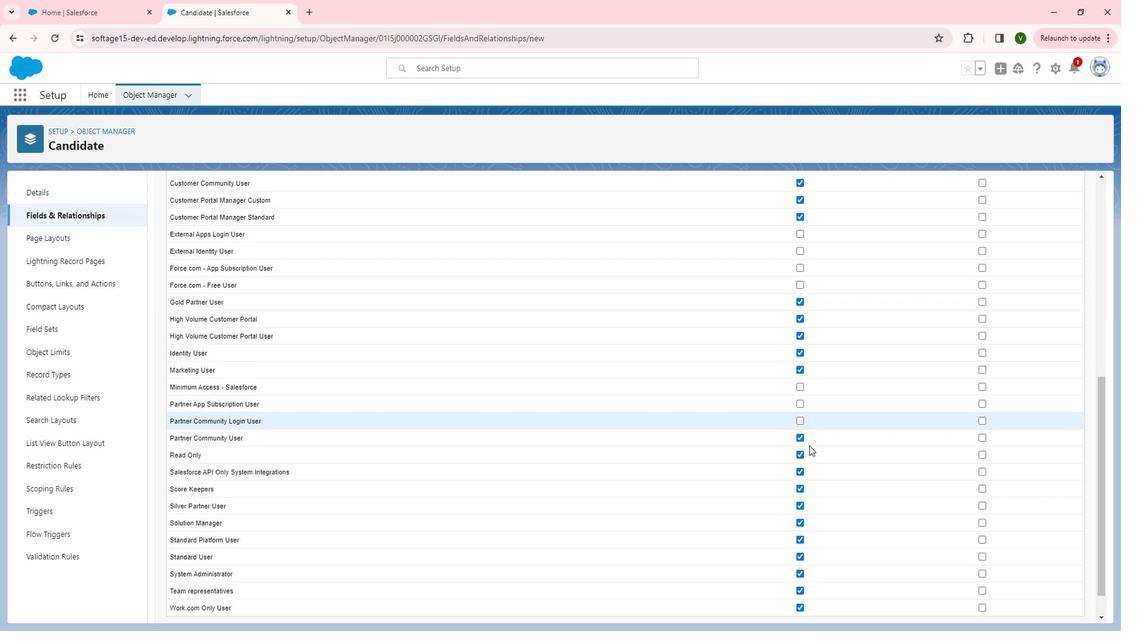 
Action: Mouse scrolled (824, 438) with delta (0, 0)
Screenshot: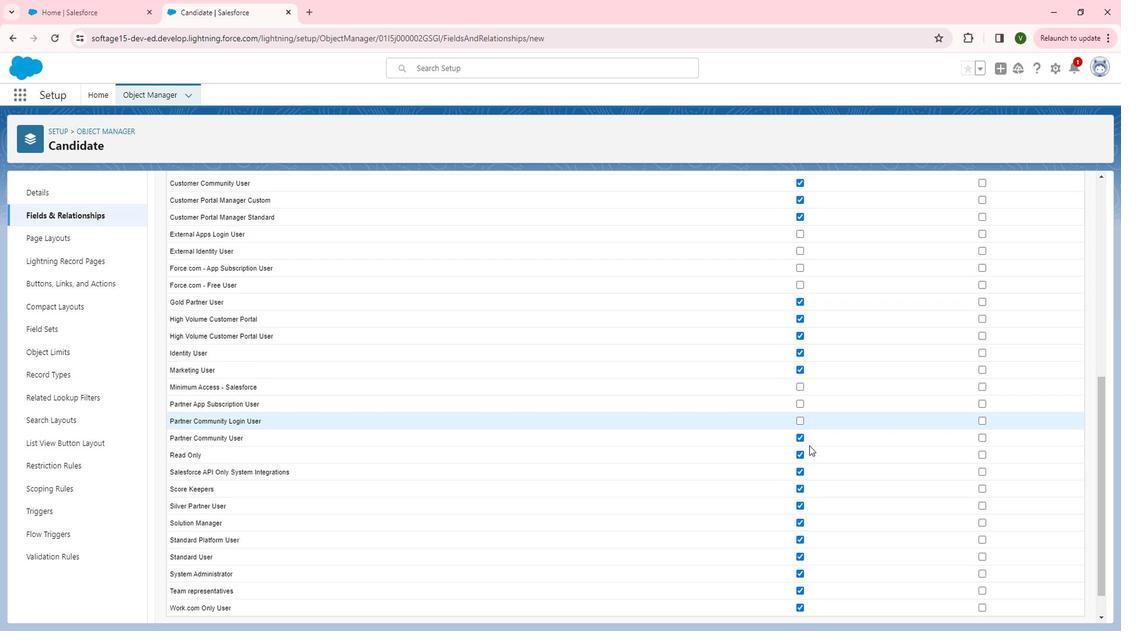 
Action: Mouse moved to (824, 443)
Screenshot: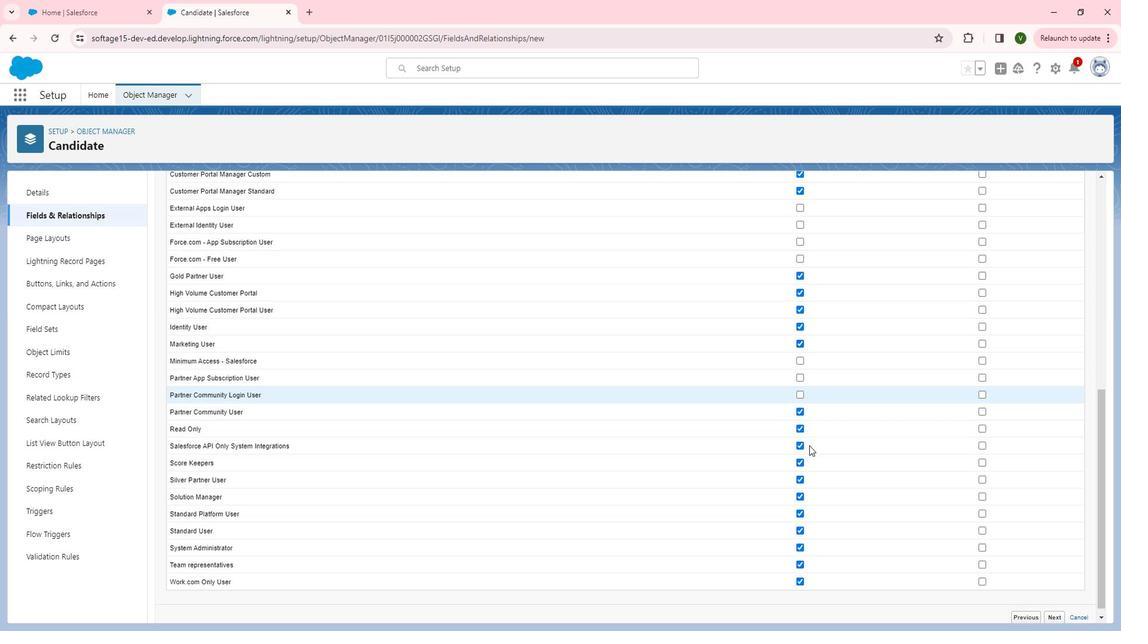
Action: Mouse scrolled (824, 442) with delta (0, 0)
Screenshot: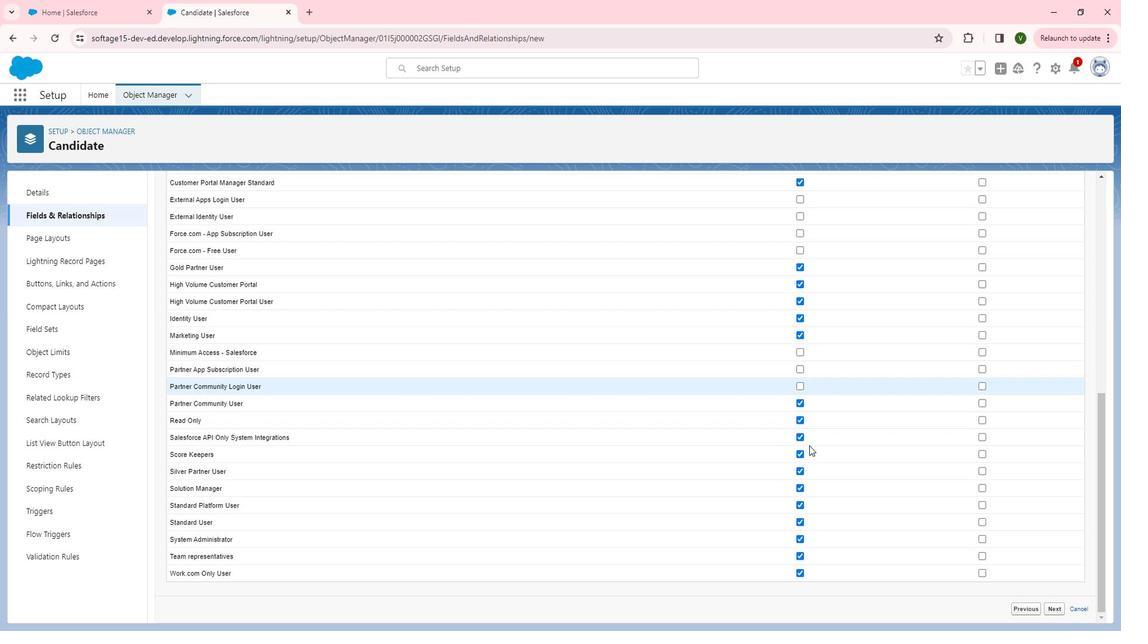 
Action: Mouse moved to (815, 502)
Screenshot: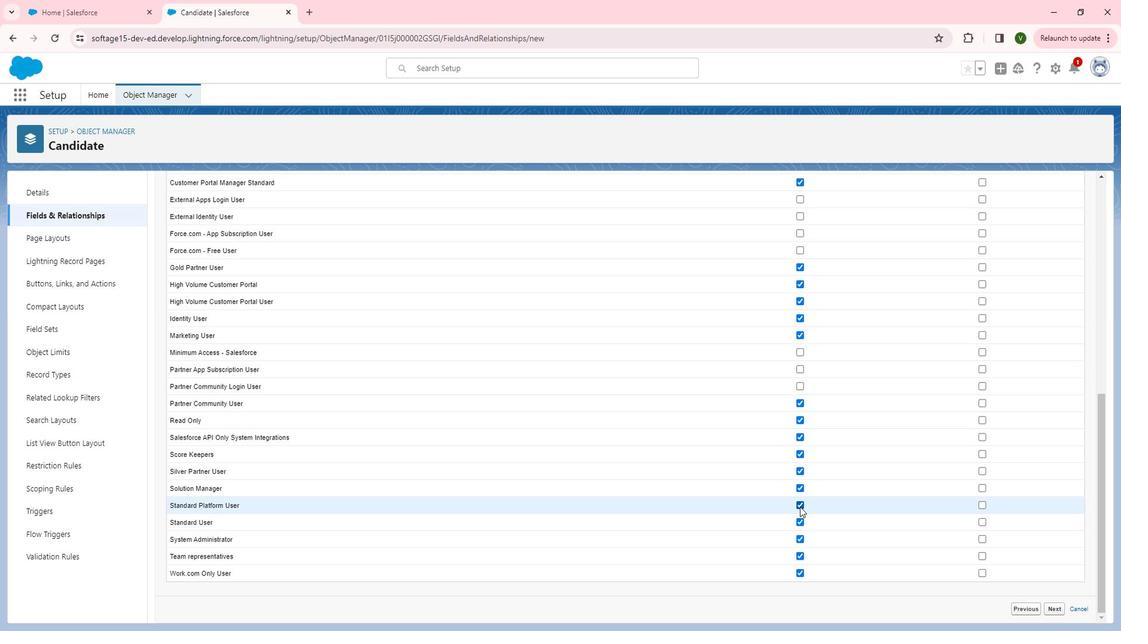 
Action: Mouse pressed left at (815, 502)
Screenshot: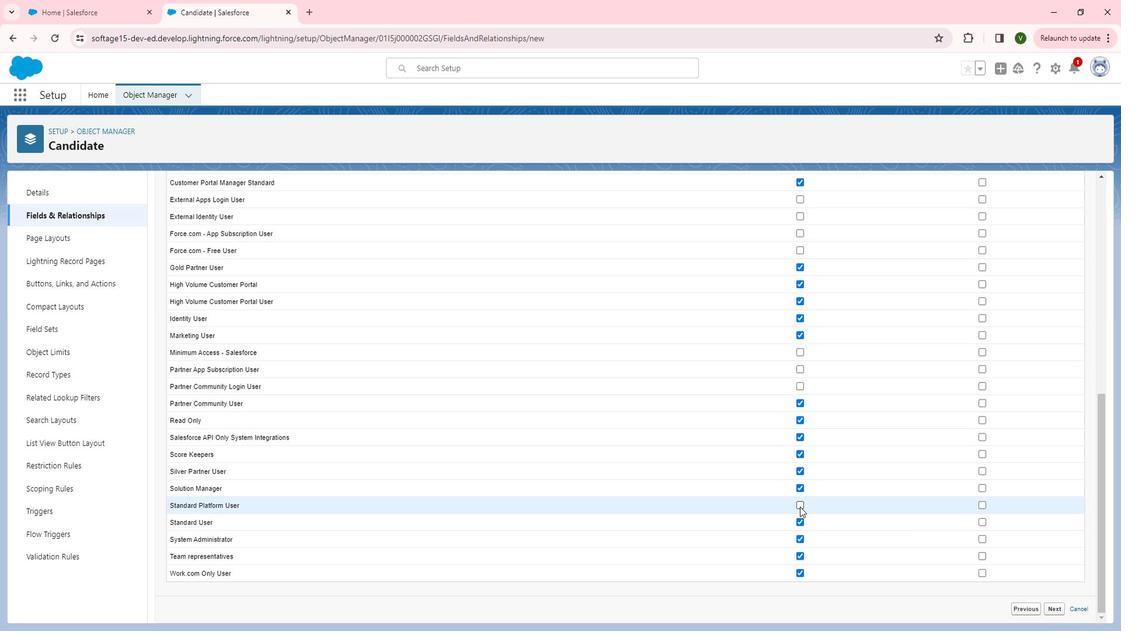 
Action: Mouse moved to (817, 485)
Screenshot: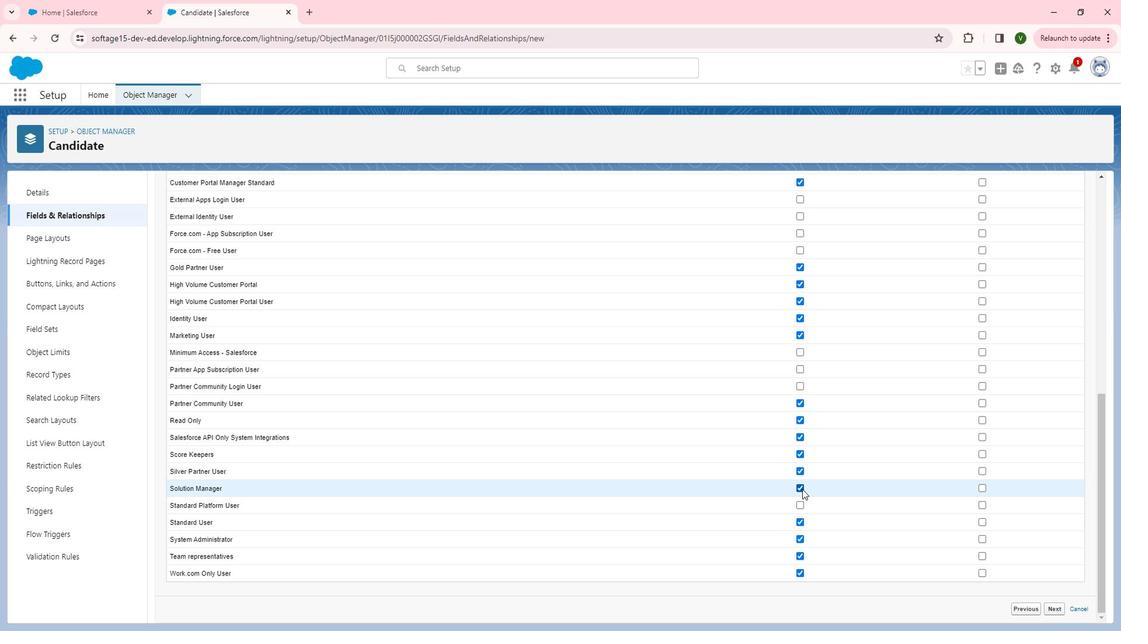 
Action: Mouse pressed left at (817, 485)
Screenshot: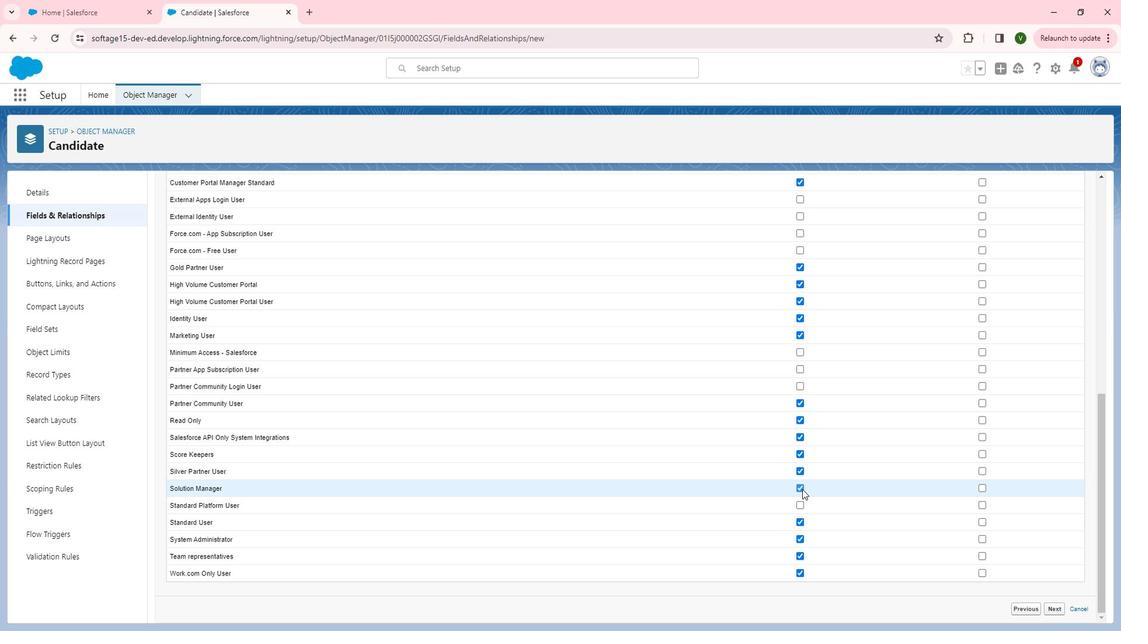 
Action: Mouse moved to (816, 433)
Screenshot: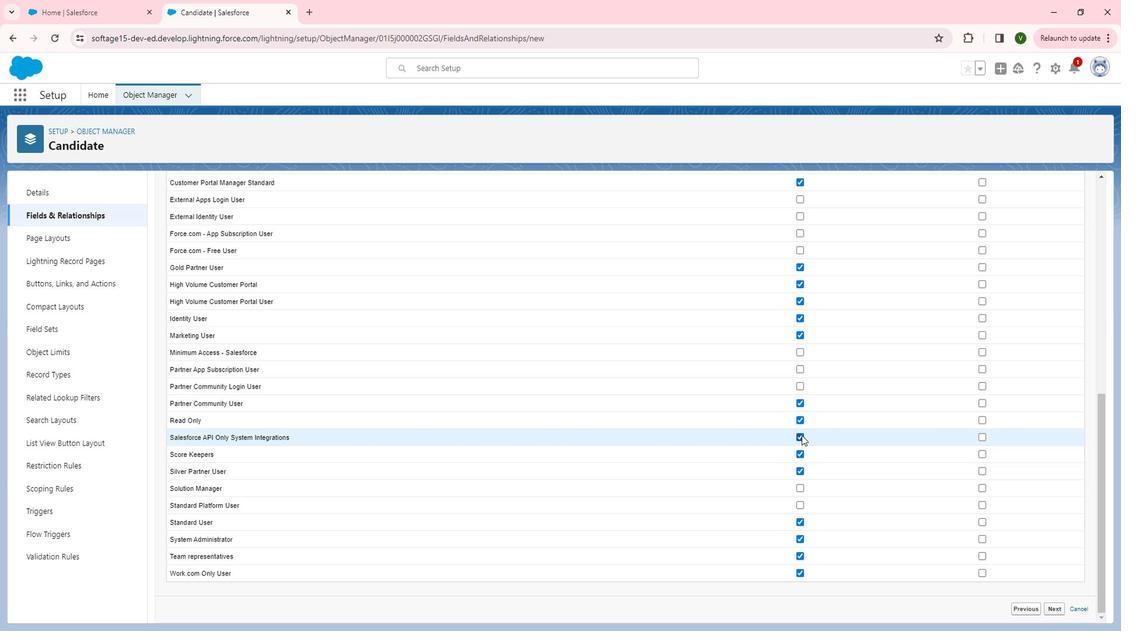 
Action: Mouse pressed left at (816, 433)
Screenshot: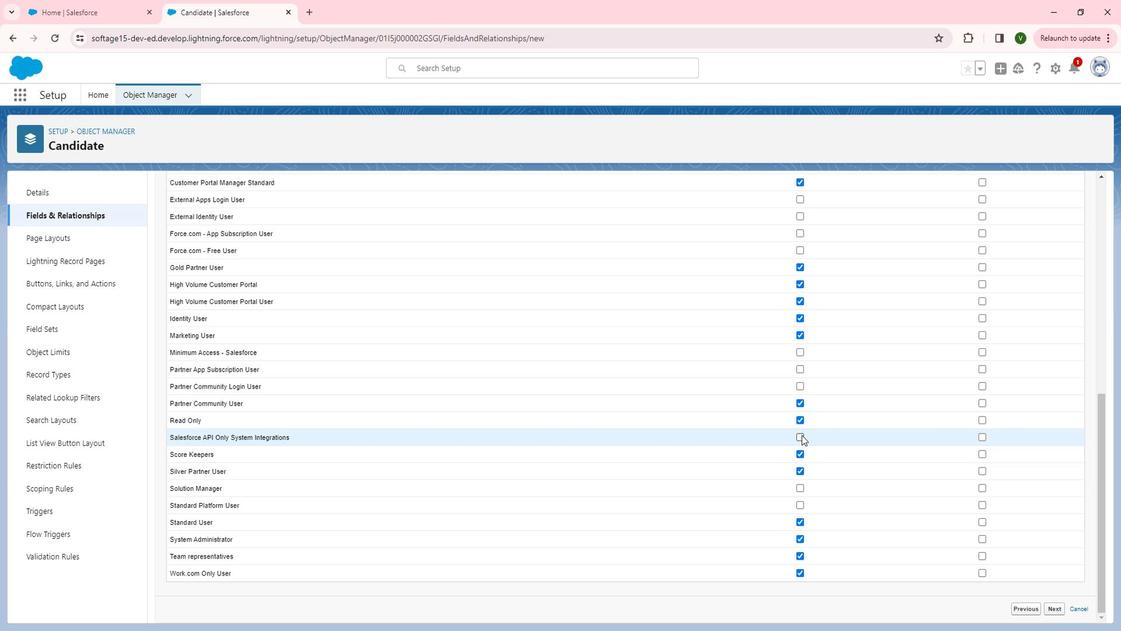 
Action: Mouse moved to (997, 567)
Screenshot: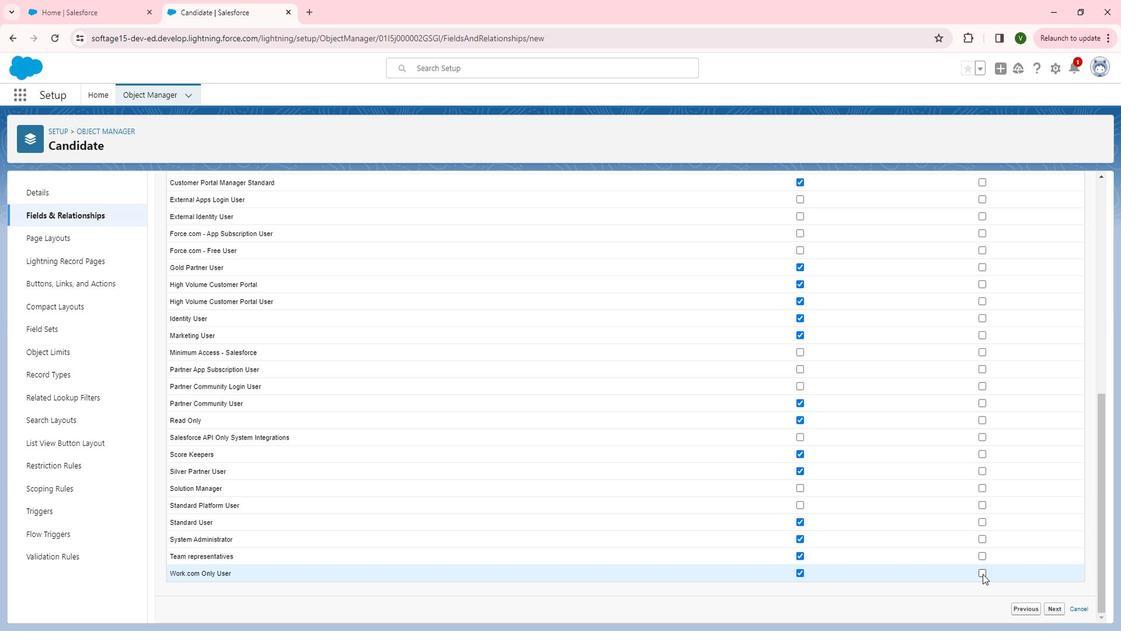 
Action: Mouse pressed left at (997, 567)
Screenshot: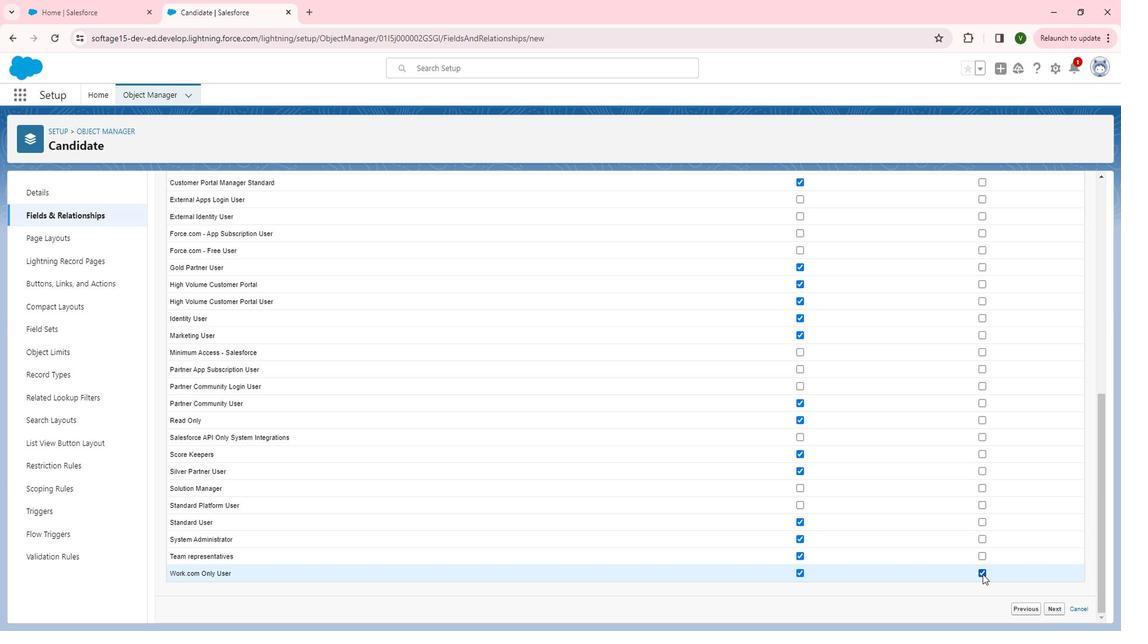 
Action: Mouse moved to (996, 470)
Screenshot: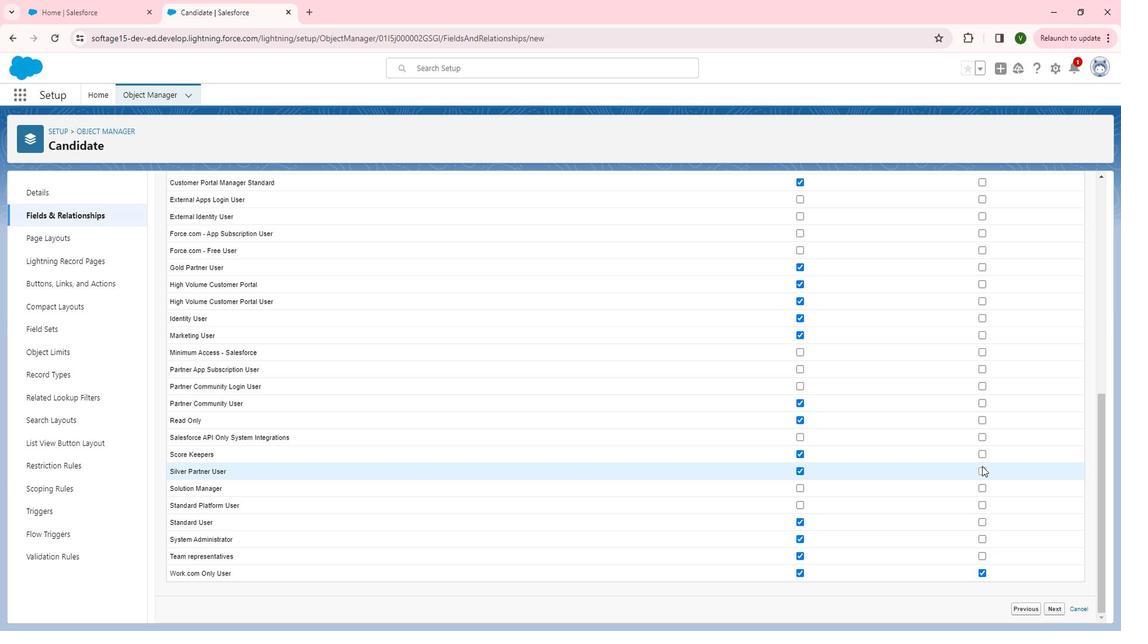 
Action: Mouse pressed left at (996, 470)
Screenshot: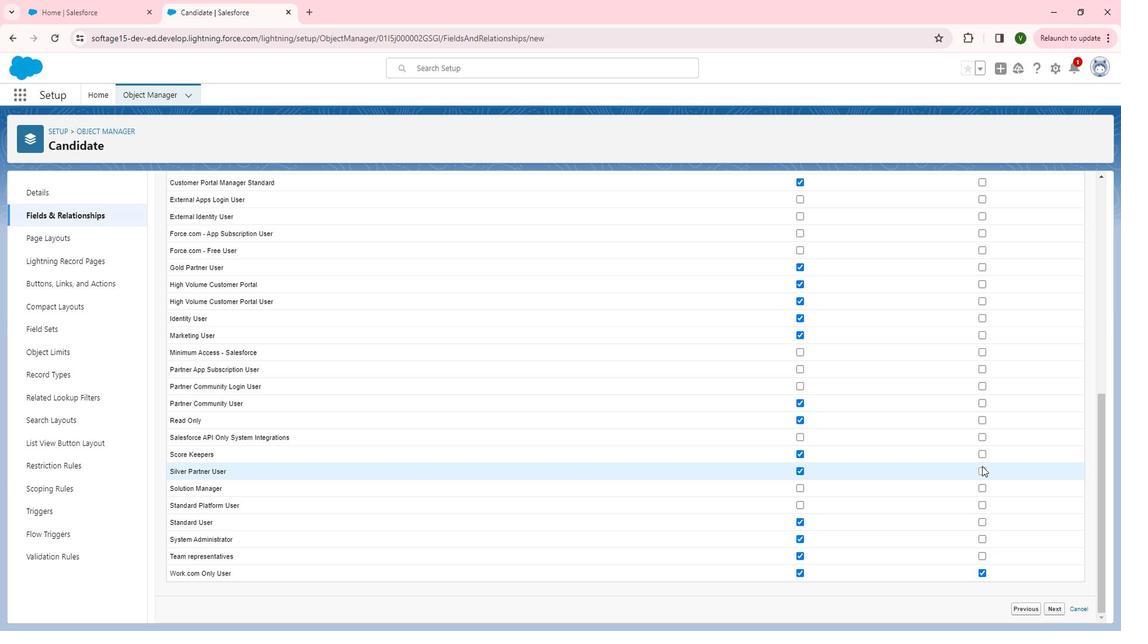 
Action: Mouse moved to (997, 452)
Screenshot: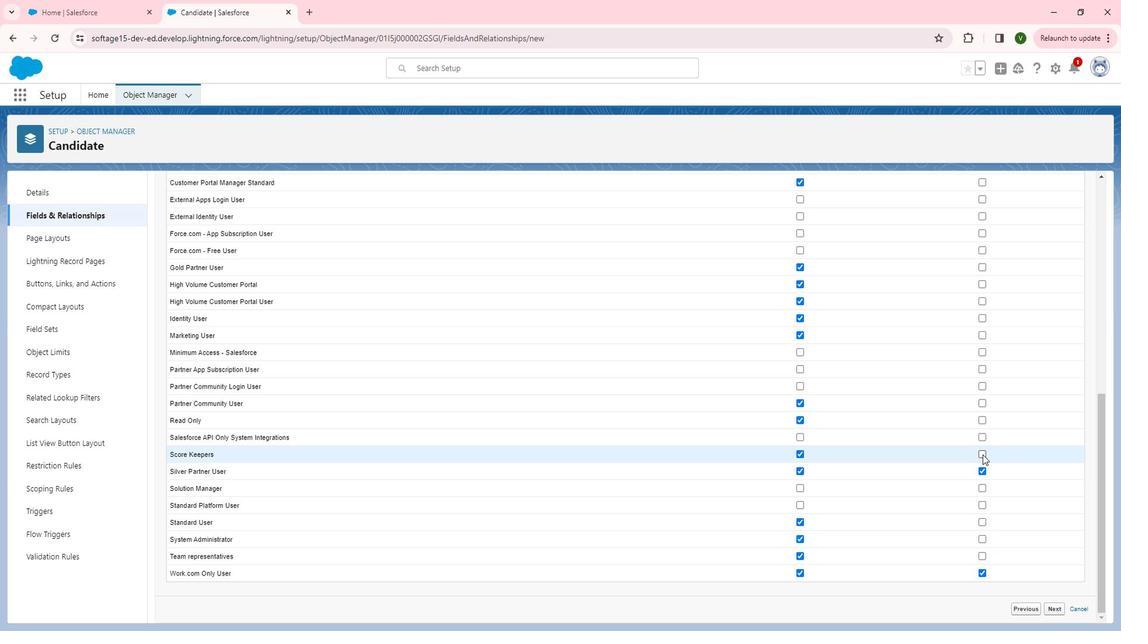 
Action: Mouse pressed left at (997, 452)
Screenshot: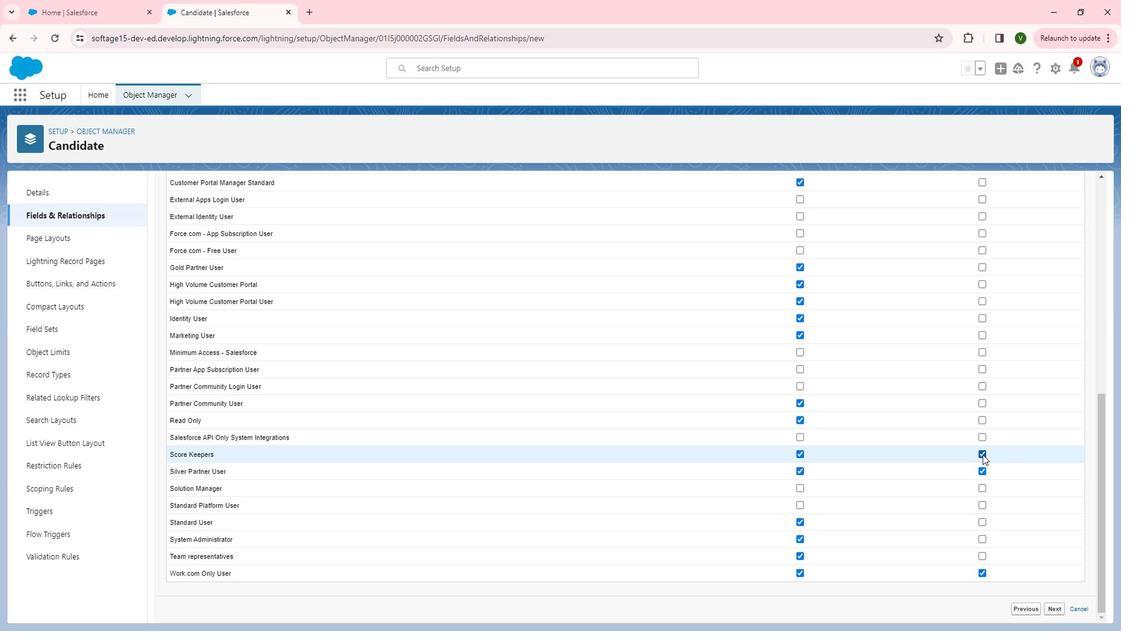 
Action: Mouse moved to (997, 418)
Screenshot: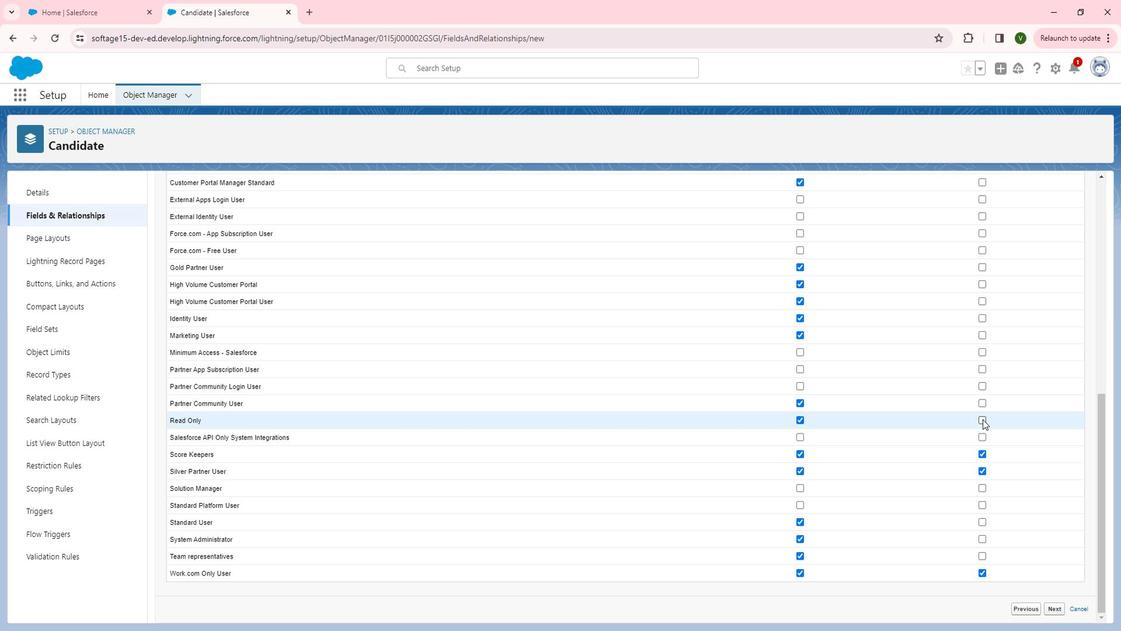 
Action: Mouse pressed left at (997, 418)
Screenshot: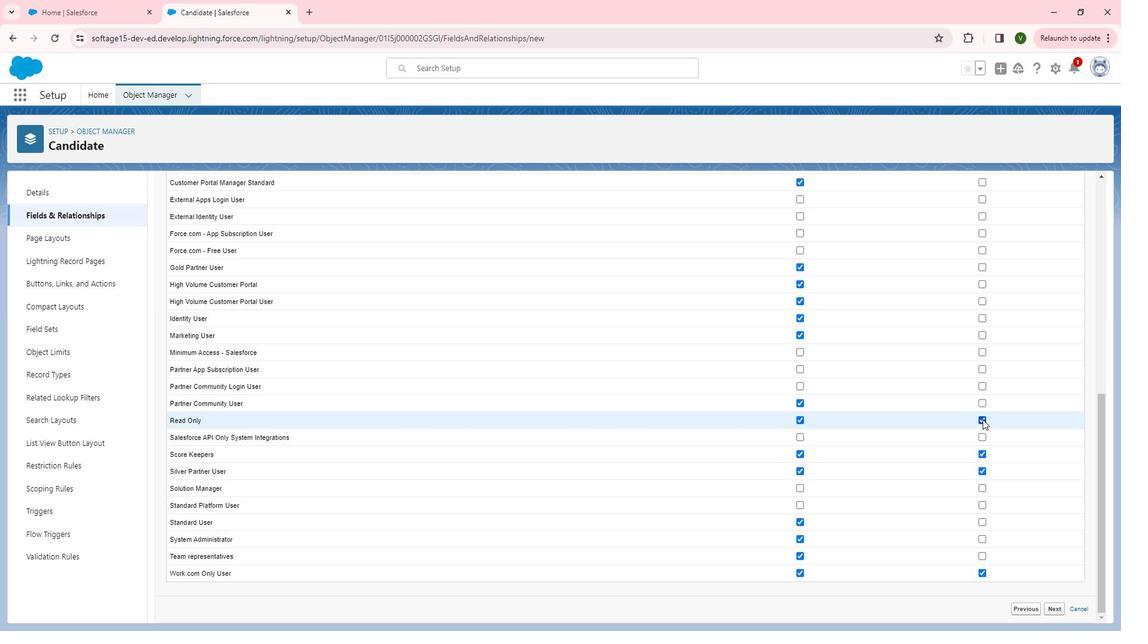 
Action: Mouse moved to (996, 404)
Screenshot: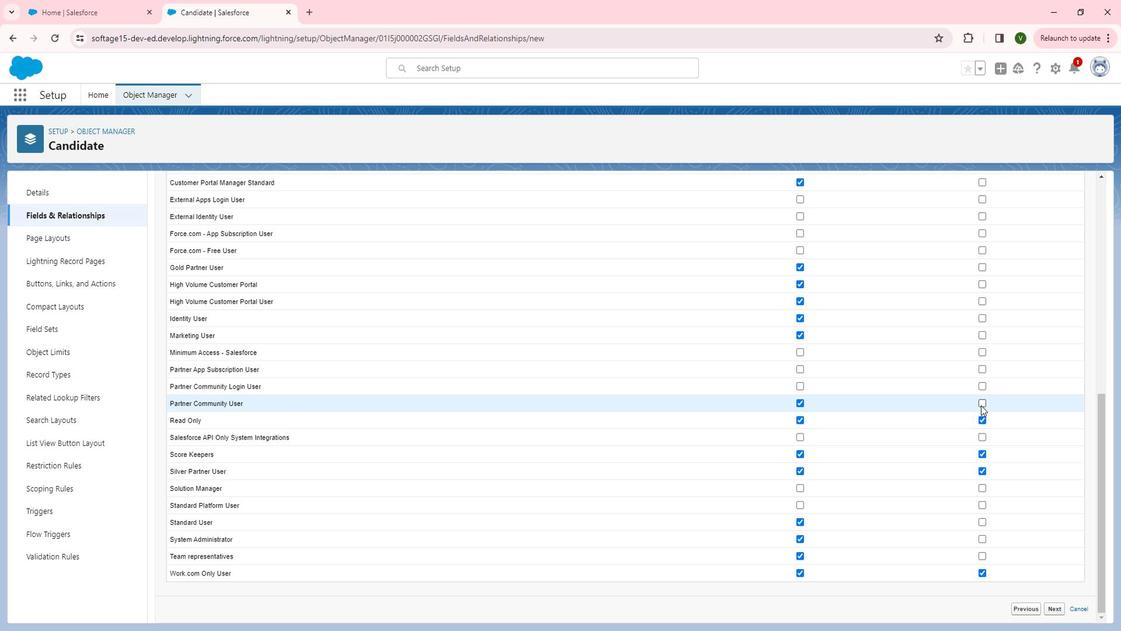 
Action: Mouse pressed left at (996, 404)
Screenshot: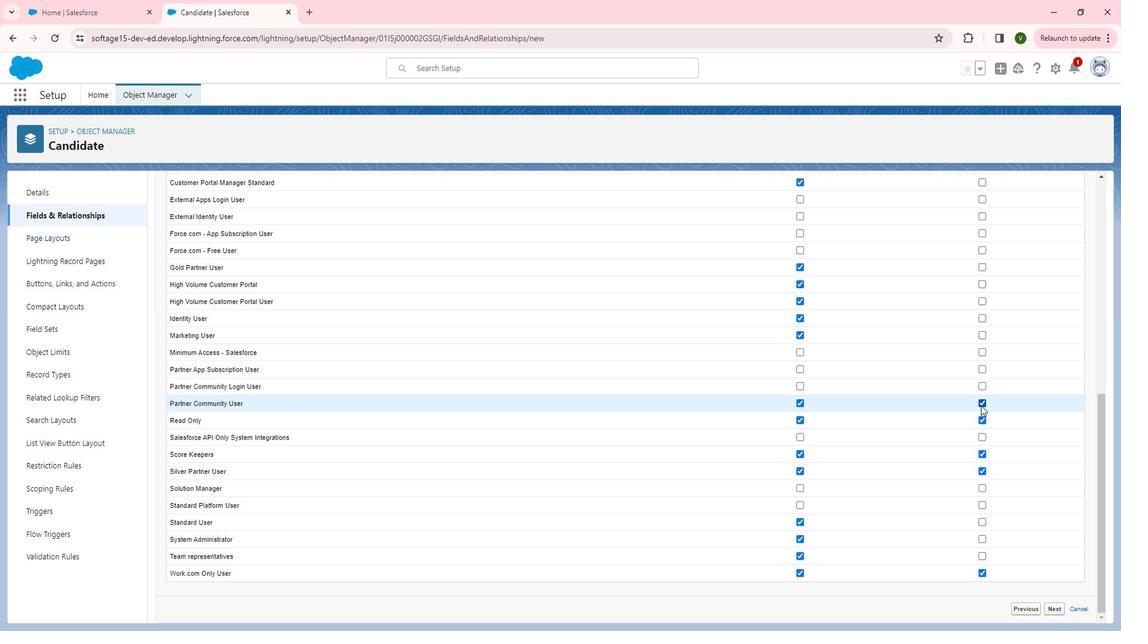 
Action: Mouse moved to (995, 364)
Screenshot: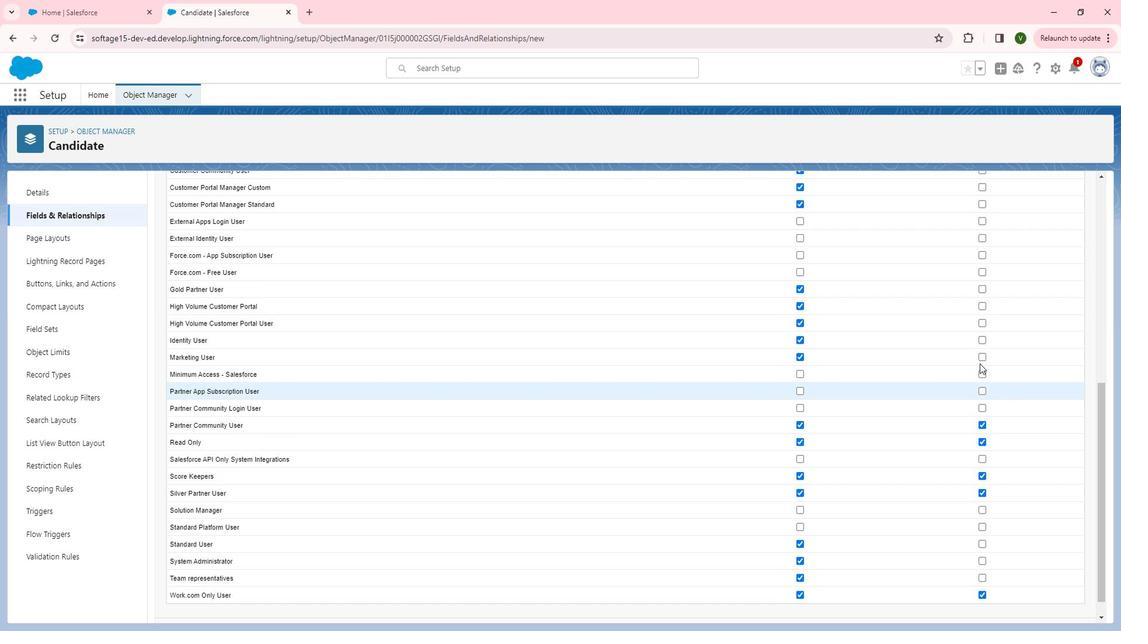 
Action: Mouse scrolled (995, 365) with delta (0, 0)
Screenshot: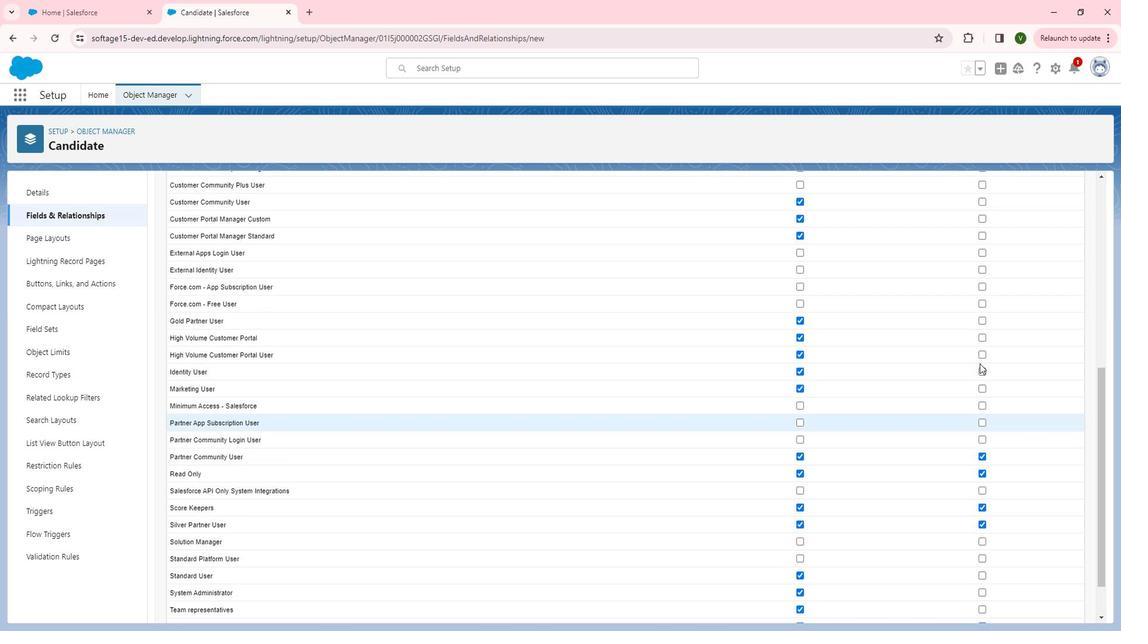 
Action: Mouse moved to (996, 380)
Screenshot: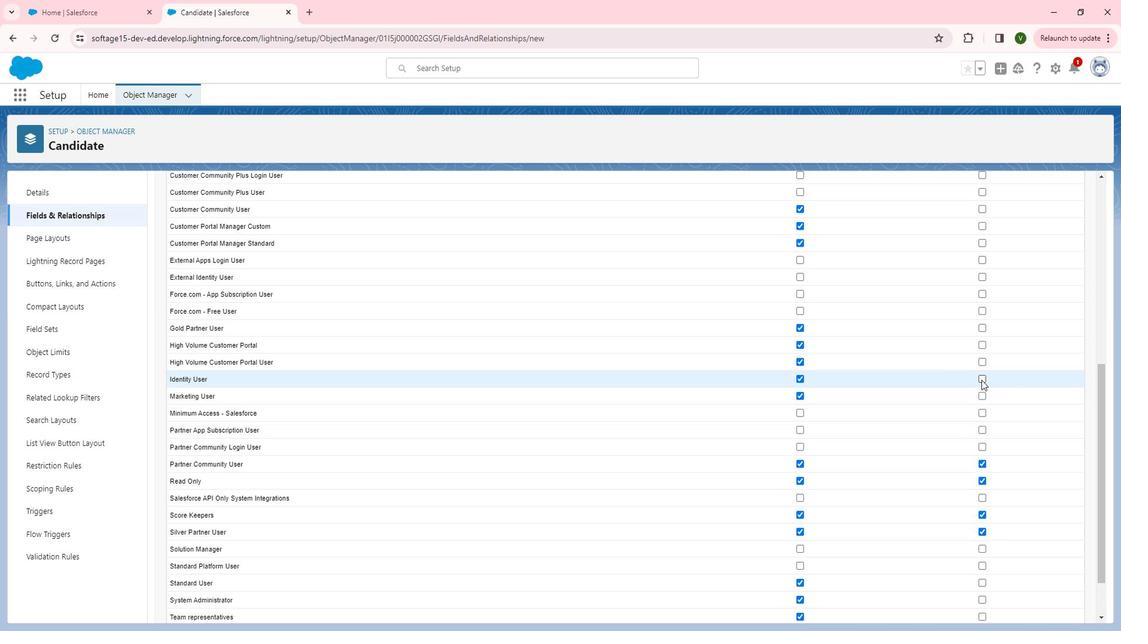 
Action: Mouse pressed left at (996, 380)
Screenshot: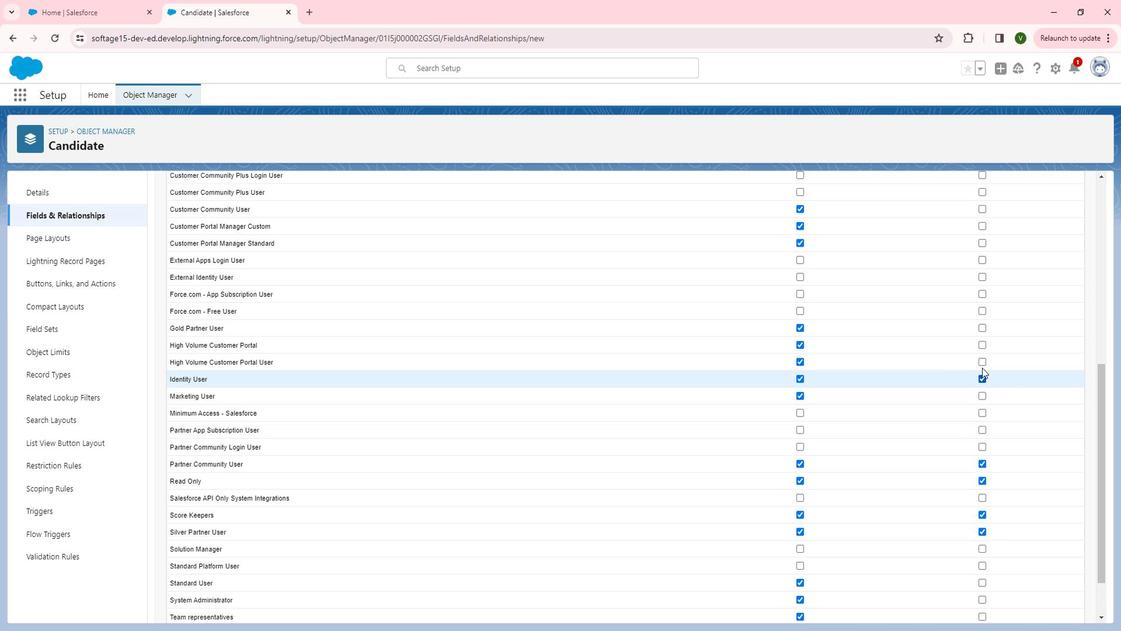 
Action: Mouse moved to (997, 356)
Screenshot: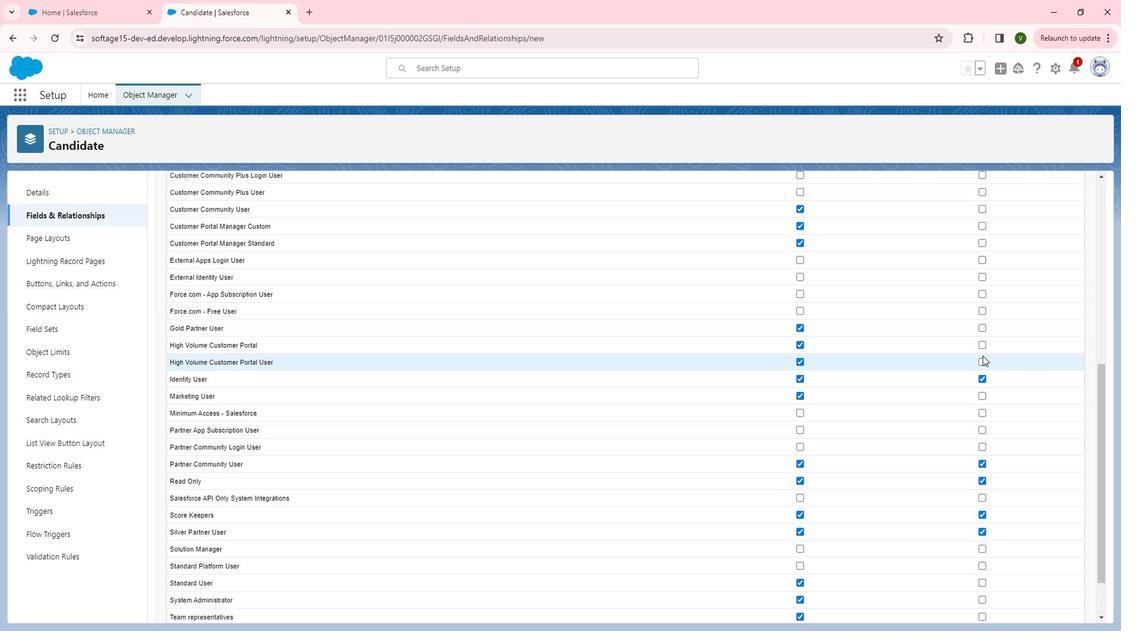 
Action: Mouse pressed left at (997, 356)
Screenshot: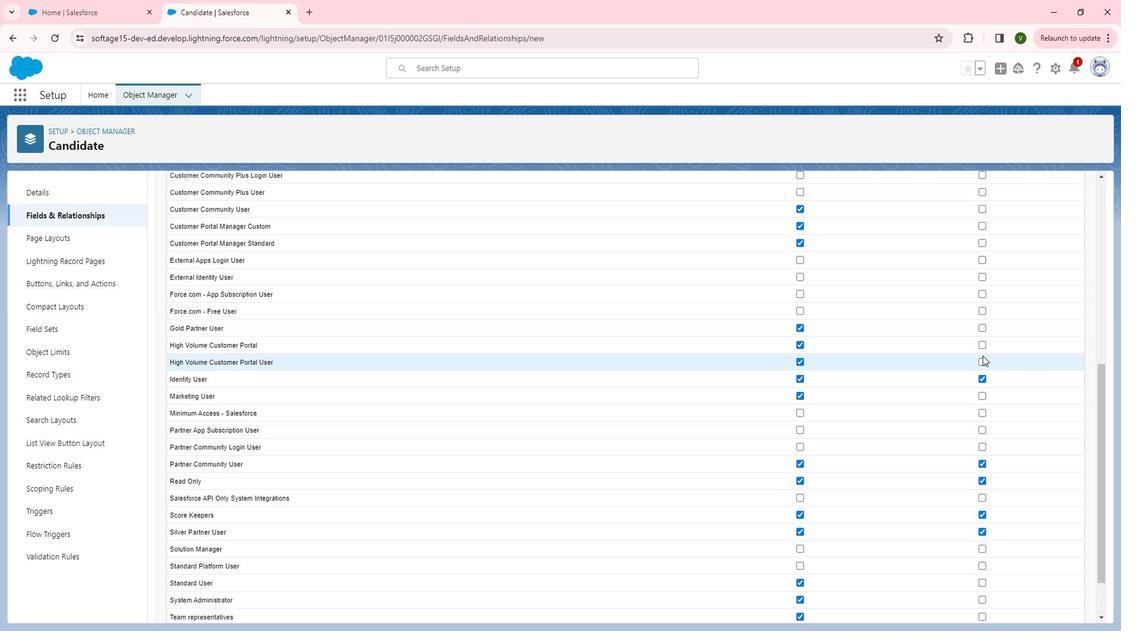 
Action: Mouse moved to (997, 343)
Screenshot: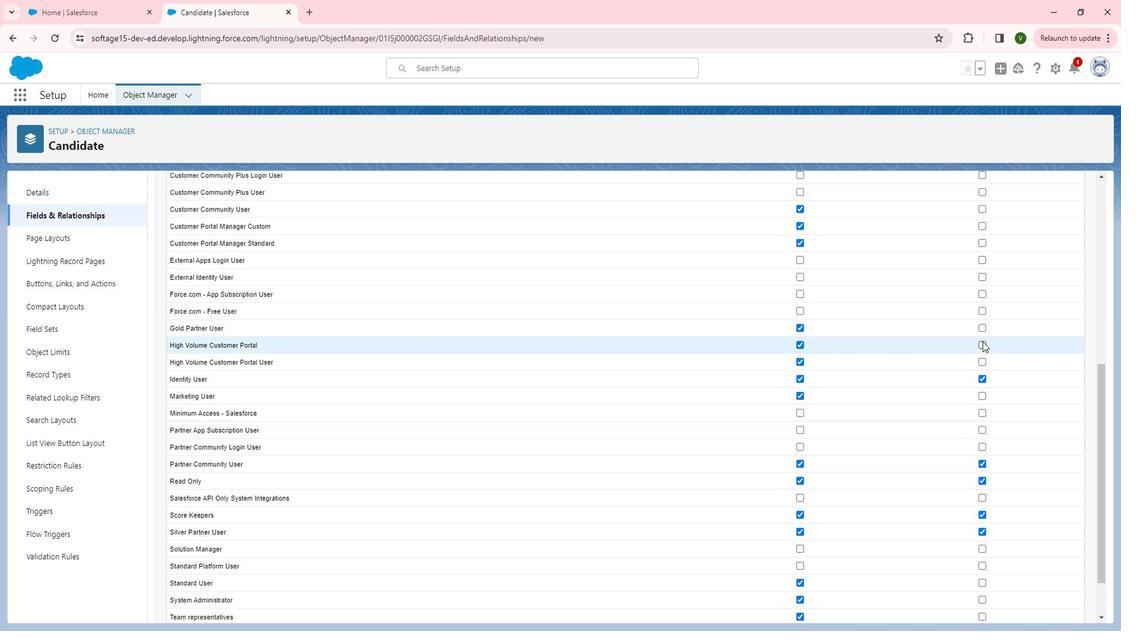 
Action: Mouse pressed left at (997, 343)
Screenshot: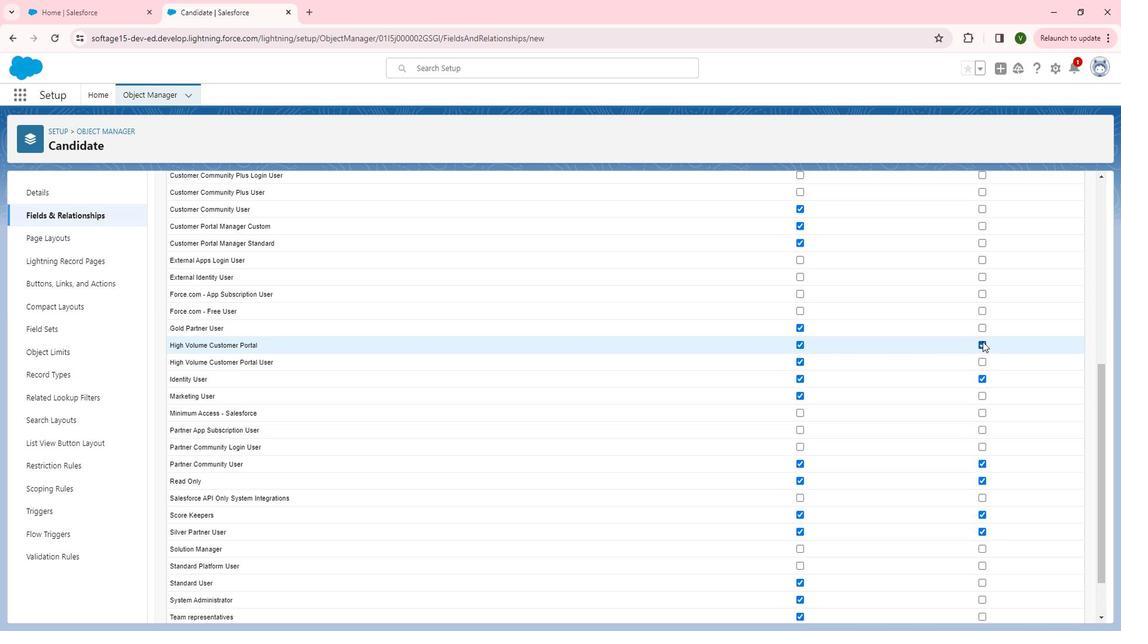 
Action: Mouse moved to (999, 362)
Screenshot: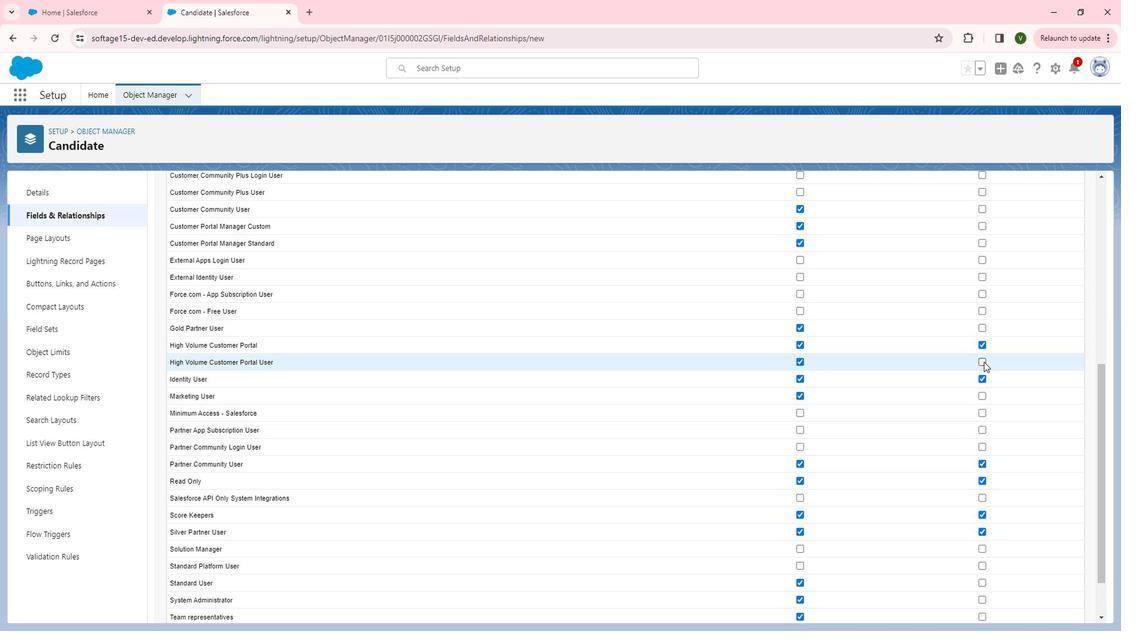 
Action: Mouse pressed left at (999, 362)
Screenshot: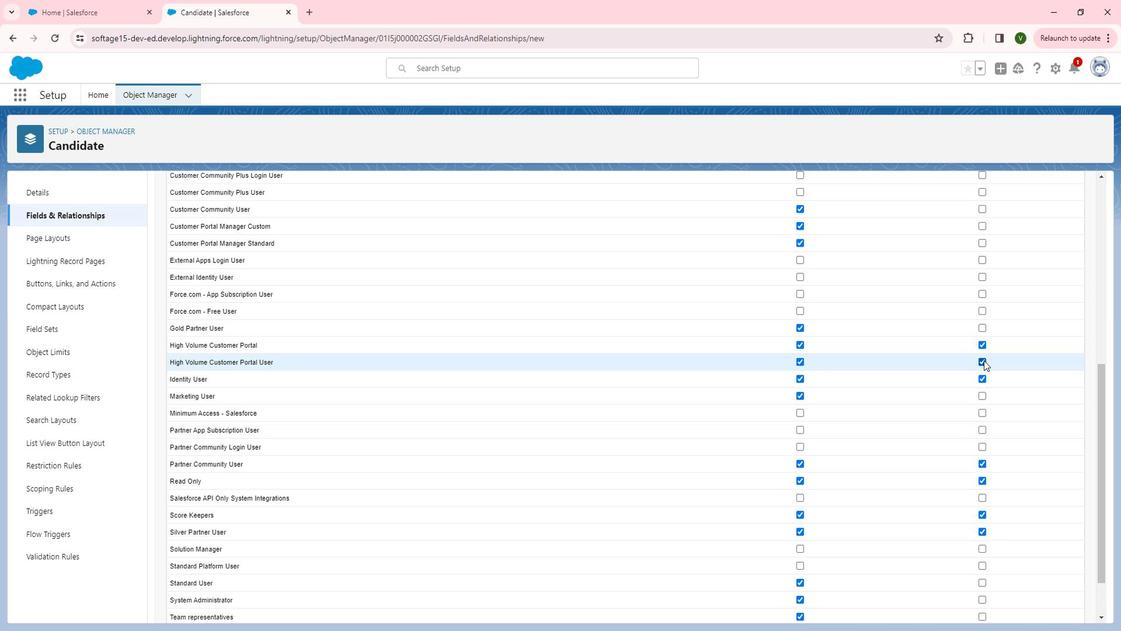 
Action: Mouse moved to (997, 330)
Screenshot: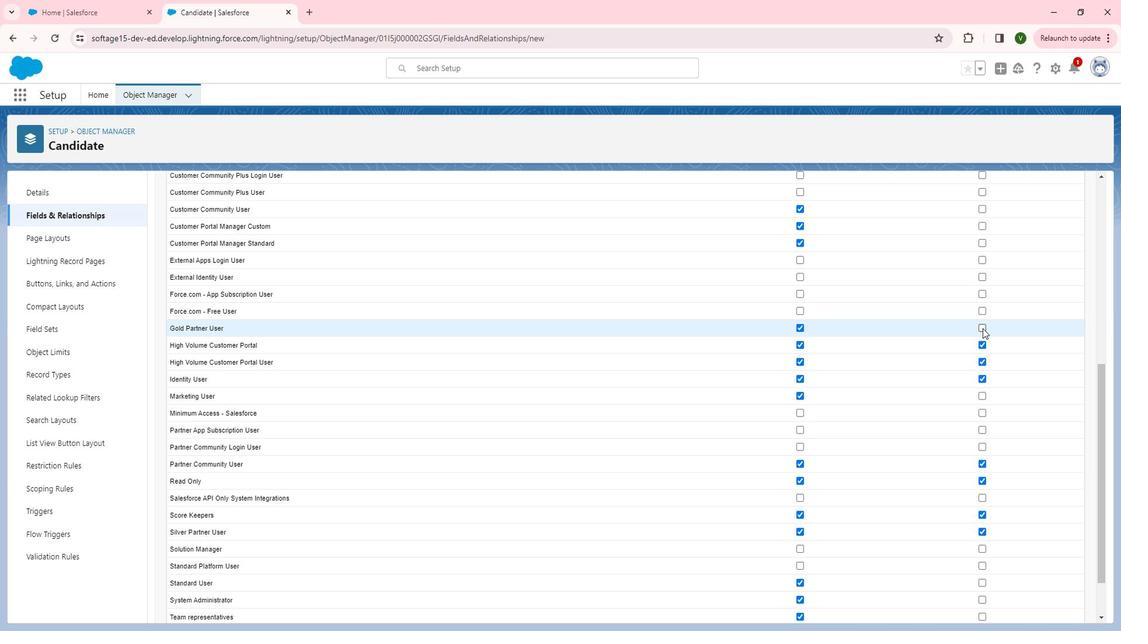 
Action: Mouse pressed left at (997, 330)
Screenshot: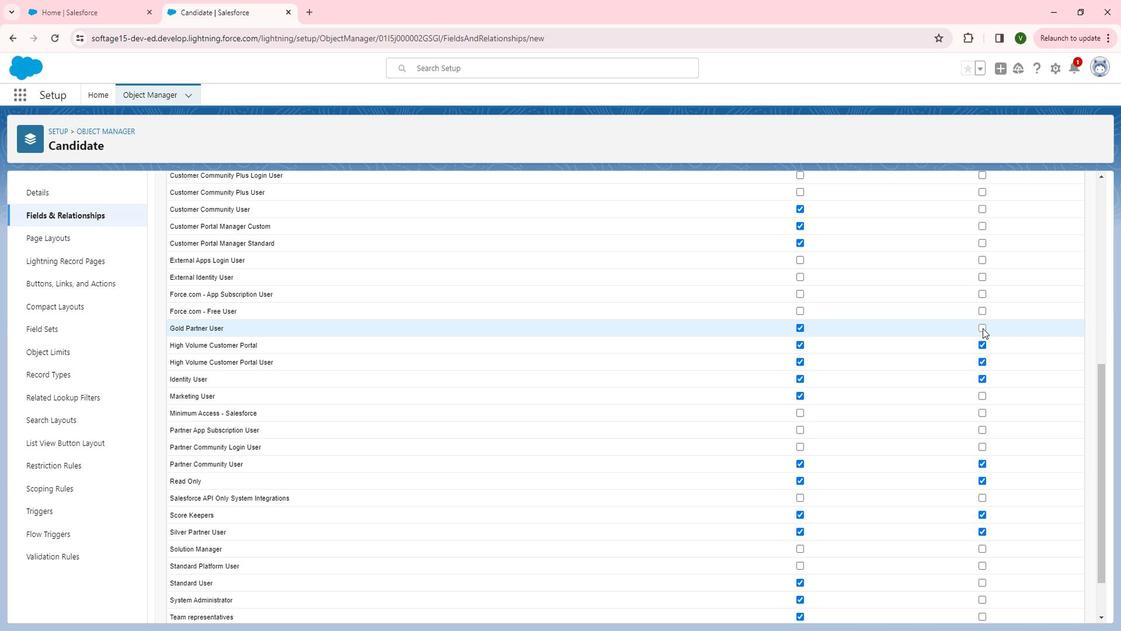 
Action: Mouse moved to (993, 359)
Screenshot: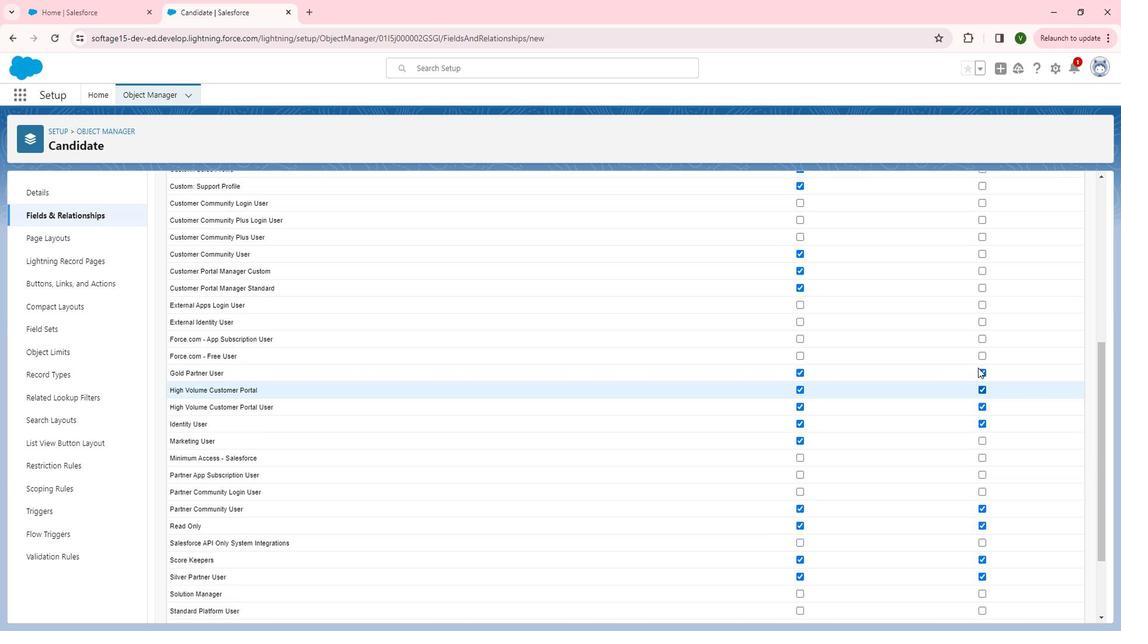 
Action: Mouse scrolled (993, 359) with delta (0, 0)
Screenshot: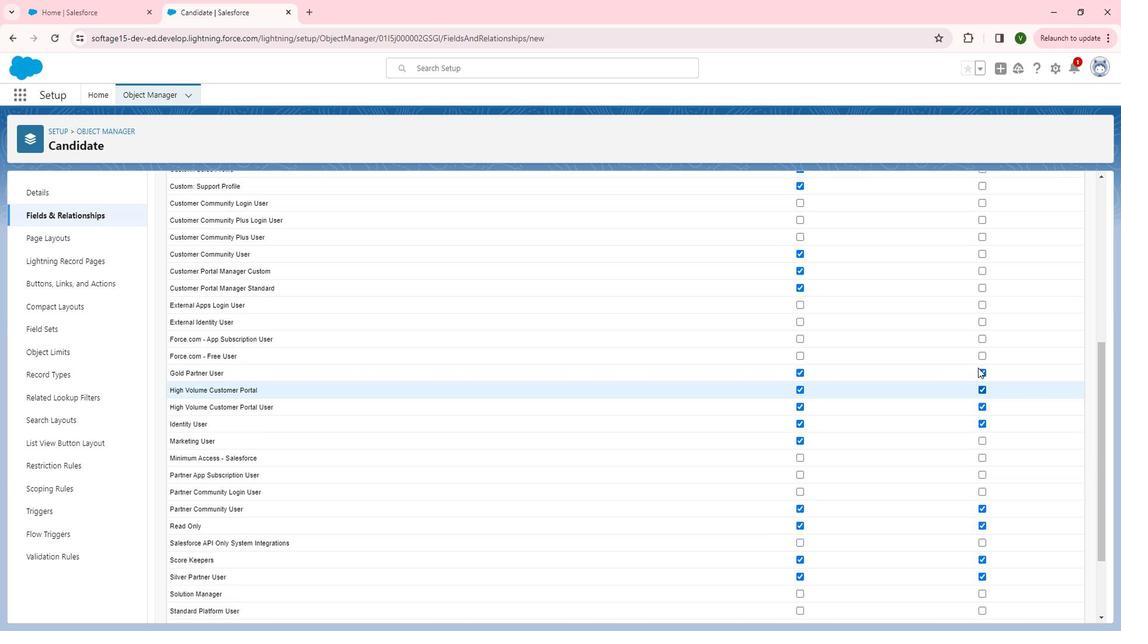 
Action: Mouse moved to (993, 367)
Screenshot: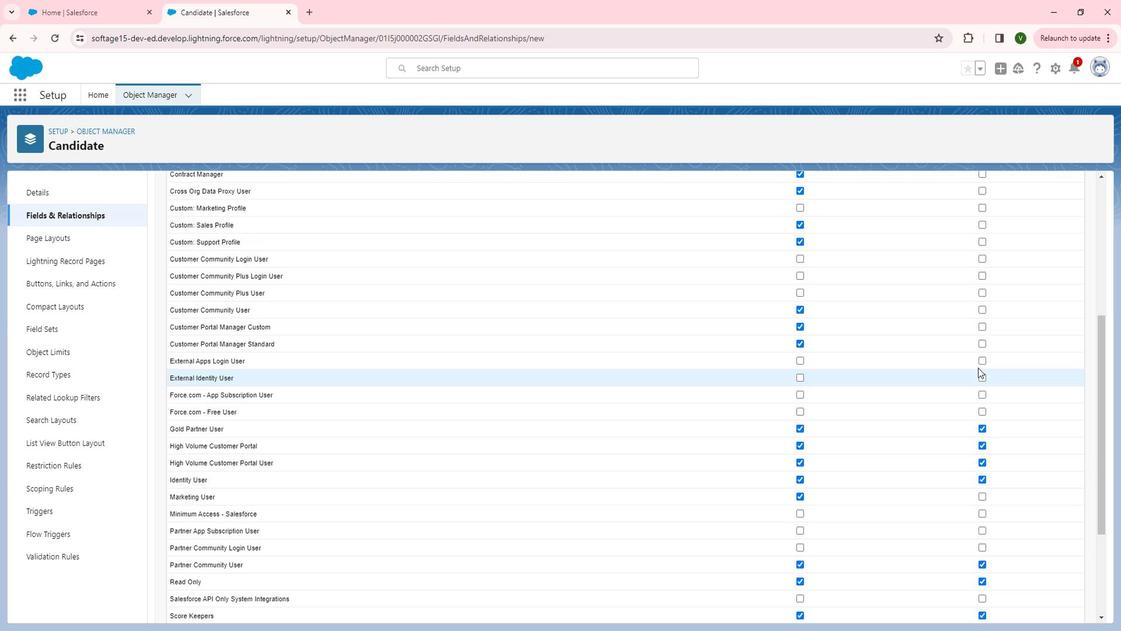 
Action: Mouse scrolled (993, 368) with delta (0, 0)
Screenshot: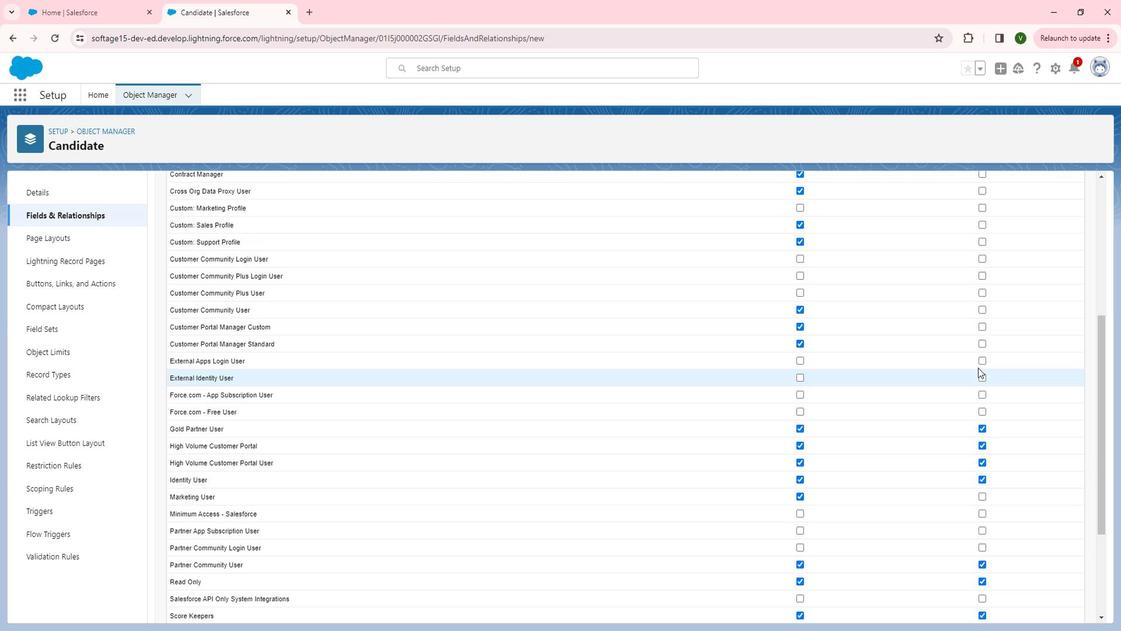 
Action: Mouse moved to (993, 368)
Screenshot: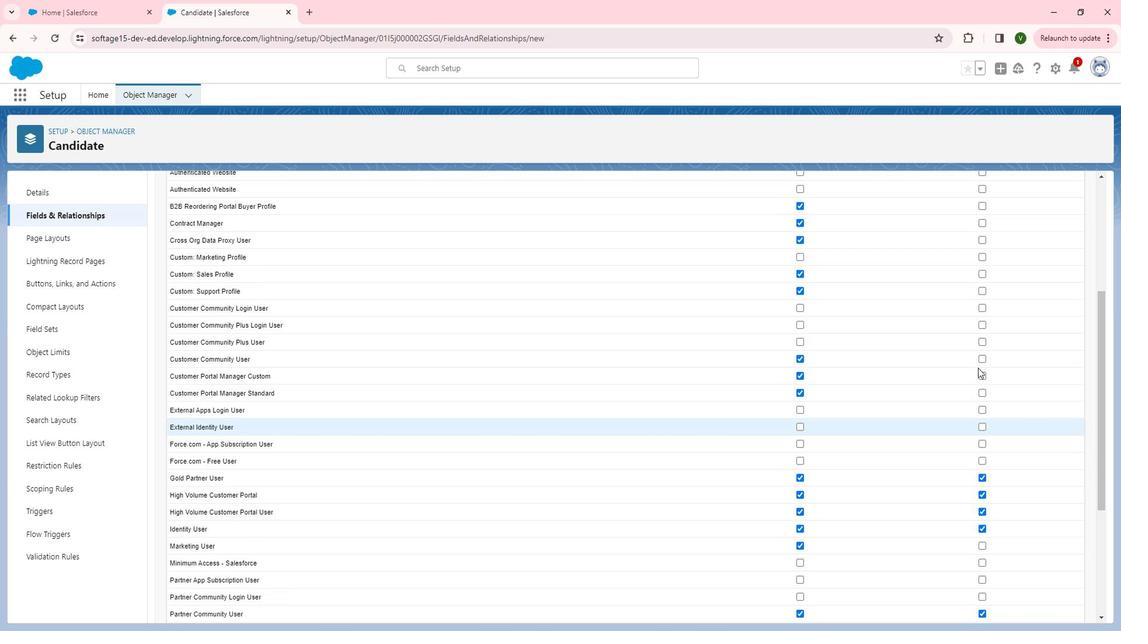 
Action: Mouse scrolled (993, 369) with delta (0, 0)
Screenshot: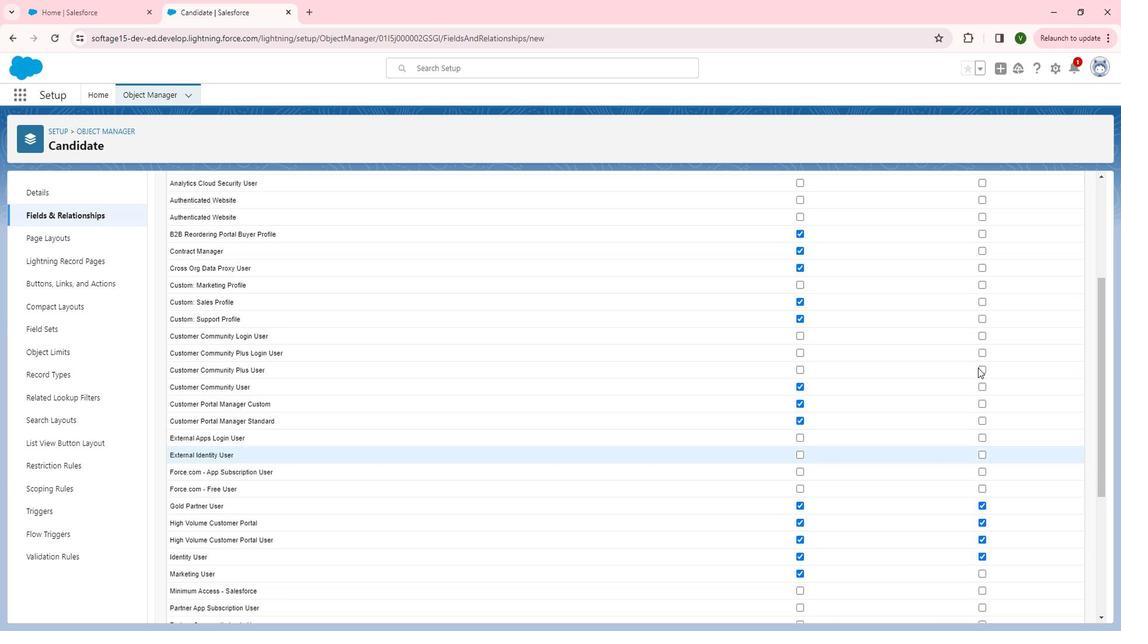 
Action: Mouse moved to (999, 404)
Screenshot: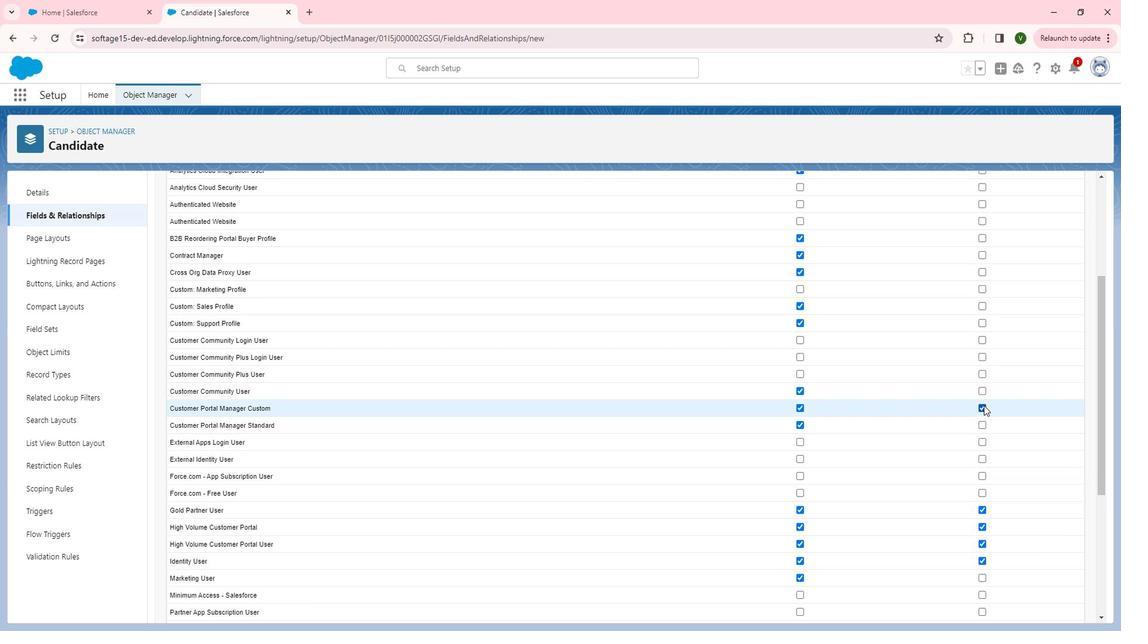 
Action: Mouse pressed left at (999, 404)
Screenshot: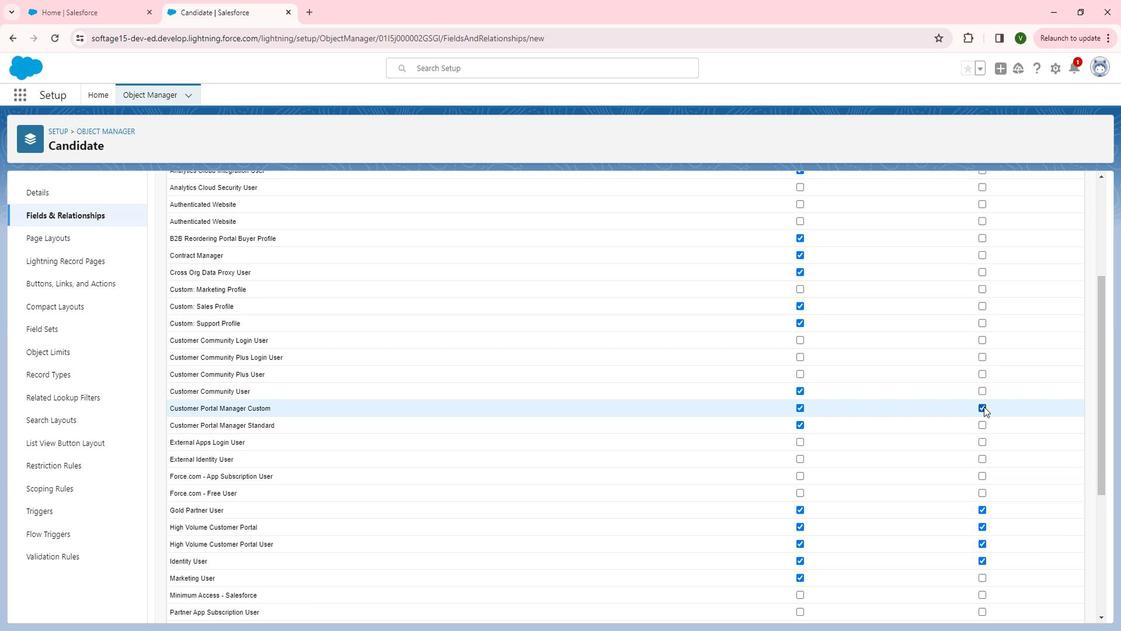 
Action: Mouse moved to (999, 423)
Screenshot: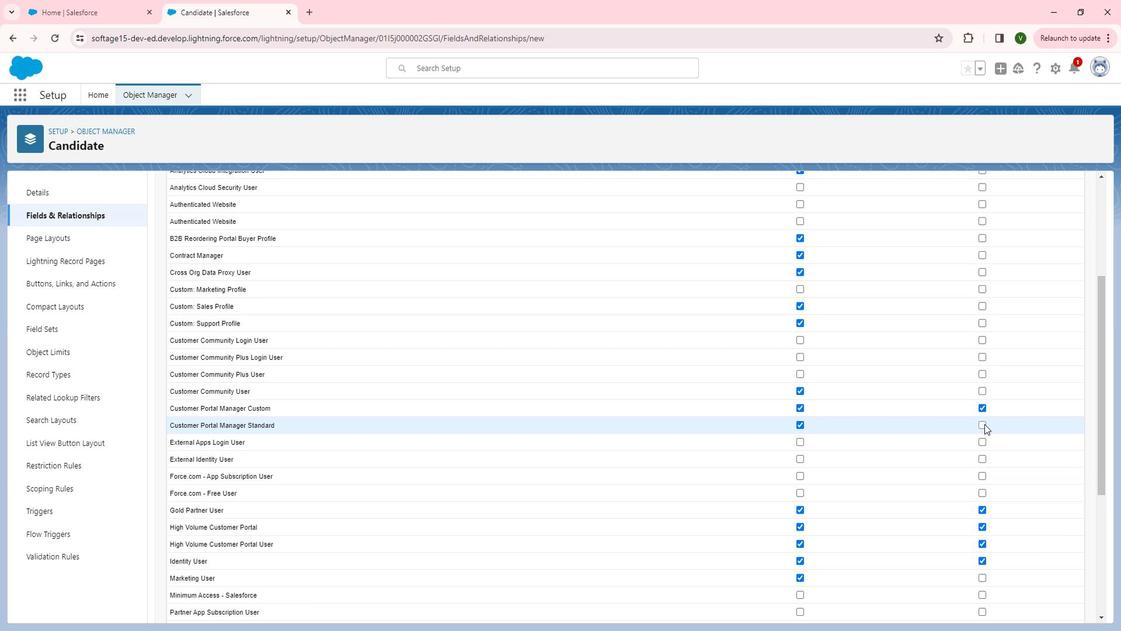 
Action: Mouse pressed left at (999, 423)
Screenshot: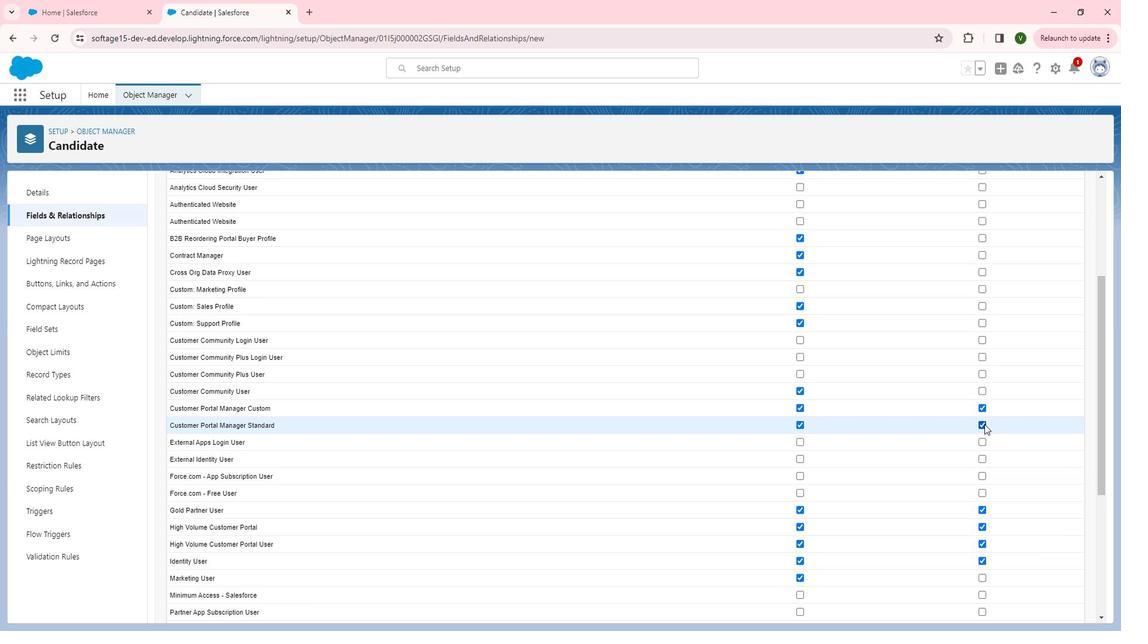 
Action: Mouse moved to (997, 365)
Screenshot: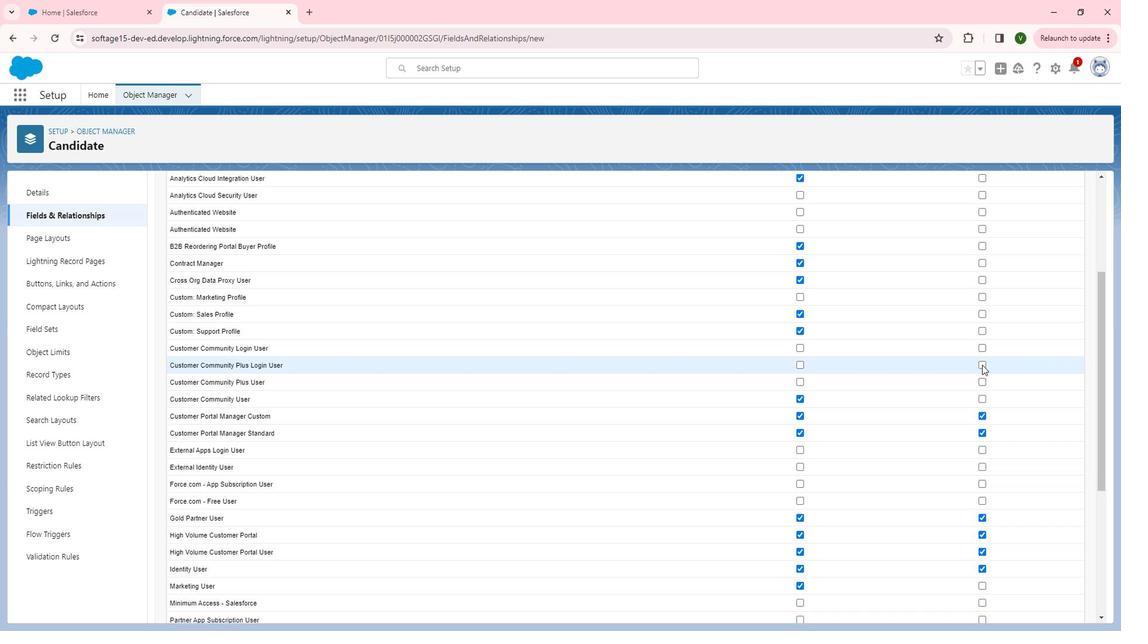 
Action: Mouse scrolled (997, 366) with delta (0, 0)
Screenshot: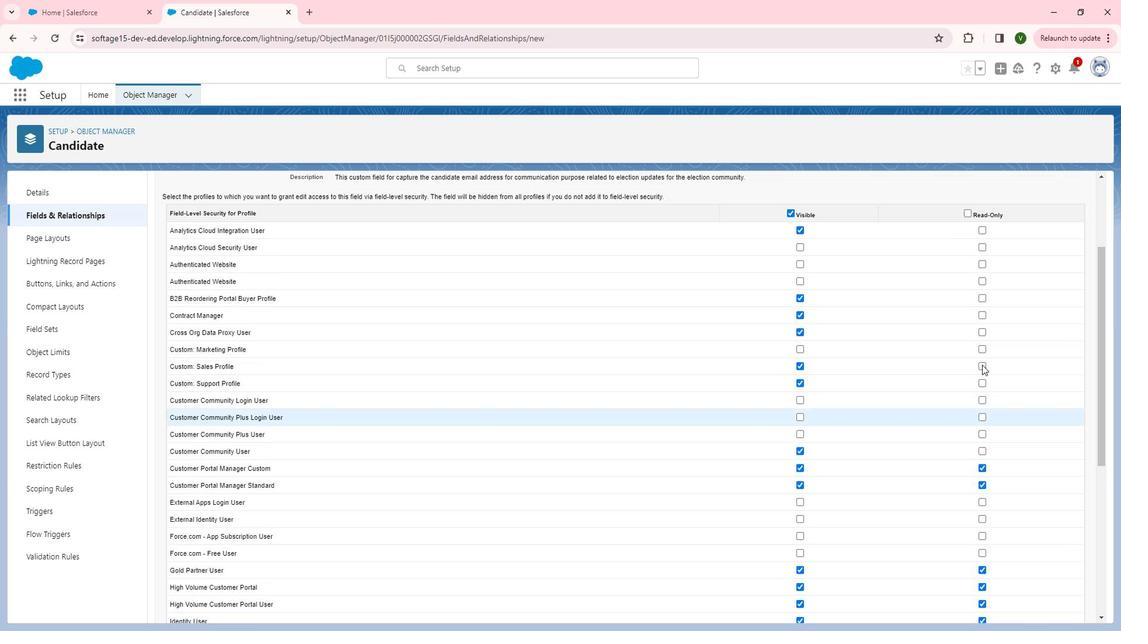 
Action: Mouse moved to (999, 383)
Screenshot: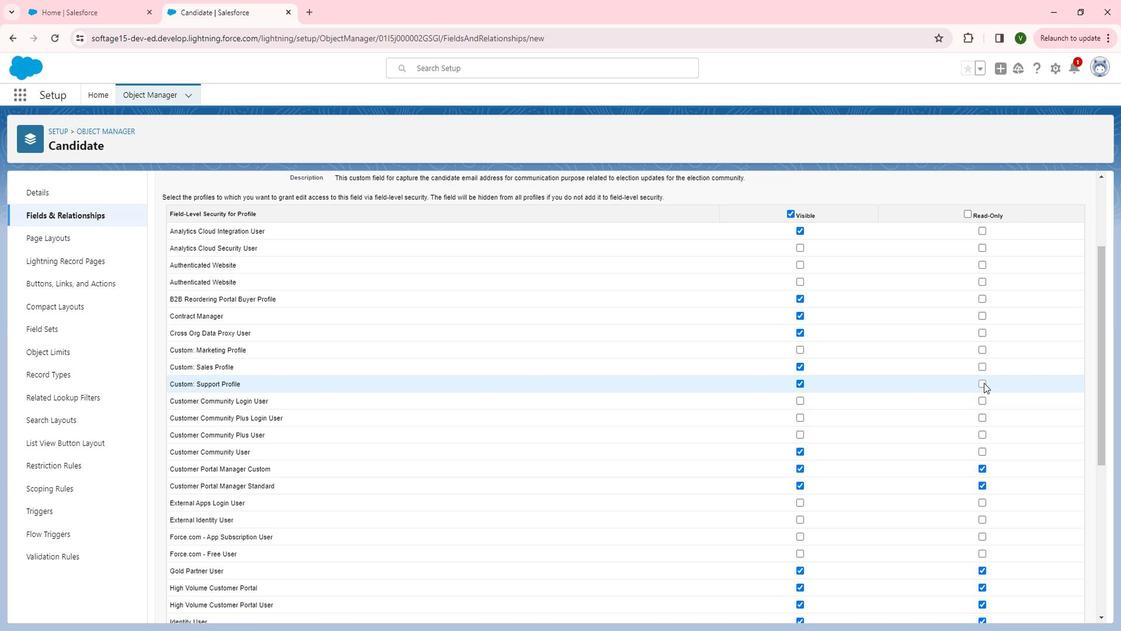 
Action: Mouse pressed left at (999, 383)
Screenshot: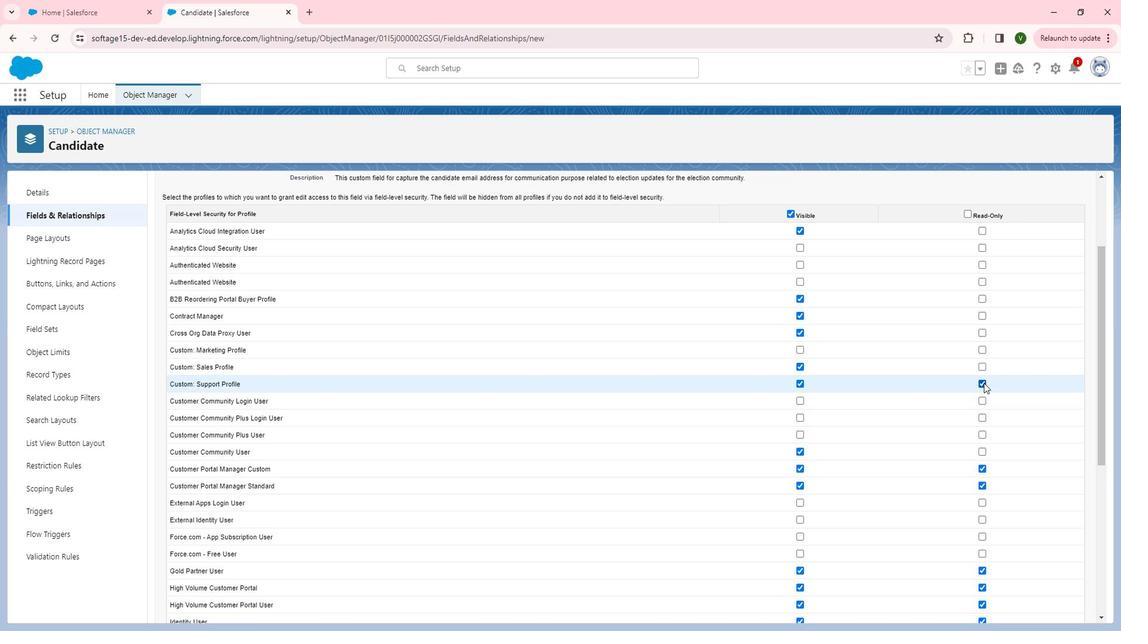 
Action: Mouse moved to (997, 369)
Screenshot: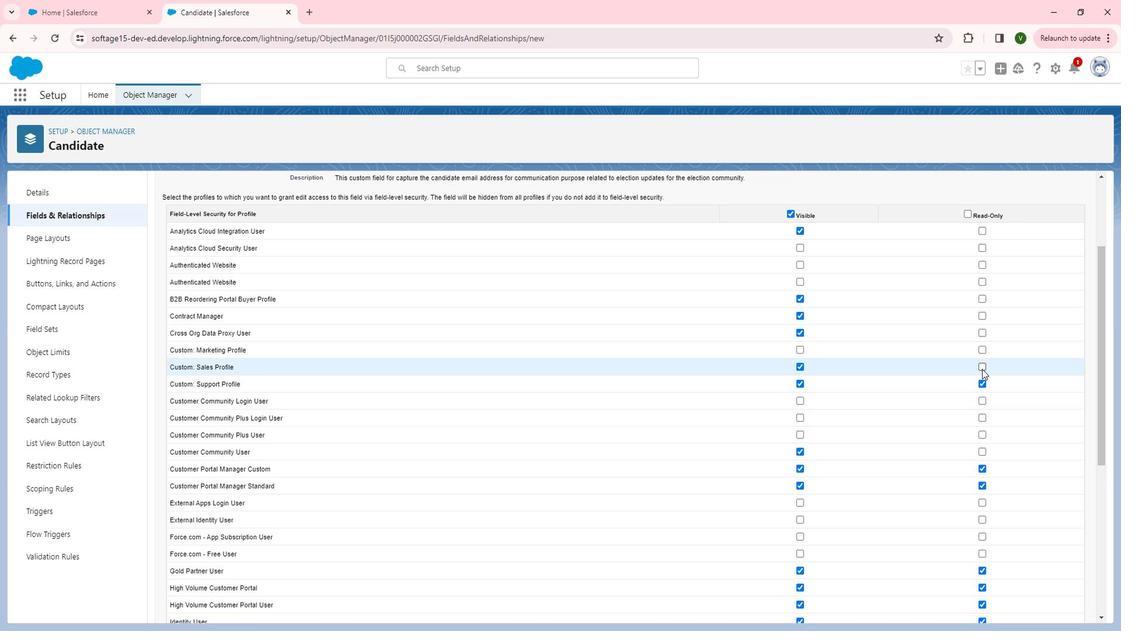 
Action: Mouse pressed left at (997, 369)
Screenshot: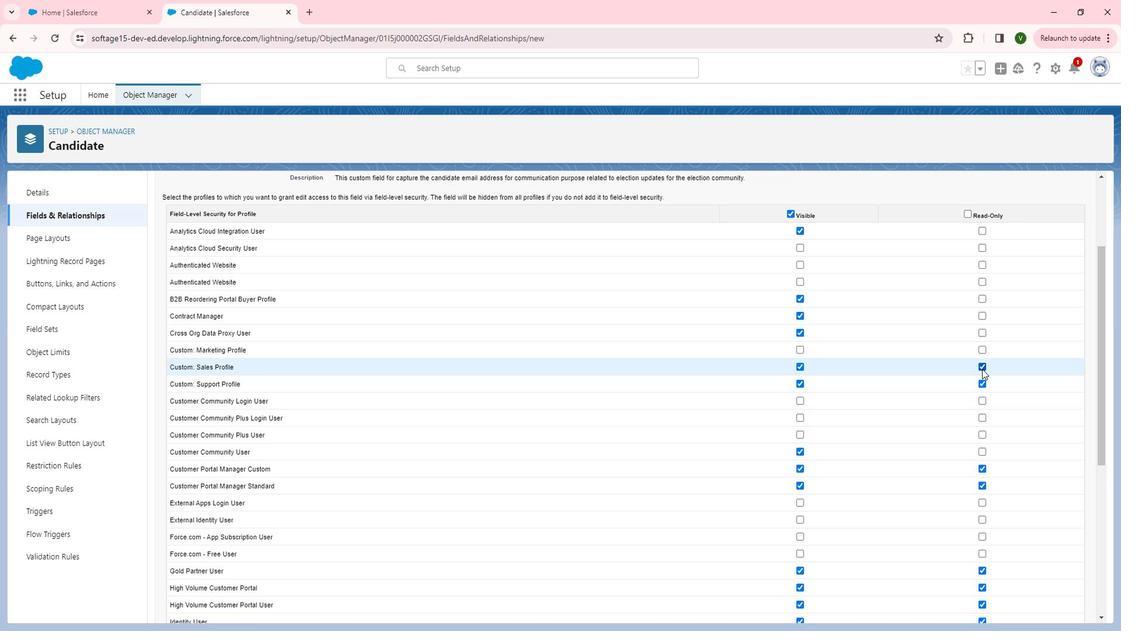 
Action: Mouse moved to (997, 333)
Screenshot: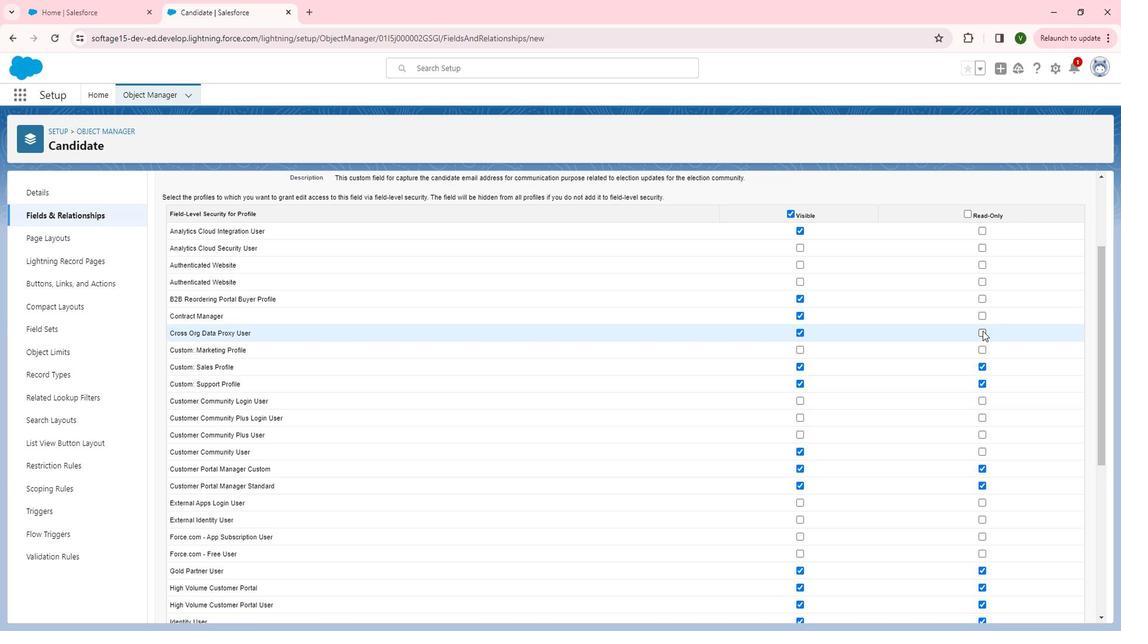 
Action: Mouse pressed left at (997, 333)
Screenshot: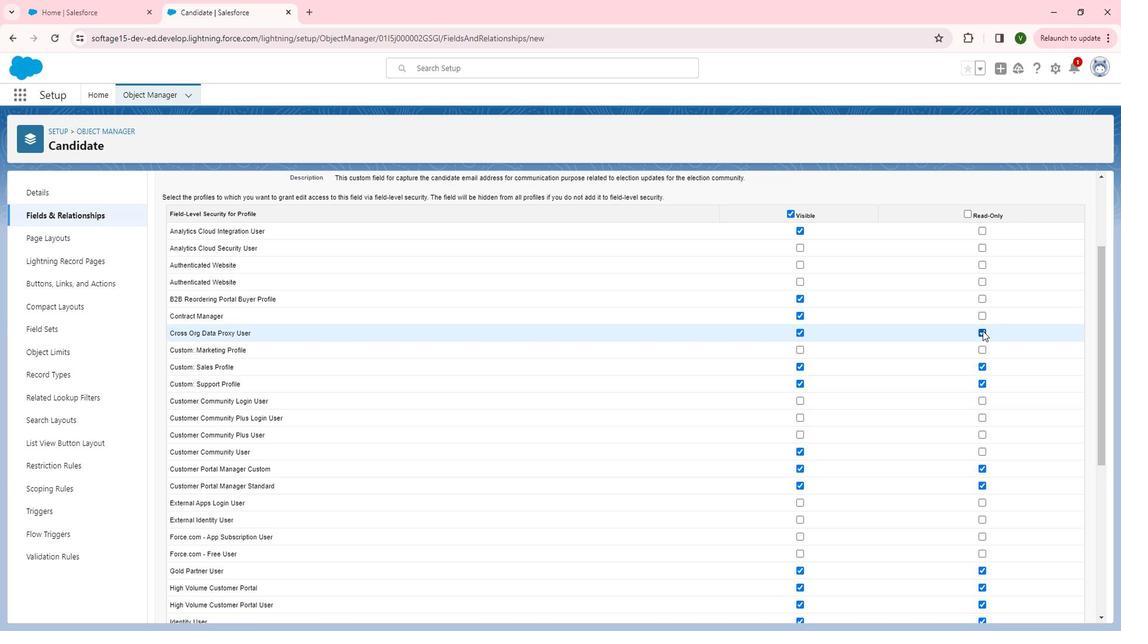 
Action: Mouse moved to (996, 319)
Screenshot: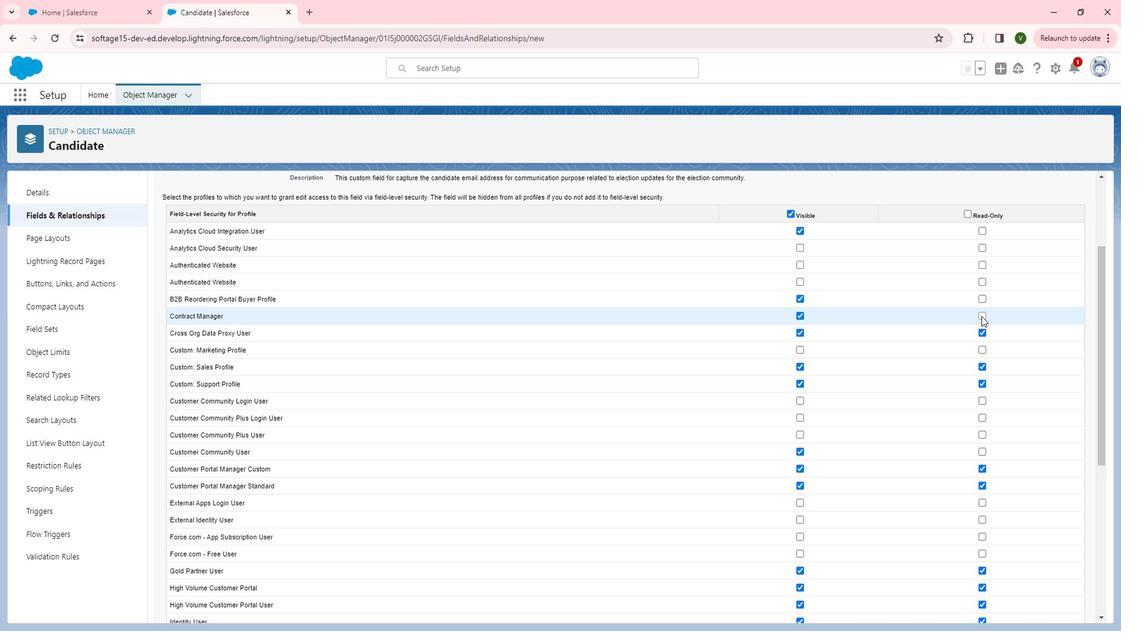 
Action: Mouse pressed left at (996, 319)
Screenshot: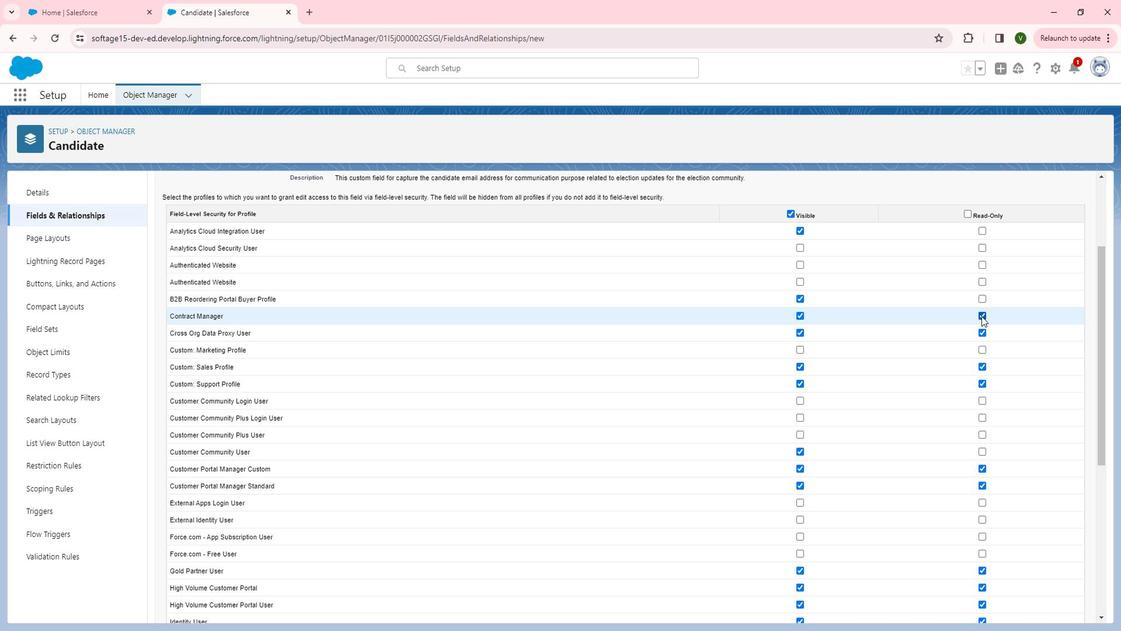 
Action: Mouse moved to (995, 304)
Screenshot: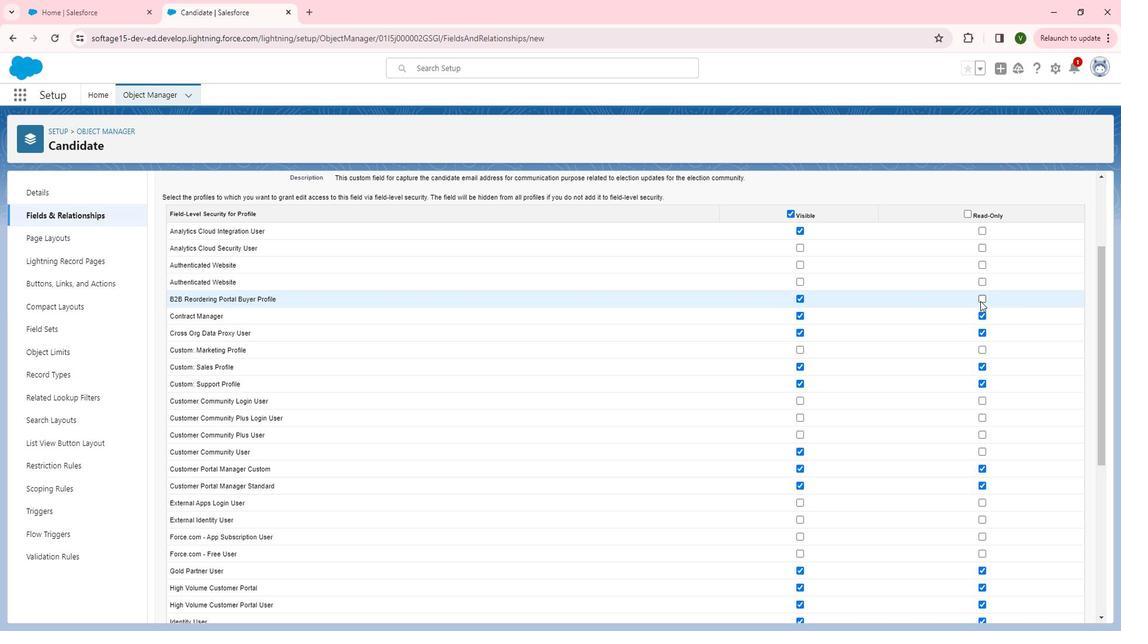 
Action: Mouse pressed left at (995, 304)
Screenshot: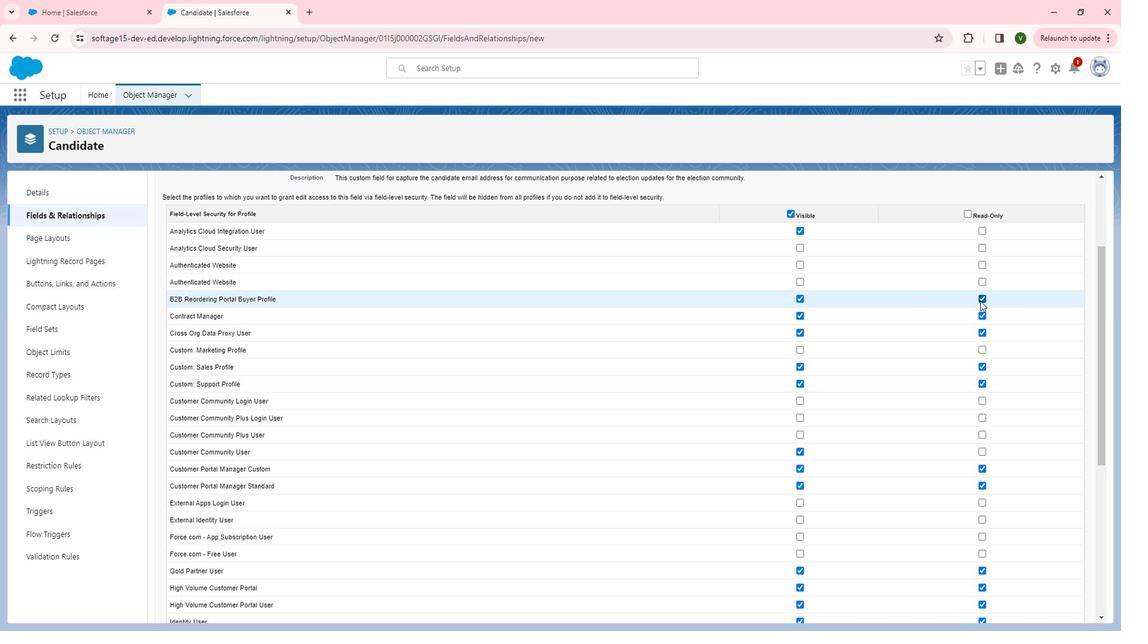 
Action: Mouse moved to (997, 236)
Screenshot: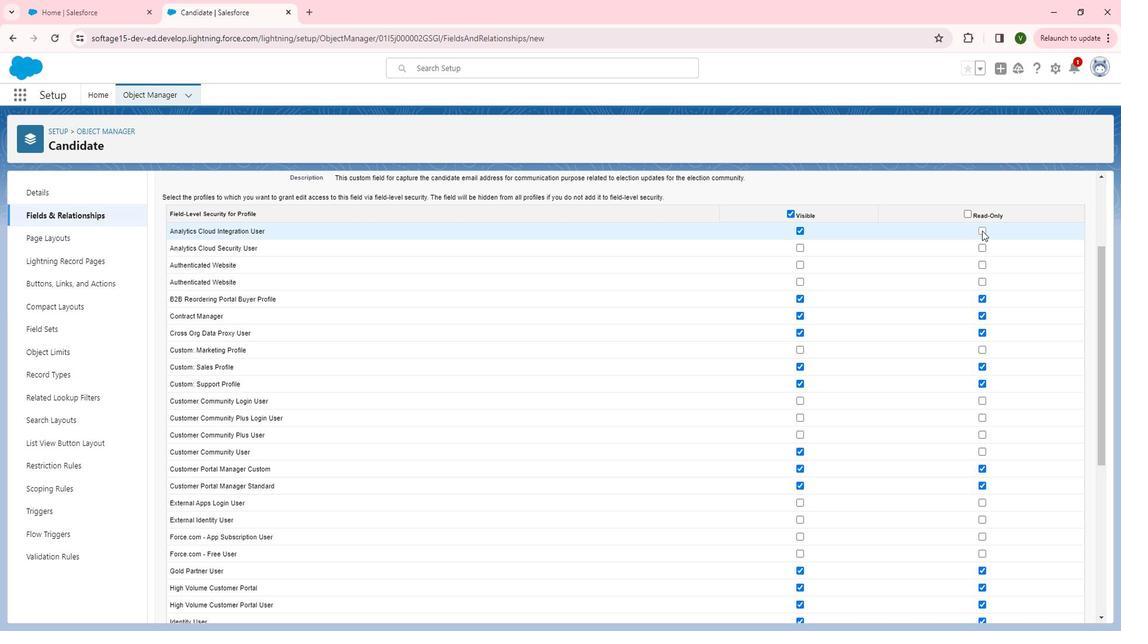 
Action: Mouse pressed left at (997, 236)
Screenshot: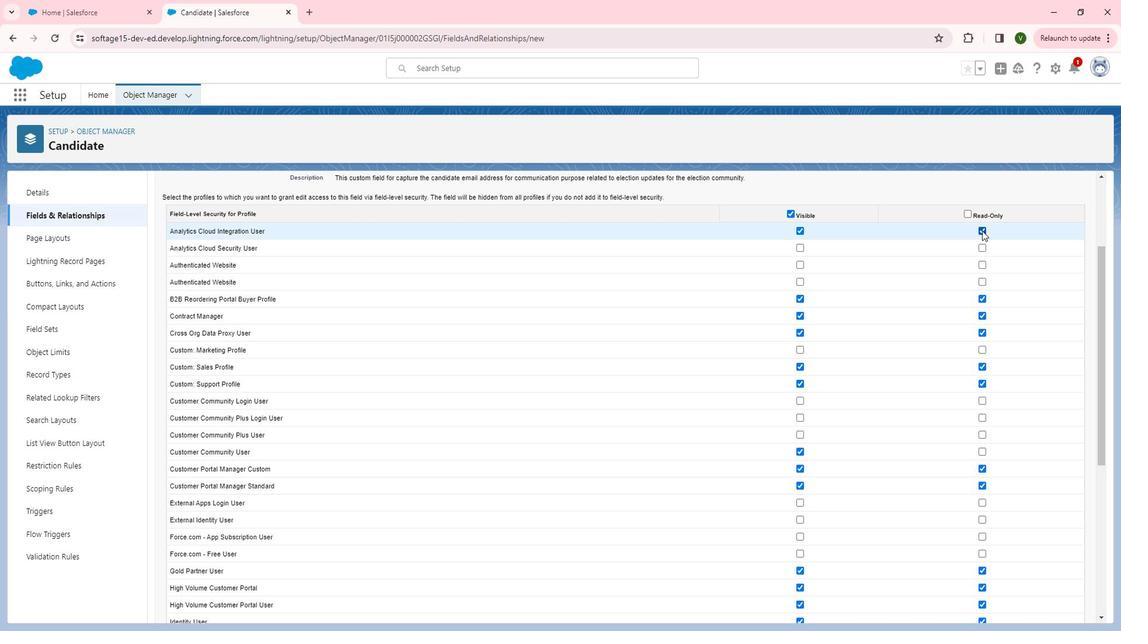 
Action: Mouse moved to (1054, 370)
Screenshot: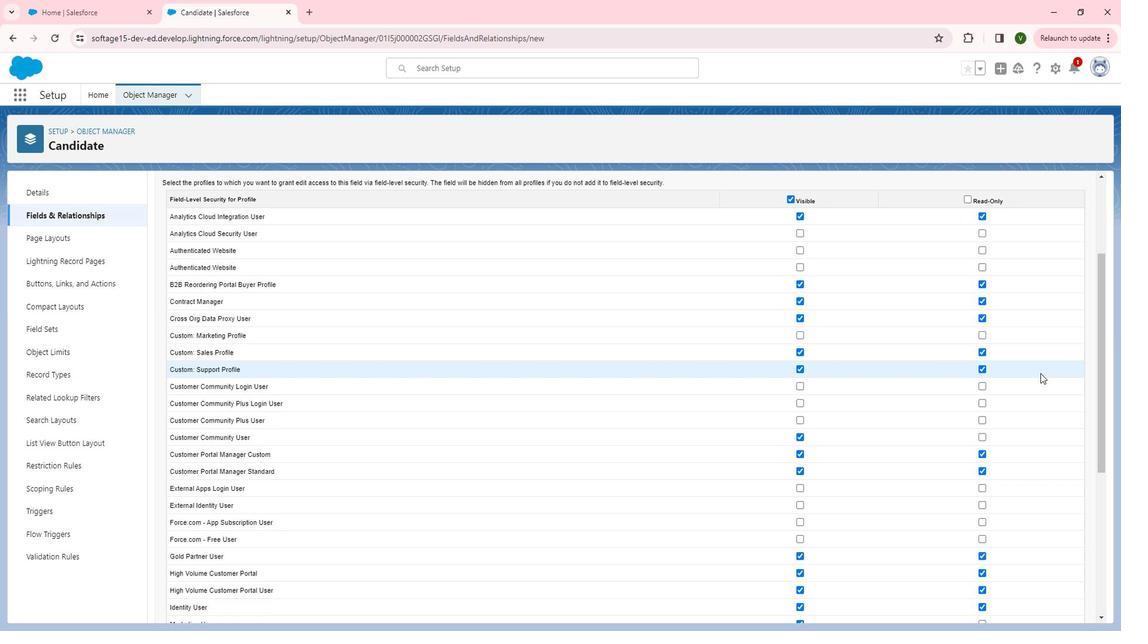 
Action: Mouse scrolled (1054, 369) with delta (0, 0)
Screenshot: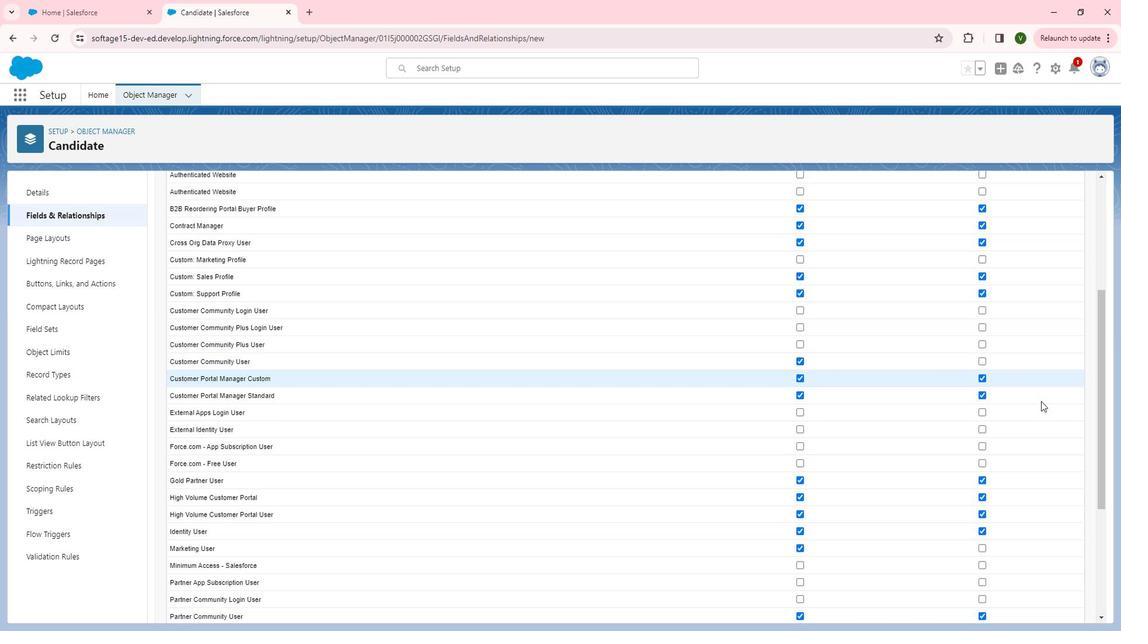 
Action: Mouse moved to (1054, 371)
Screenshot: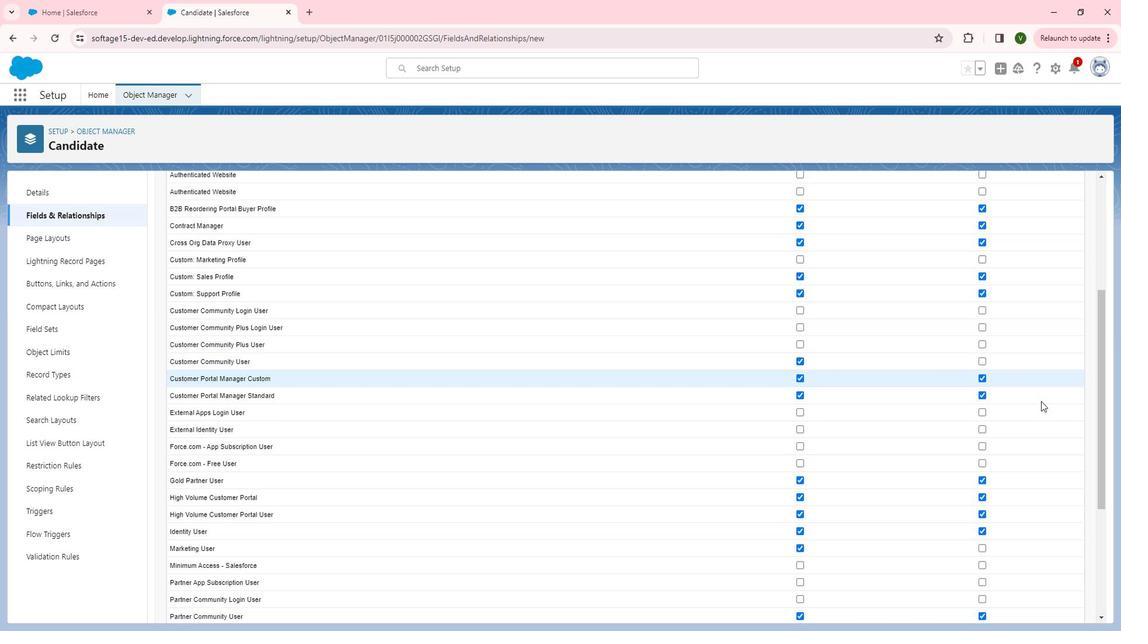
Action: Mouse scrolled (1054, 371) with delta (0, 0)
Screenshot: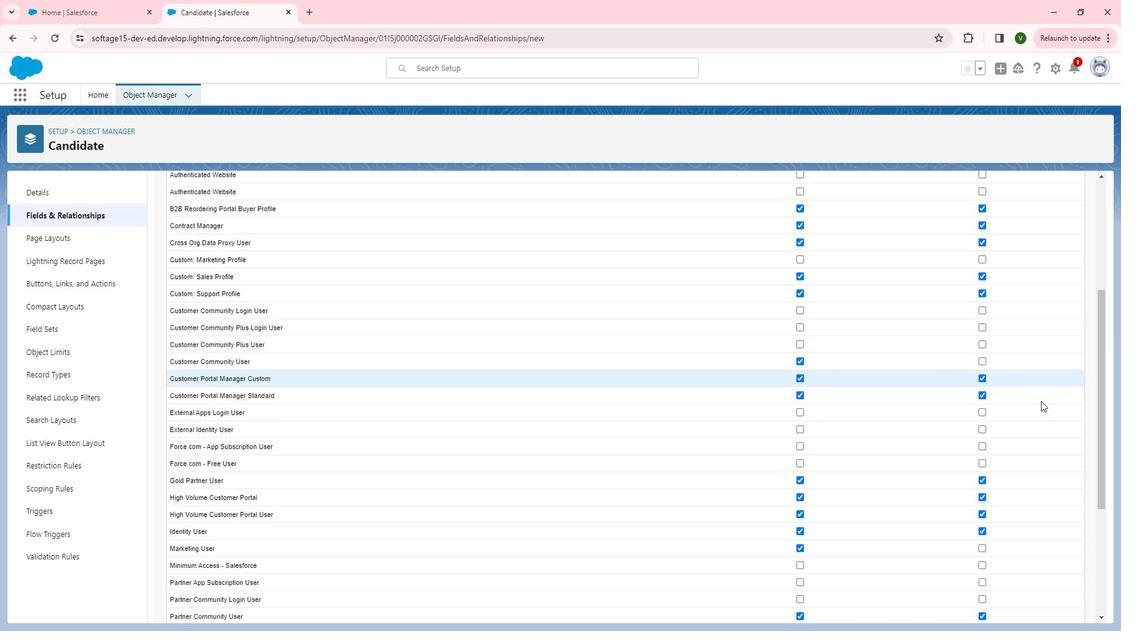 
Action: Mouse moved to (1056, 376)
Screenshot: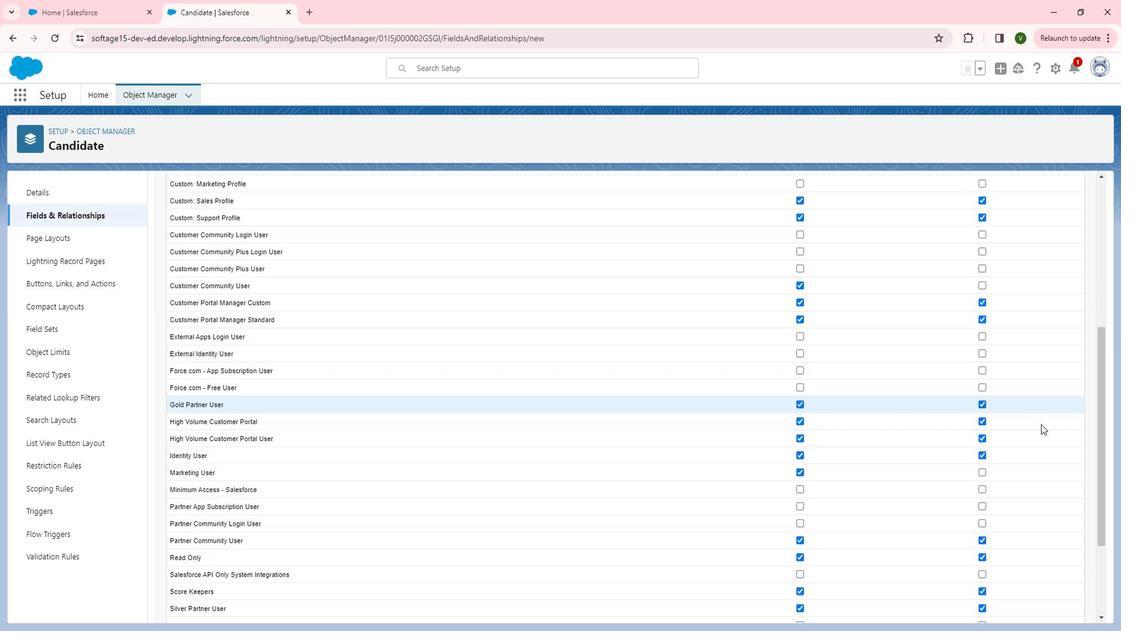 
Action: Mouse scrolled (1056, 374) with delta (0, 0)
Screenshot: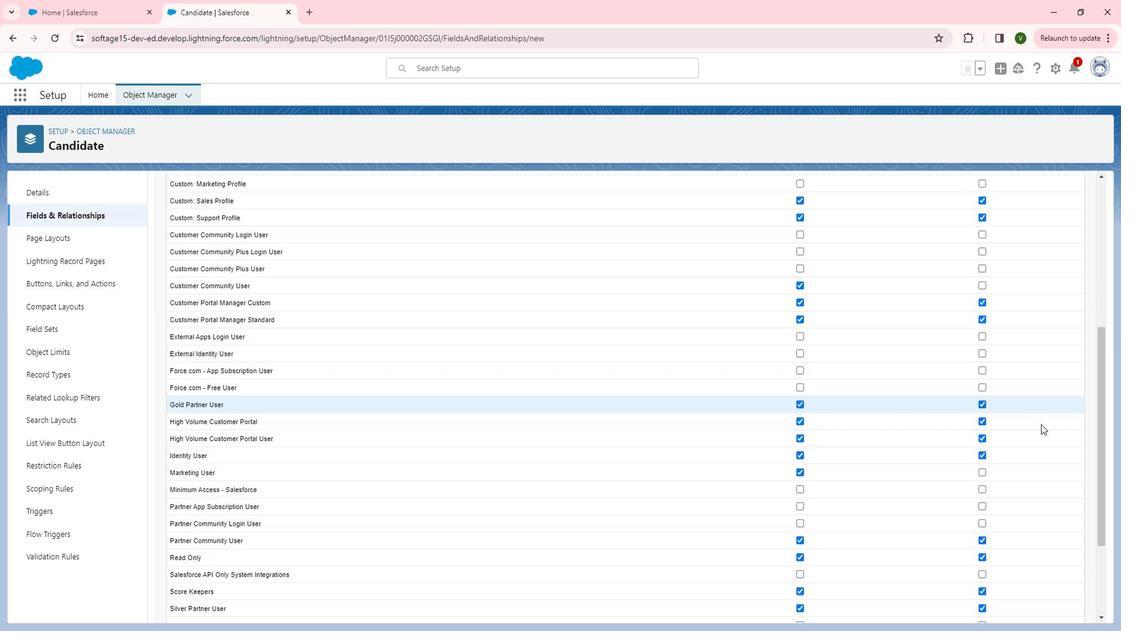 
Action: Mouse moved to (1056, 424)
Screenshot: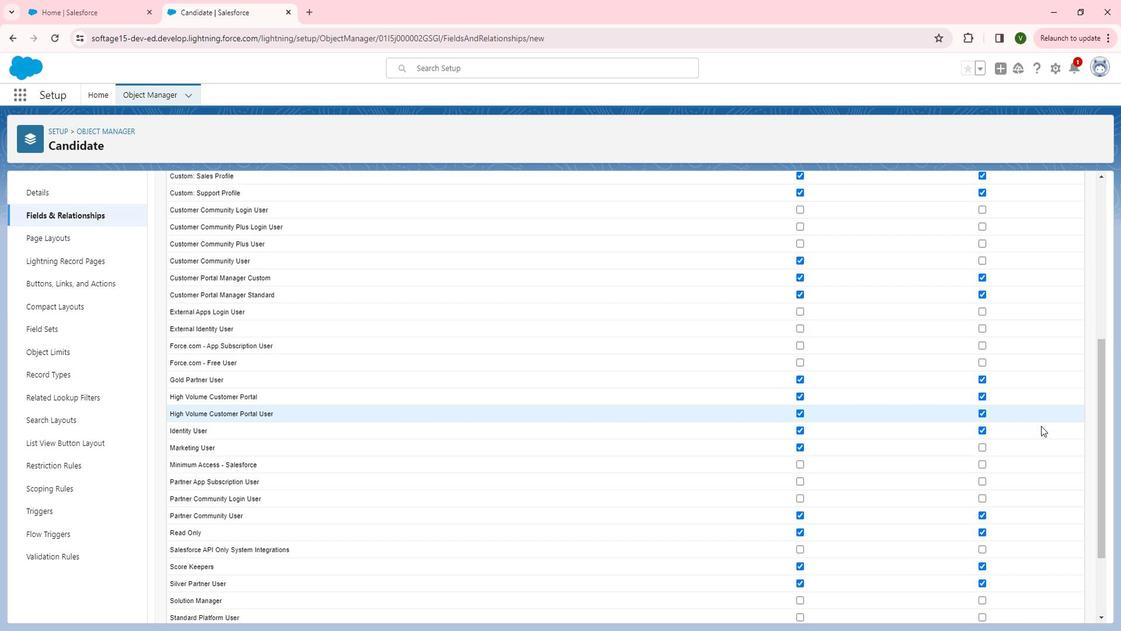 
Action: Mouse scrolled (1056, 424) with delta (0, 0)
Screenshot: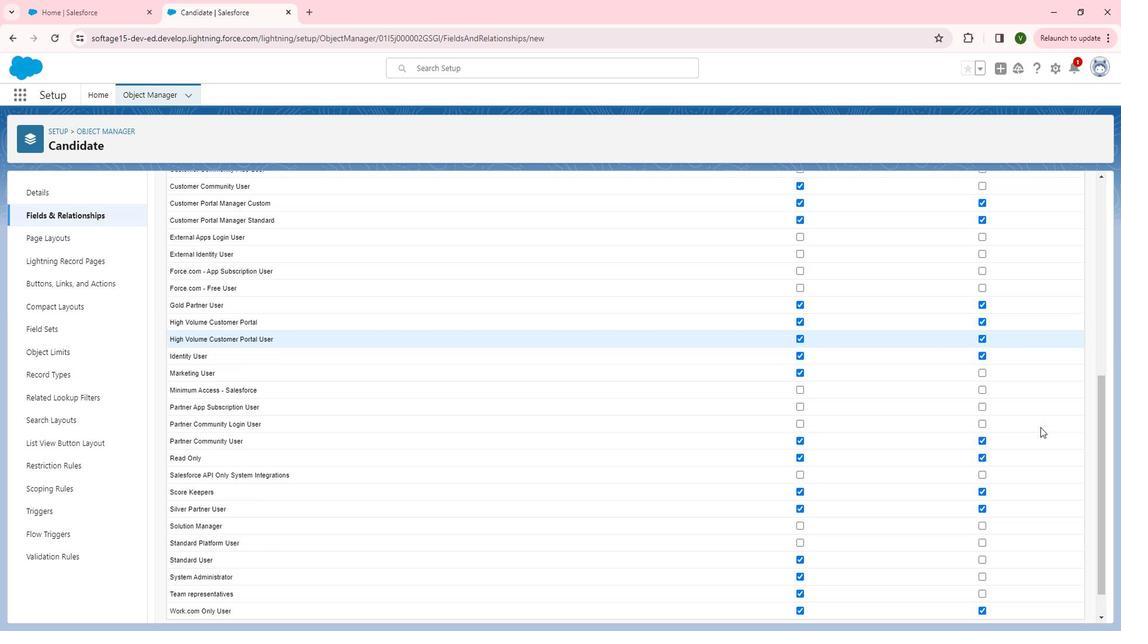 
Action: Mouse scrolled (1056, 424) with delta (0, 0)
Screenshot: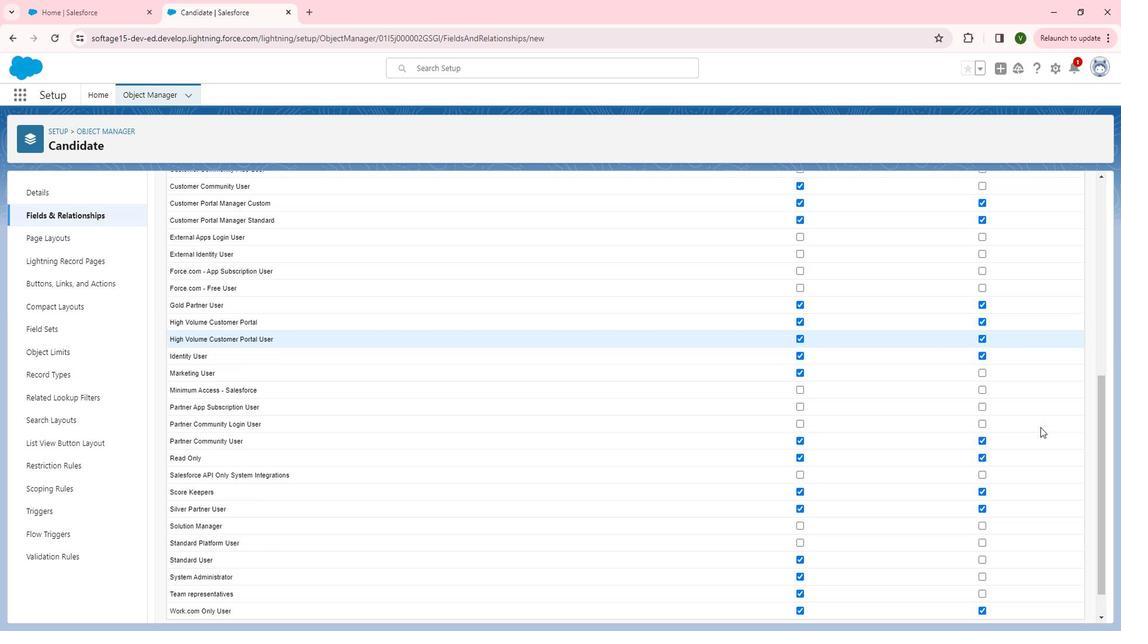 
Action: Mouse scrolled (1056, 424) with delta (0, 0)
Screenshot: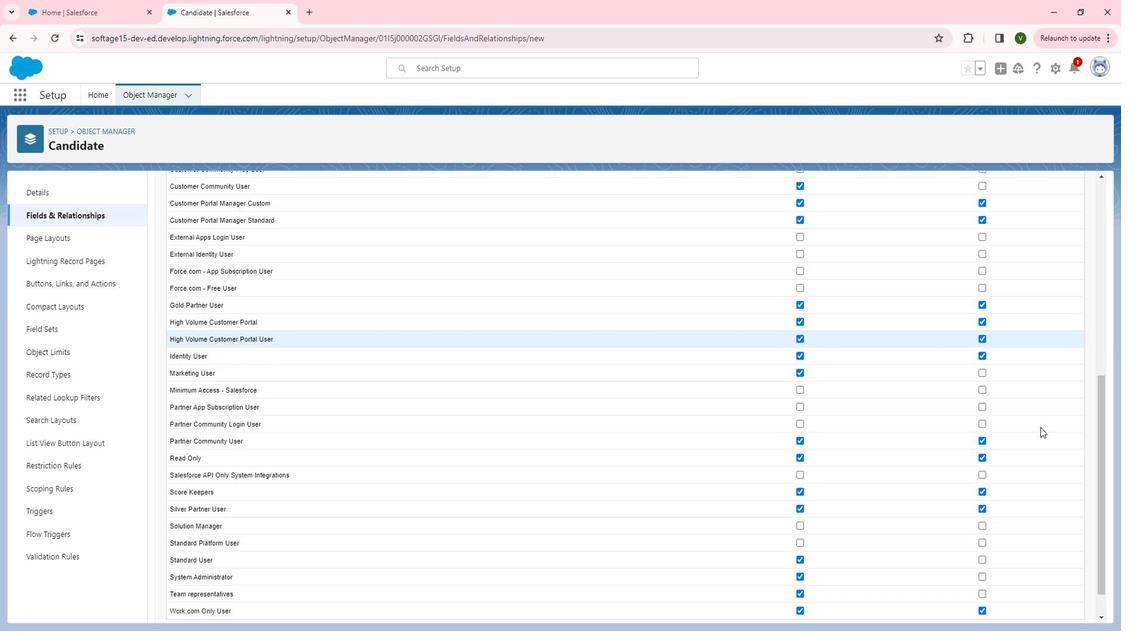
Action: Mouse scrolled (1056, 424) with delta (0, 0)
